 Task: Plan a wellness retreat in Sedona, Arizona, focusing on outdoor yoga experiences. Research Airbnb properties with serene natural settings.
Action: Mouse moved to (541, 76)
Screenshot: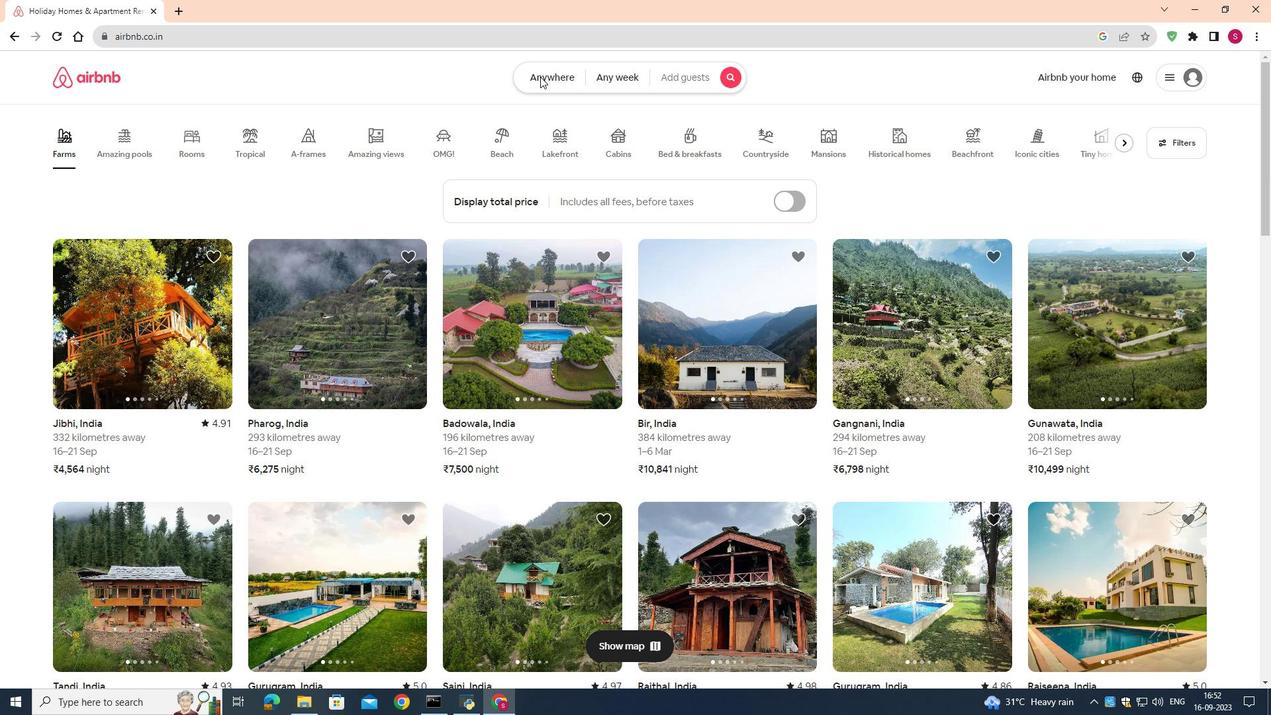 
Action: Mouse pressed left at (541, 76)
Screenshot: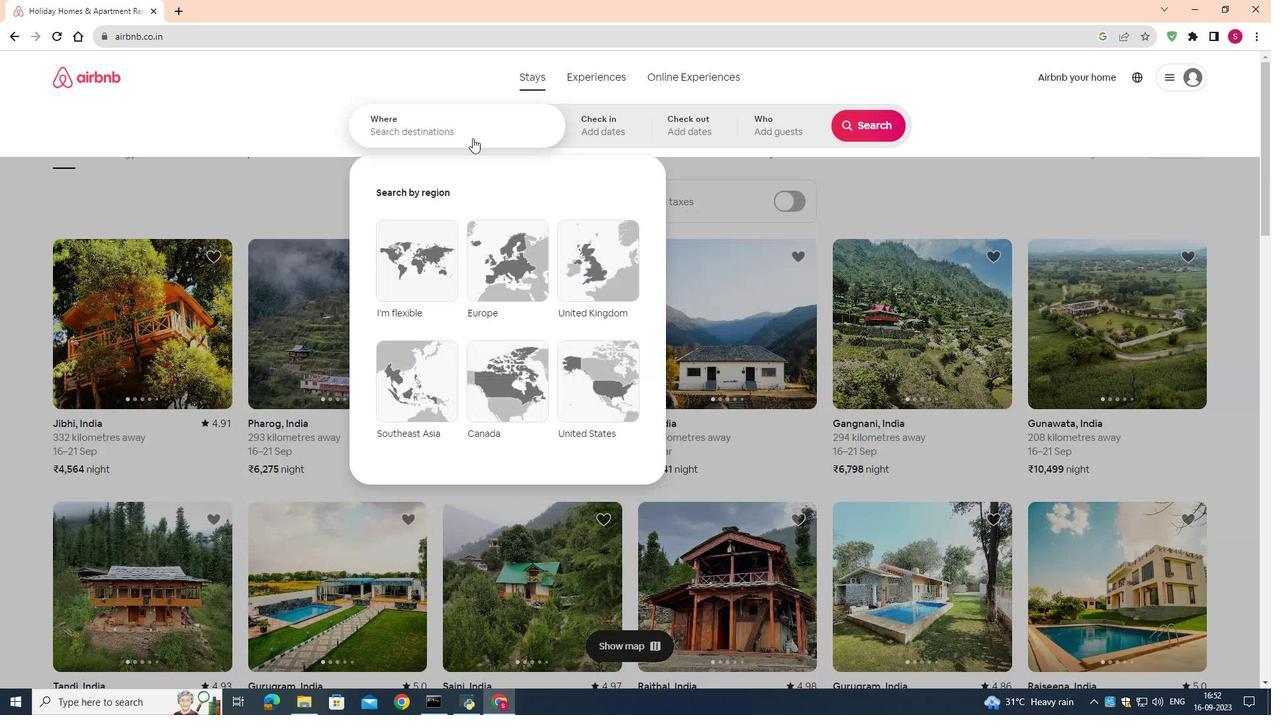 
Action: Mouse moved to (456, 135)
Screenshot: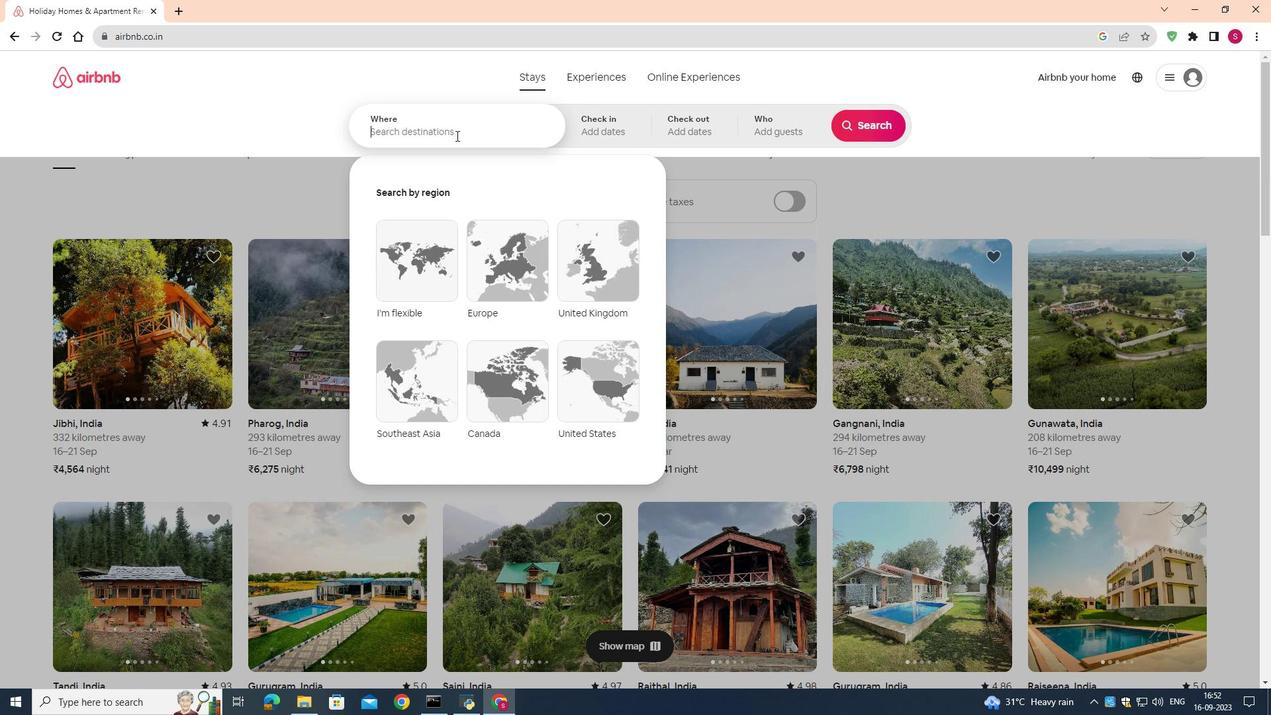 
Action: Mouse pressed left at (456, 135)
Screenshot: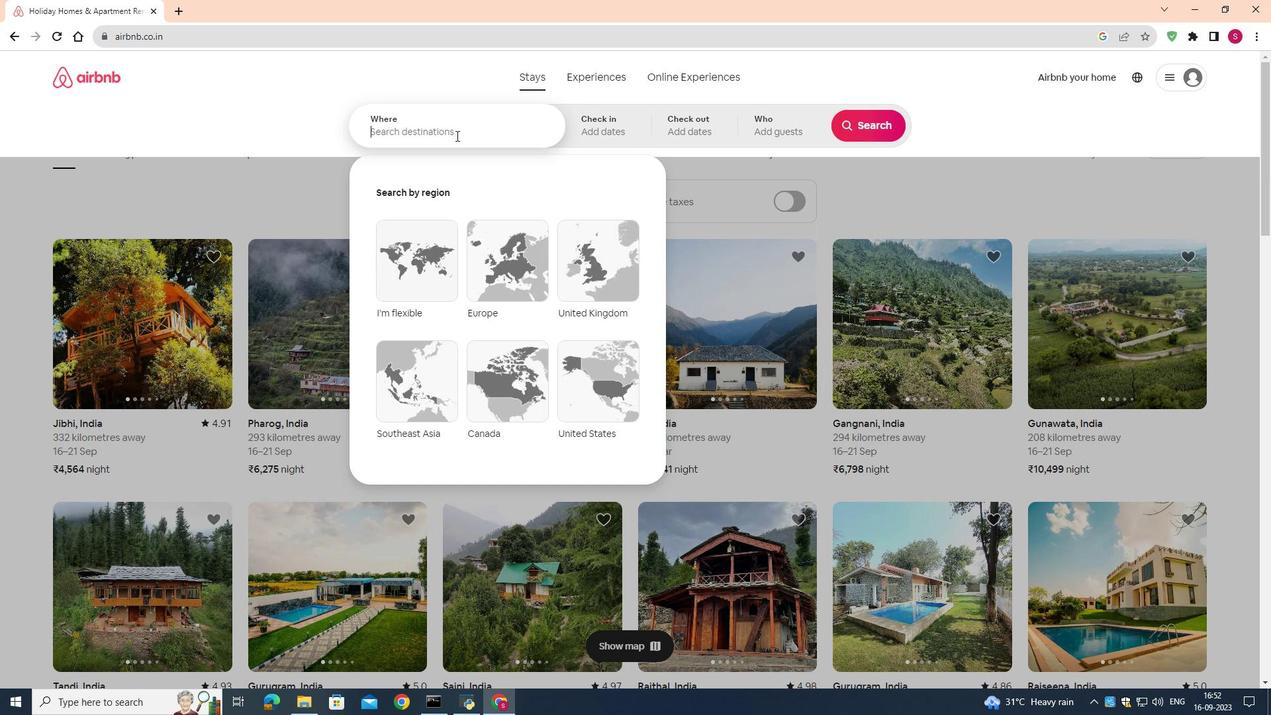 
Action: Key pressed sedona,<Key.space><Key.caps_lock>ARIZ<Key.down><Key.enter>
Screenshot: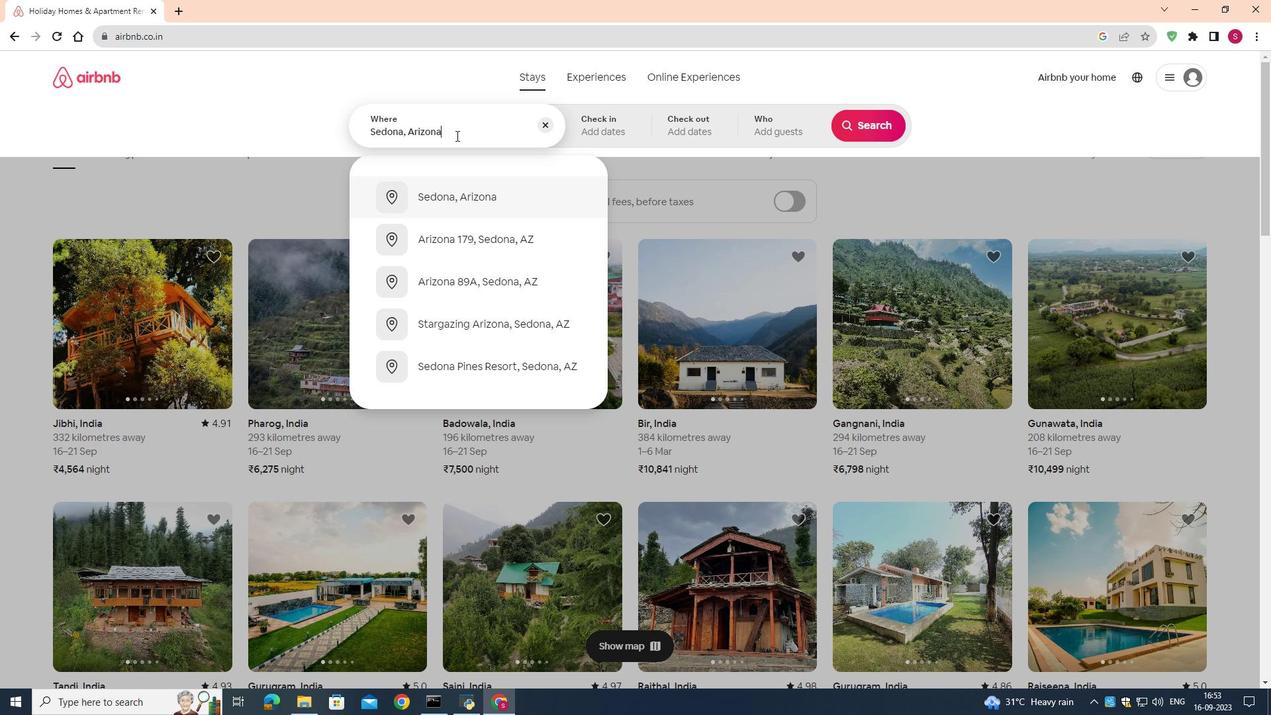 
Action: Mouse moved to (868, 122)
Screenshot: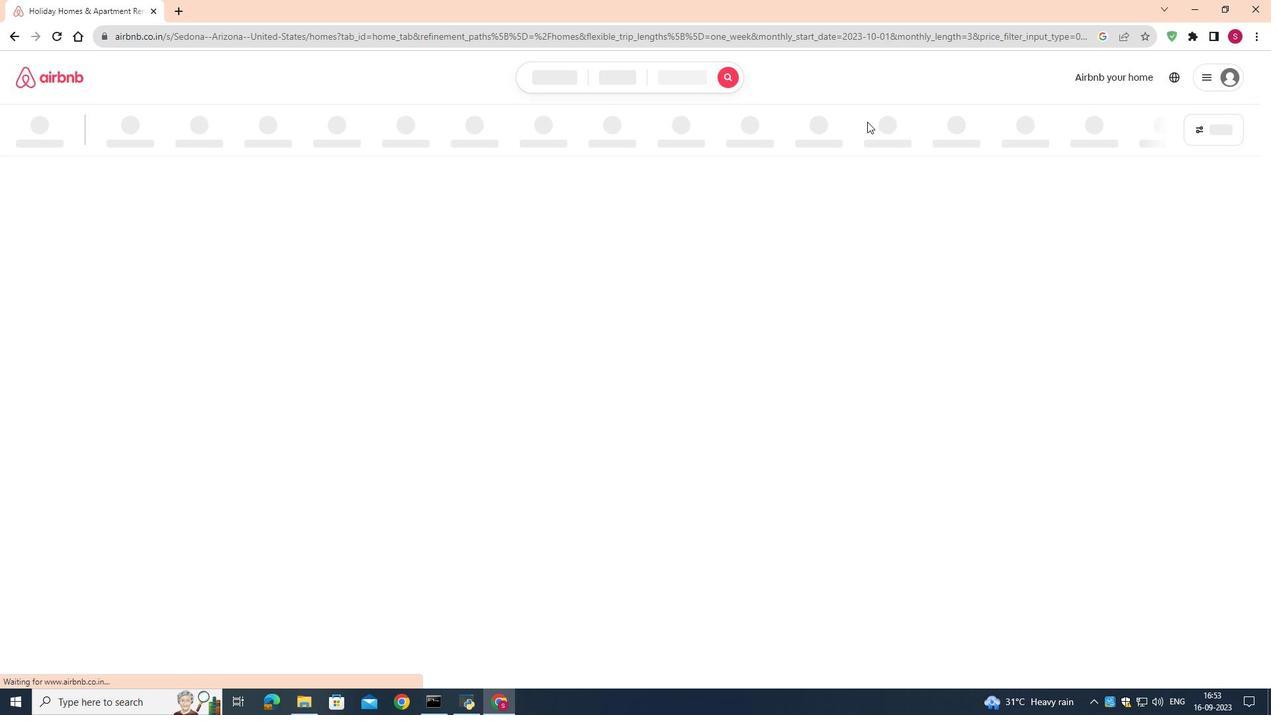 
Action: Mouse pressed left at (868, 122)
Screenshot: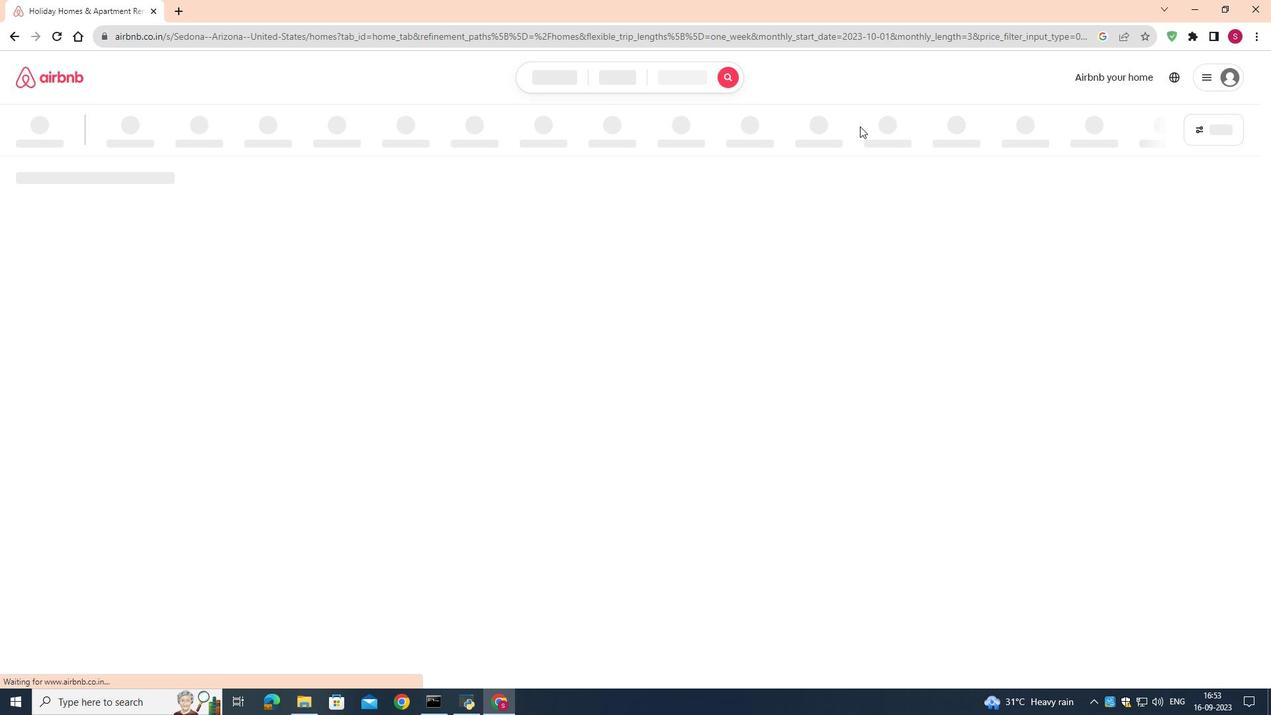 
Action: Mouse moved to (537, 294)
Screenshot: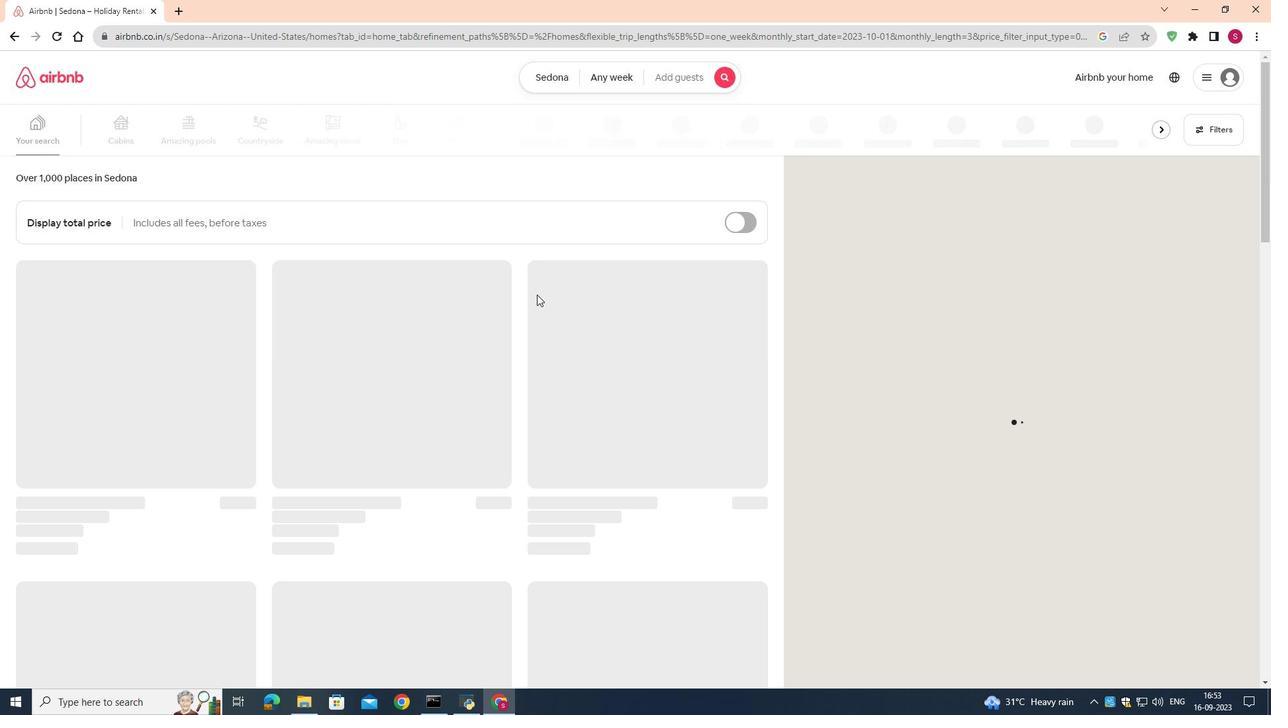 
Action: Mouse scrolled (537, 294) with delta (0, 0)
Screenshot: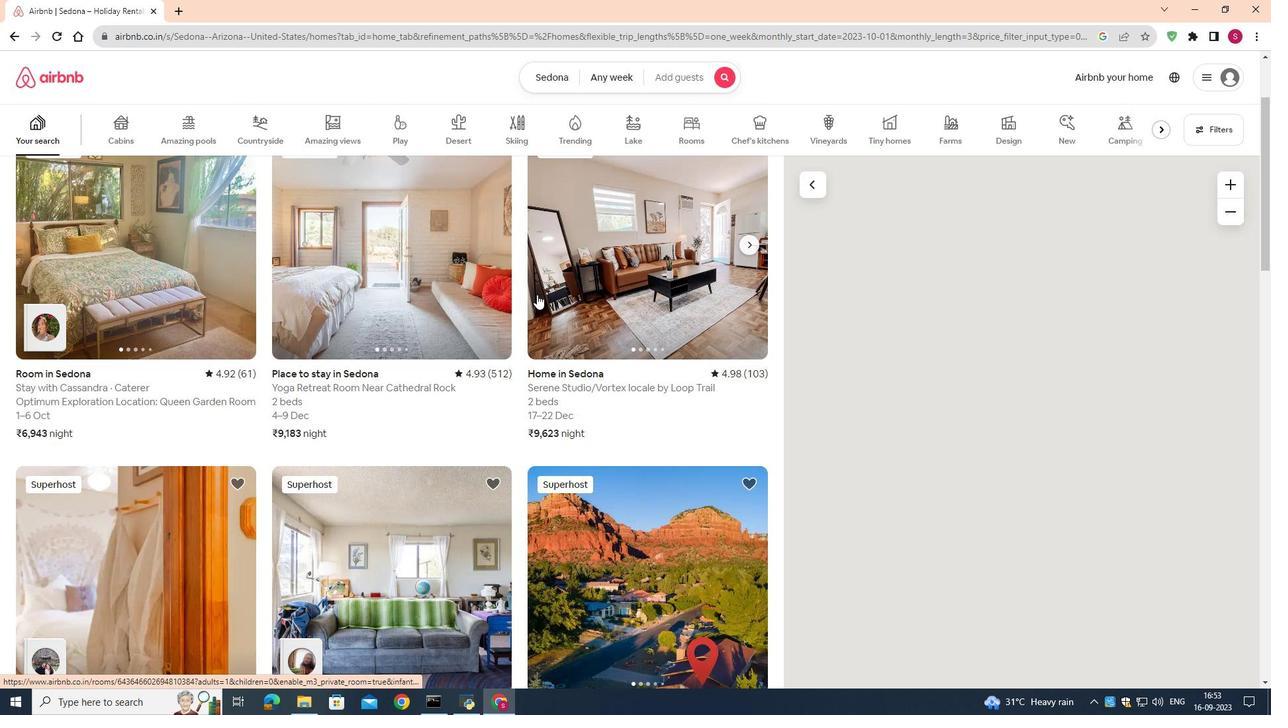
Action: Mouse scrolled (537, 294) with delta (0, 0)
Screenshot: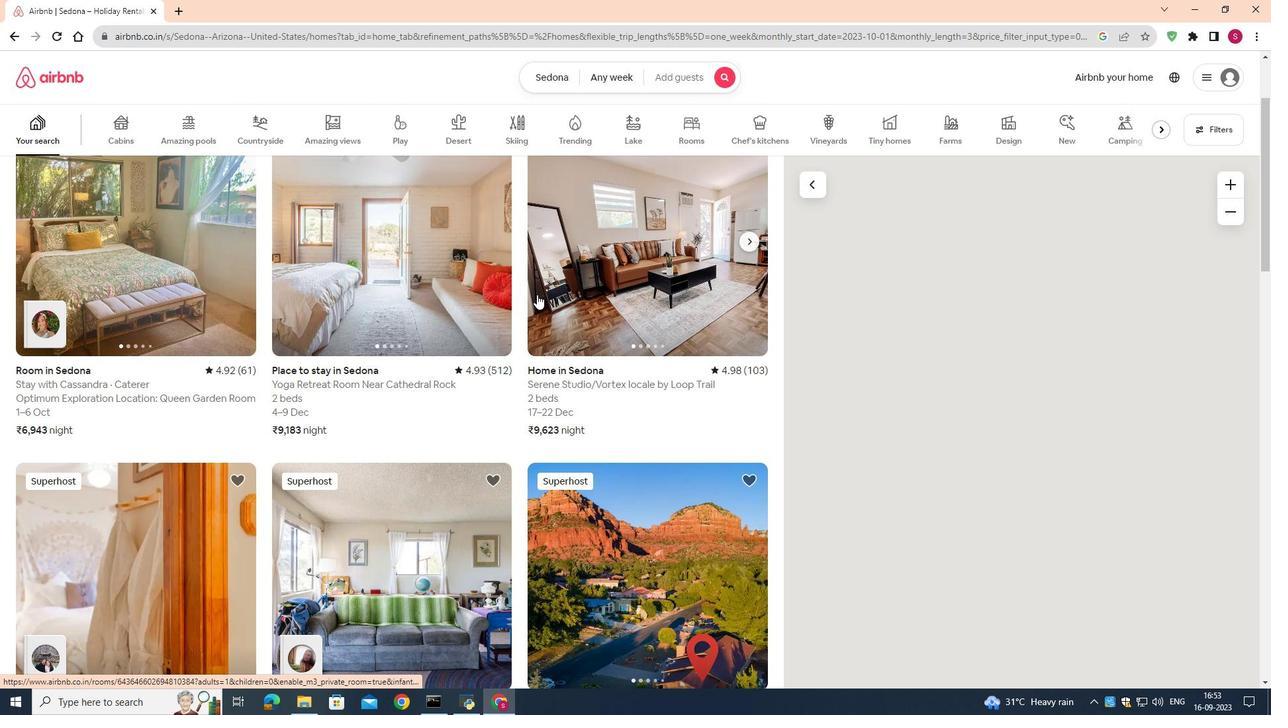 
Action: Mouse scrolled (537, 294) with delta (0, 0)
Screenshot: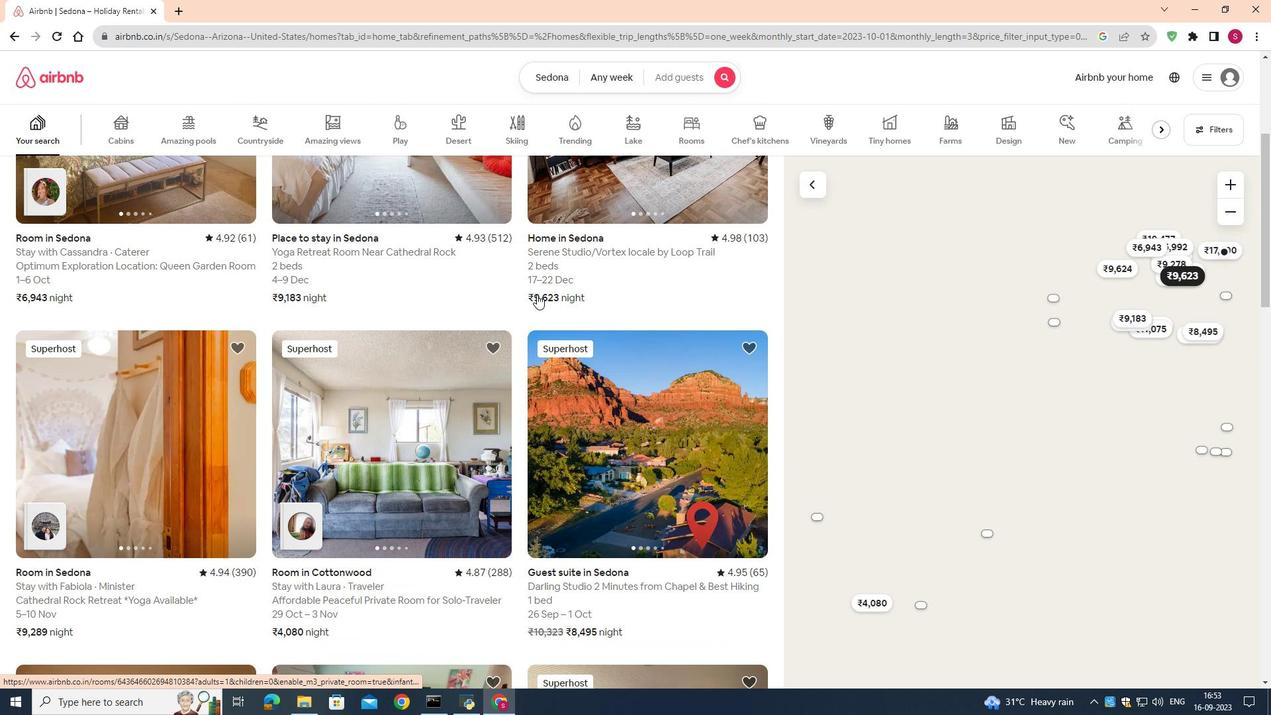 
Action: Mouse scrolled (537, 294) with delta (0, 0)
Screenshot: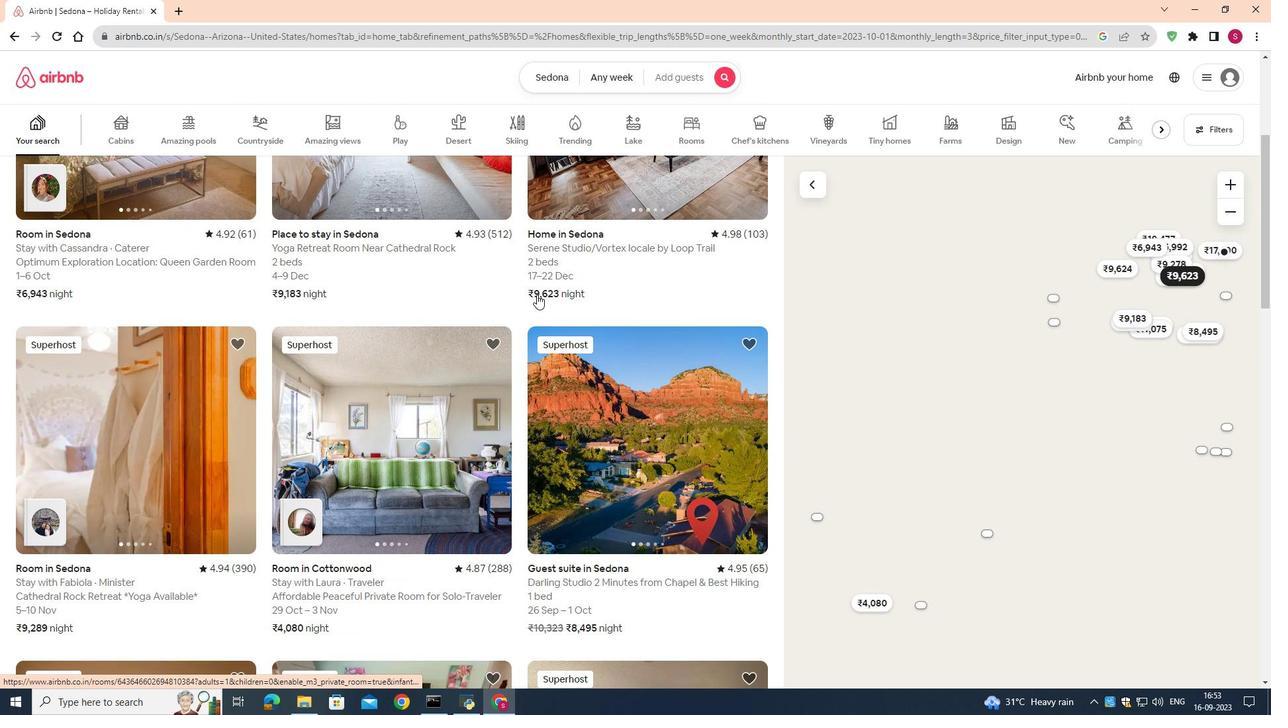 
Action: Mouse scrolled (537, 294) with delta (0, 0)
Screenshot: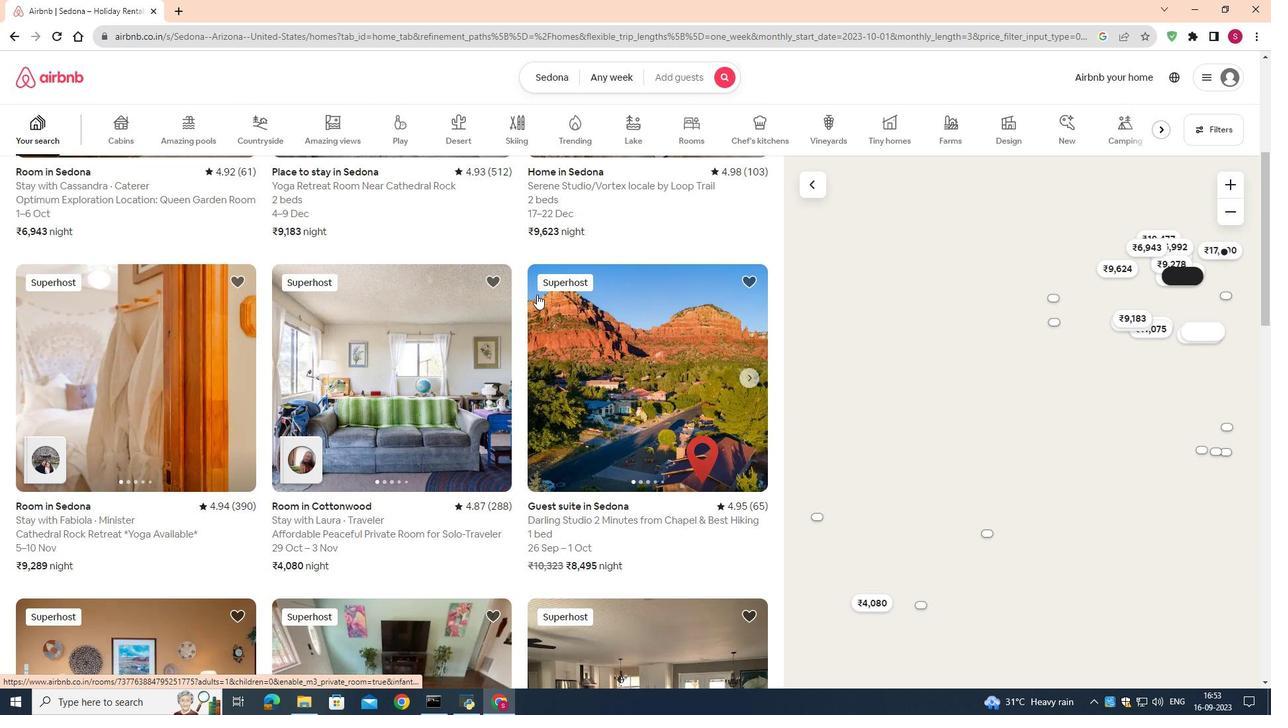 
Action: Mouse scrolled (537, 294) with delta (0, 0)
Screenshot: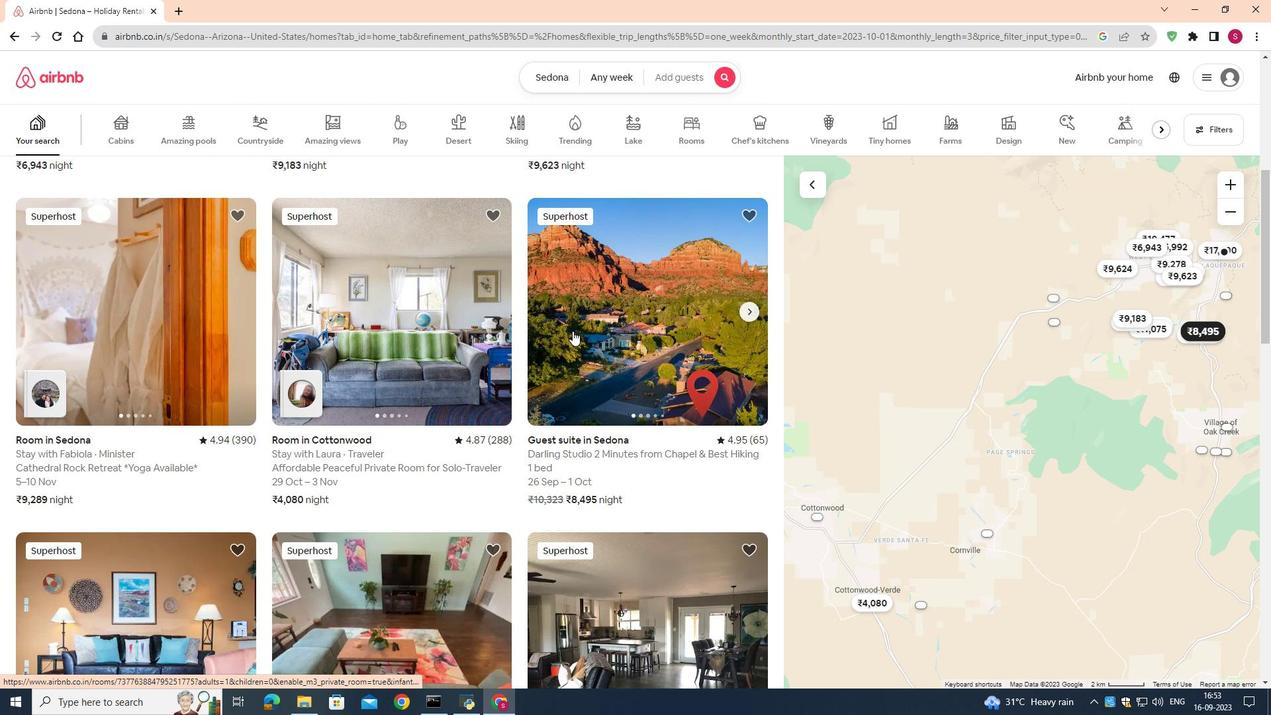 
Action: Mouse moved to (658, 337)
Screenshot: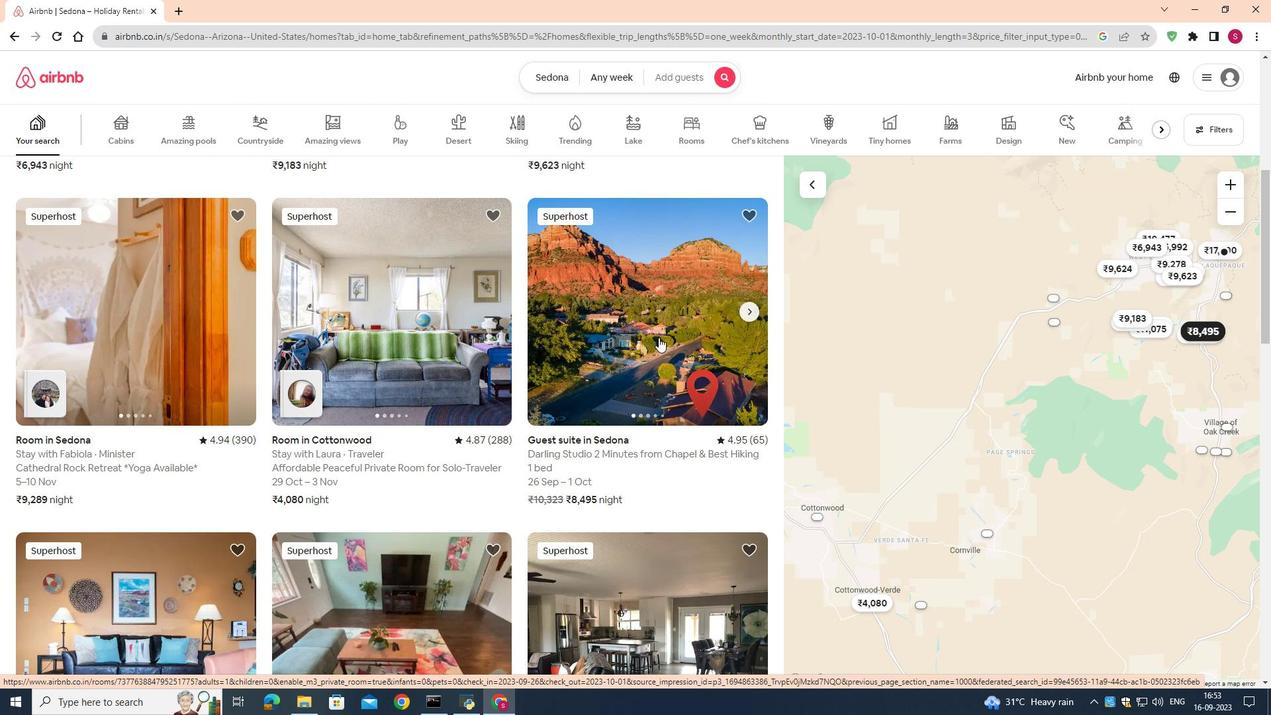 
Action: Mouse pressed left at (658, 337)
Screenshot: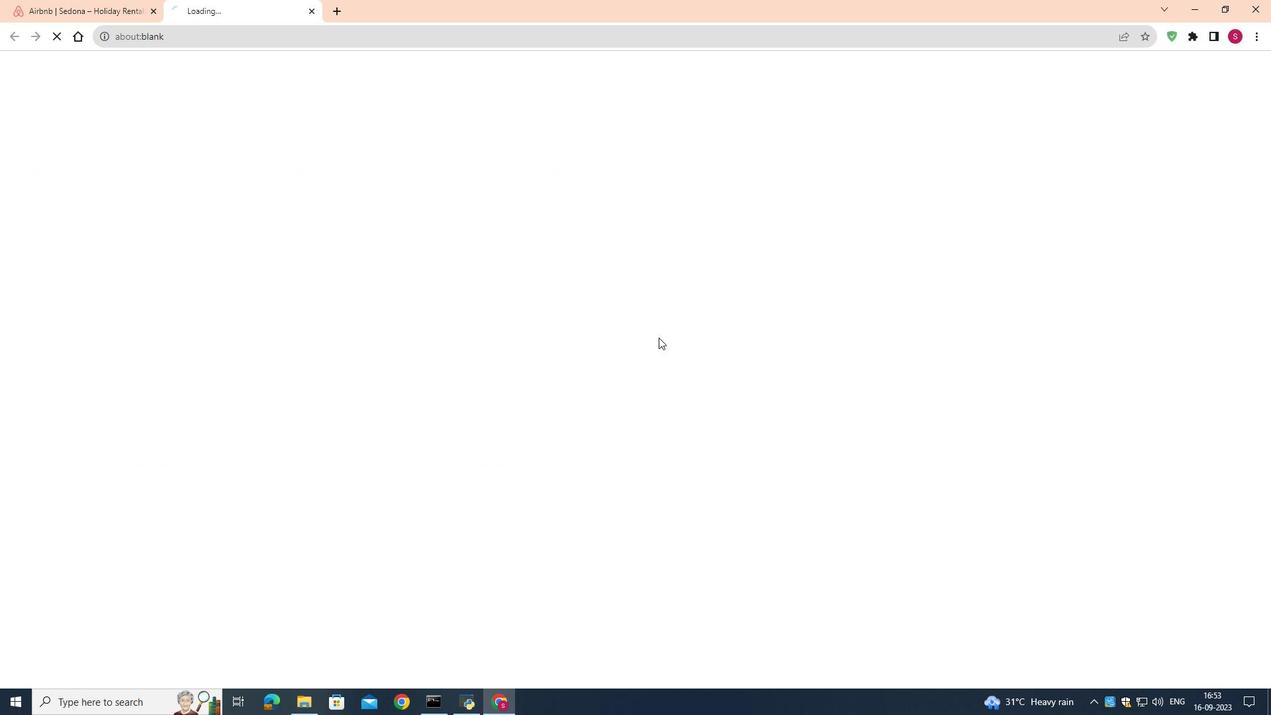 
Action: Mouse moved to (388, 142)
Screenshot: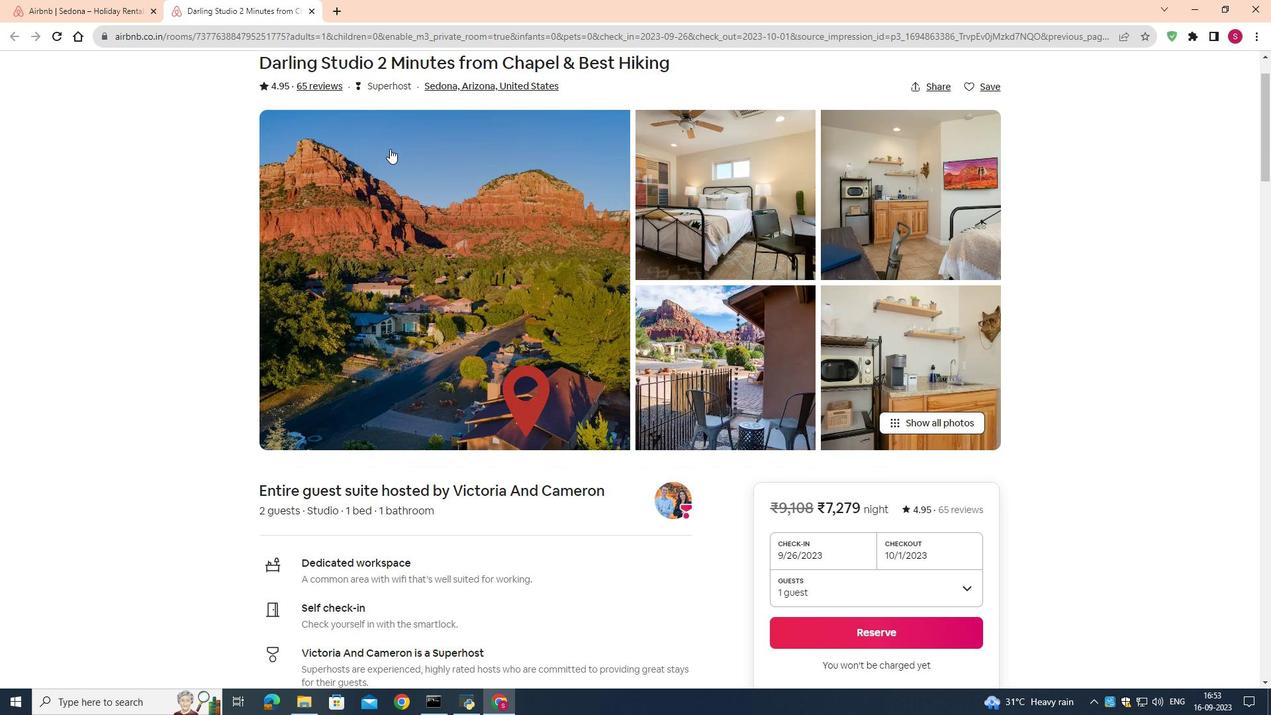 
Action: Mouse scrolled (388, 141) with delta (0, 0)
Screenshot: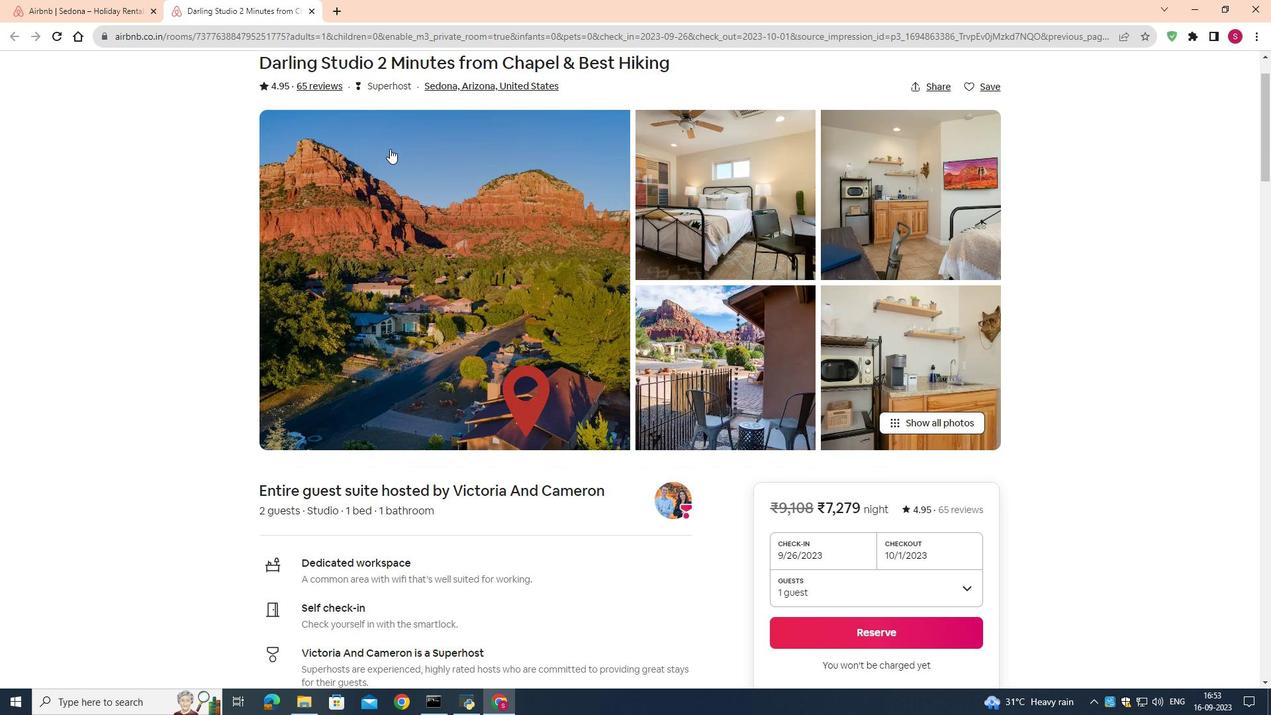 
Action: Mouse moved to (390, 148)
Screenshot: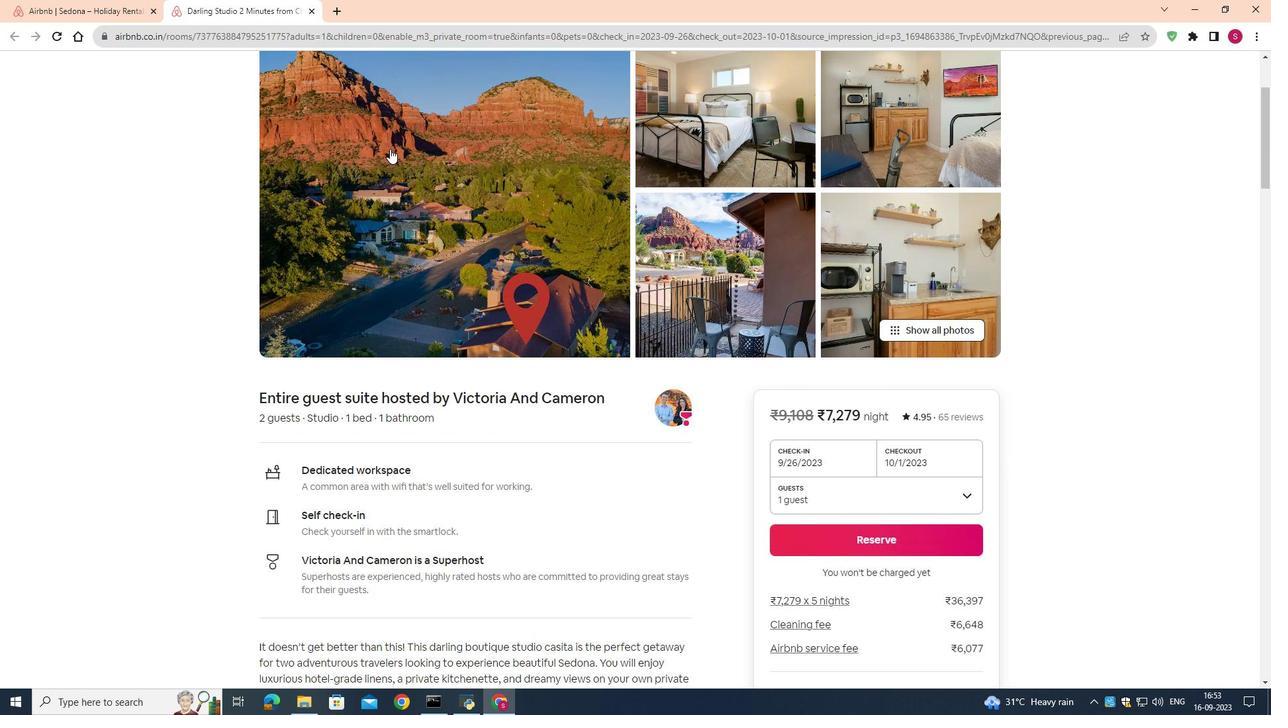 
Action: Mouse scrolled (390, 148) with delta (0, 0)
Screenshot: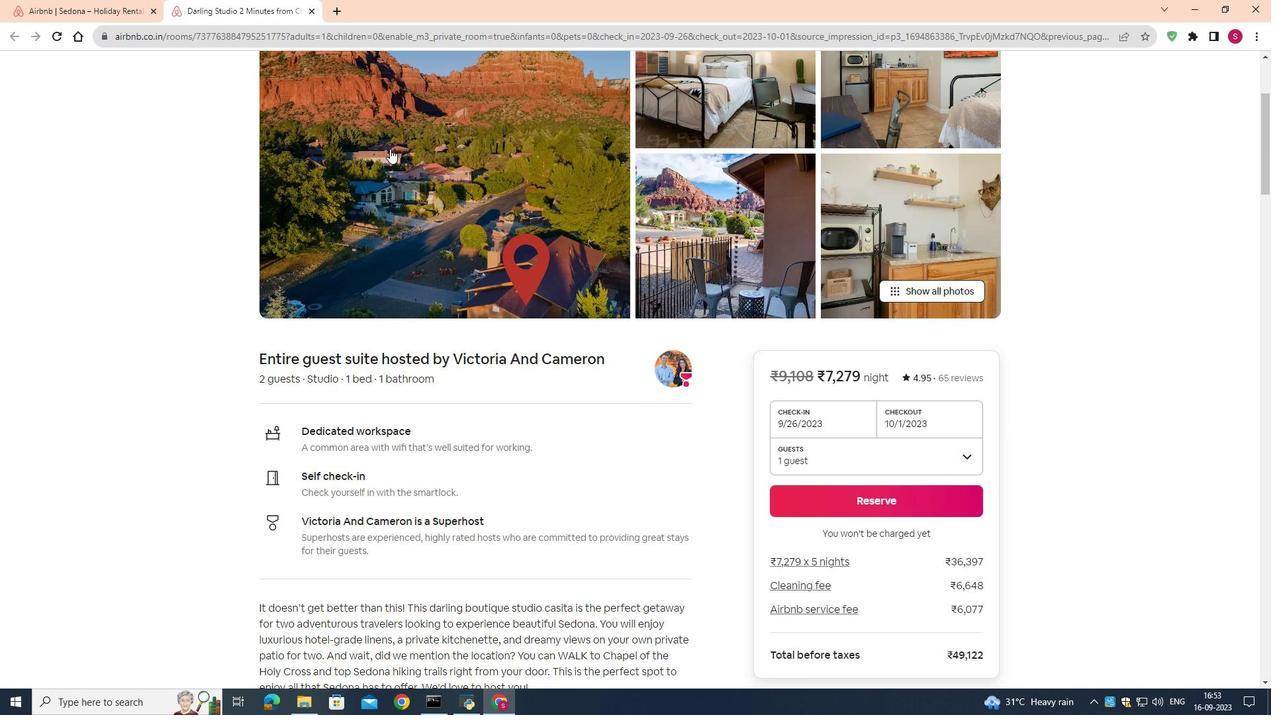 
Action: Mouse scrolled (390, 148) with delta (0, 0)
Screenshot: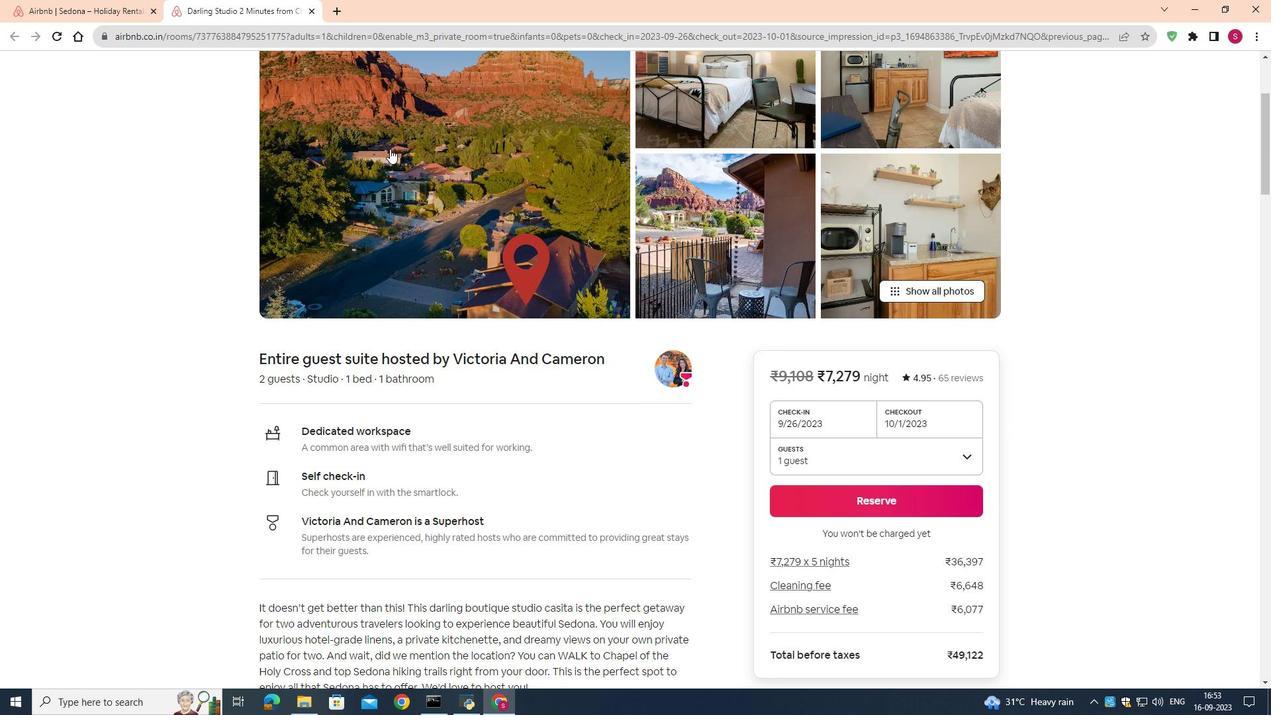 
Action: Mouse scrolled (390, 148) with delta (0, 0)
Screenshot: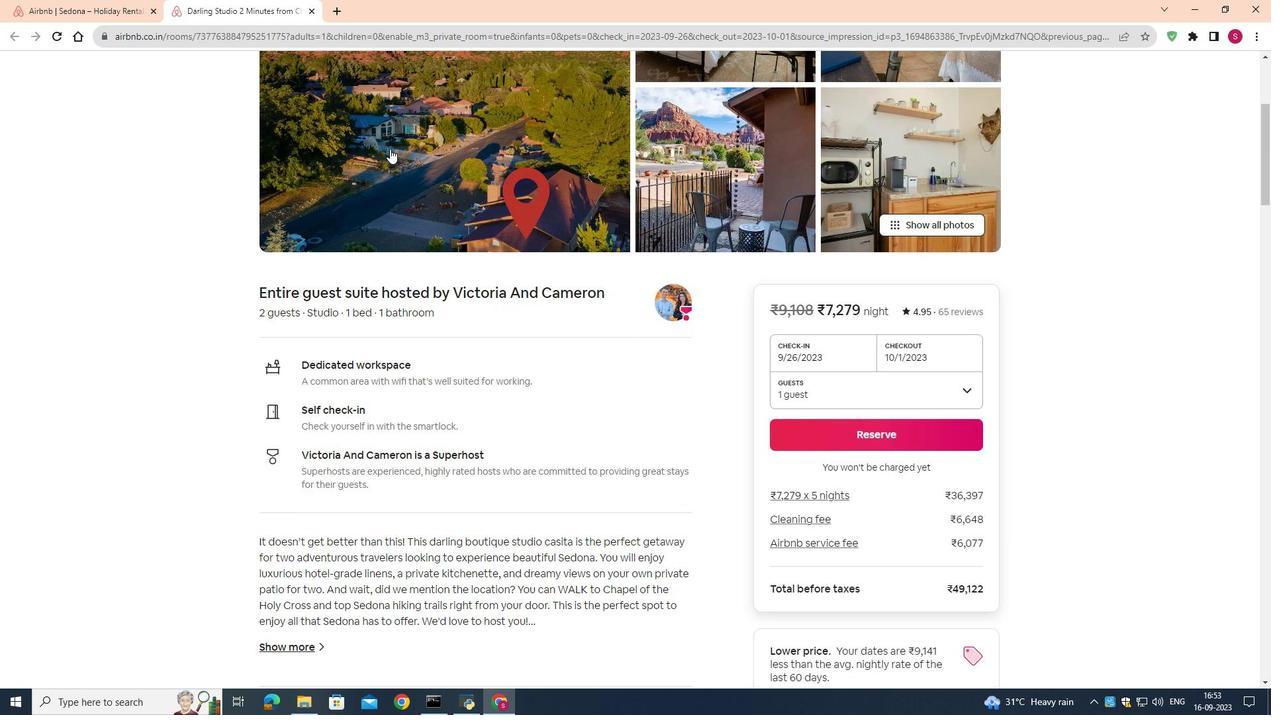 
Action: Mouse scrolled (390, 148) with delta (0, 0)
Screenshot: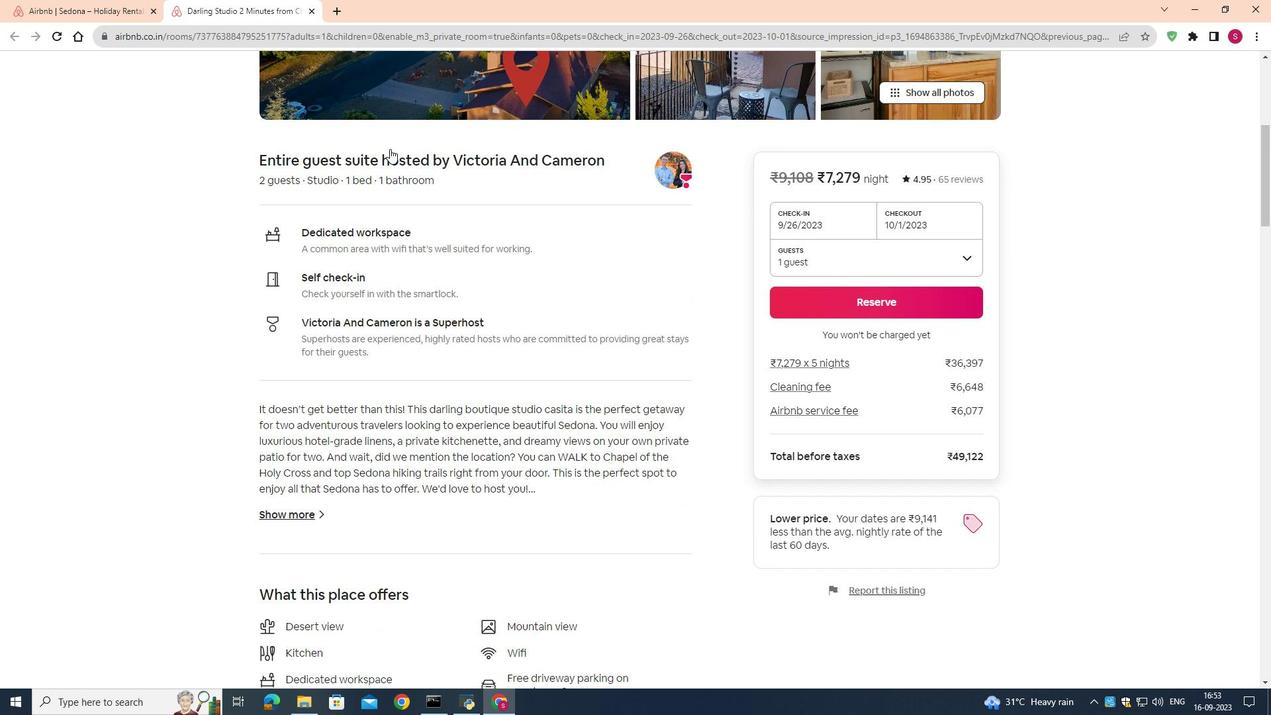 
Action: Mouse scrolled (390, 148) with delta (0, 0)
Screenshot: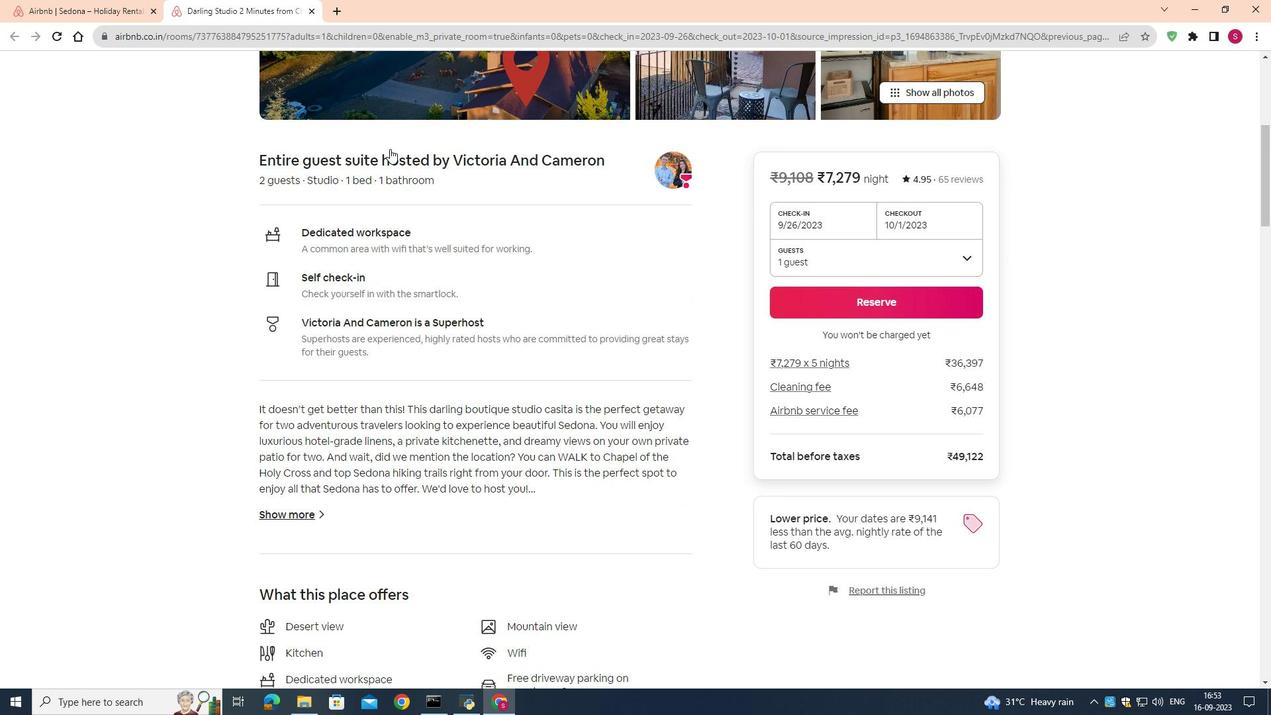 
Action: Mouse scrolled (390, 148) with delta (0, 0)
Screenshot: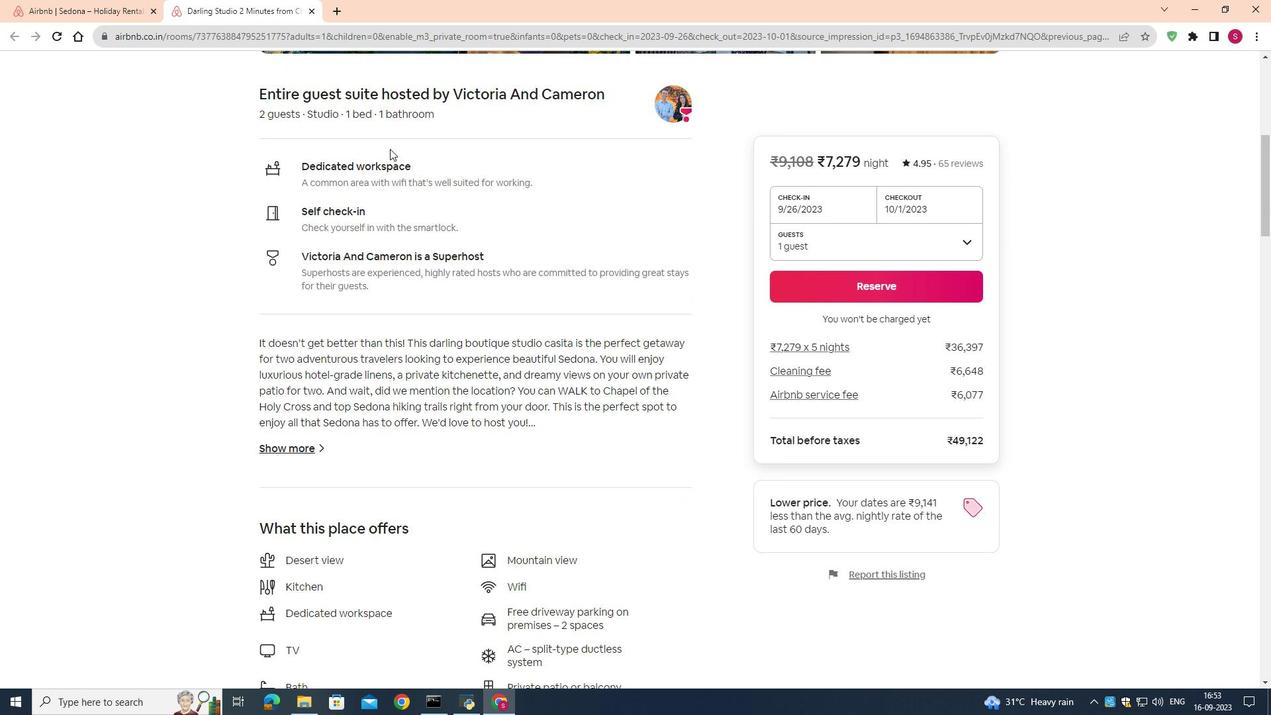 
Action: Mouse scrolled (390, 148) with delta (0, 0)
Screenshot: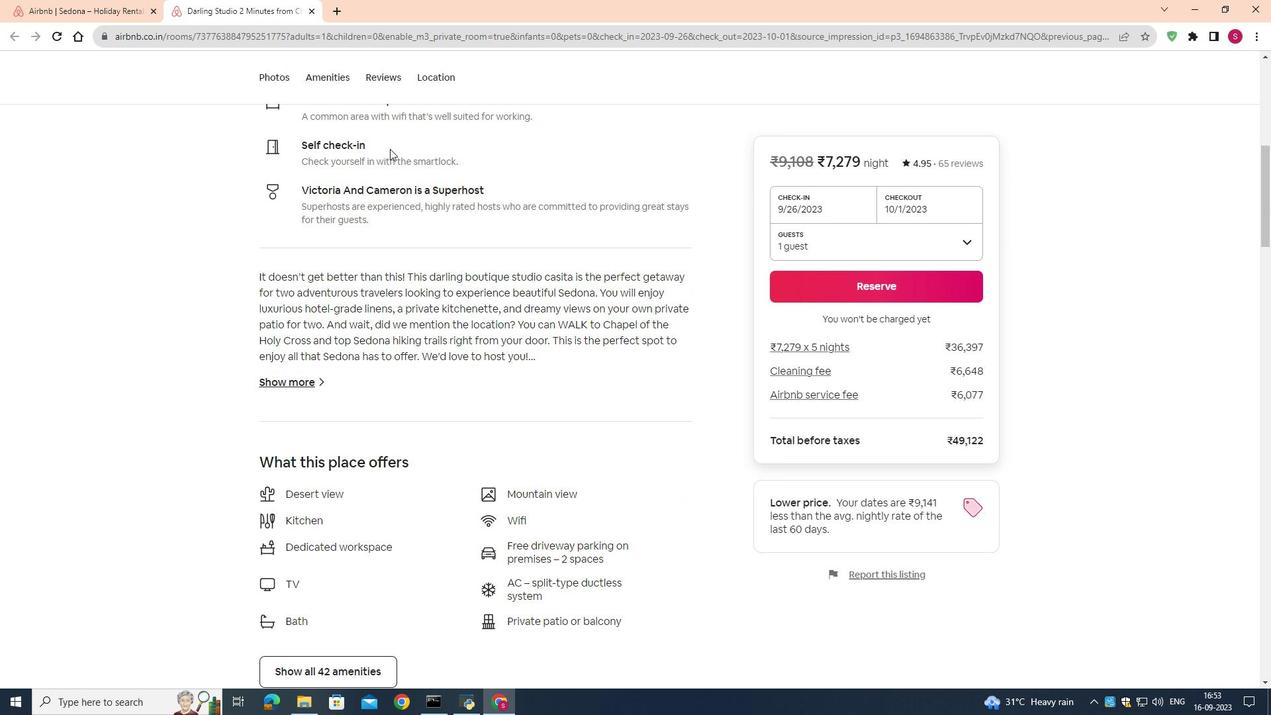 
Action: Mouse scrolled (390, 148) with delta (0, 0)
Screenshot: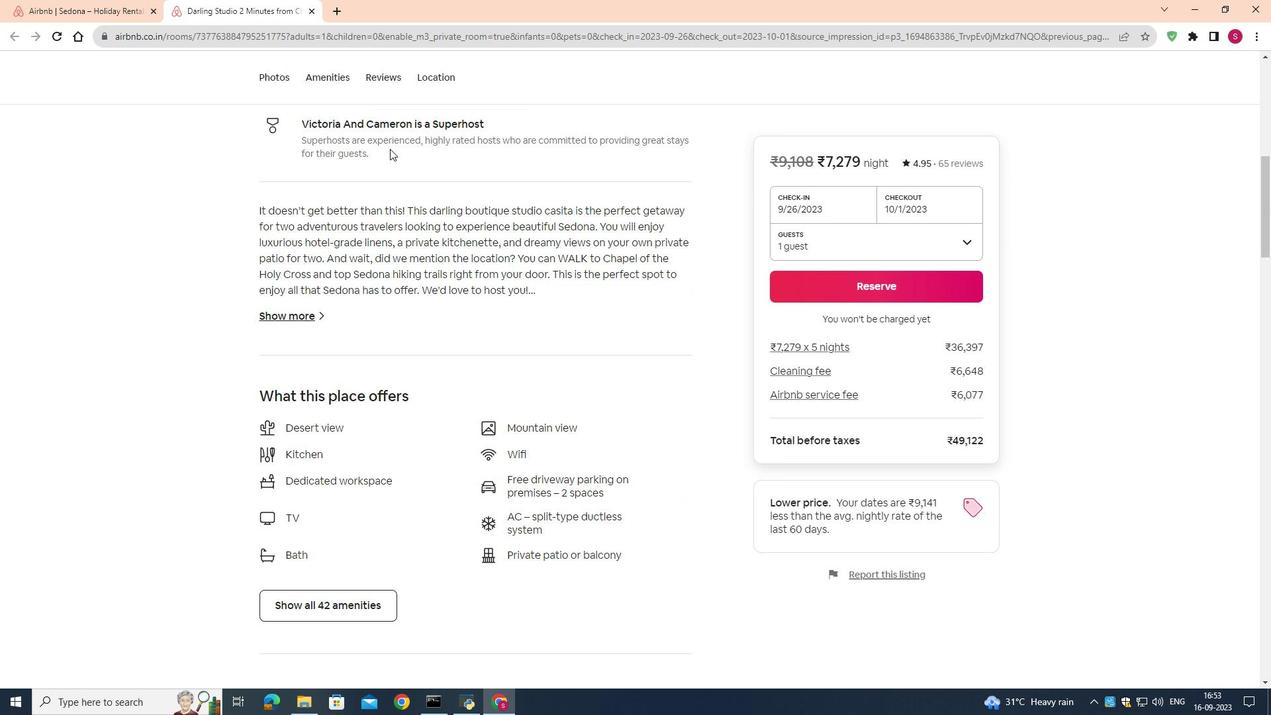 
Action: Mouse moved to (391, 160)
Screenshot: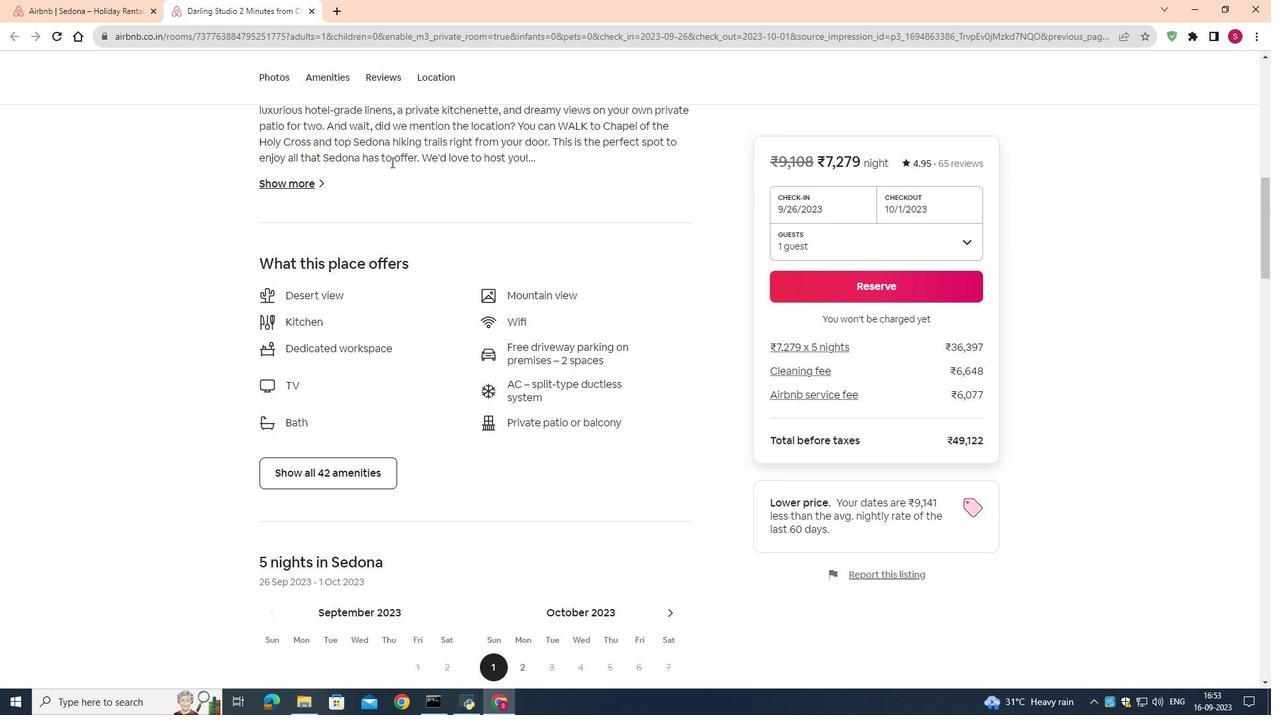 
Action: Mouse scrolled (391, 160) with delta (0, 0)
Screenshot: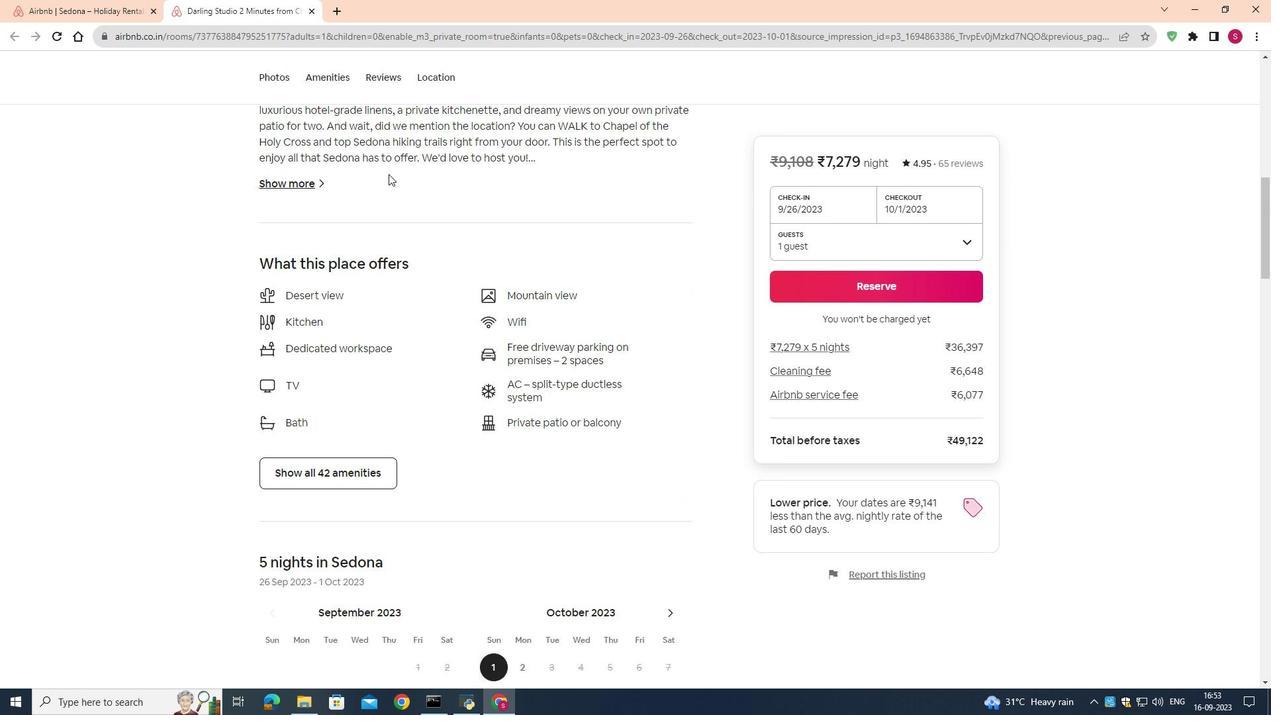 
Action: Mouse scrolled (391, 160) with delta (0, 0)
Screenshot: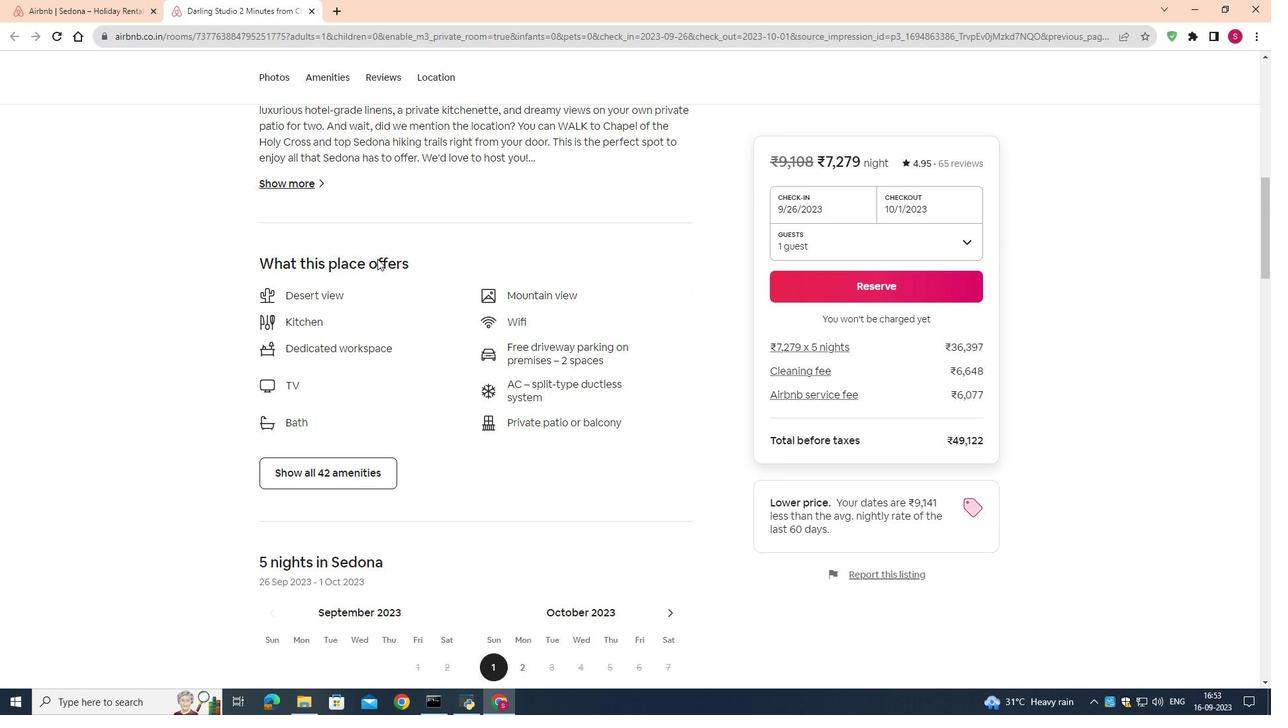 
Action: Mouse moved to (345, 470)
Screenshot: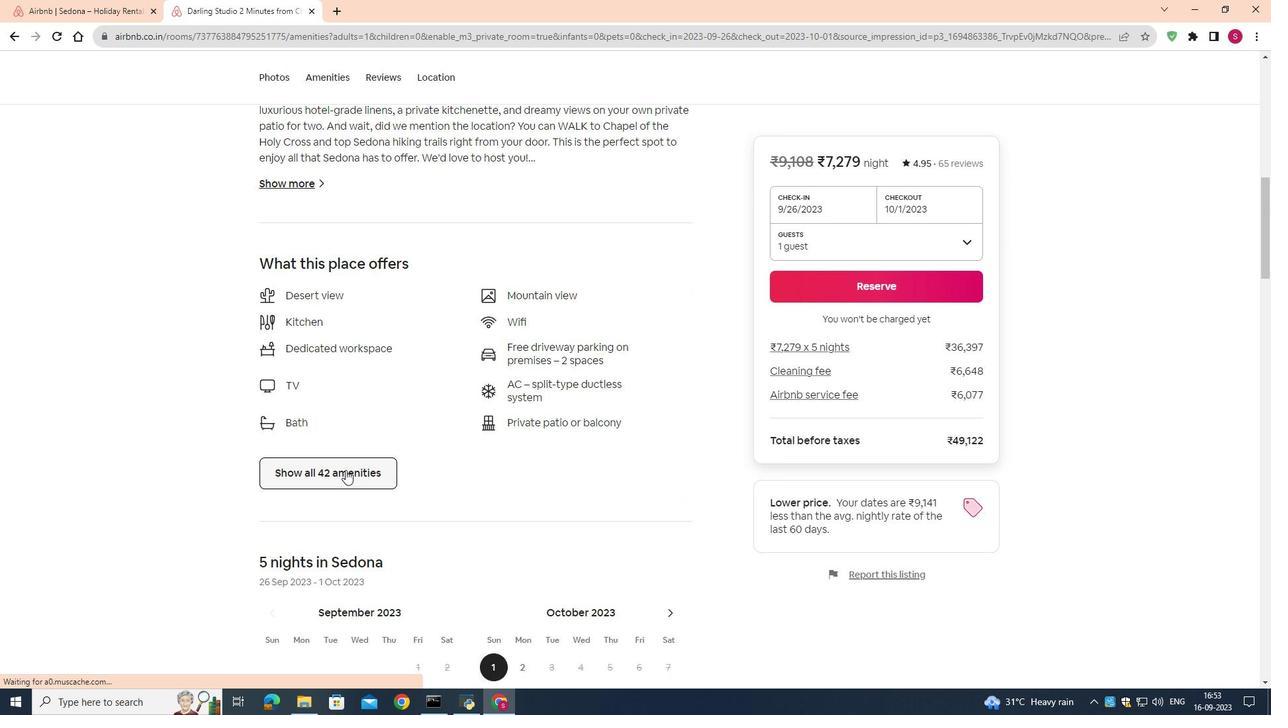 
Action: Mouse pressed left at (345, 470)
Screenshot: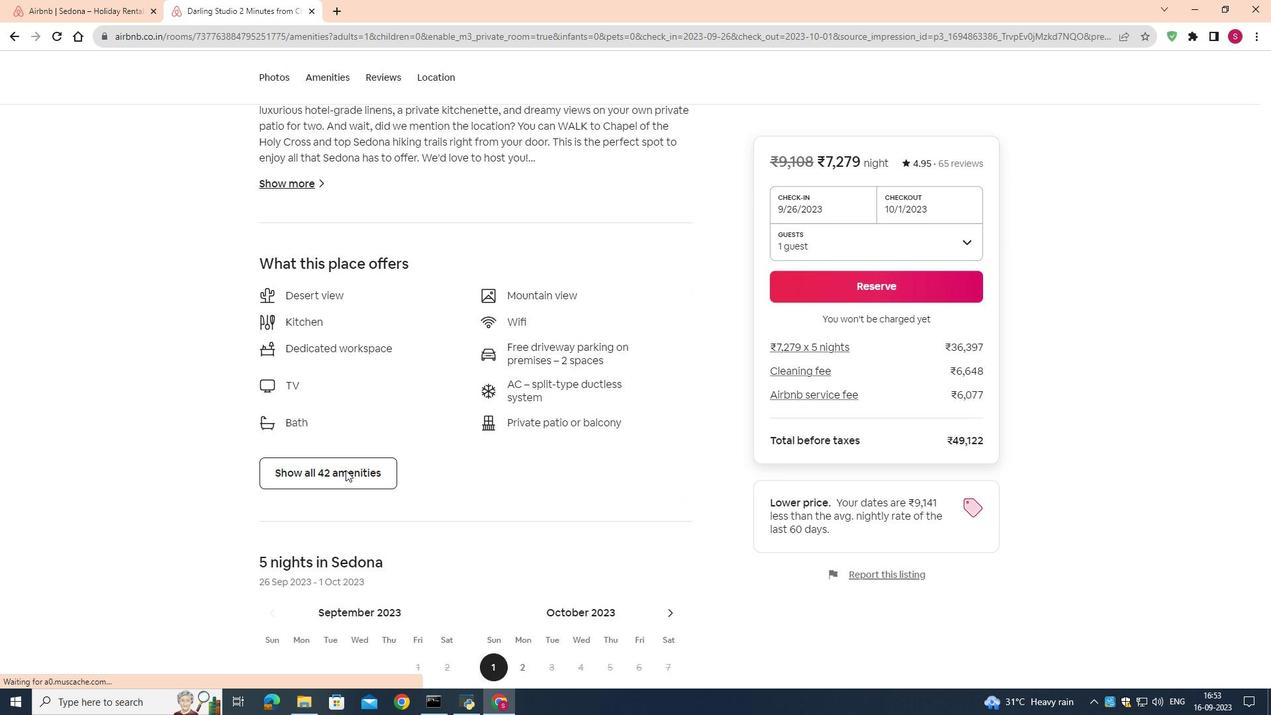 
Action: Mouse moved to (464, 308)
Screenshot: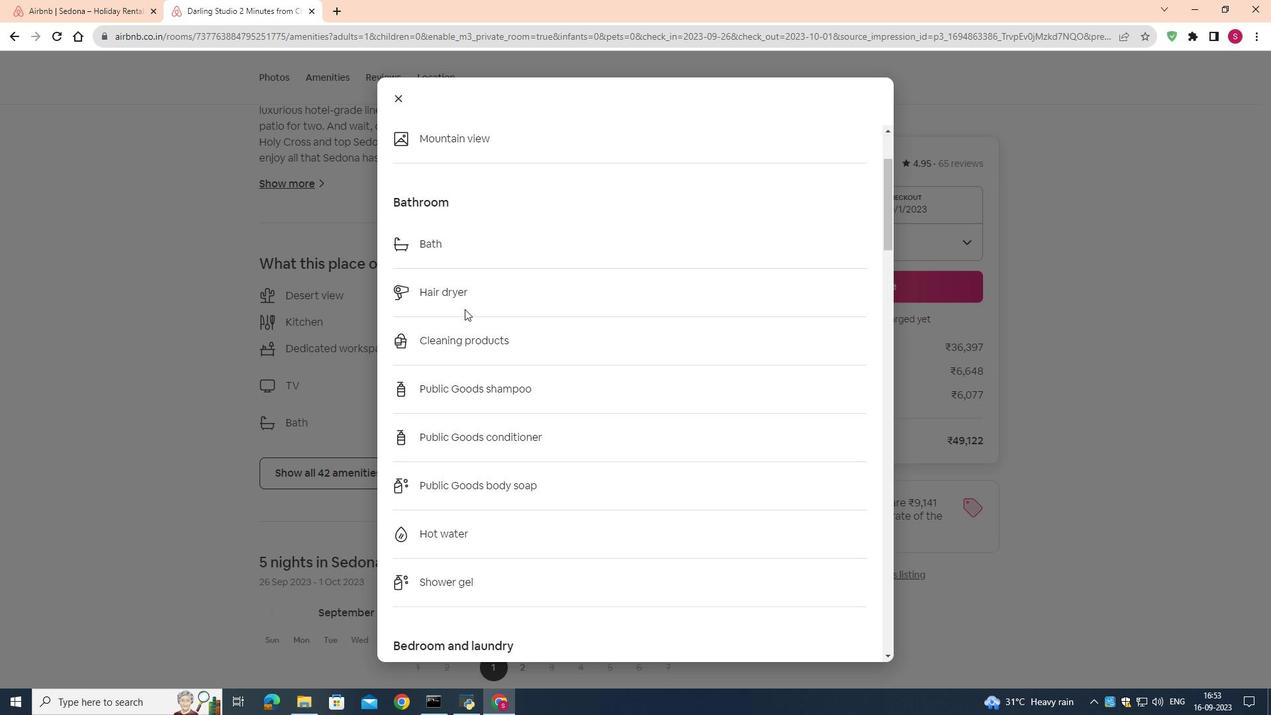 
Action: Mouse scrolled (464, 307) with delta (0, 0)
Screenshot: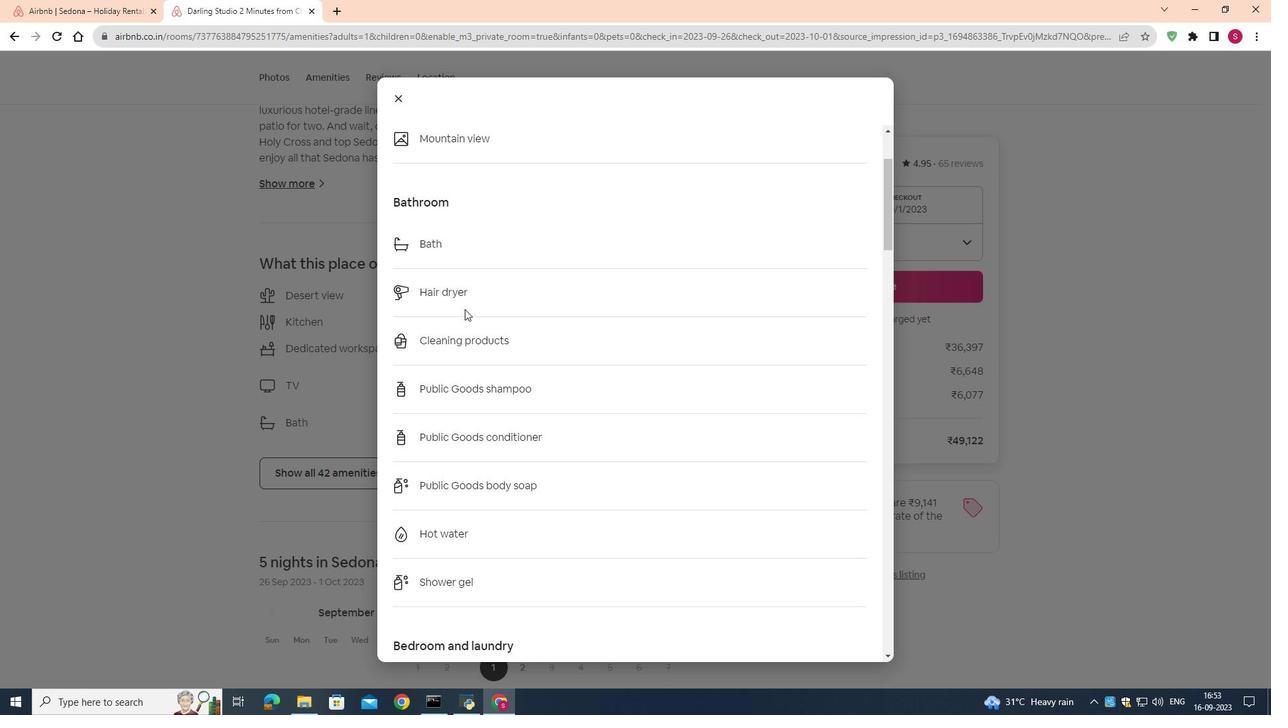 
Action: Mouse moved to (464, 309)
Screenshot: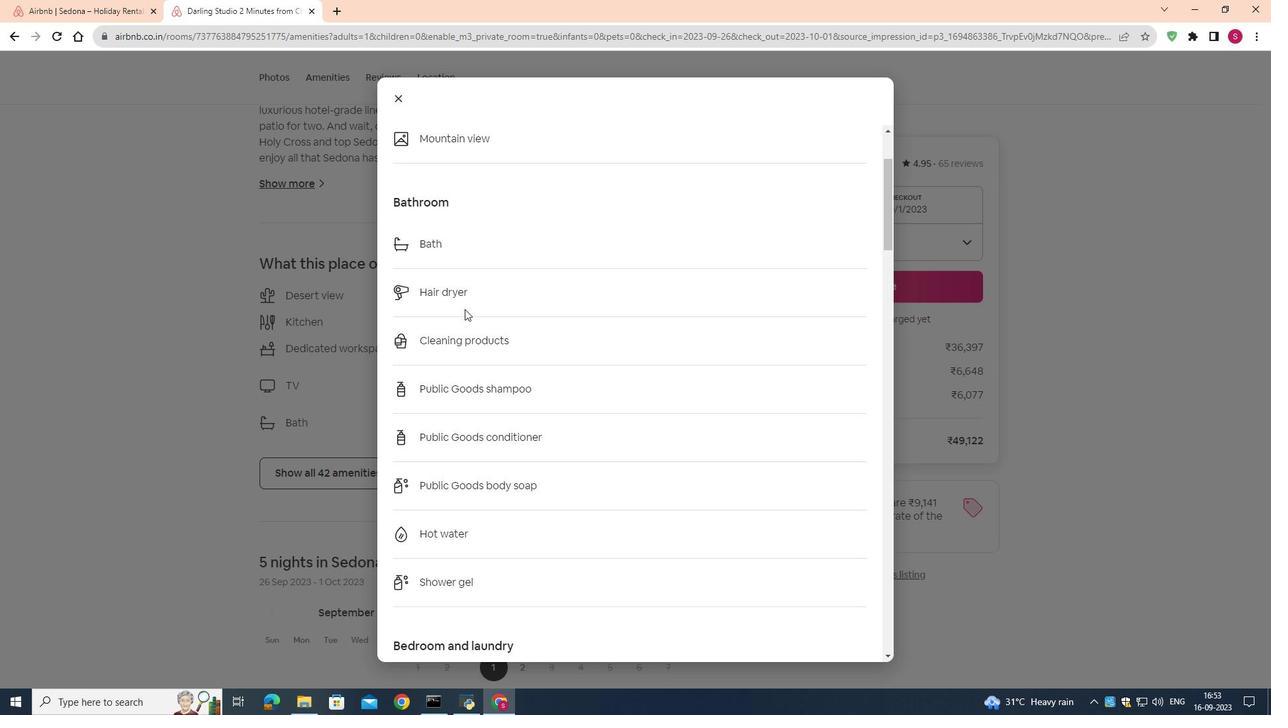 
Action: Mouse scrolled (464, 308) with delta (0, 0)
Screenshot: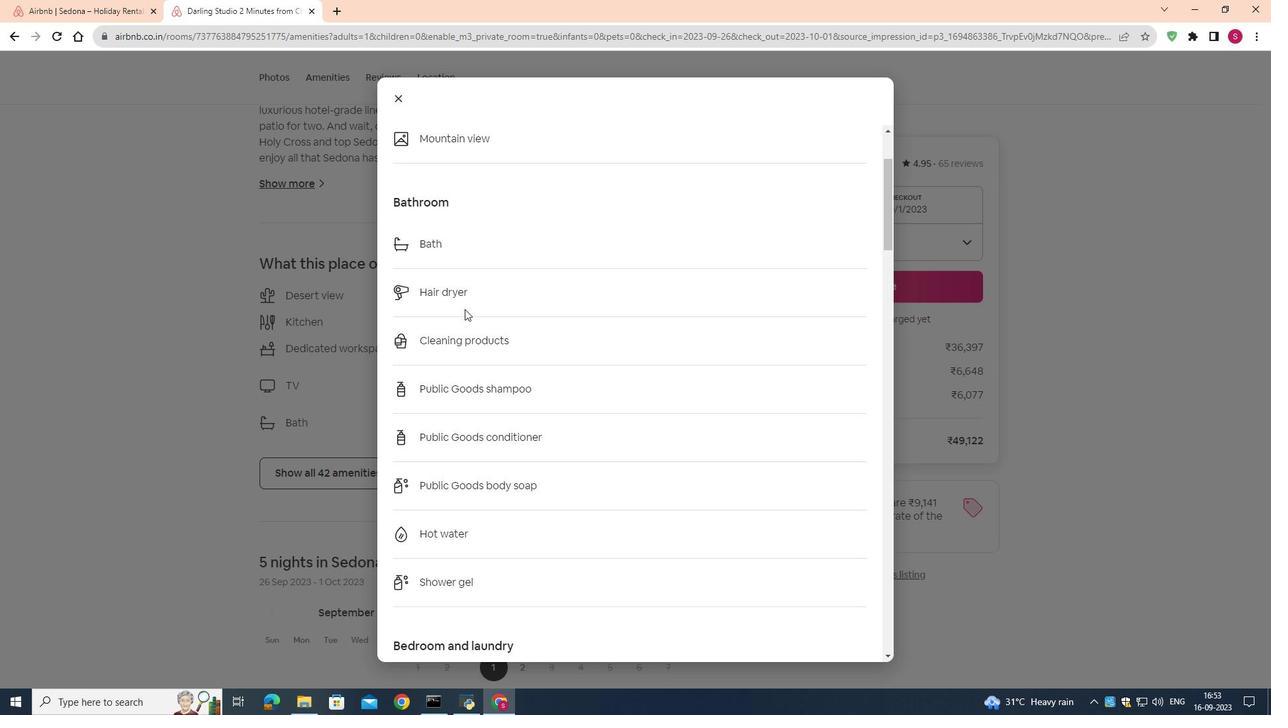 
Action: Mouse scrolled (464, 308) with delta (0, 0)
Screenshot: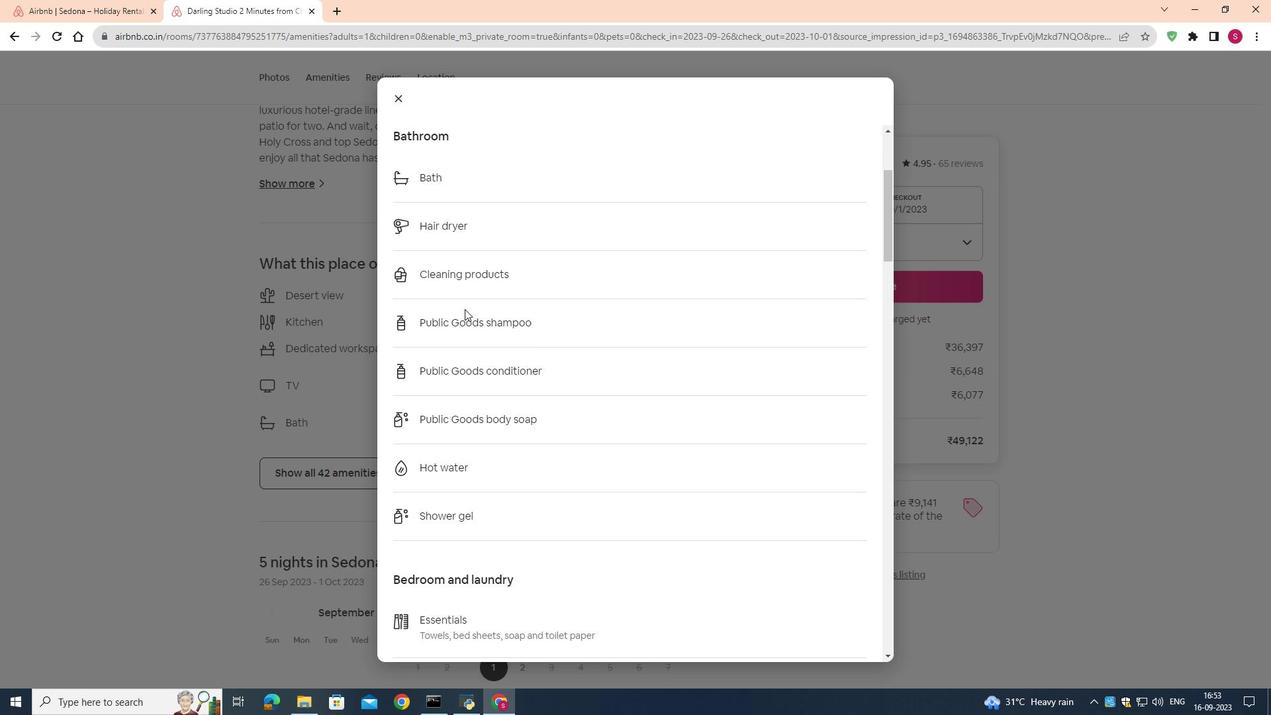 
Action: Mouse scrolled (464, 308) with delta (0, 0)
Screenshot: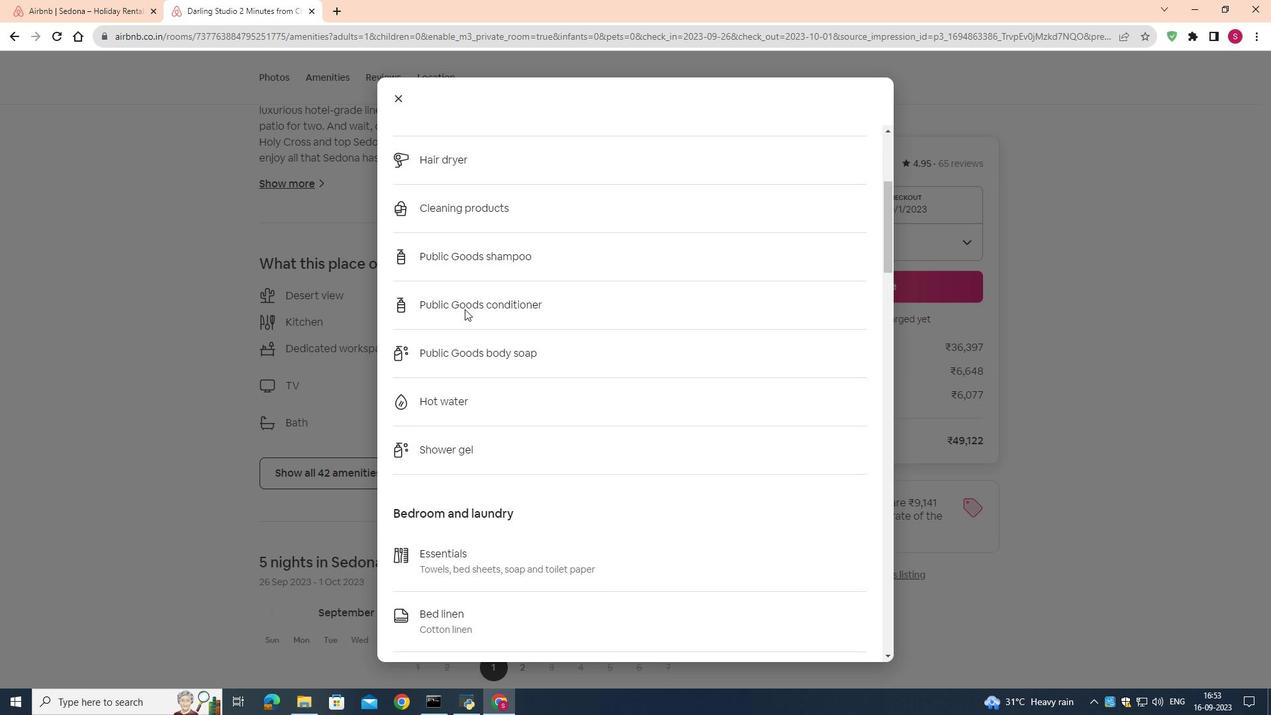 
Action: Mouse scrolled (464, 308) with delta (0, 0)
Screenshot: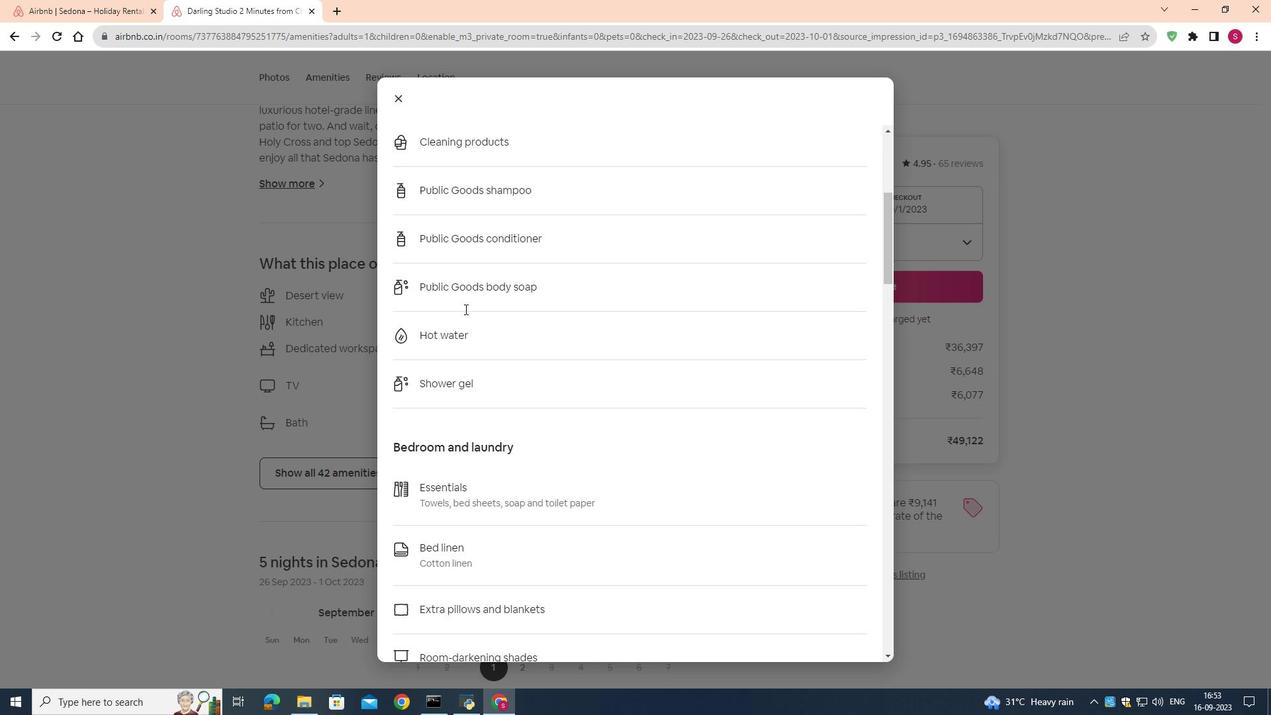 
Action: Mouse scrolled (464, 308) with delta (0, 0)
Screenshot: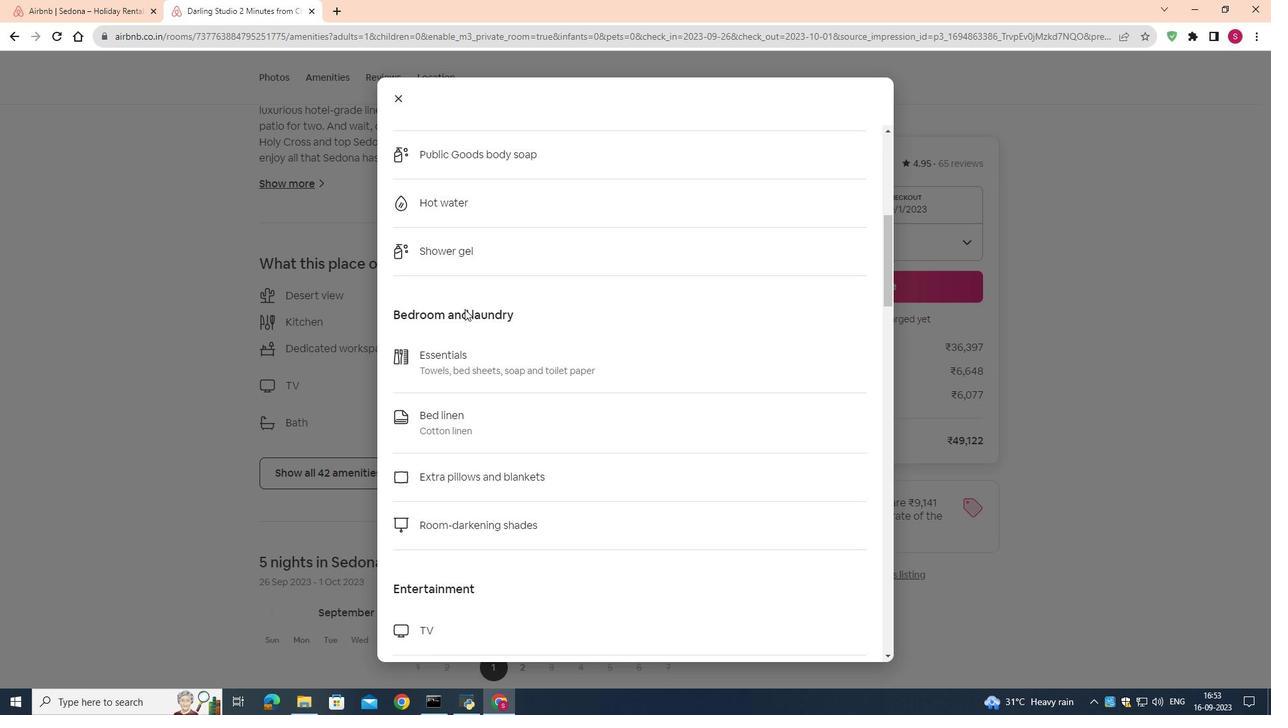 
Action: Mouse scrolled (464, 308) with delta (0, 0)
Screenshot: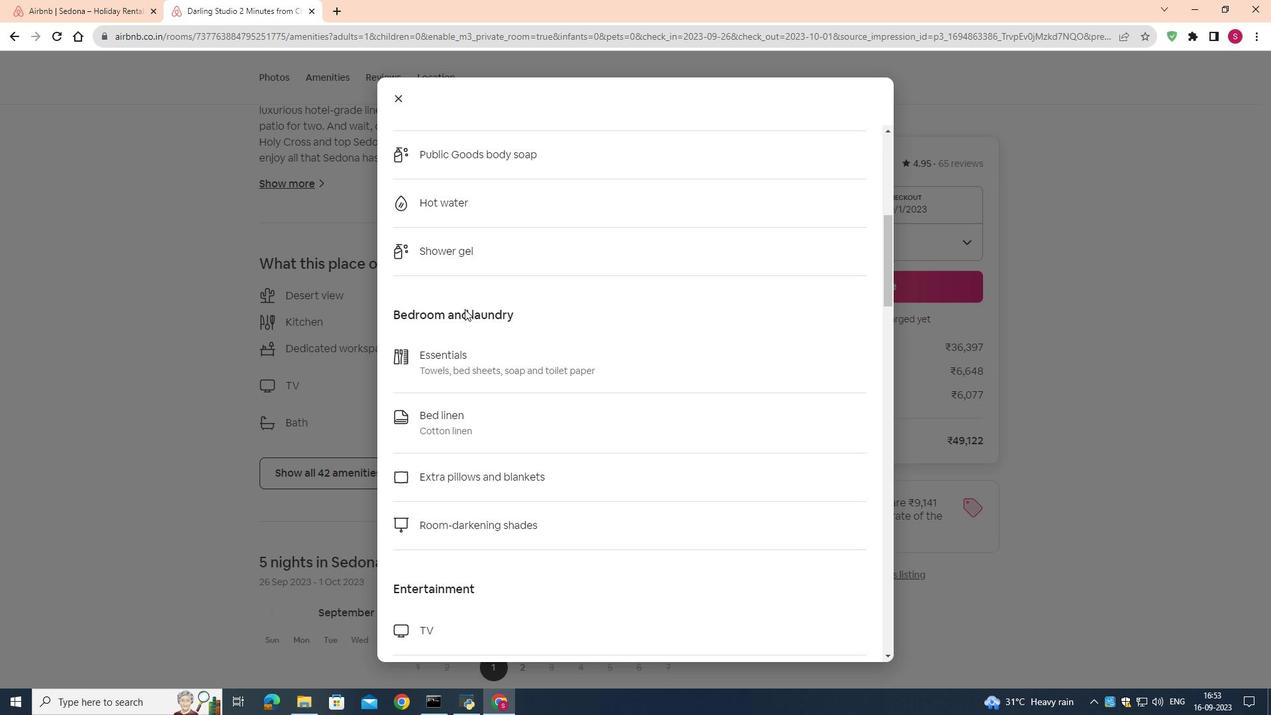 
Action: Mouse scrolled (464, 308) with delta (0, 0)
Screenshot: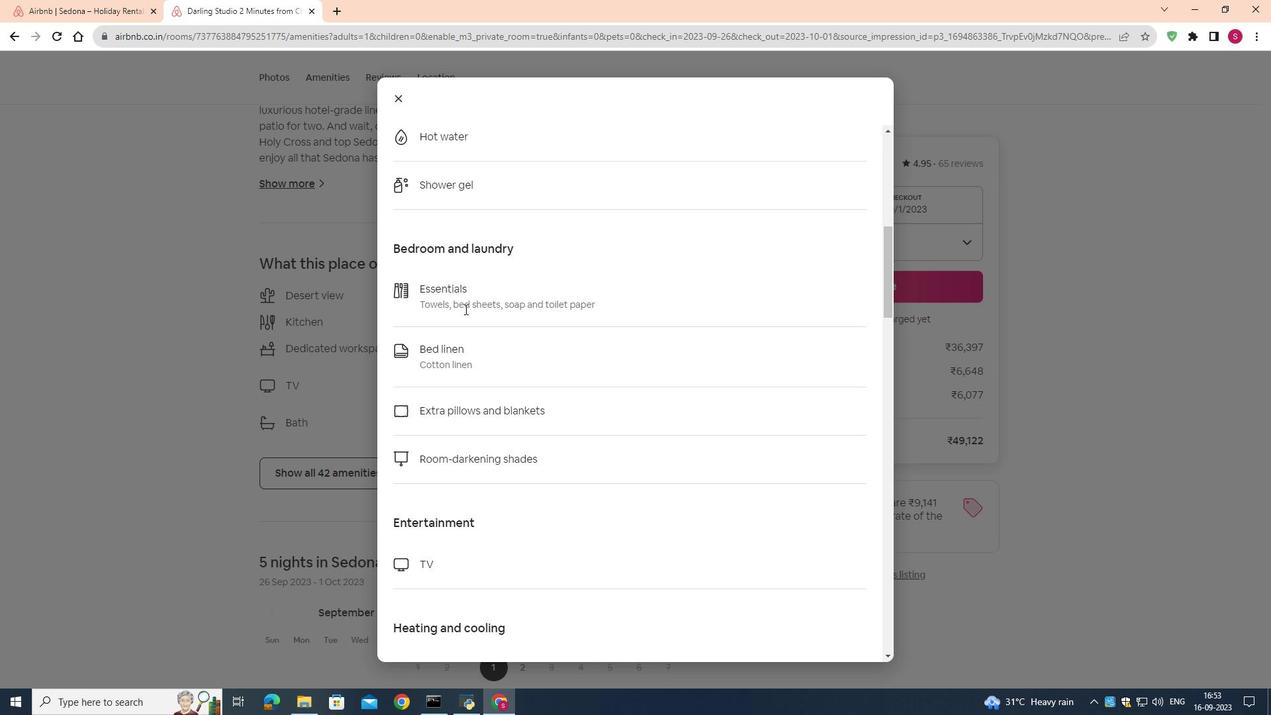 
Action: Mouse scrolled (464, 308) with delta (0, 0)
Screenshot: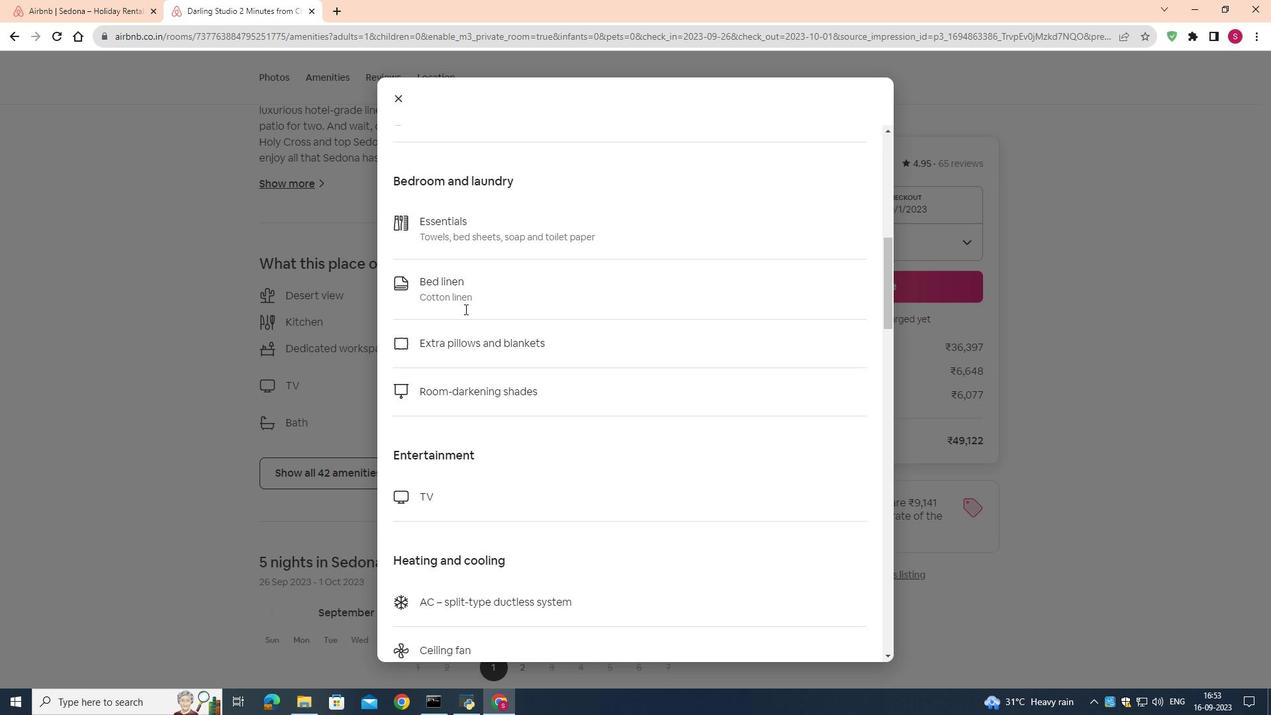 
Action: Mouse scrolled (464, 308) with delta (0, 0)
Screenshot: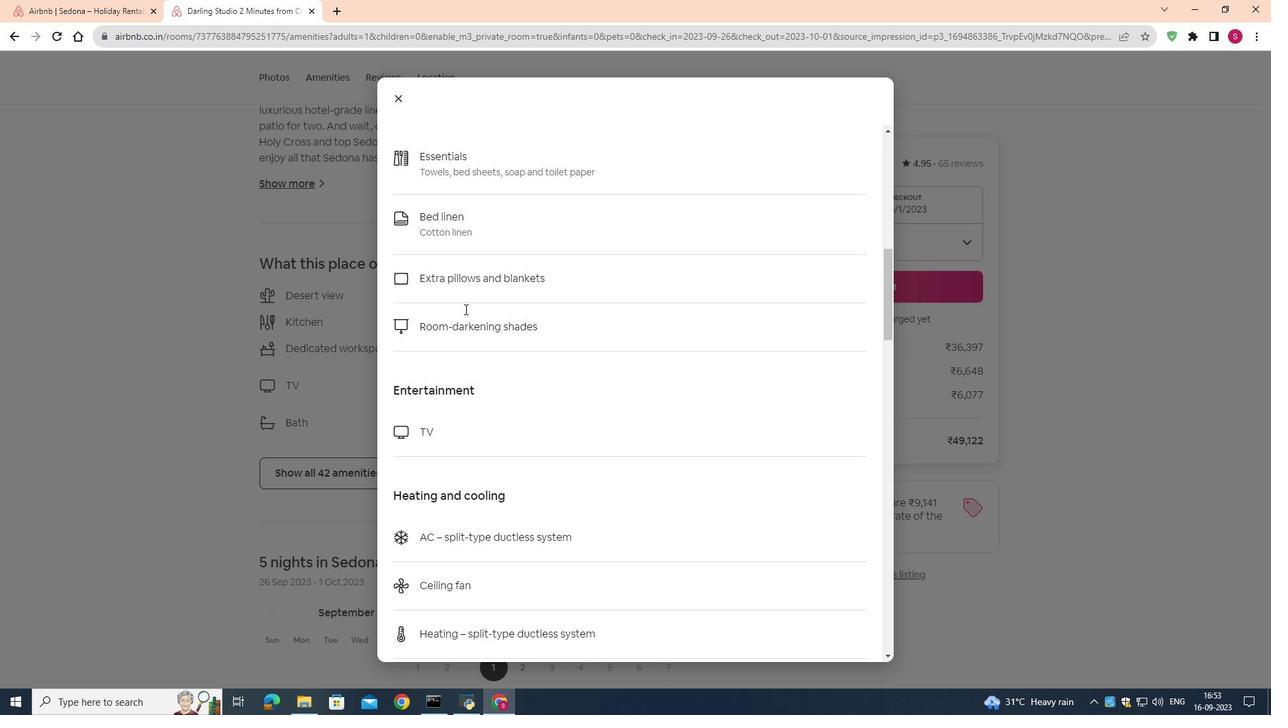 
Action: Mouse scrolled (464, 308) with delta (0, 0)
Screenshot: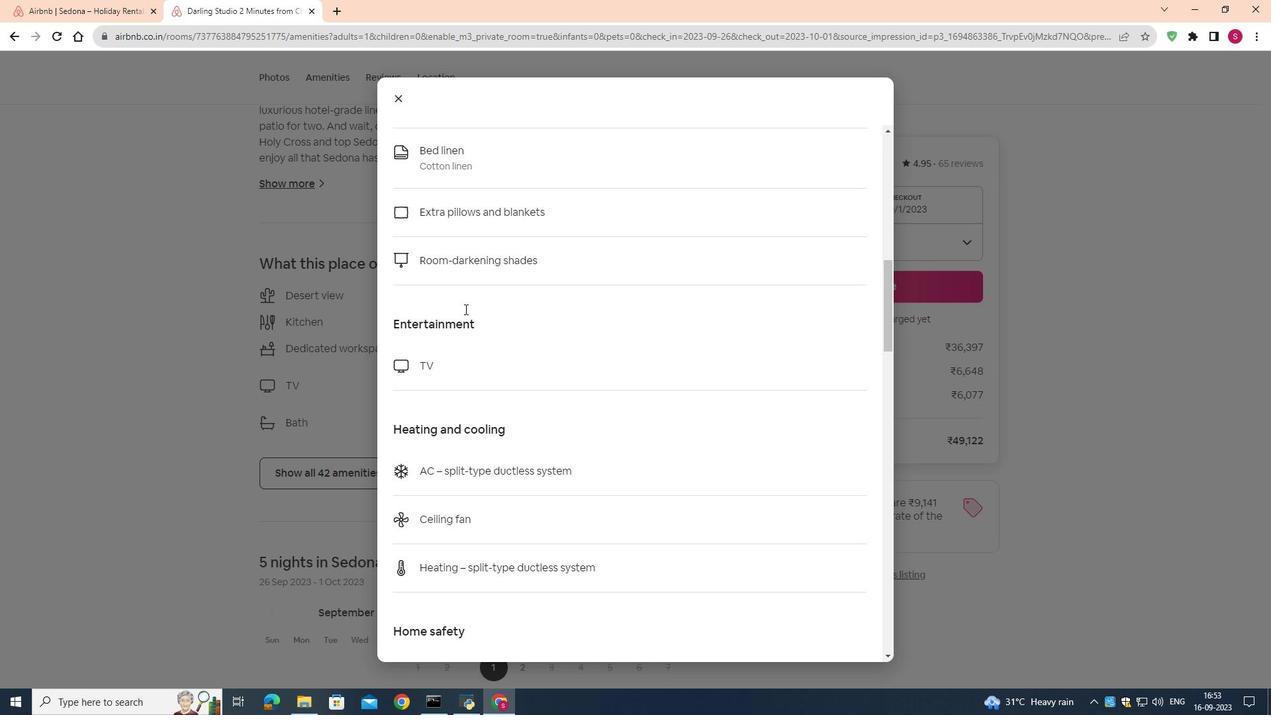 
Action: Mouse scrolled (464, 308) with delta (0, 0)
Screenshot: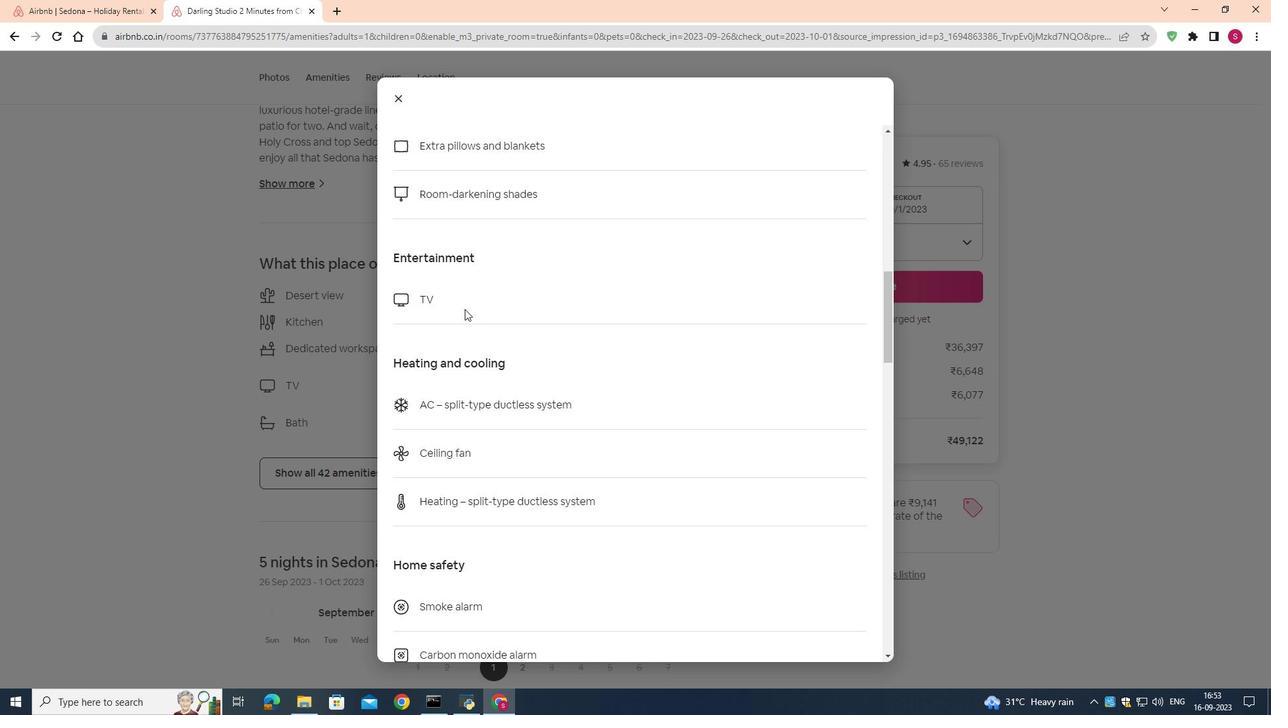 
Action: Mouse scrolled (464, 308) with delta (0, 0)
Screenshot: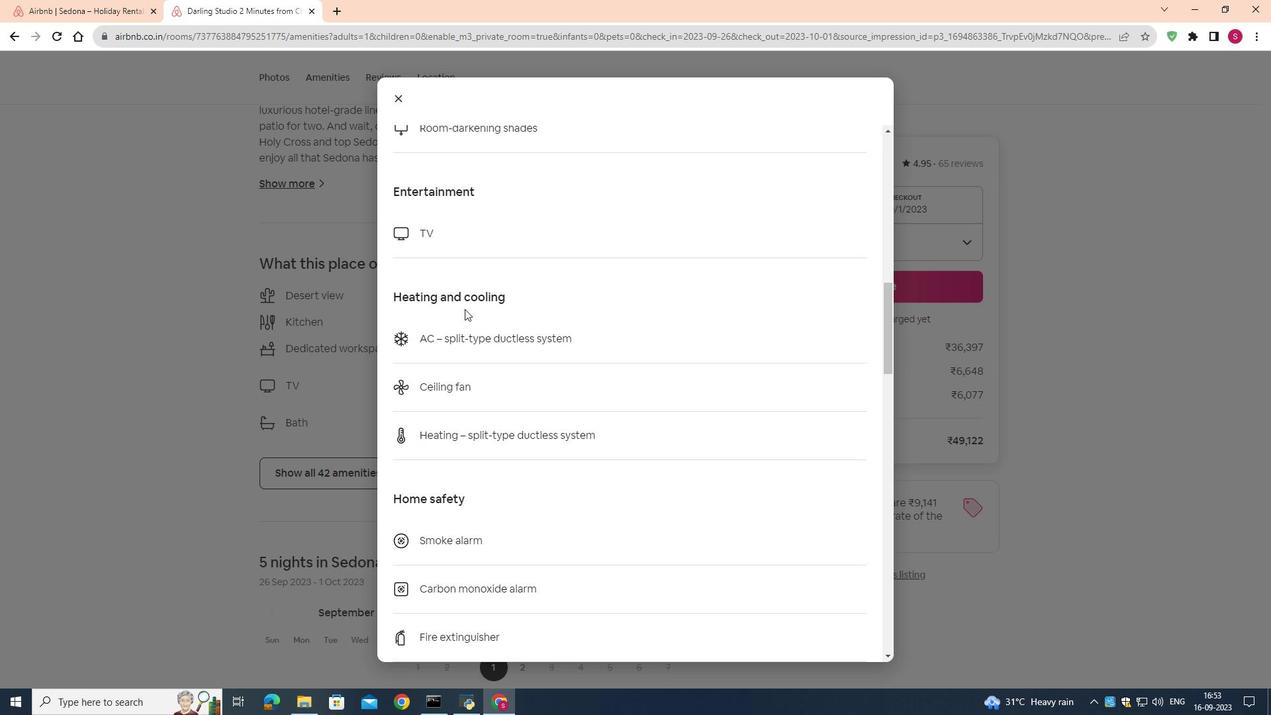 
Action: Mouse scrolled (464, 308) with delta (0, 0)
Screenshot: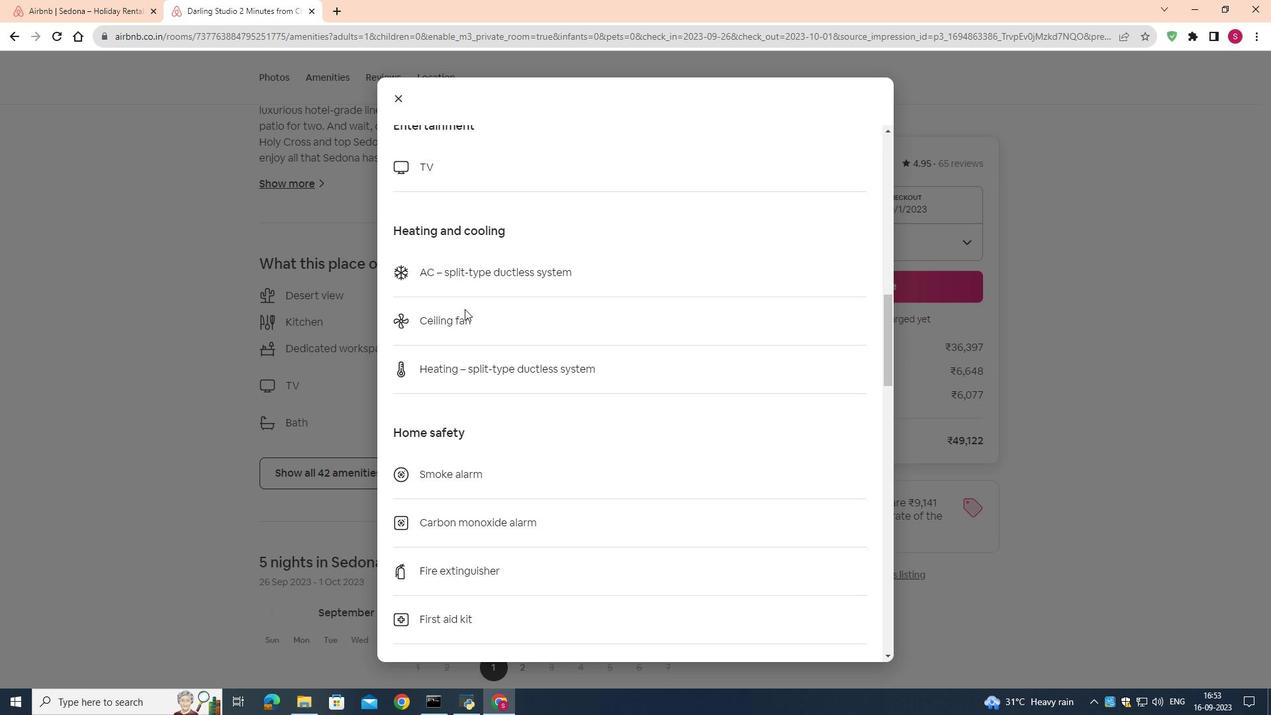 
Action: Mouse scrolled (464, 308) with delta (0, 0)
Screenshot: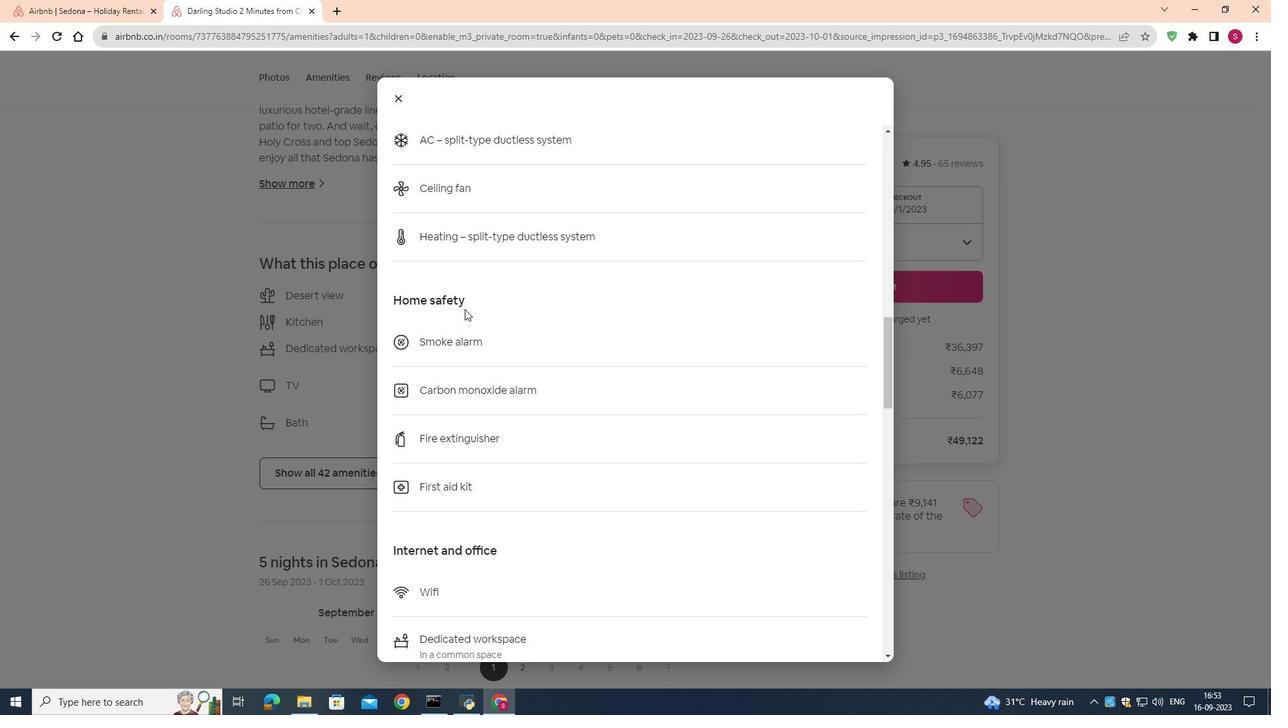 
Action: Mouse scrolled (464, 308) with delta (0, 0)
Screenshot: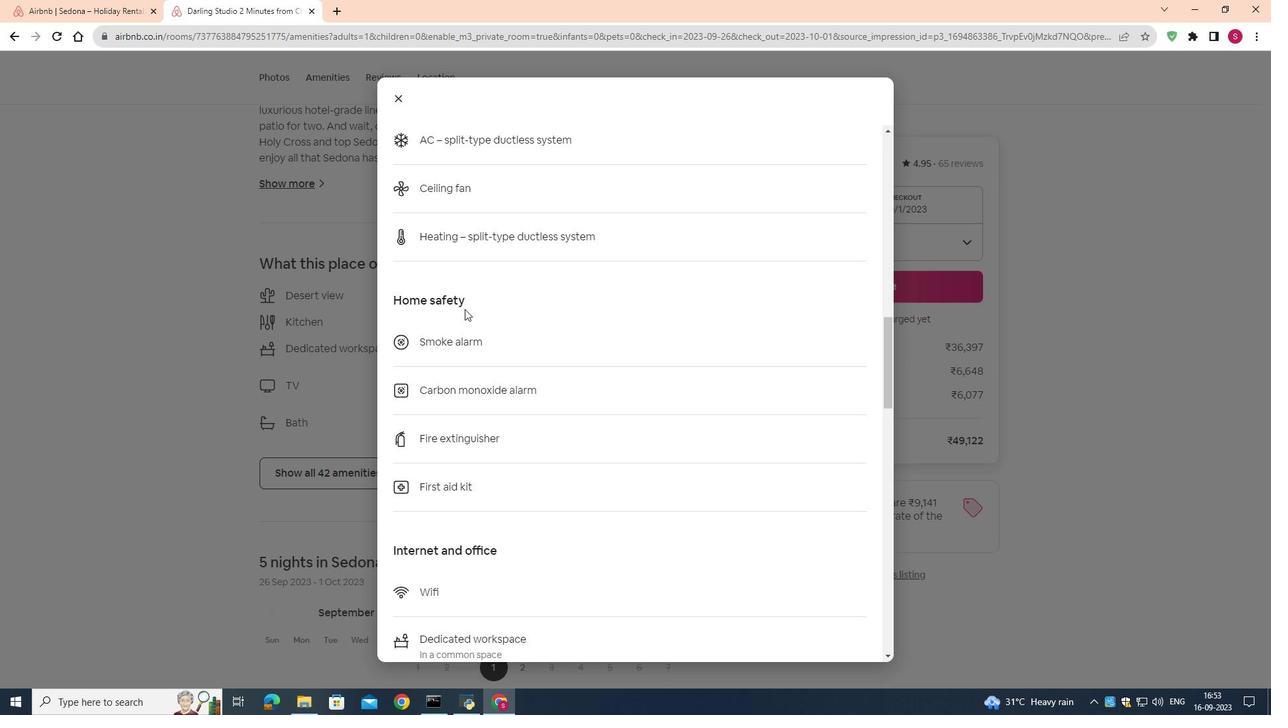 
Action: Mouse scrolled (464, 308) with delta (0, 0)
Screenshot: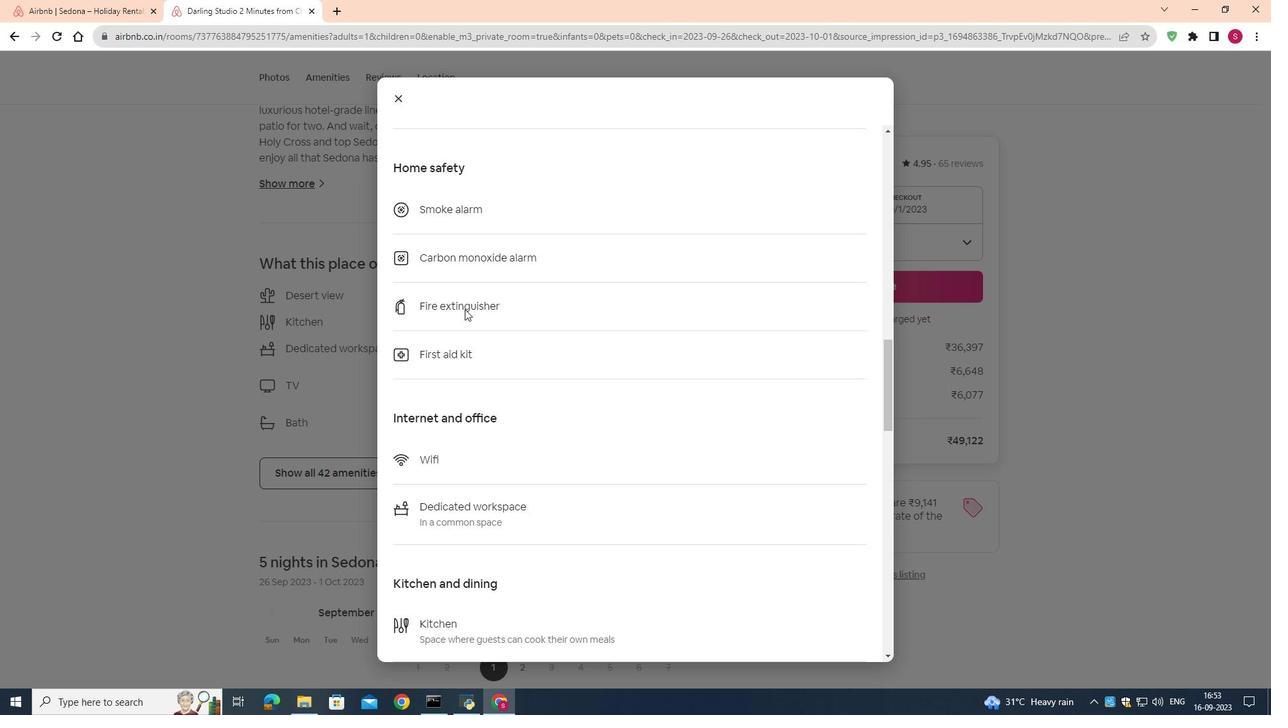 
Action: Mouse scrolled (464, 308) with delta (0, 0)
Screenshot: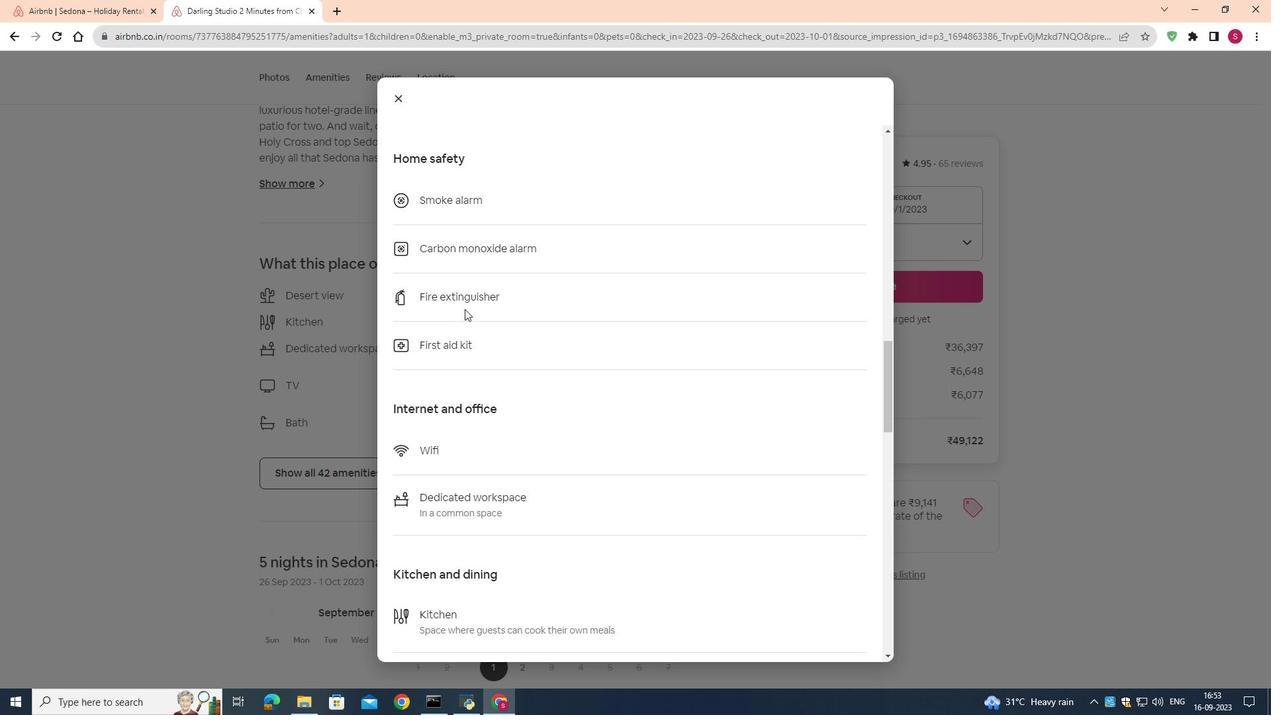 
Action: Mouse scrolled (464, 308) with delta (0, 0)
Screenshot: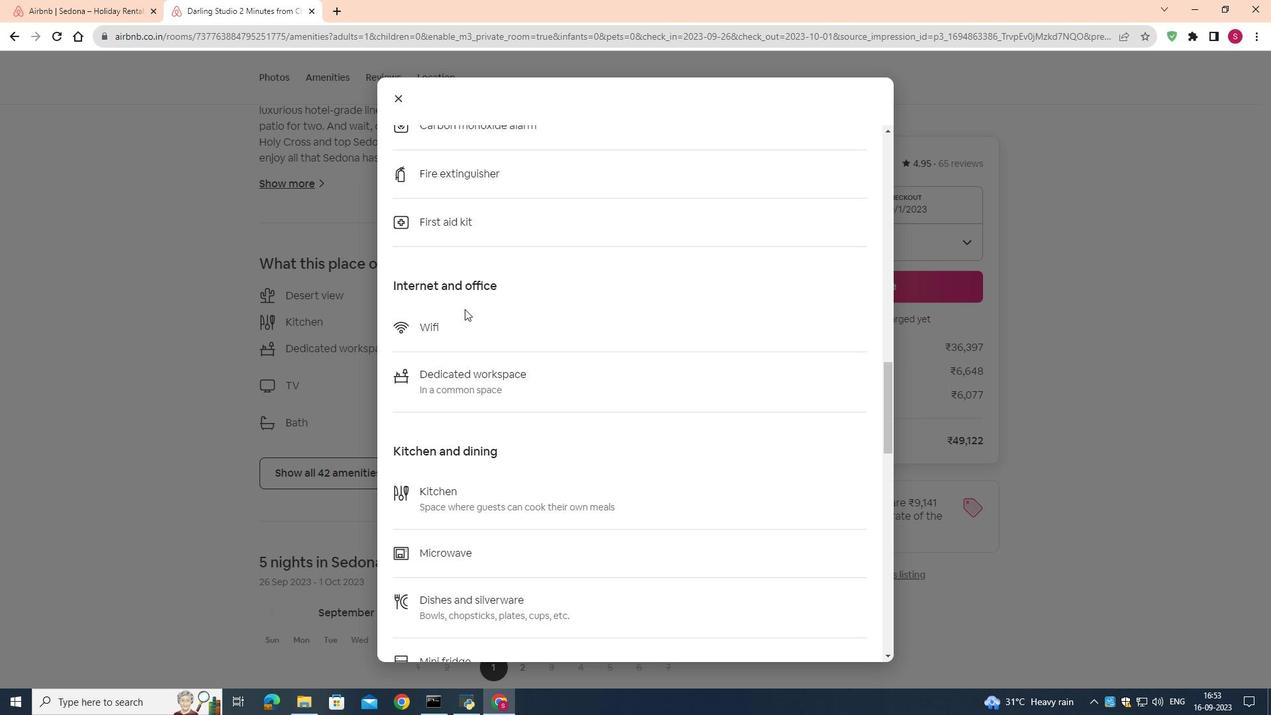 
Action: Mouse scrolled (464, 308) with delta (0, 0)
Screenshot: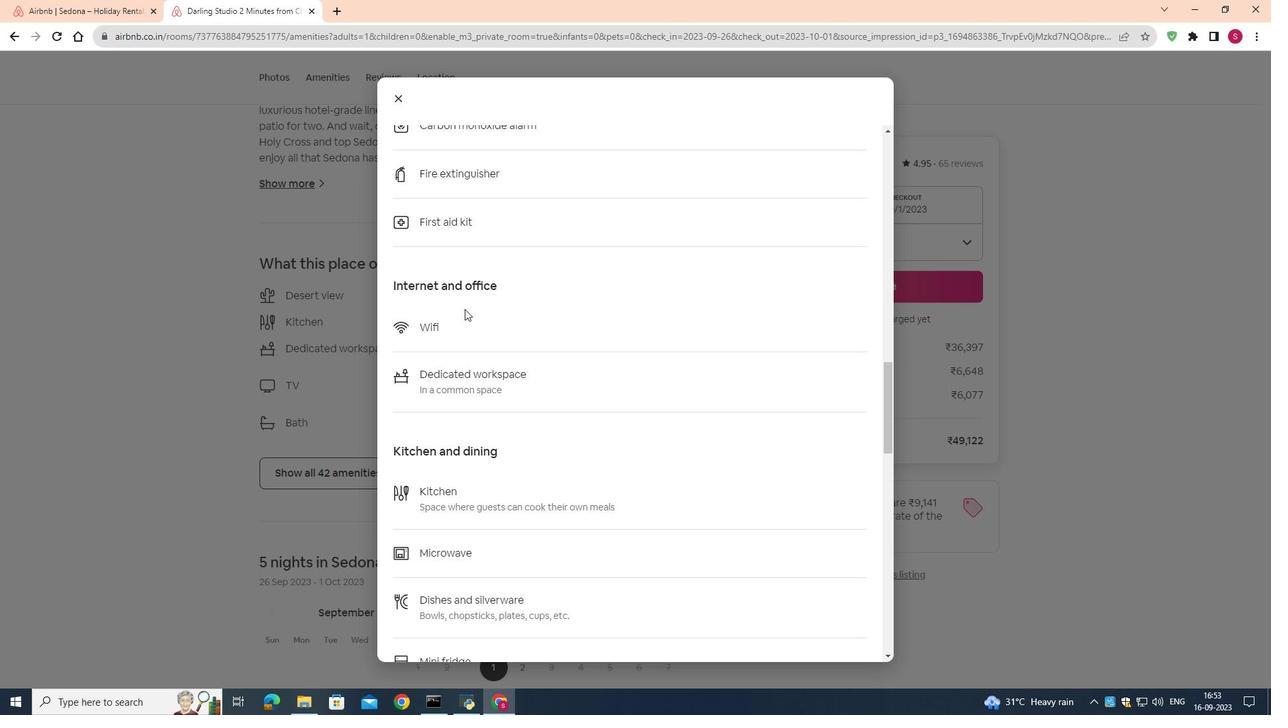 
Action: Mouse scrolled (464, 308) with delta (0, 0)
Screenshot: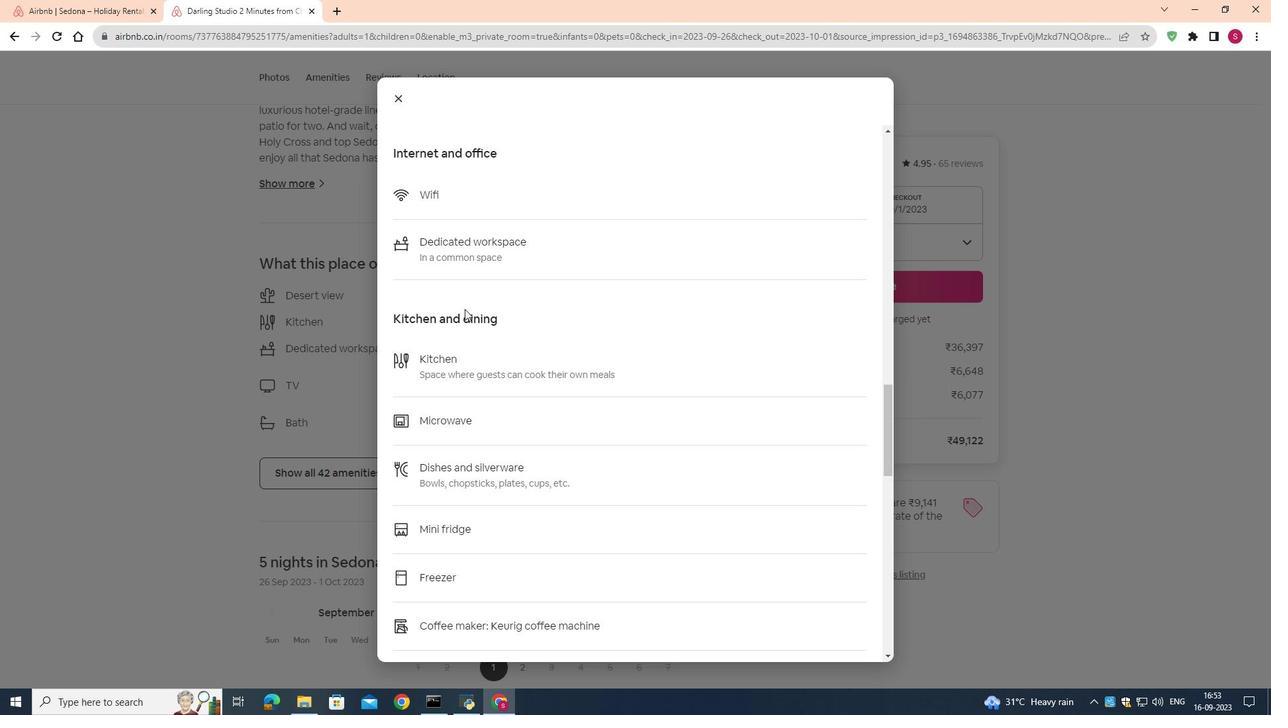 
Action: Mouse scrolled (464, 308) with delta (0, 0)
Screenshot: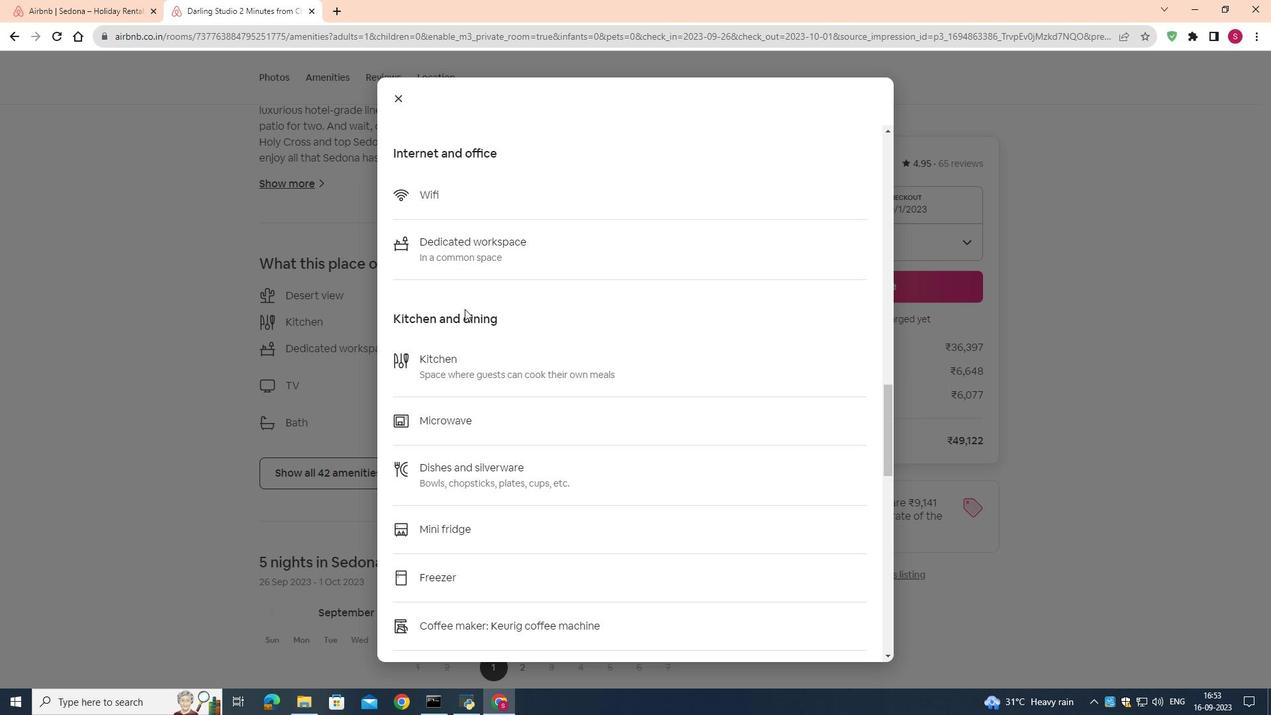 
Action: Mouse scrolled (464, 308) with delta (0, 0)
Screenshot: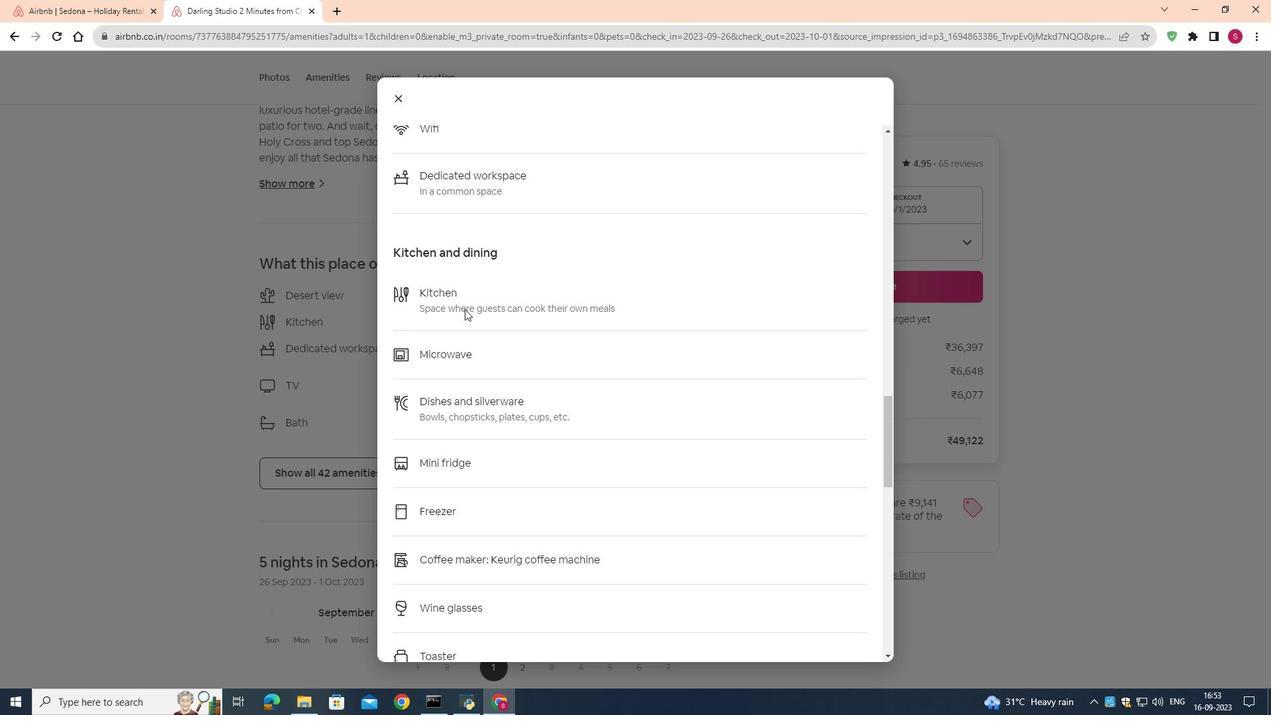 
Action: Mouse scrolled (464, 308) with delta (0, 0)
Screenshot: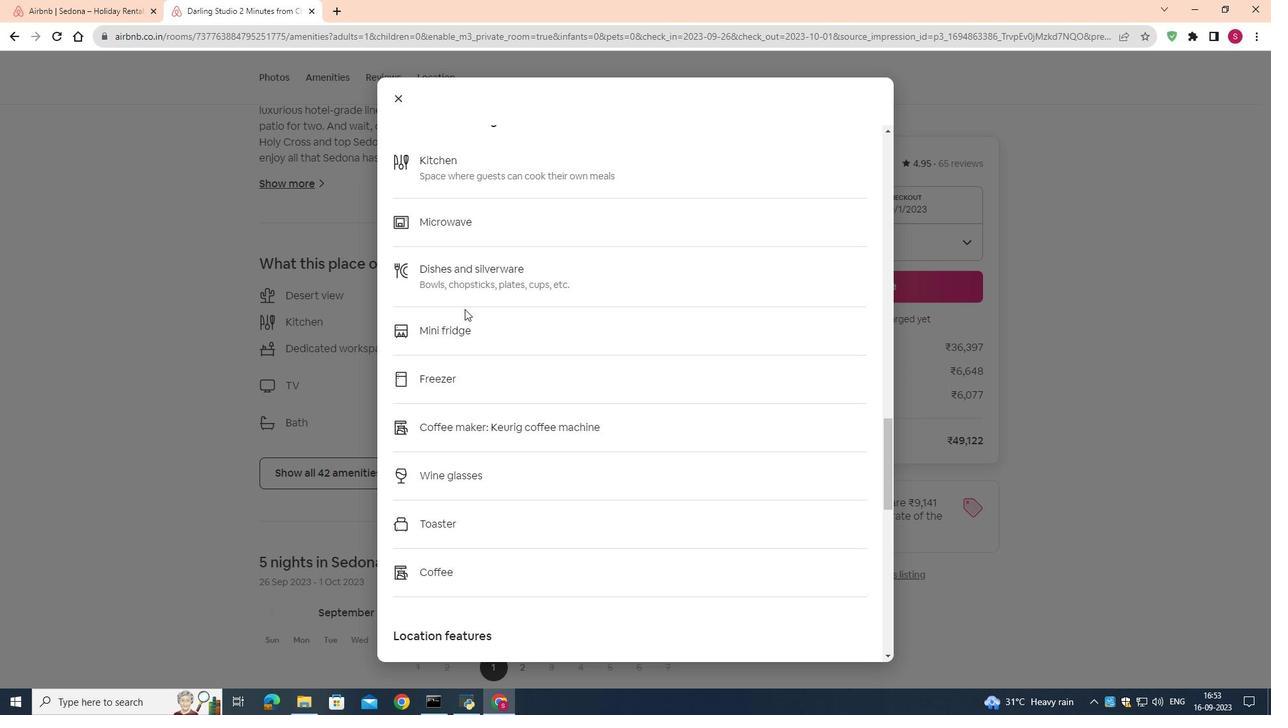 
Action: Mouse scrolled (464, 308) with delta (0, 0)
Screenshot: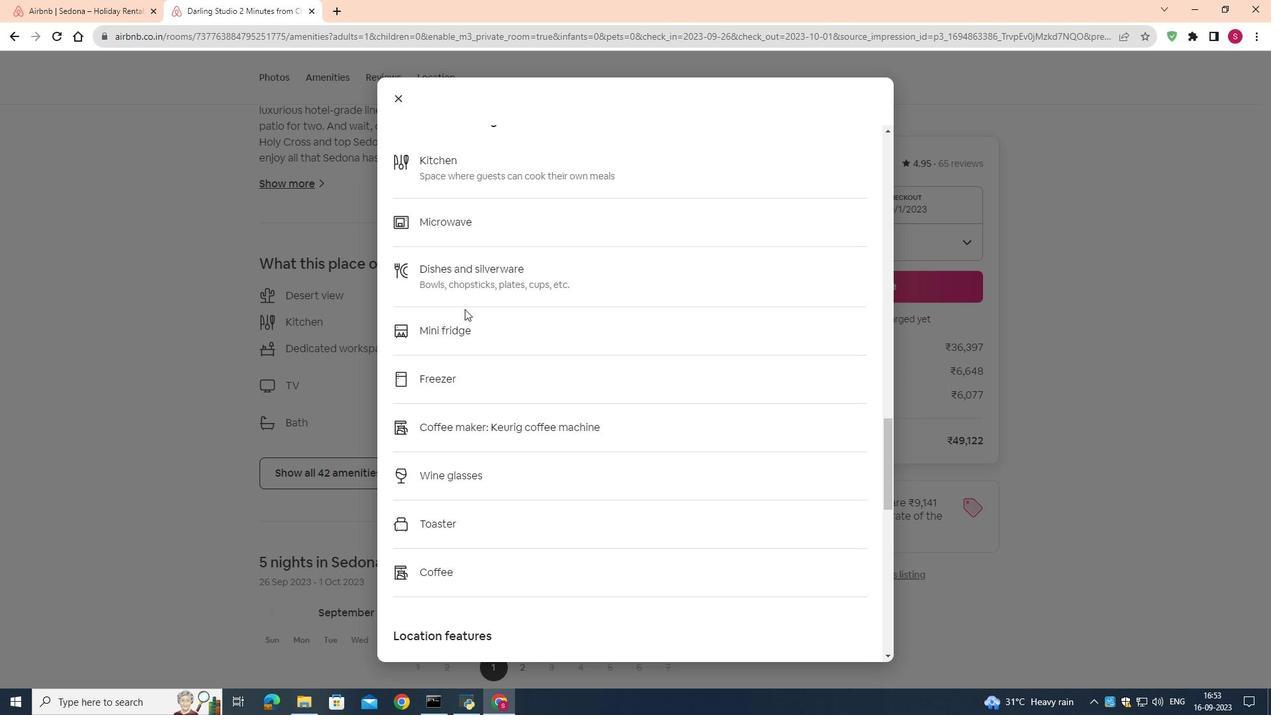 
Action: Mouse scrolled (464, 308) with delta (0, 0)
Screenshot: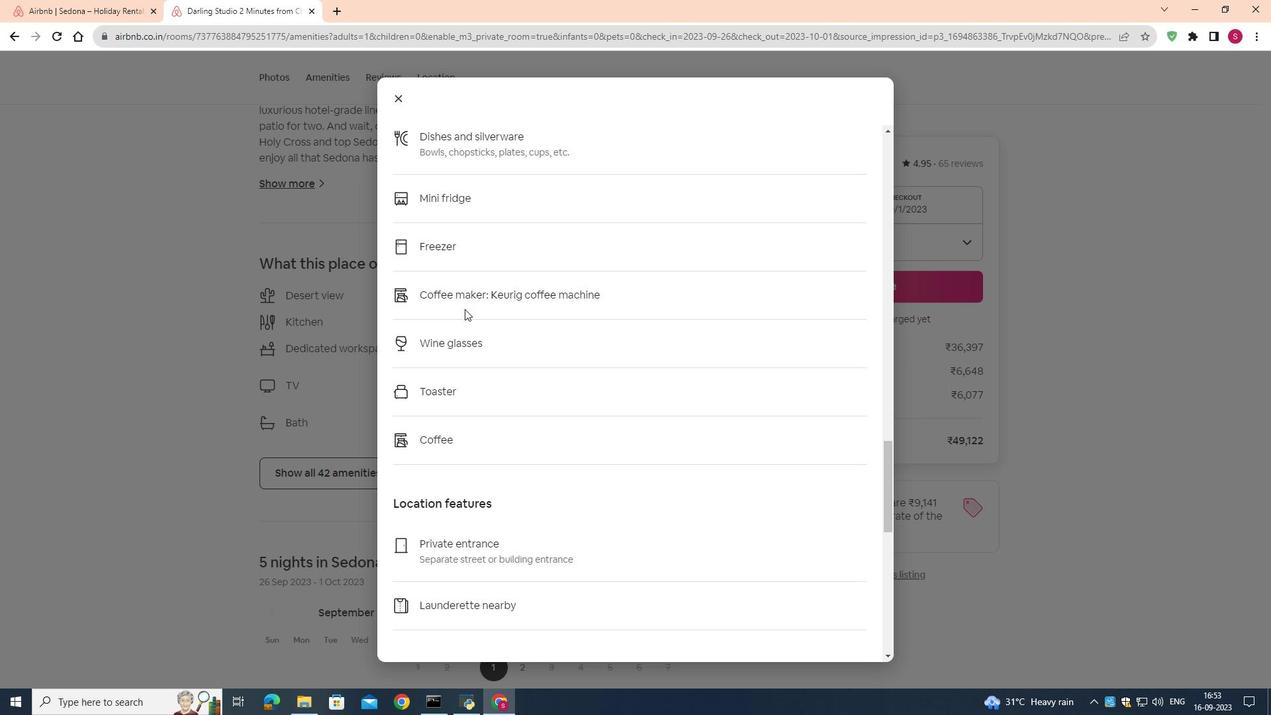 
Action: Mouse scrolled (464, 308) with delta (0, 0)
Screenshot: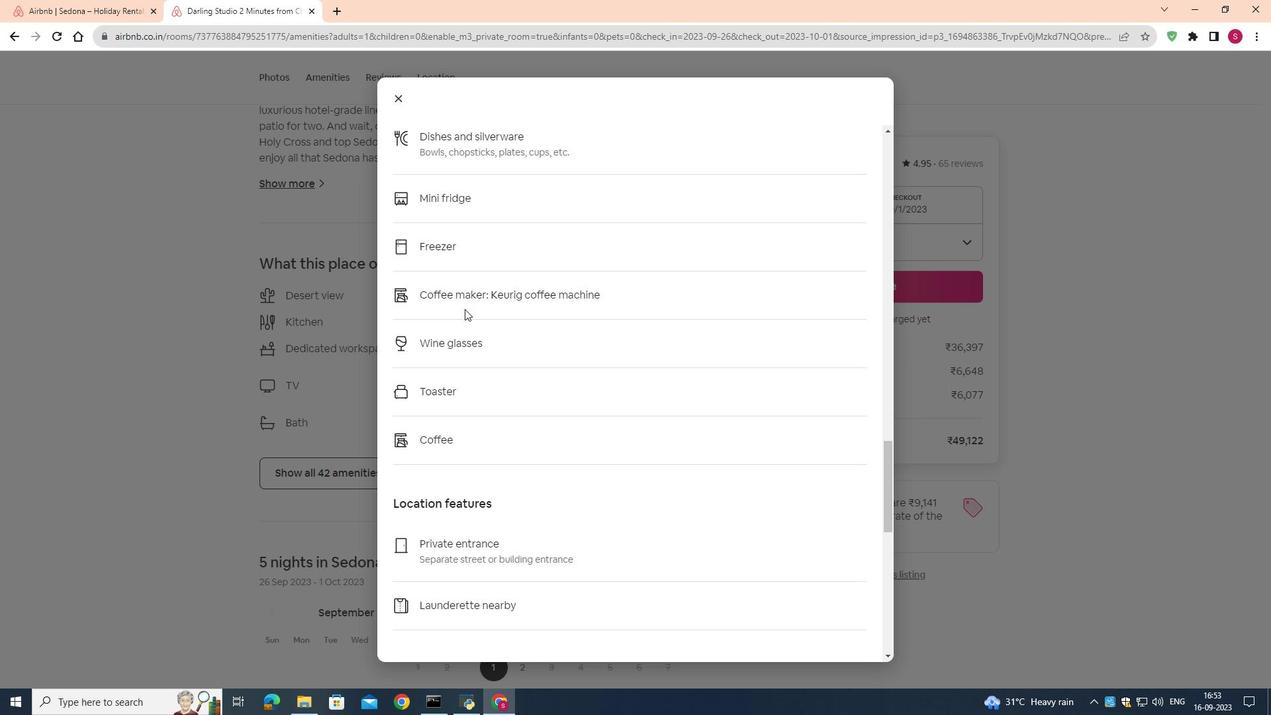 
Action: Mouse scrolled (464, 308) with delta (0, 0)
Screenshot: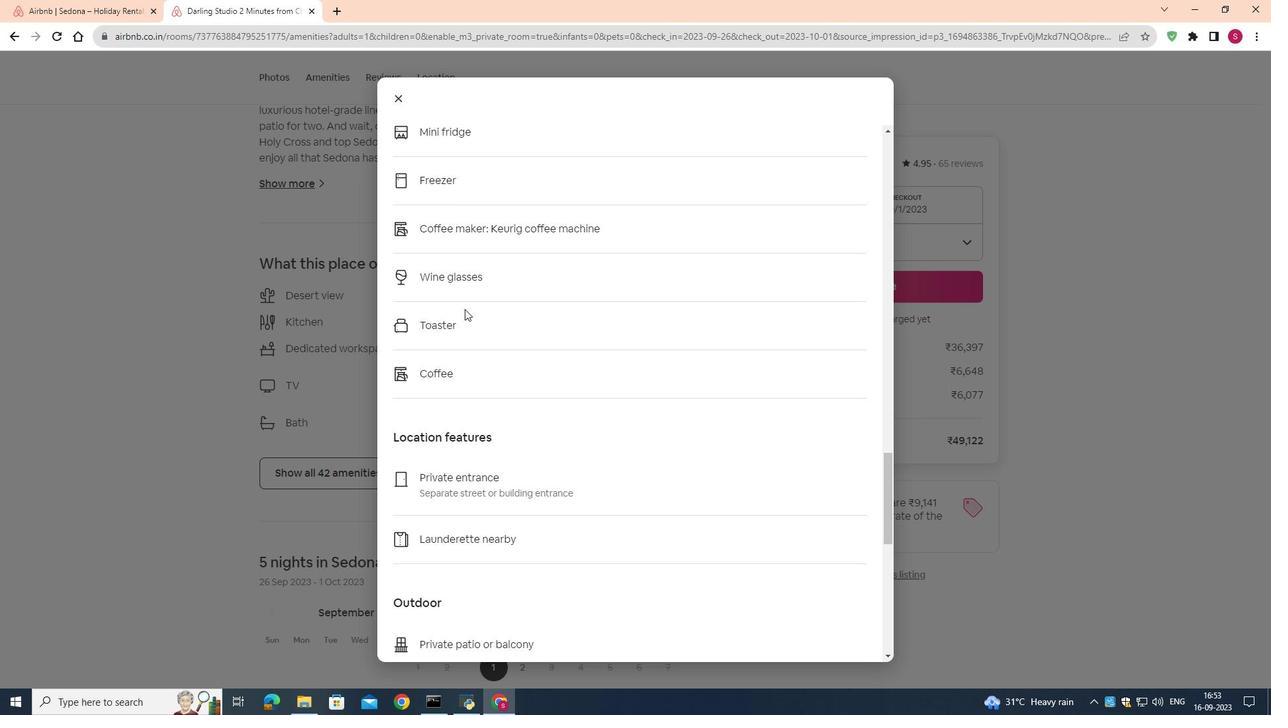
Action: Mouse scrolled (464, 308) with delta (0, 0)
Screenshot: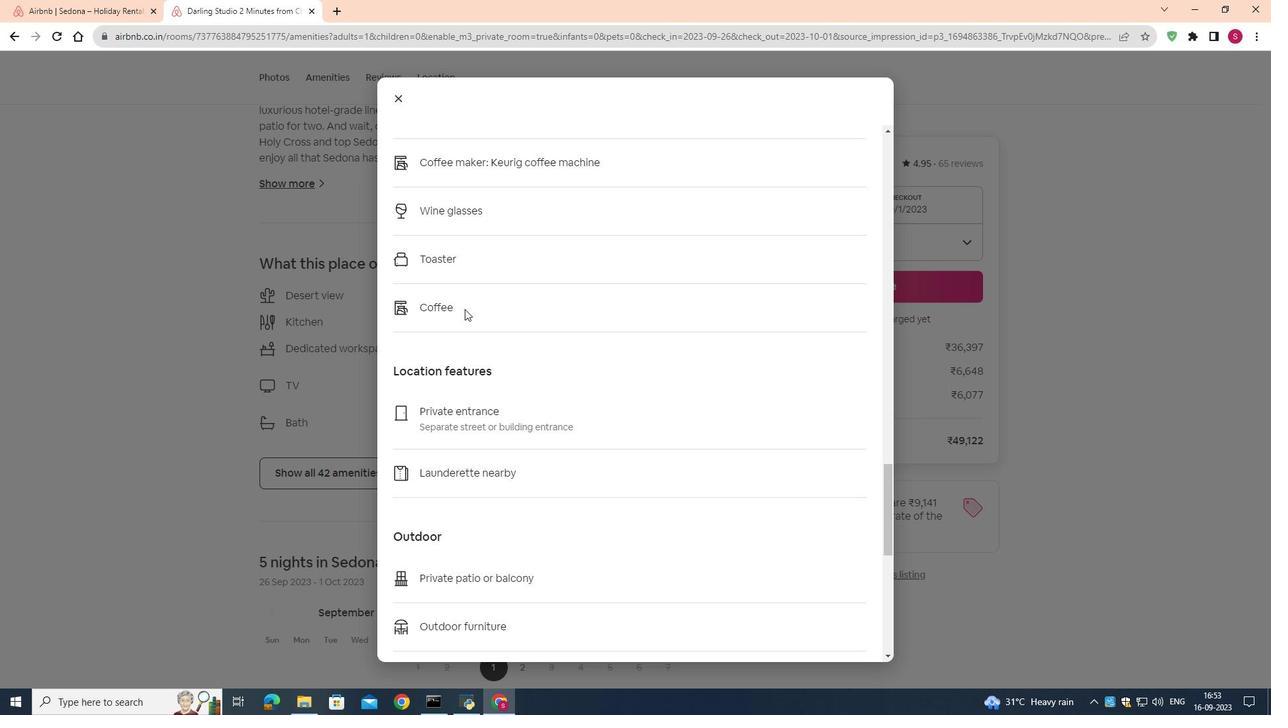 
Action: Mouse scrolled (464, 308) with delta (0, 0)
Screenshot: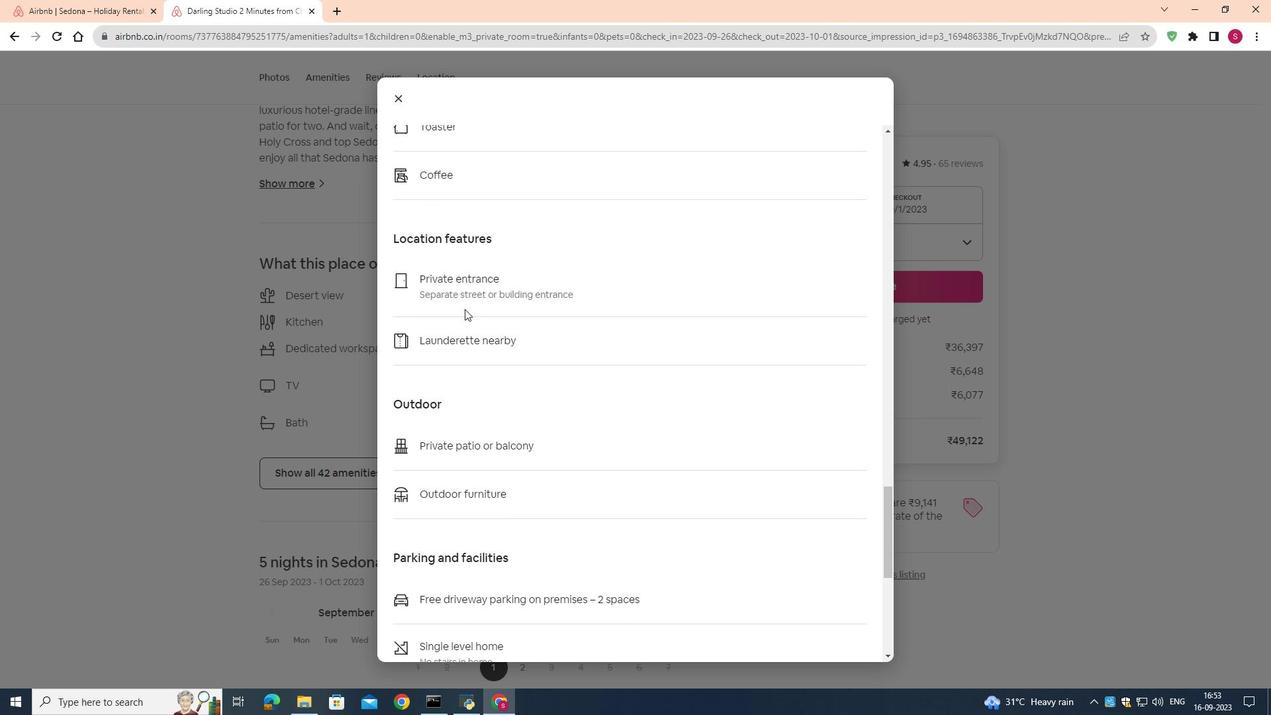 
Action: Mouse scrolled (464, 308) with delta (0, 0)
Screenshot: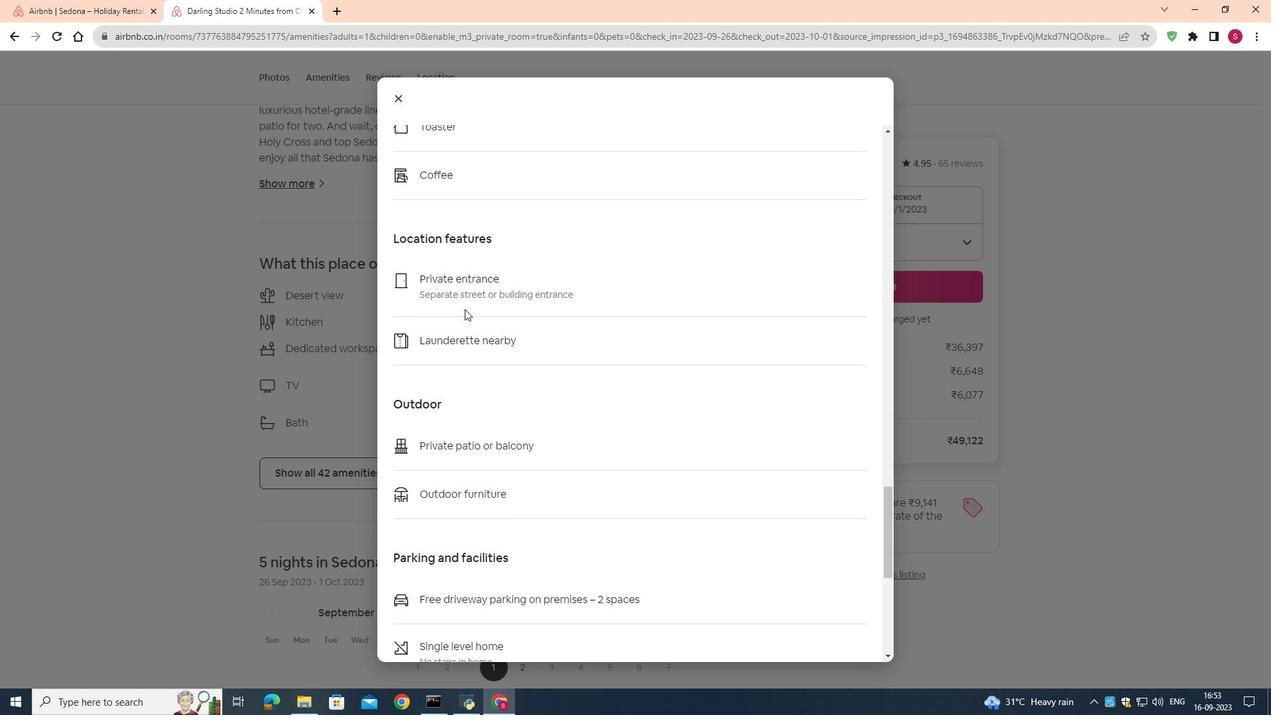 
Action: Mouse moved to (461, 489)
Screenshot: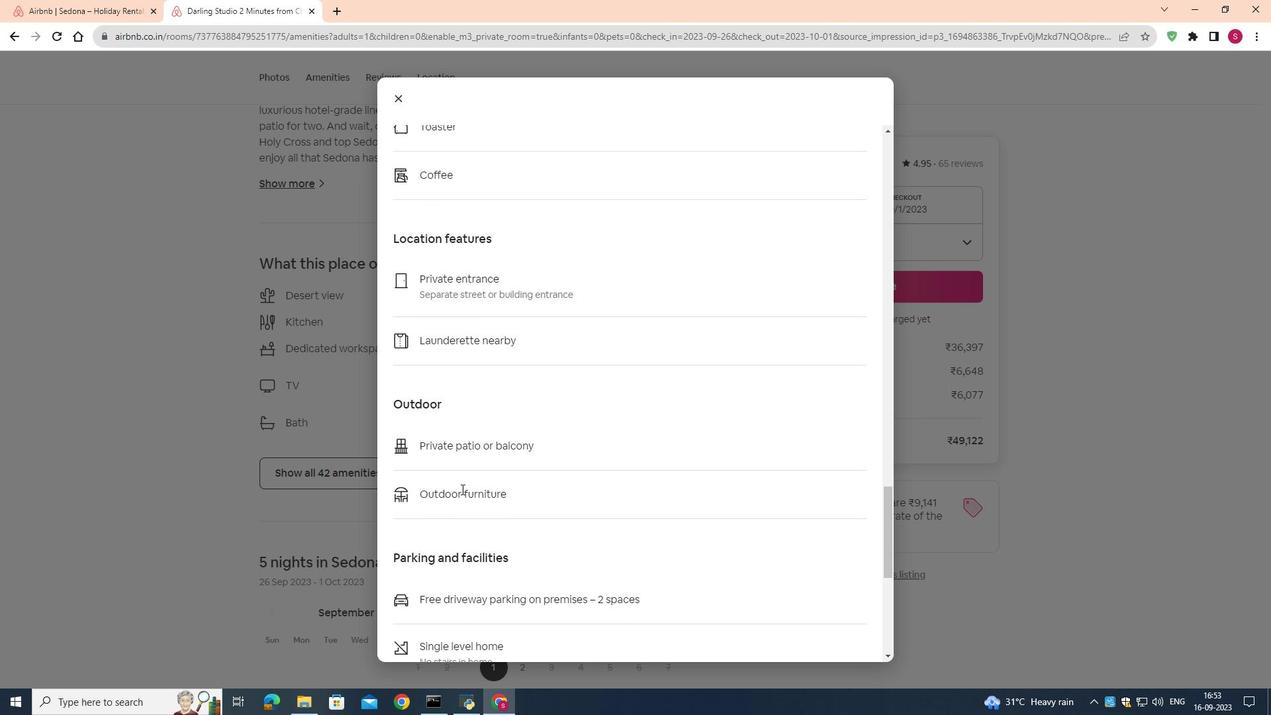 
Action: Mouse pressed left at (461, 489)
Screenshot: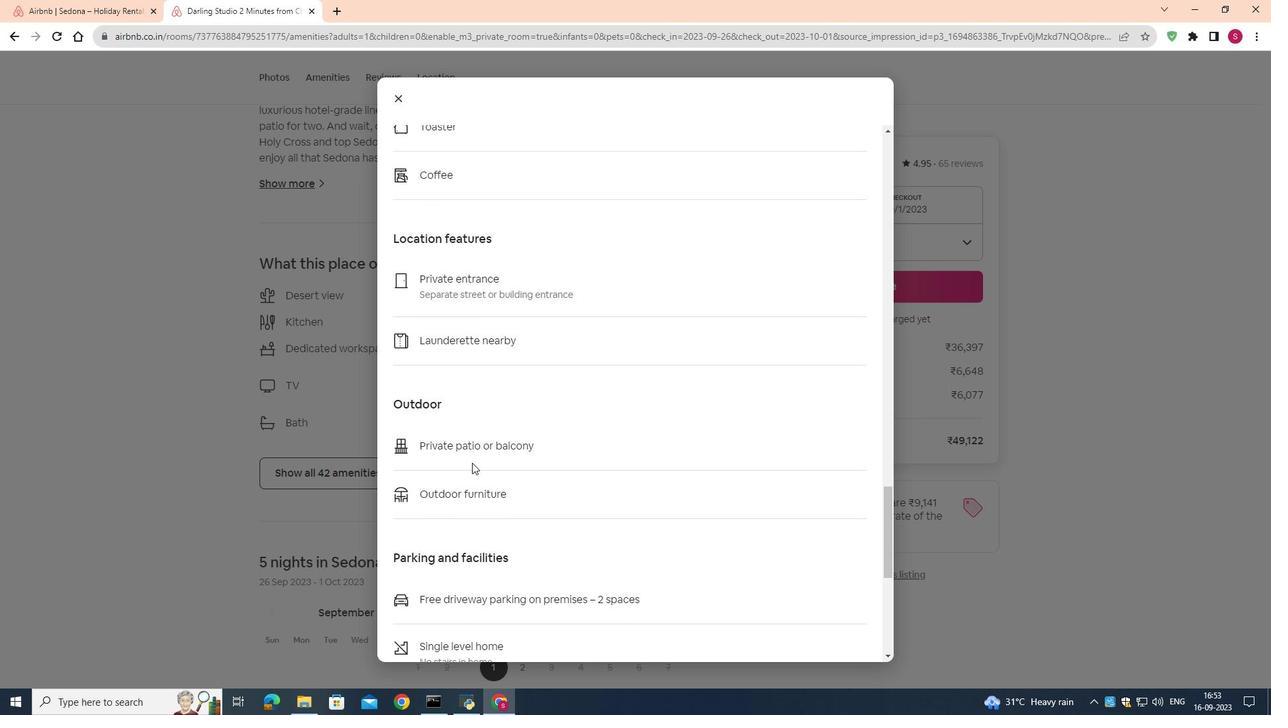 
Action: Mouse moved to (473, 461)
Screenshot: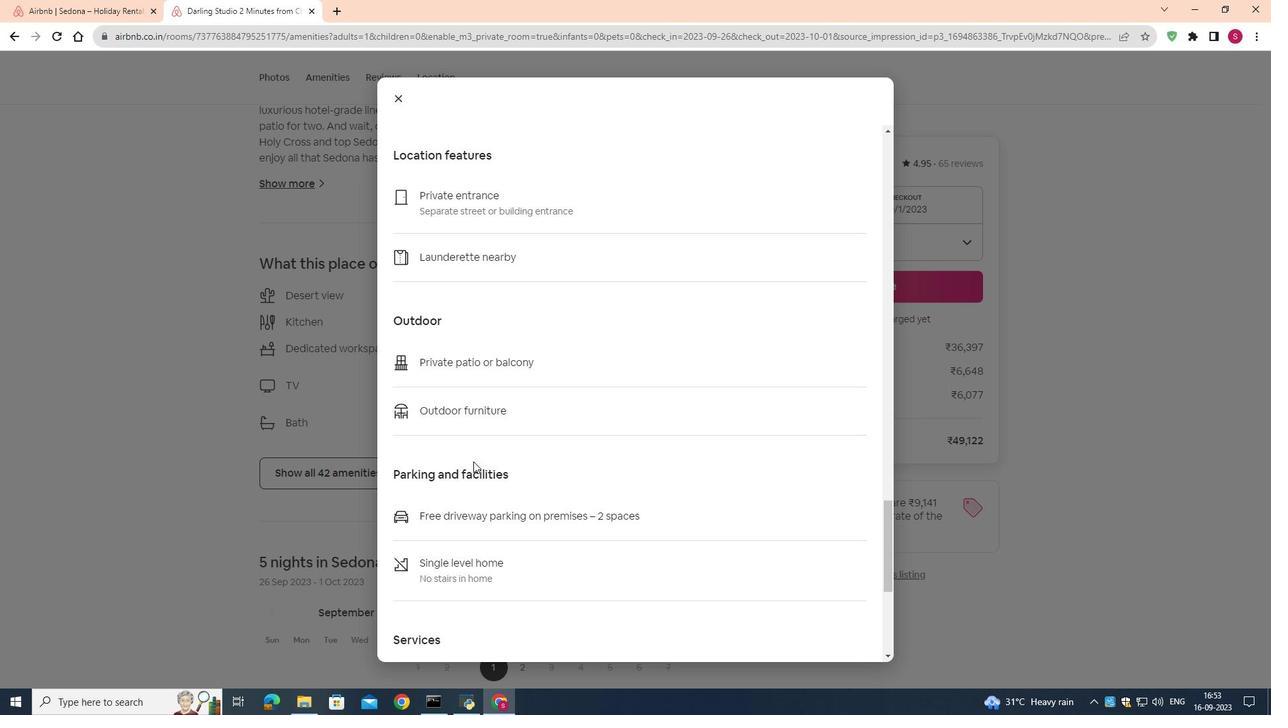 
Action: Mouse scrolled (473, 460) with delta (0, 0)
Screenshot: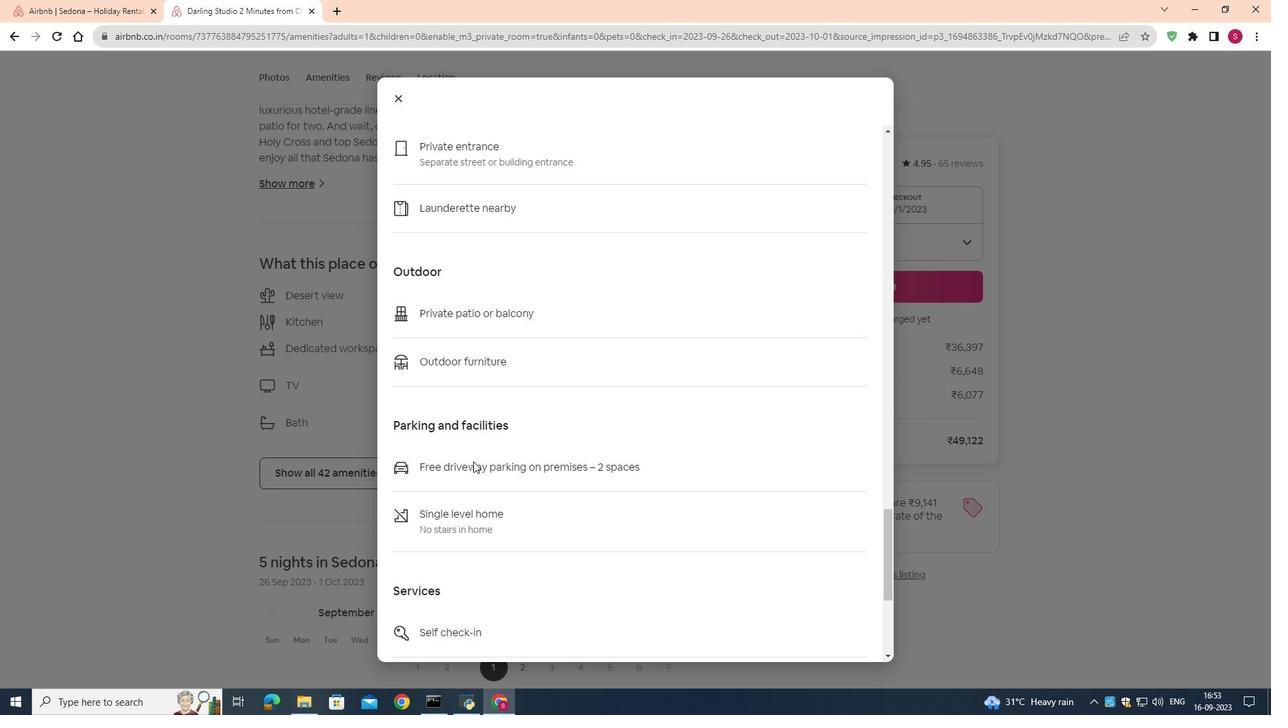 
Action: Mouse scrolled (473, 460) with delta (0, 0)
Screenshot: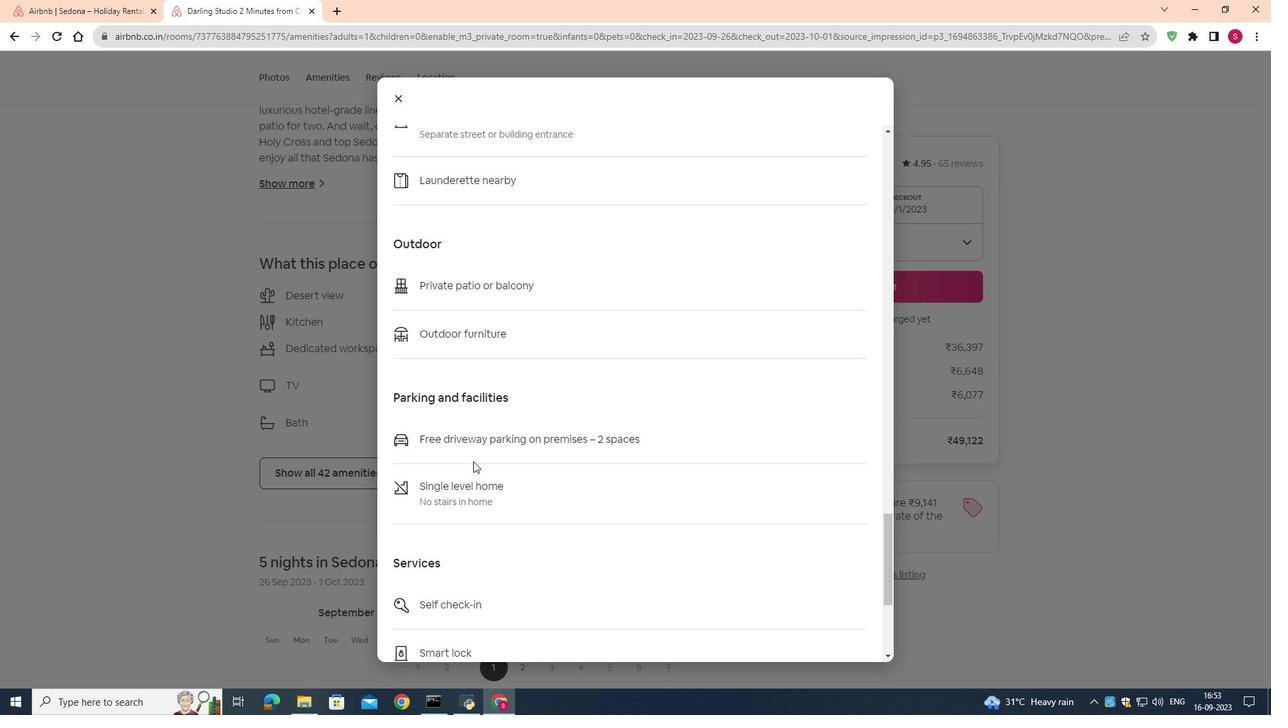 
Action: Mouse scrolled (473, 460) with delta (0, 0)
Screenshot: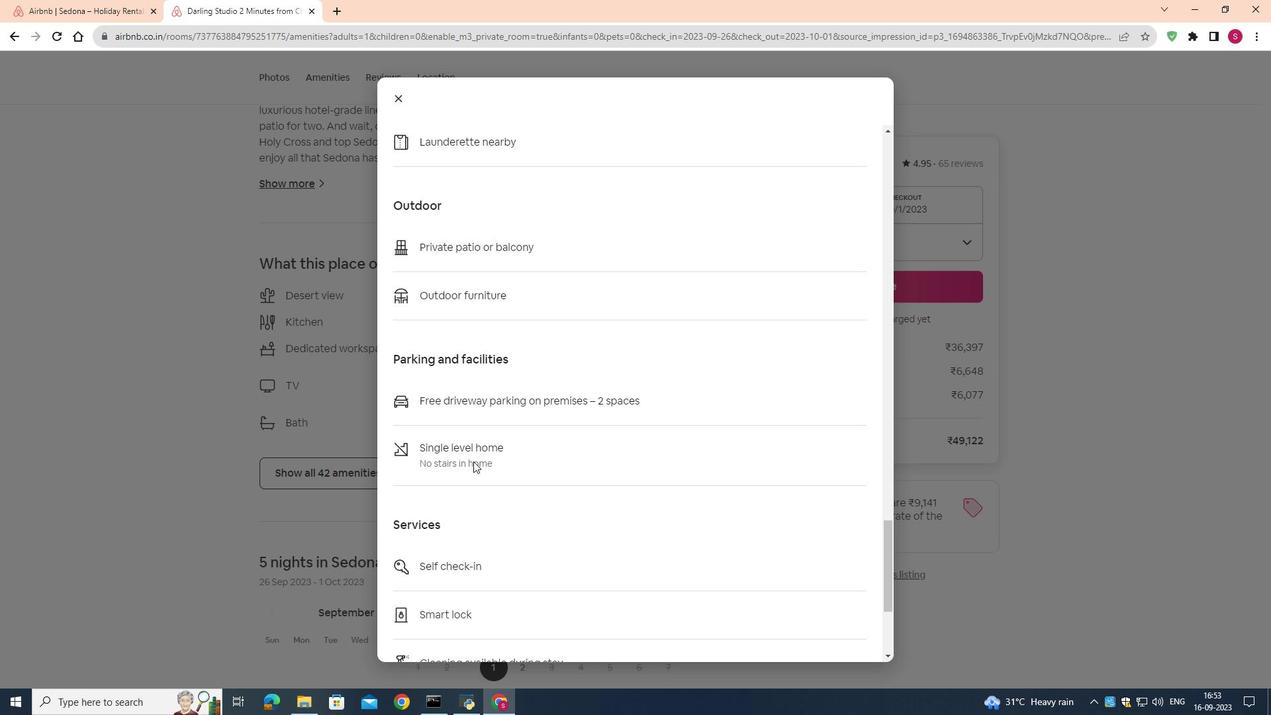 
Action: Mouse scrolled (473, 460) with delta (0, 0)
Screenshot: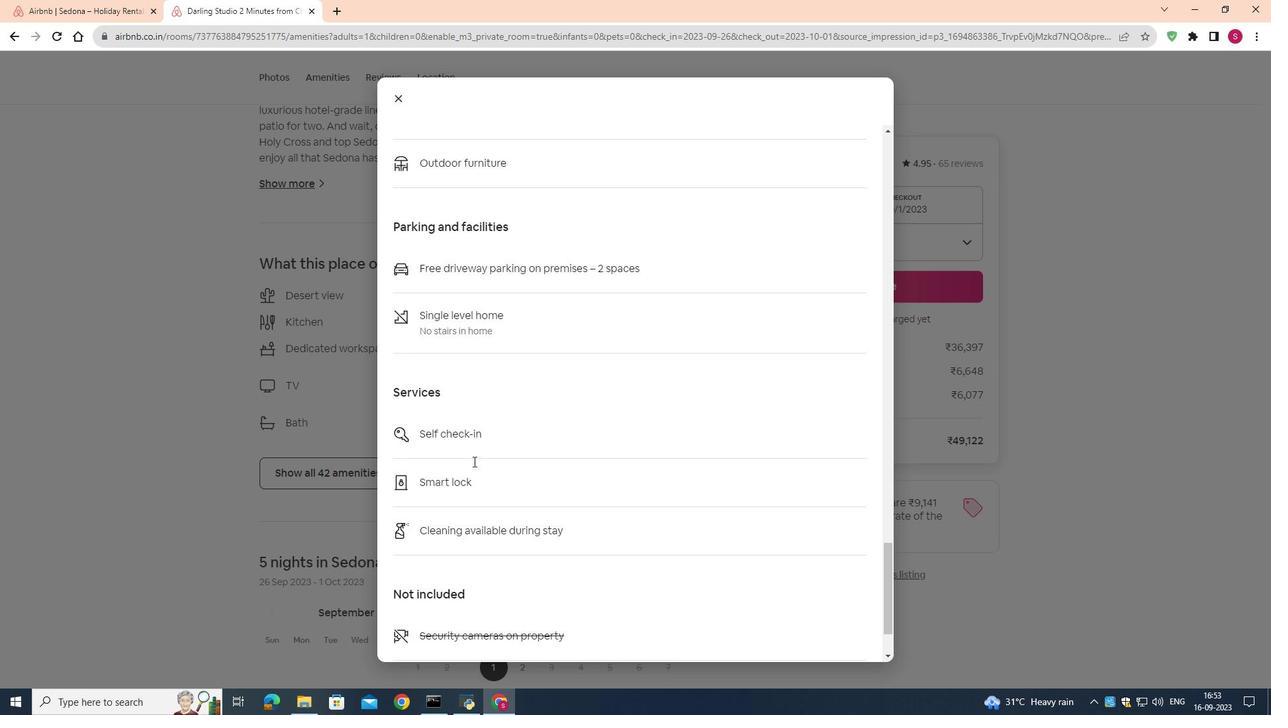 
Action: Mouse scrolled (473, 460) with delta (0, 0)
Screenshot: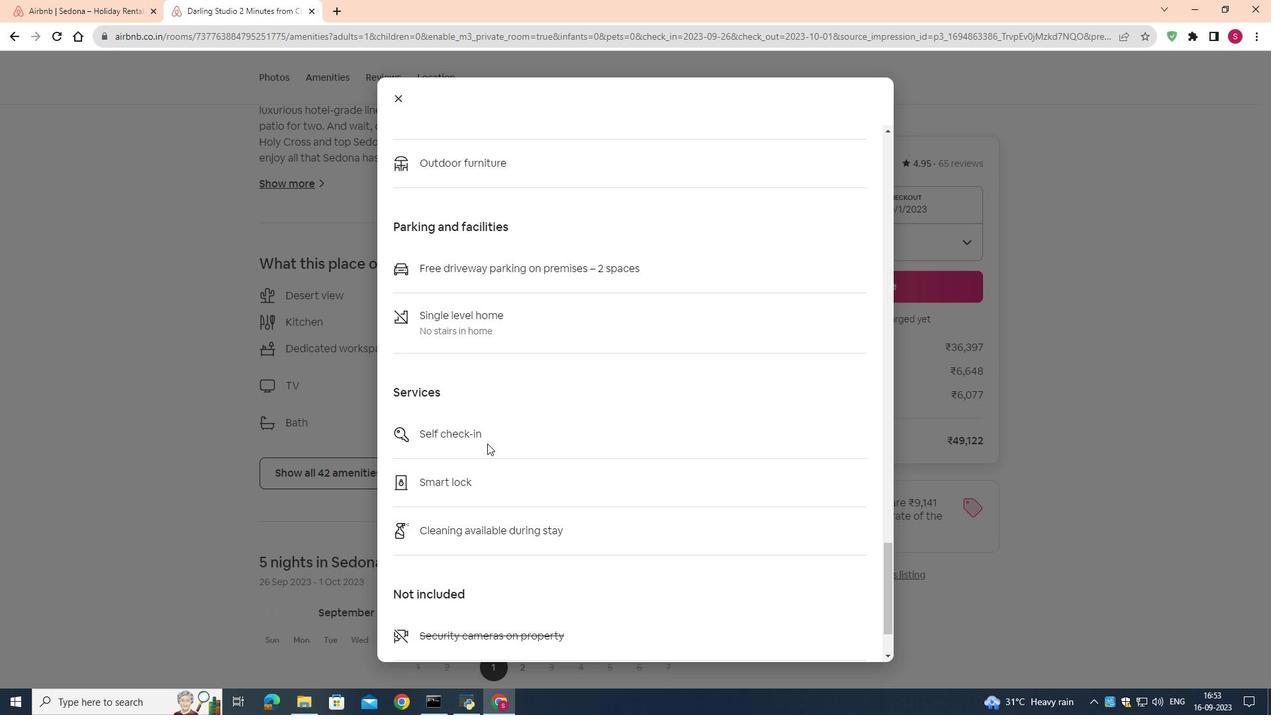 
Action: Mouse moved to (1027, 115)
Screenshot: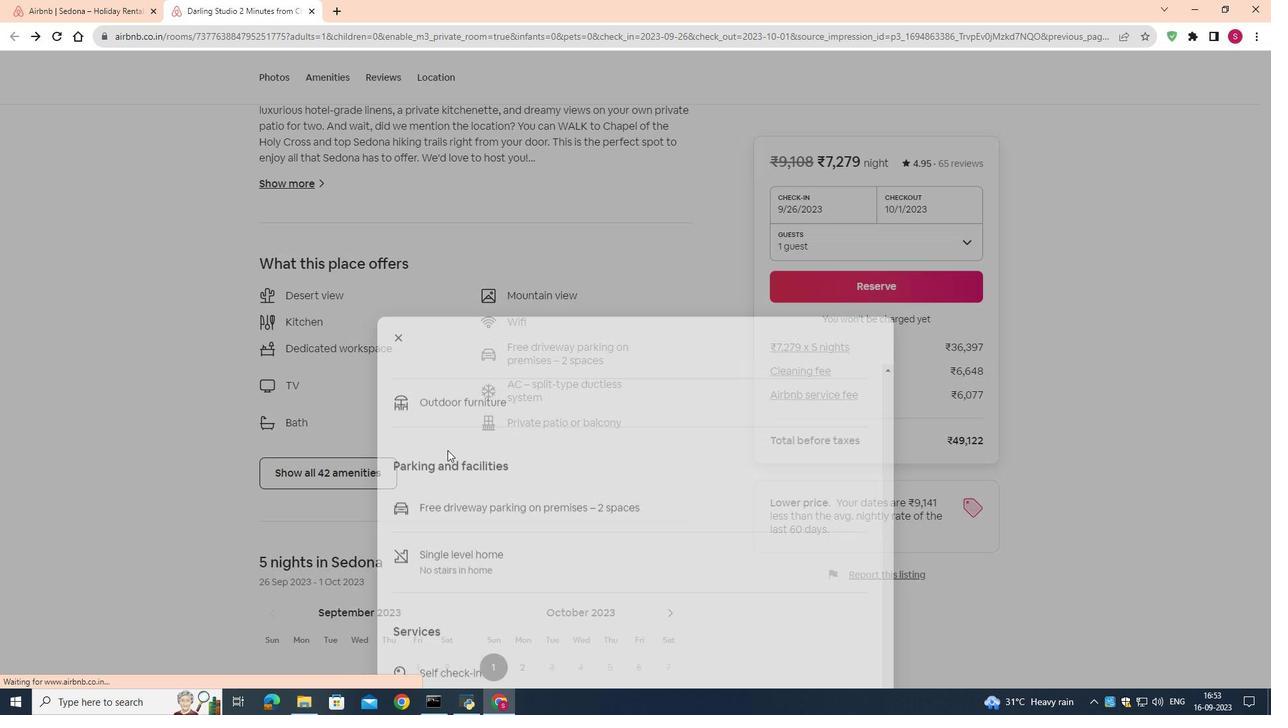 
Action: Mouse pressed left at (1027, 115)
Screenshot: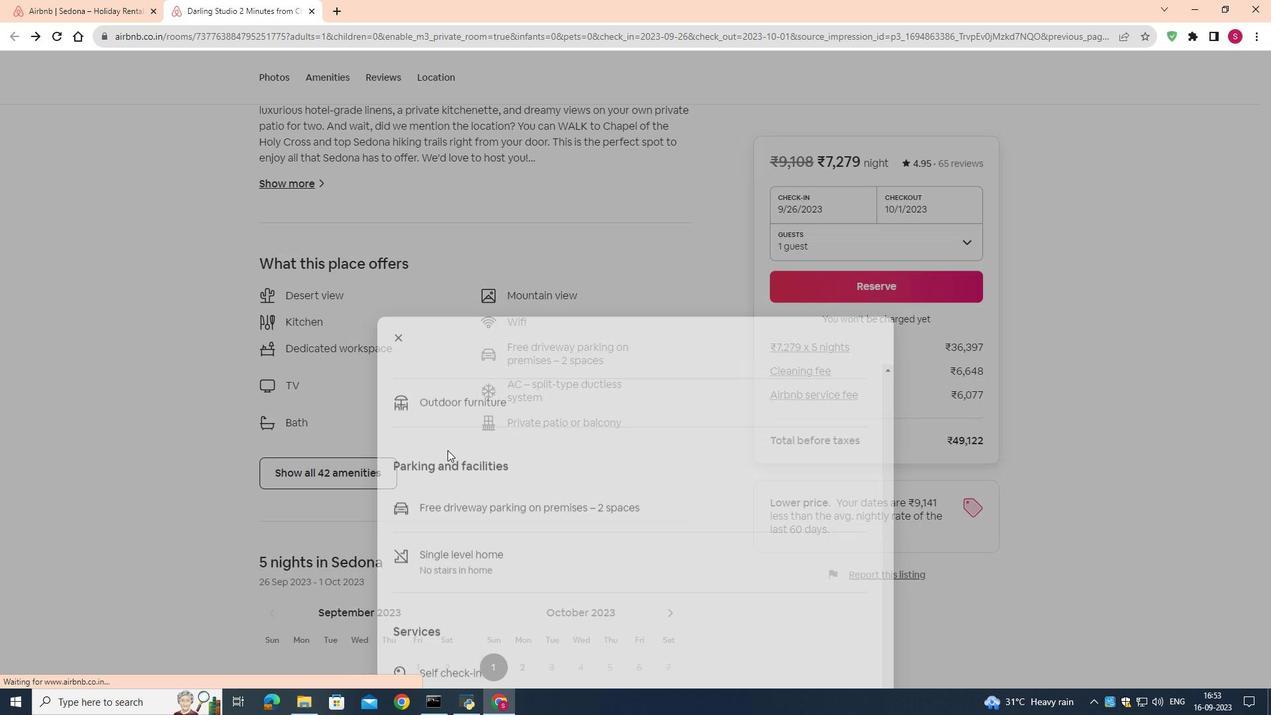 
Action: Mouse moved to (396, 479)
Screenshot: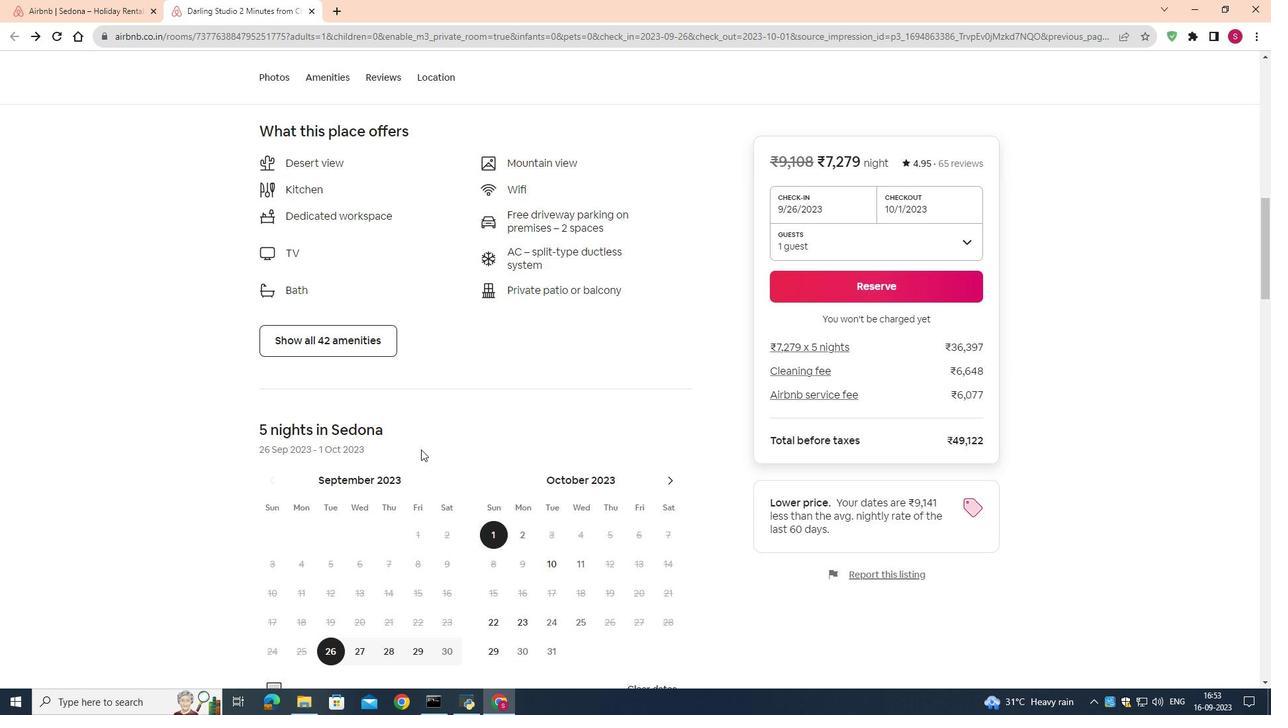 
Action: Mouse scrolled (396, 478) with delta (0, 0)
Screenshot: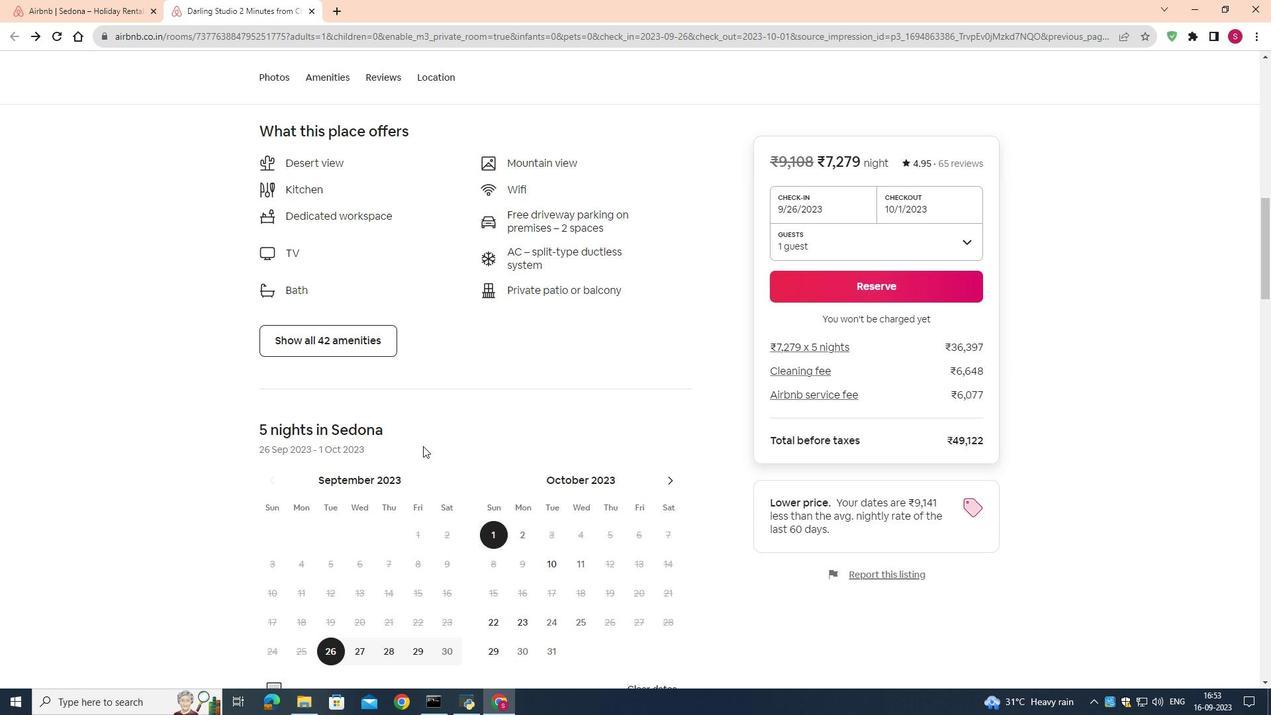 
Action: Mouse scrolled (396, 478) with delta (0, 0)
Screenshot: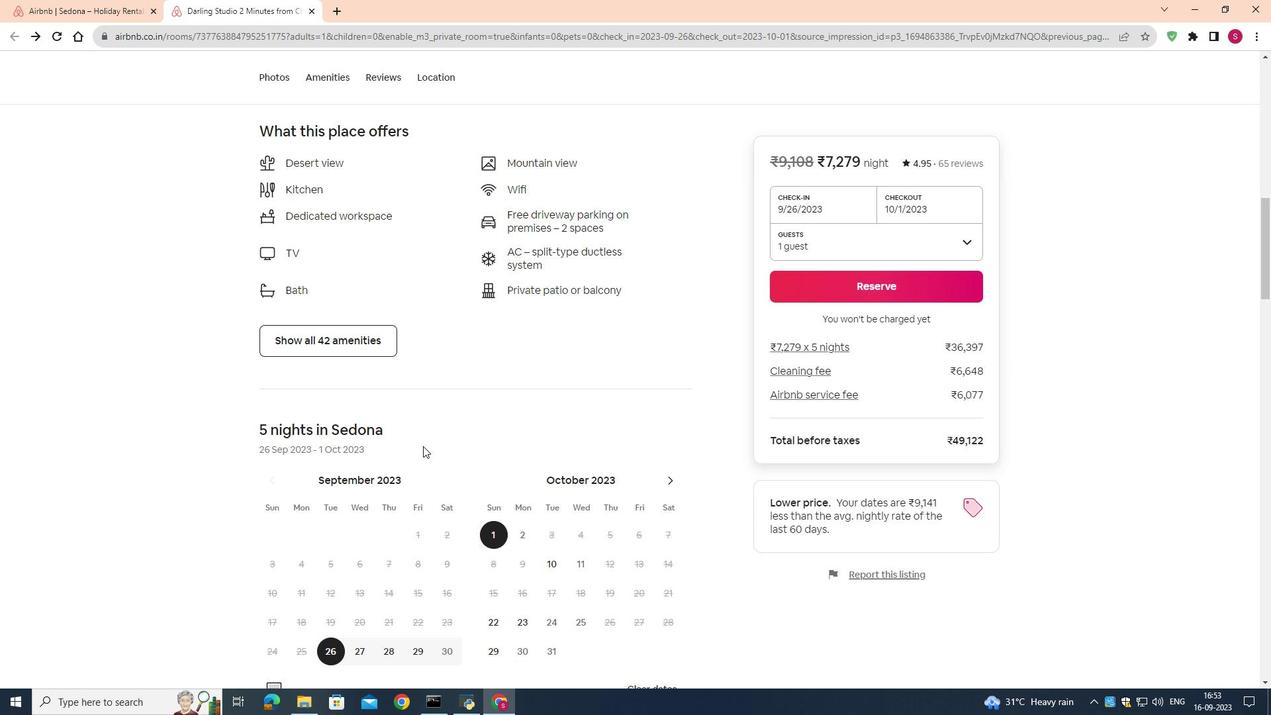 
Action: Mouse moved to (423, 446)
Screenshot: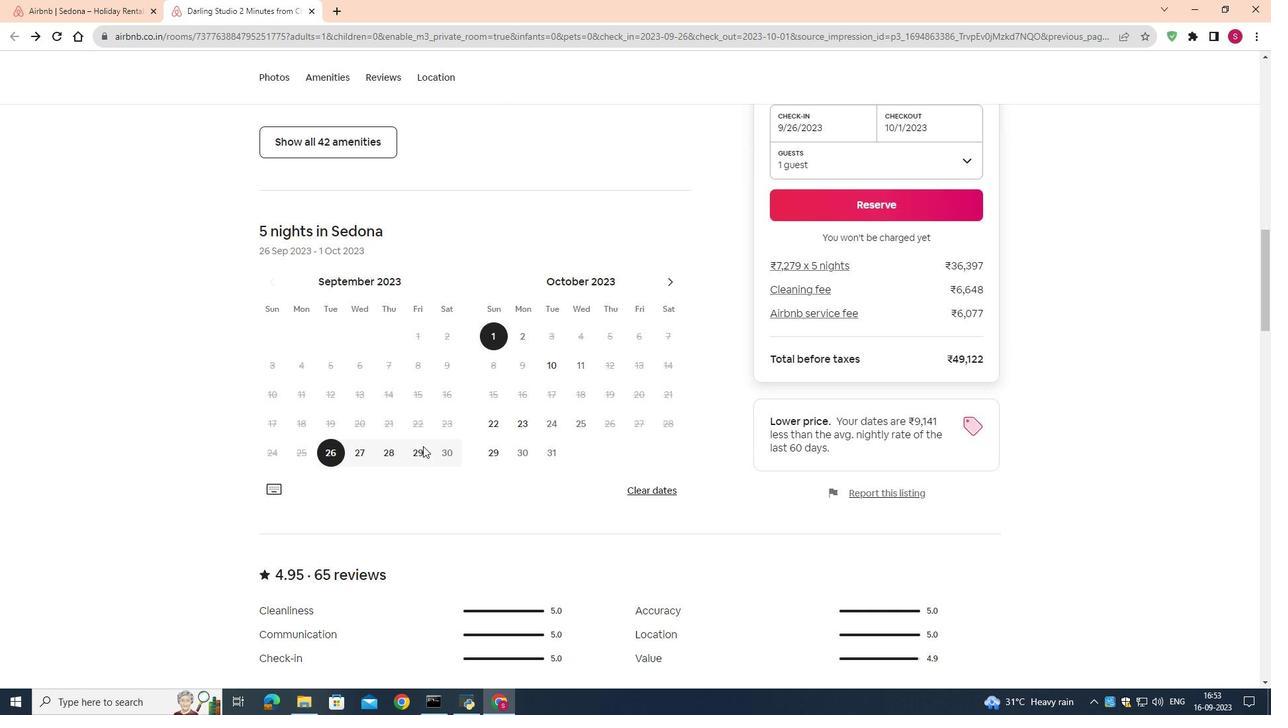 
Action: Mouse scrolled (423, 445) with delta (0, 0)
Screenshot: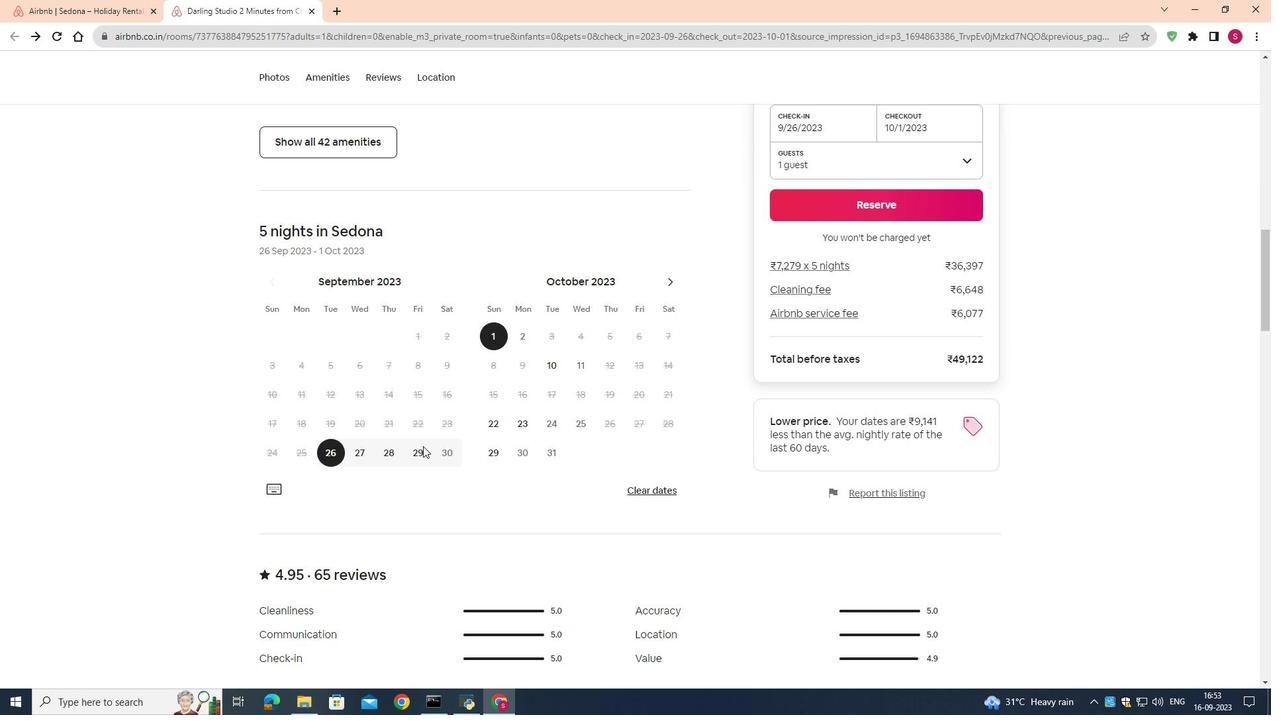 
Action: Mouse scrolled (423, 445) with delta (0, 0)
Screenshot: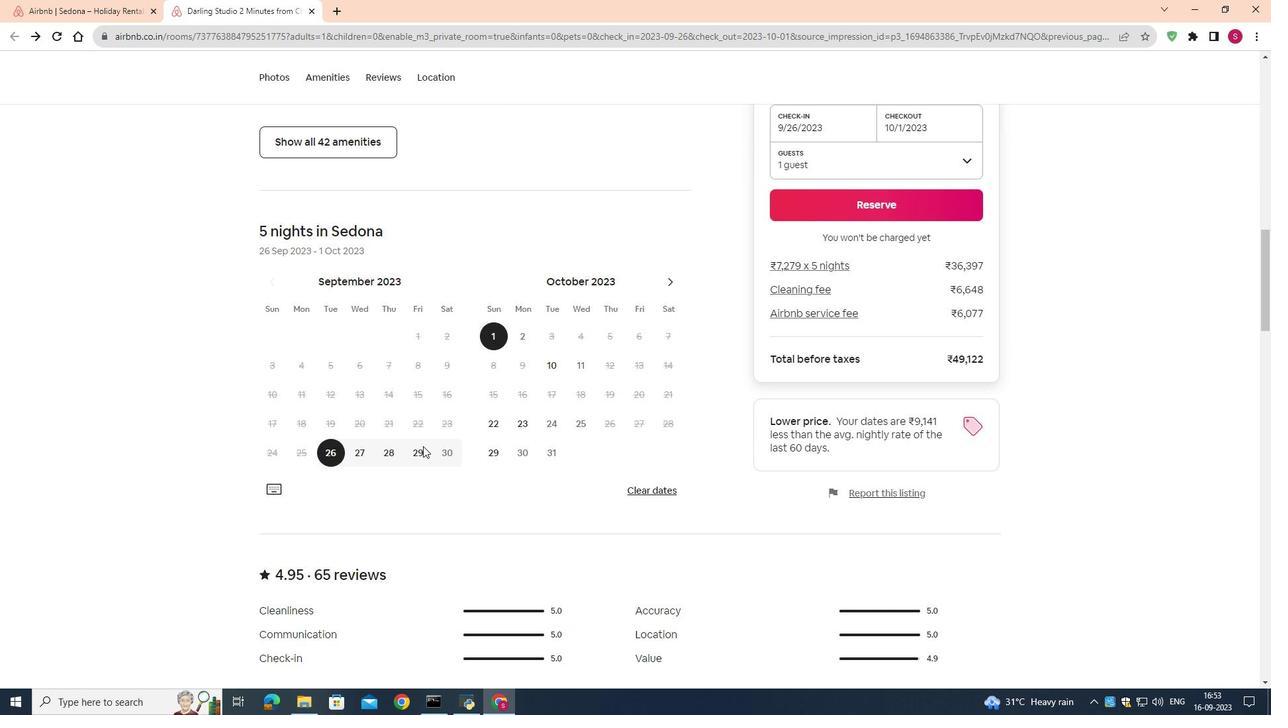 
Action: Mouse scrolled (423, 445) with delta (0, 0)
Screenshot: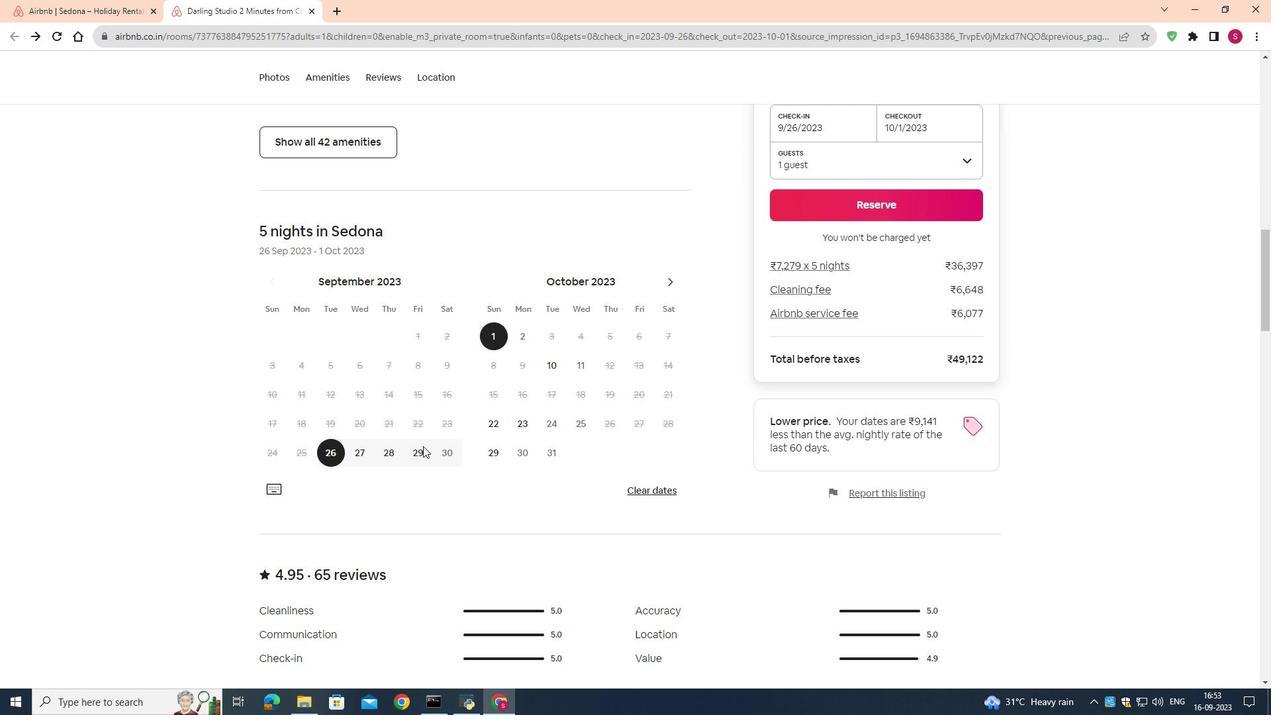 
Action: Mouse scrolled (423, 445) with delta (0, 0)
Screenshot: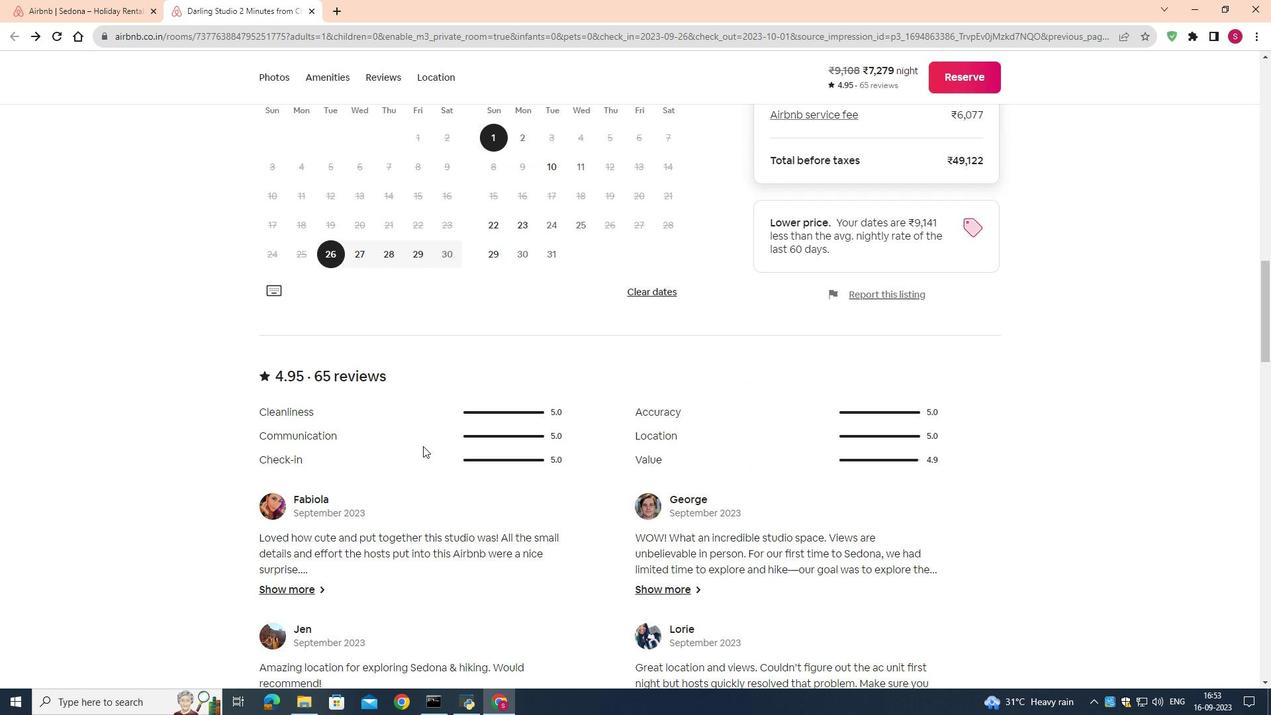 
Action: Mouse scrolled (423, 445) with delta (0, 0)
Screenshot: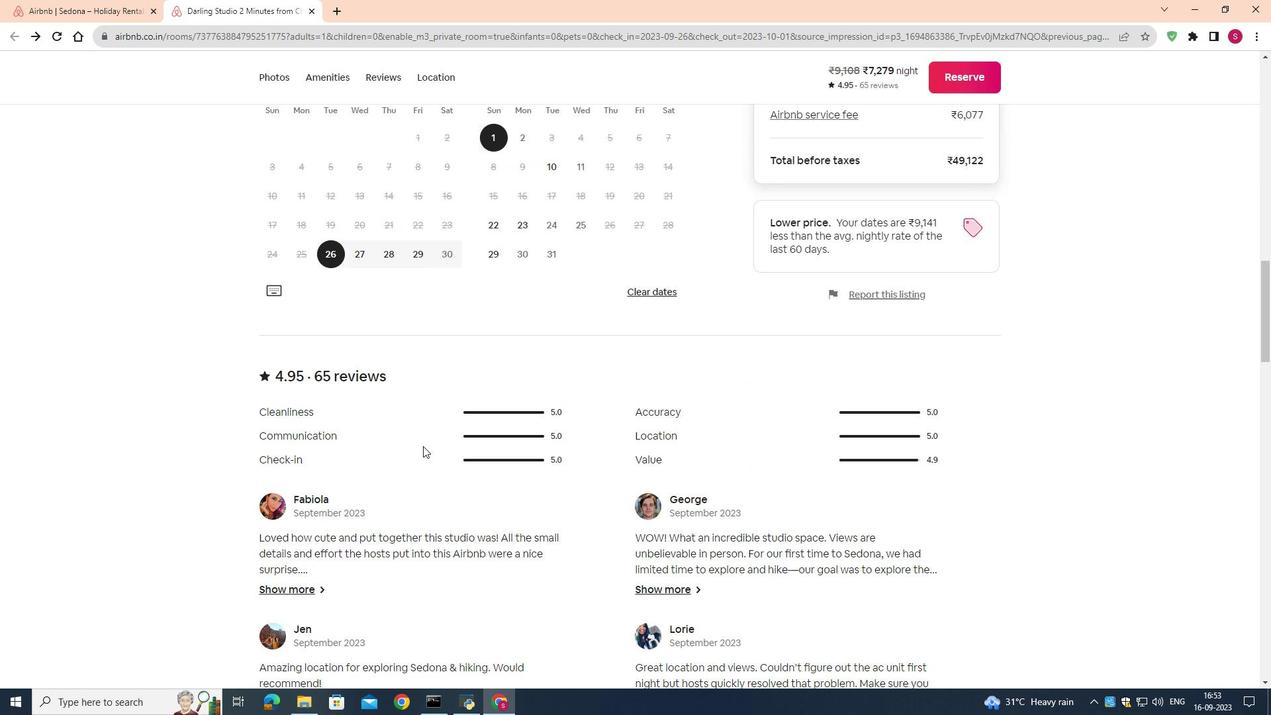 
Action: Mouse scrolled (423, 445) with delta (0, 0)
Screenshot: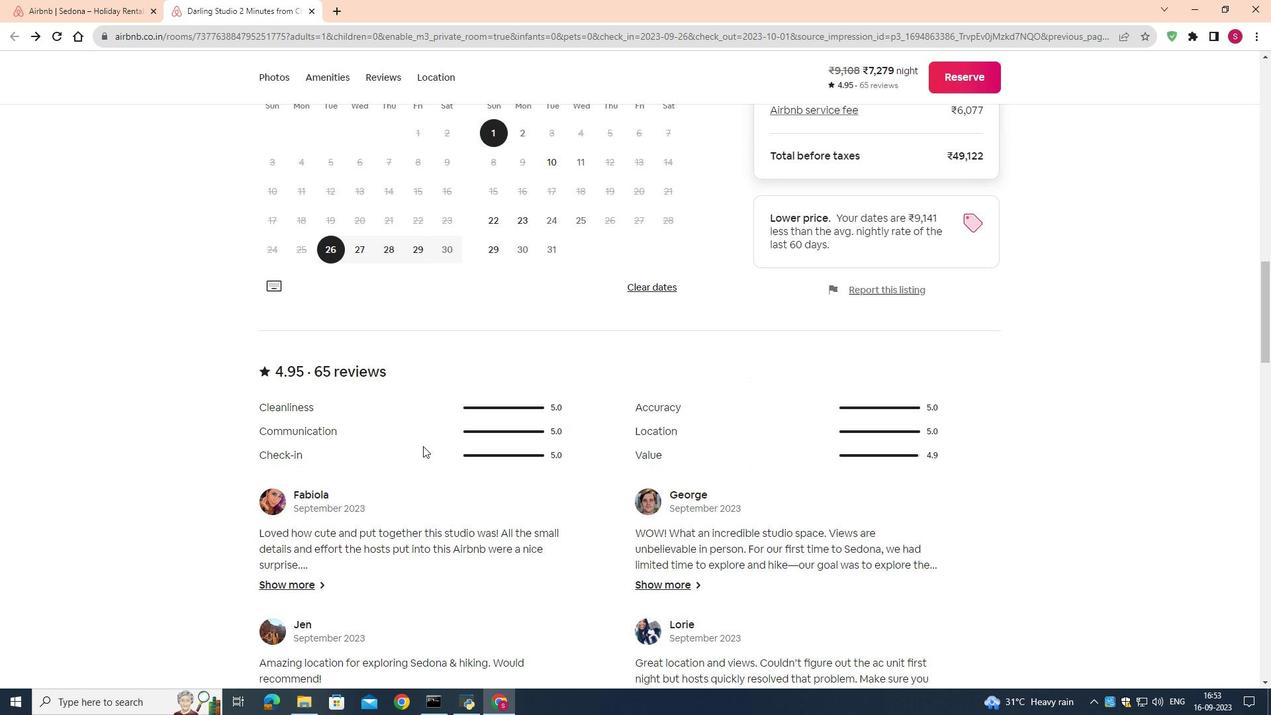 
Action: Mouse scrolled (423, 445) with delta (0, 0)
Screenshot: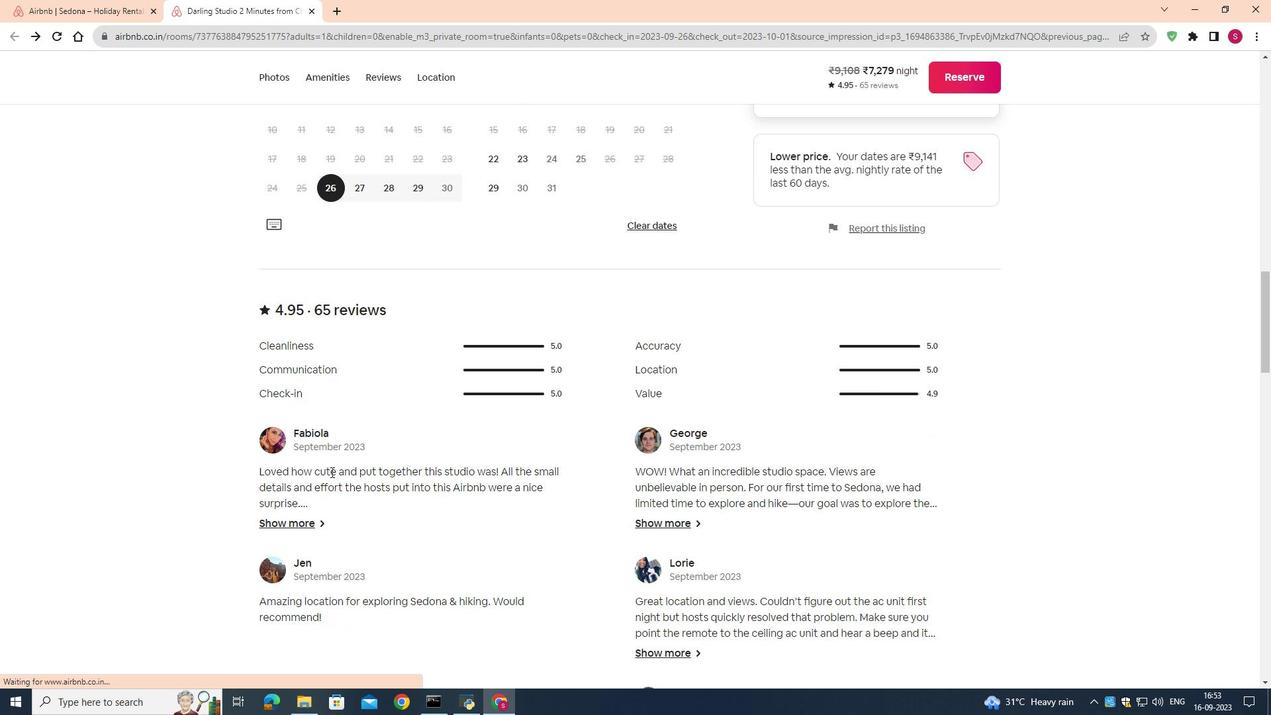 
Action: Mouse moved to (424, 472)
Screenshot: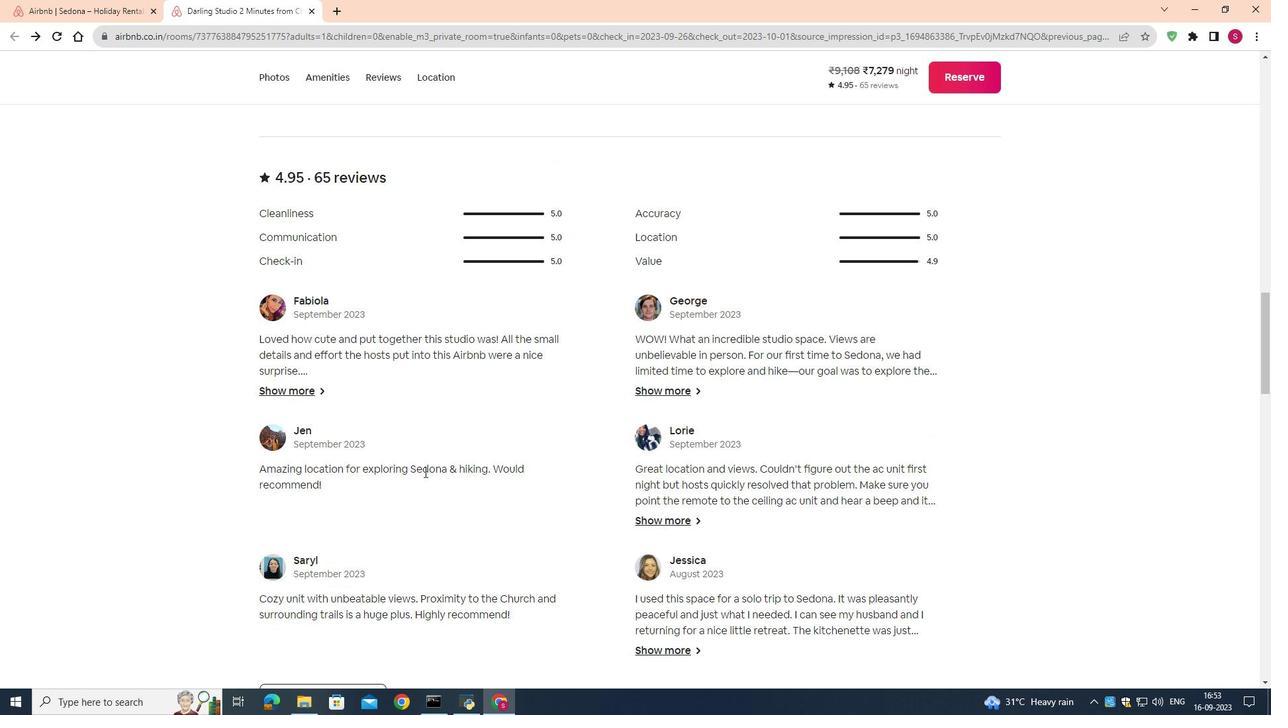 
Action: Mouse scrolled (424, 471) with delta (0, 0)
Screenshot: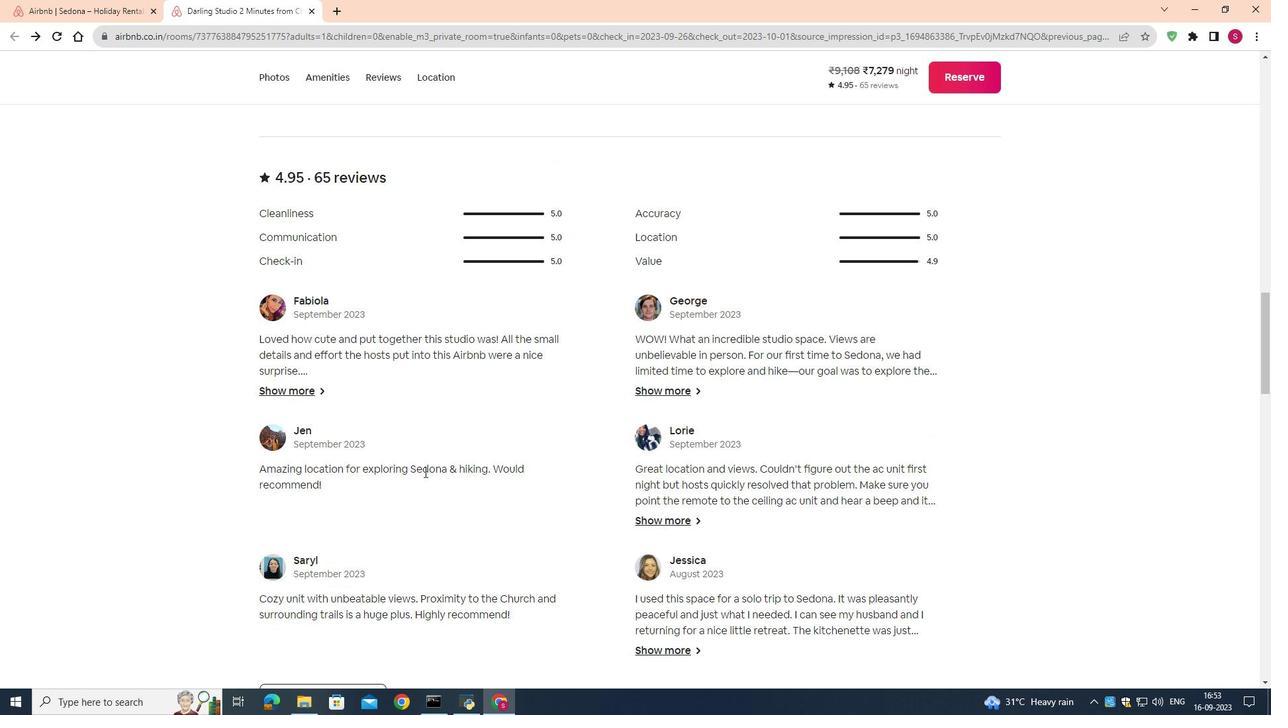 
Action: Mouse scrolled (424, 471) with delta (0, 0)
Screenshot: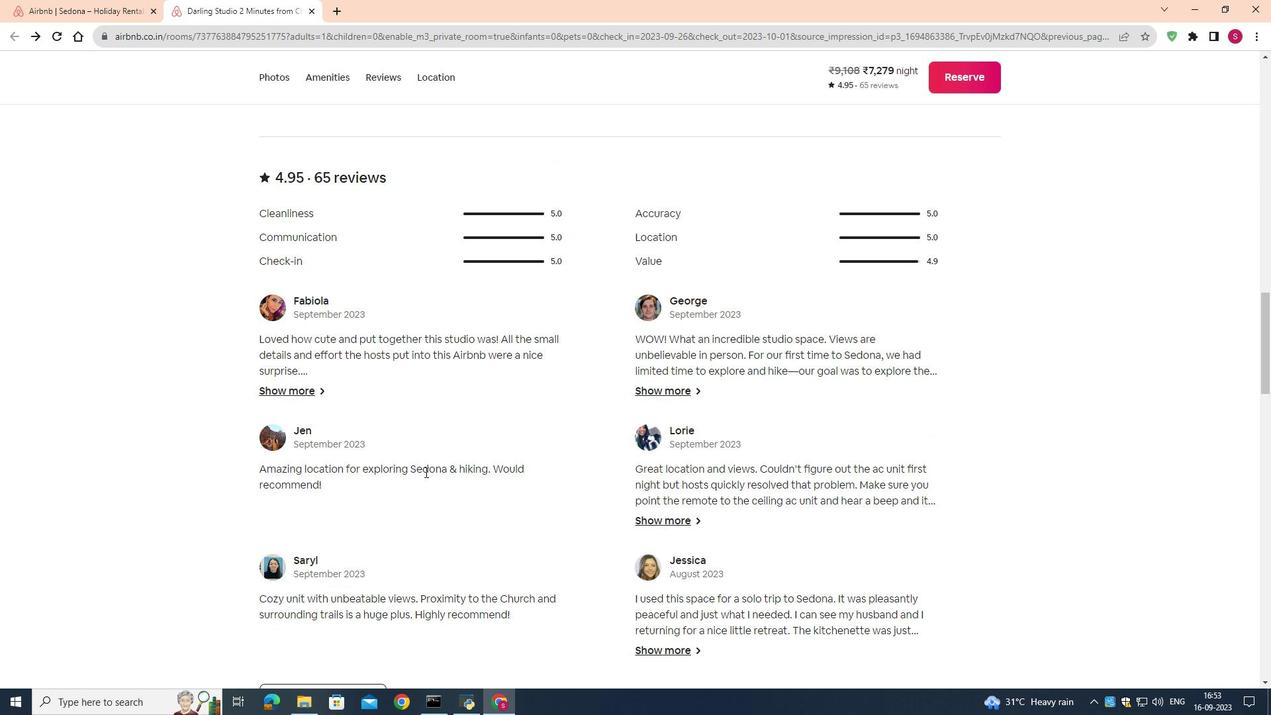 
Action: Mouse moved to (425, 472)
Screenshot: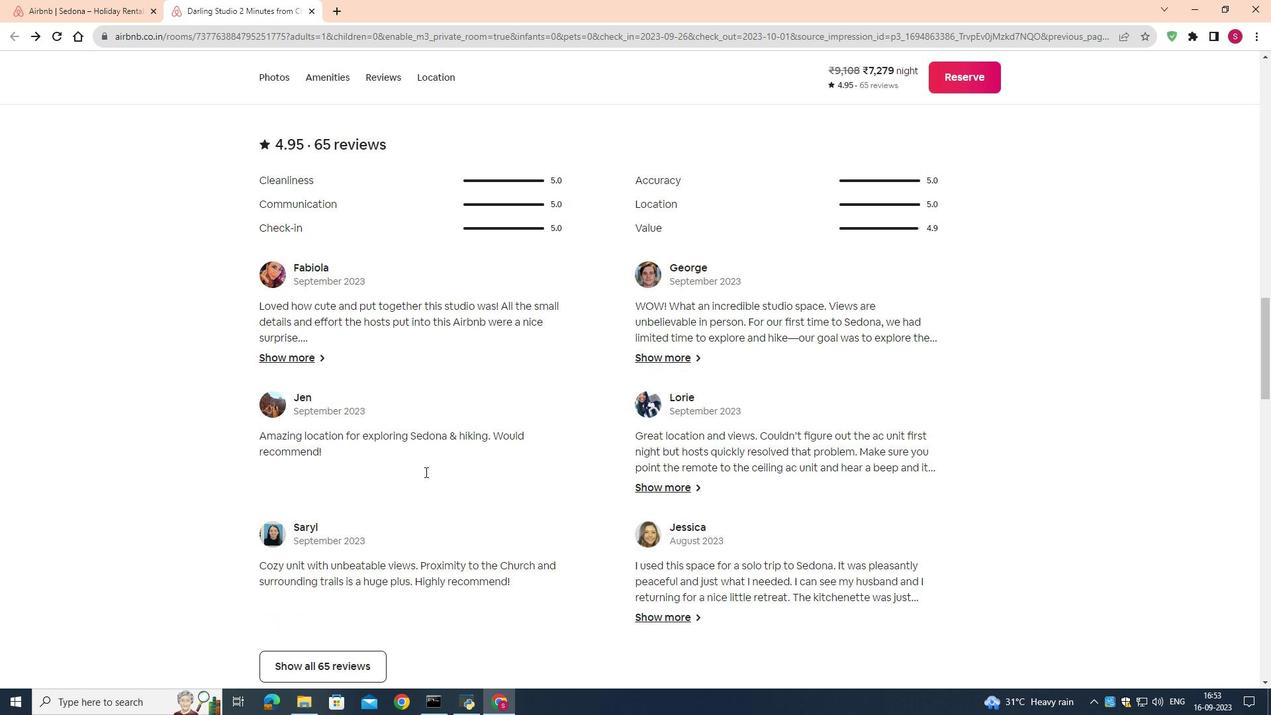 
Action: Mouse scrolled (425, 471) with delta (0, 0)
Screenshot: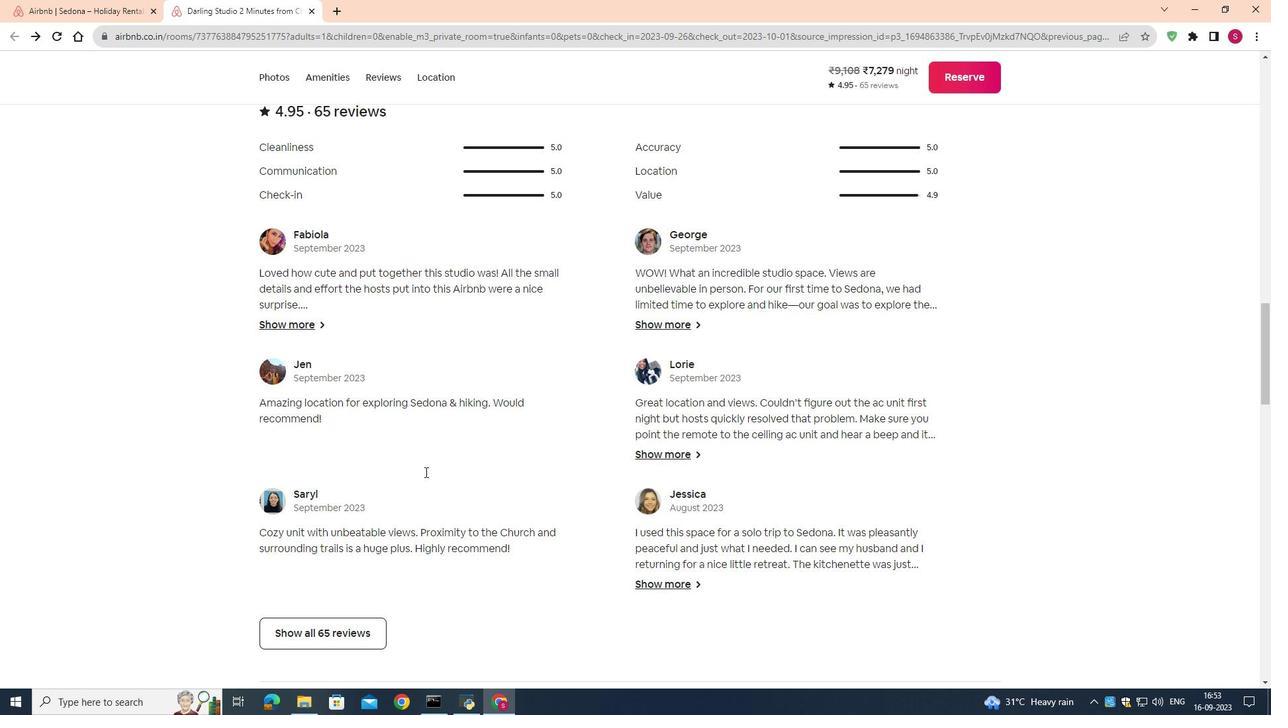 
Action: Mouse scrolled (425, 471) with delta (0, 0)
Screenshot: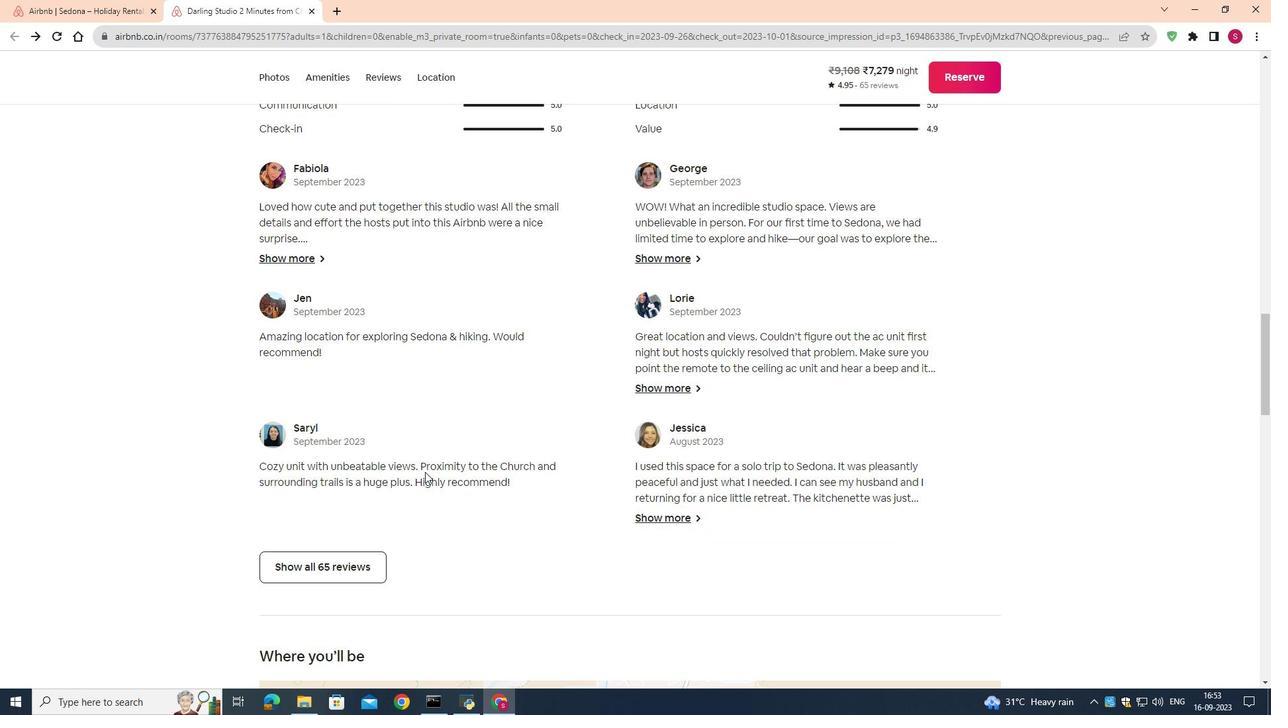 
Action: Mouse moved to (100, 7)
Screenshot: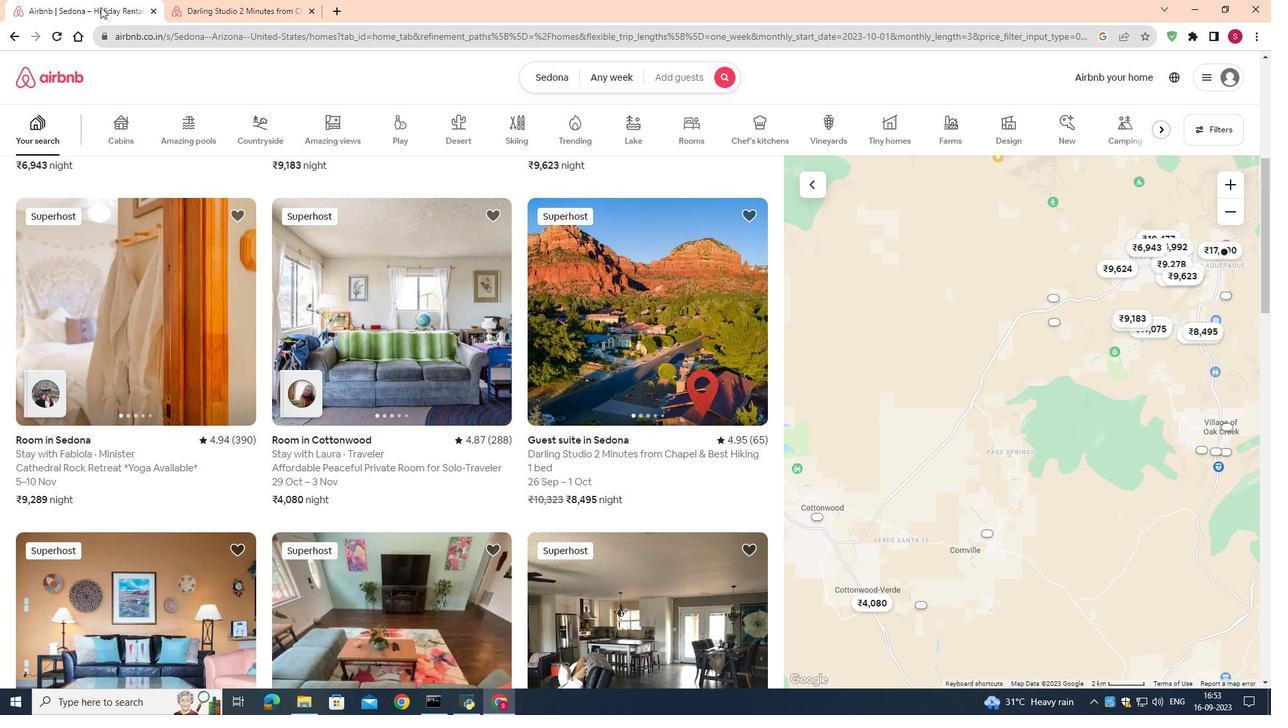 
Action: Mouse pressed left at (100, 7)
Screenshot: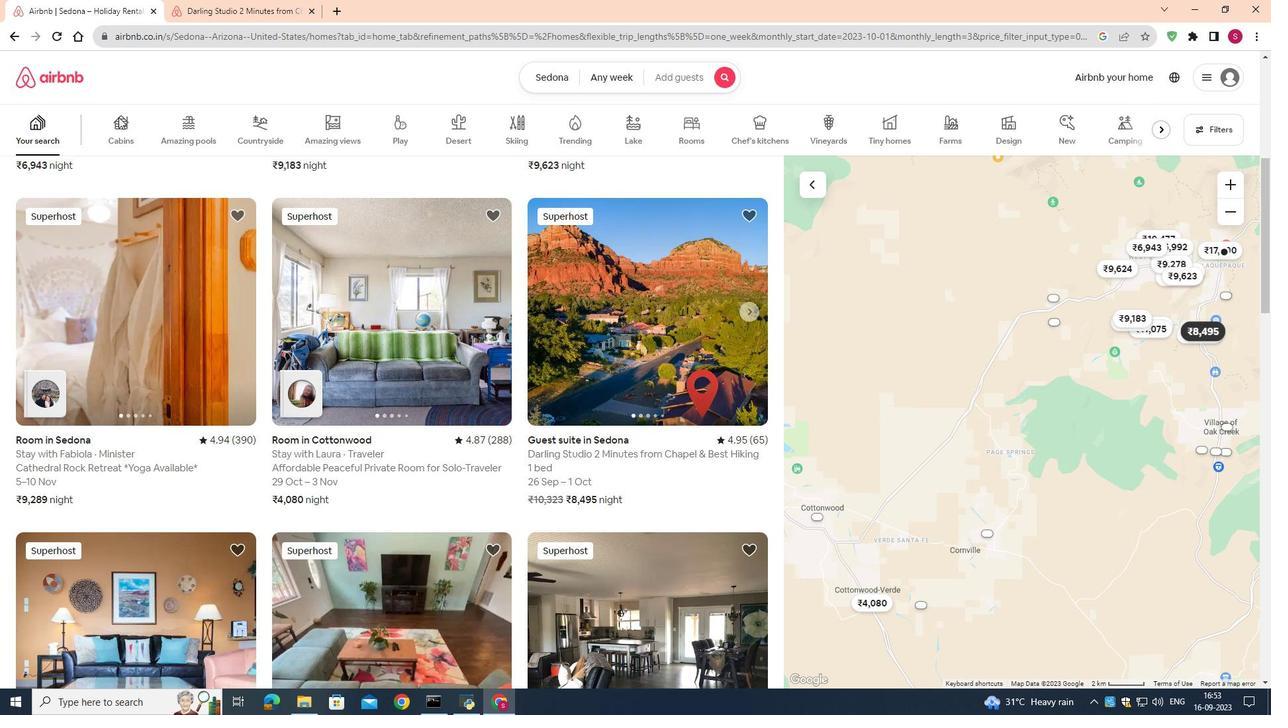 
Action: Mouse moved to (376, 305)
Screenshot: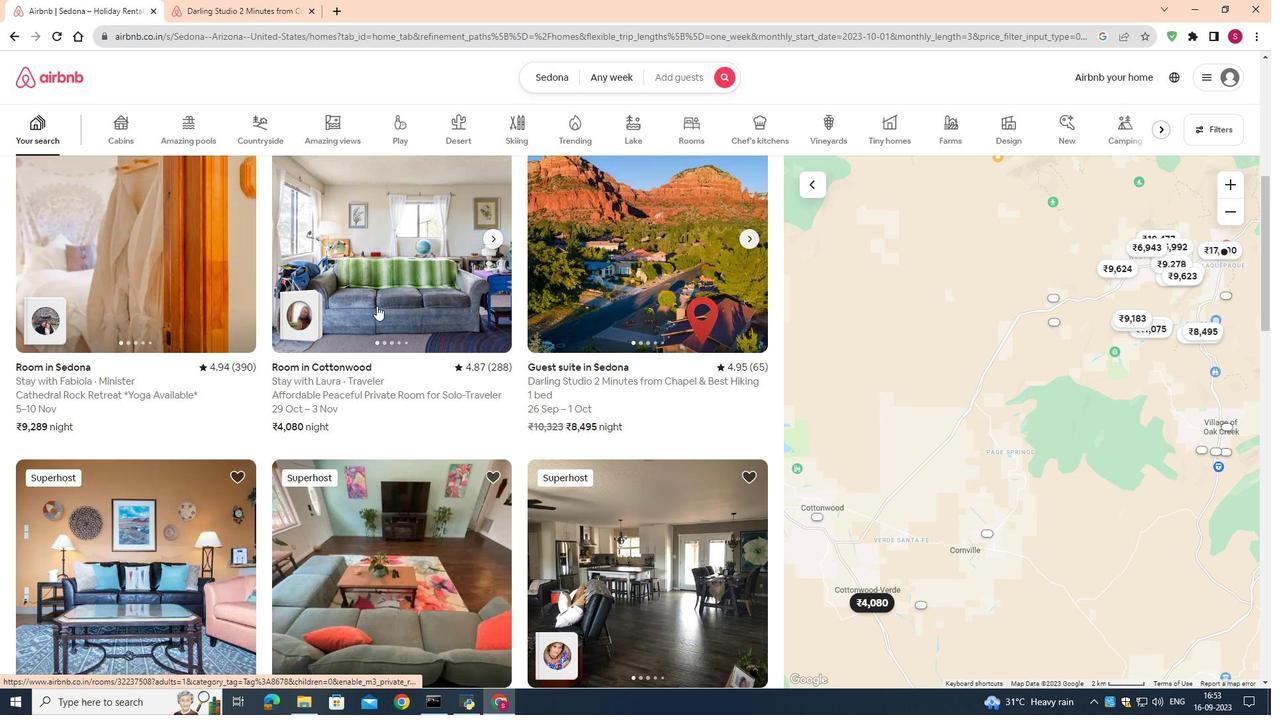 
Action: Mouse scrolled (376, 305) with delta (0, 0)
Screenshot: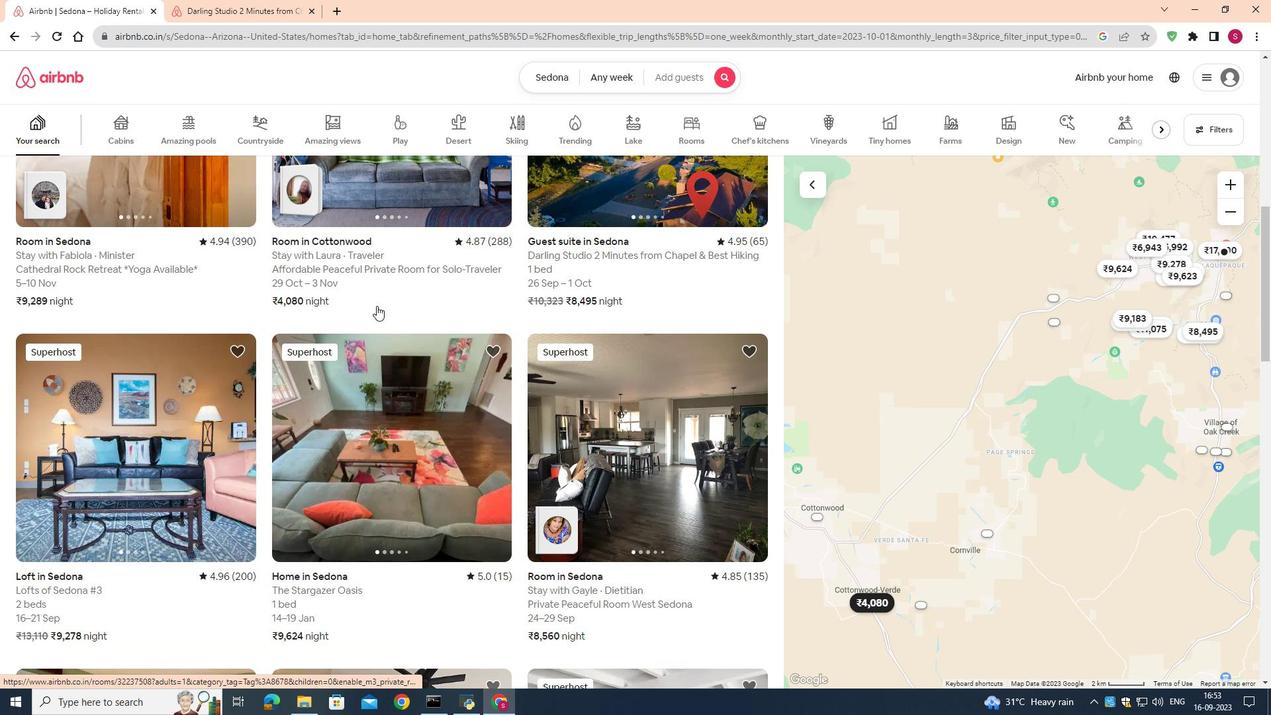 
Action: Mouse scrolled (376, 305) with delta (0, 0)
Screenshot: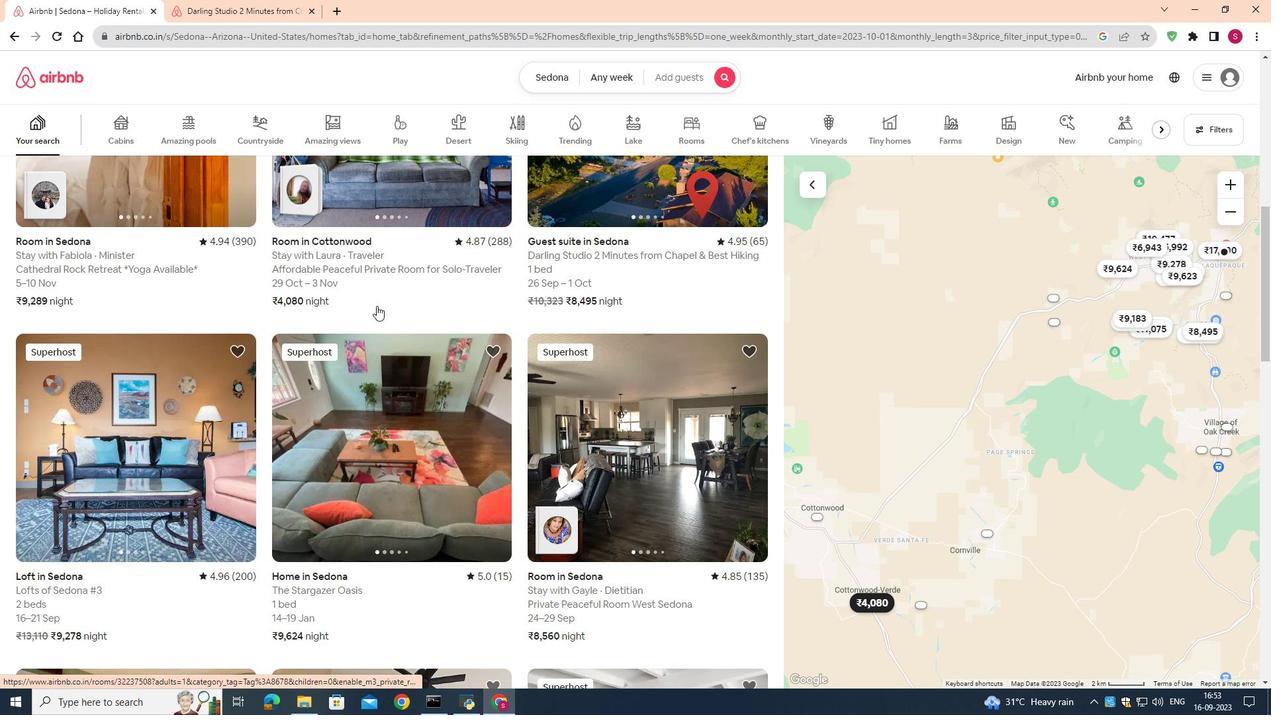 
Action: Mouse scrolled (376, 305) with delta (0, 0)
Screenshot: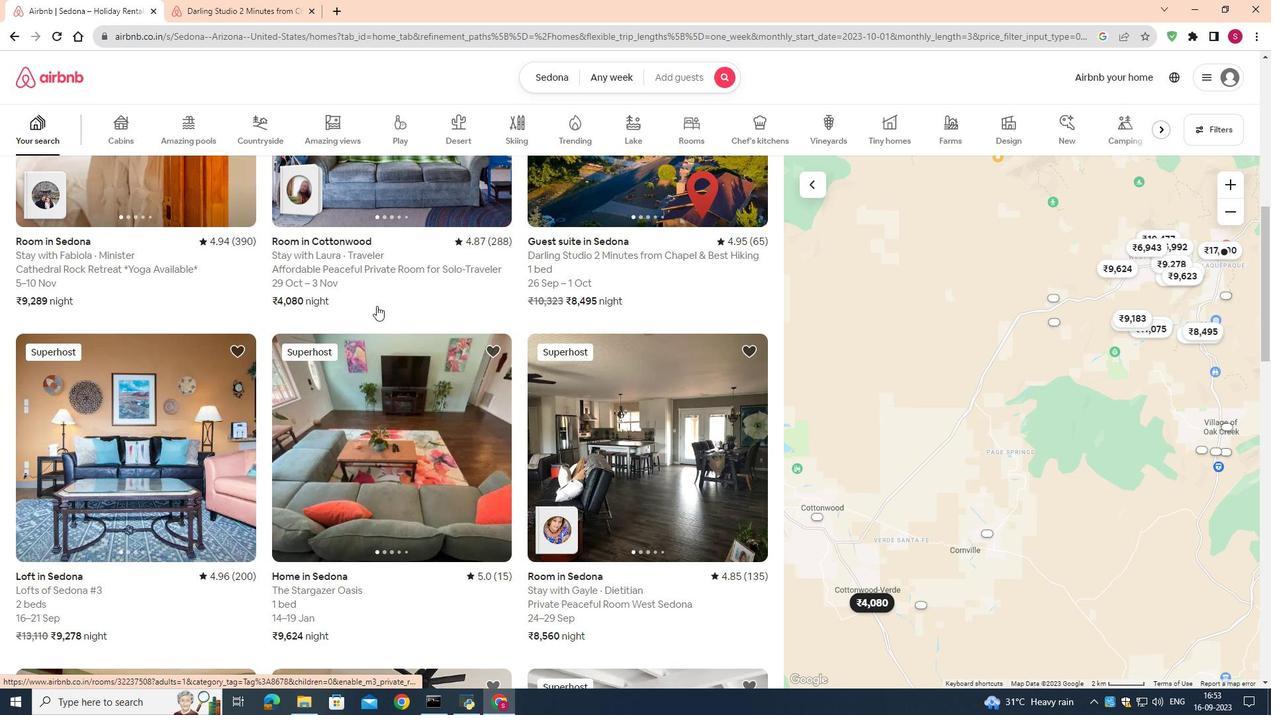 
Action: Mouse scrolled (376, 305) with delta (0, 0)
Screenshot: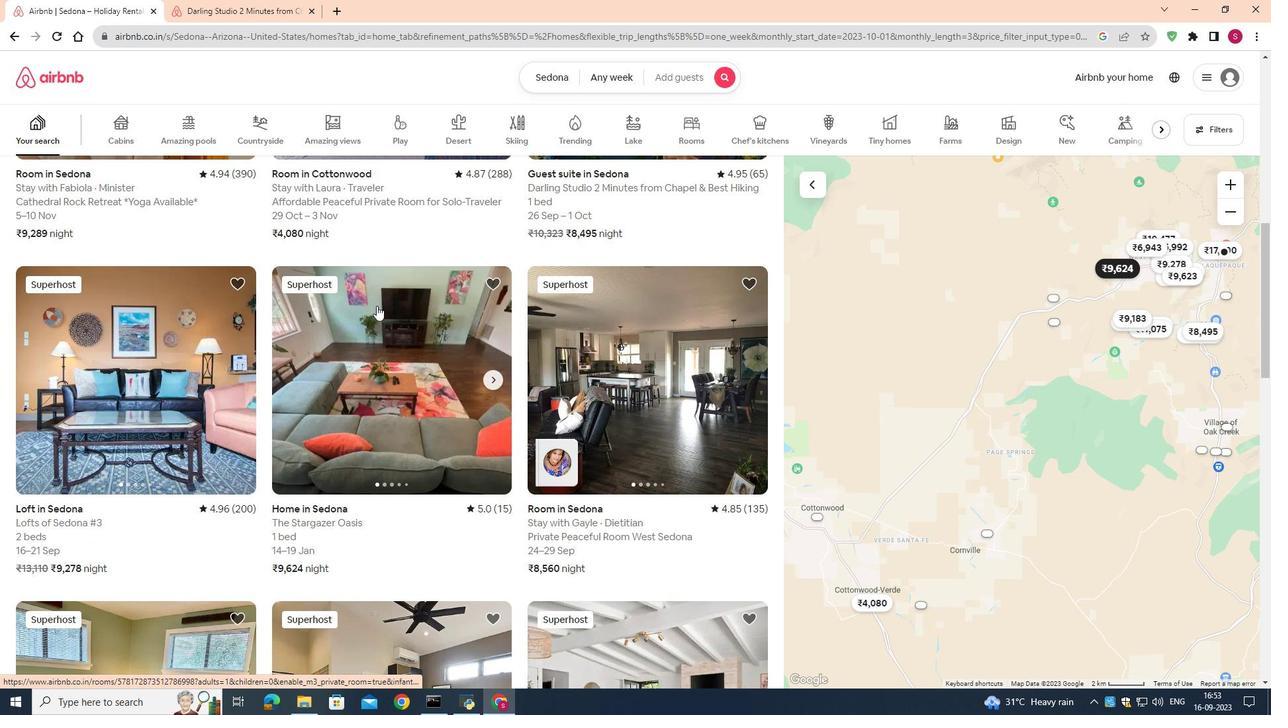 
Action: Mouse scrolled (376, 305) with delta (0, 0)
Screenshot: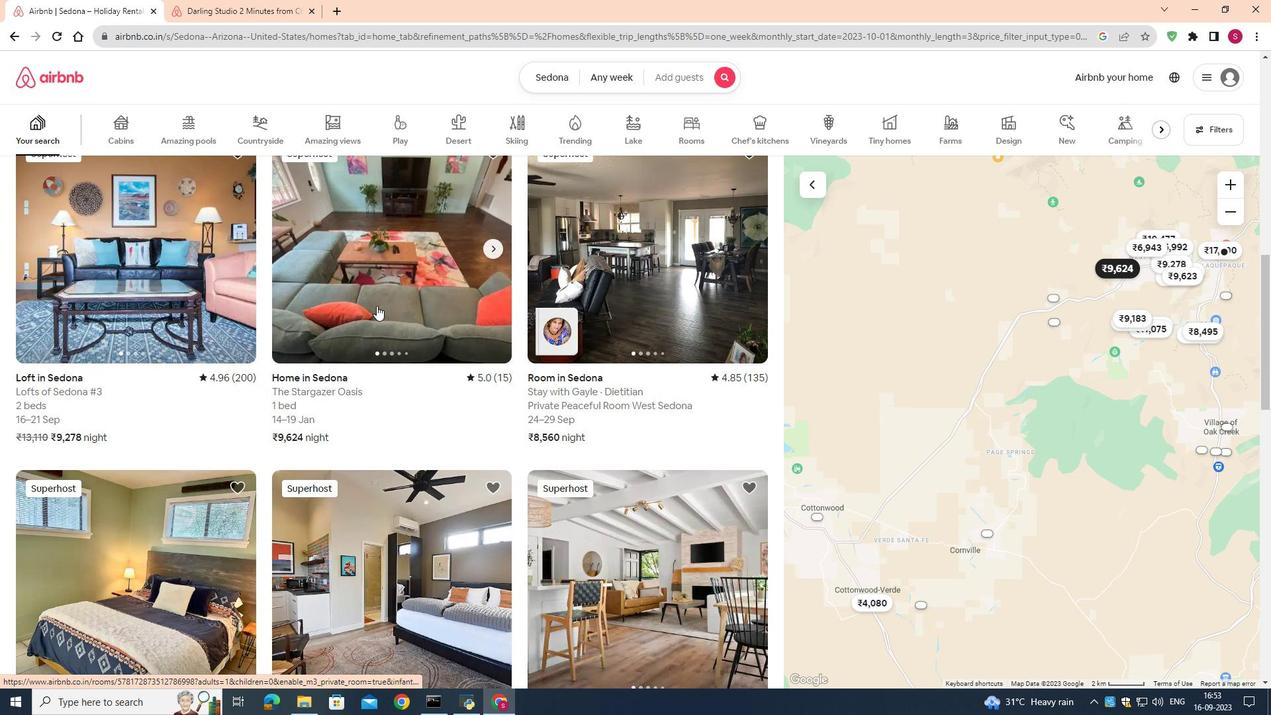 
Action: Mouse scrolled (376, 305) with delta (0, 0)
Screenshot: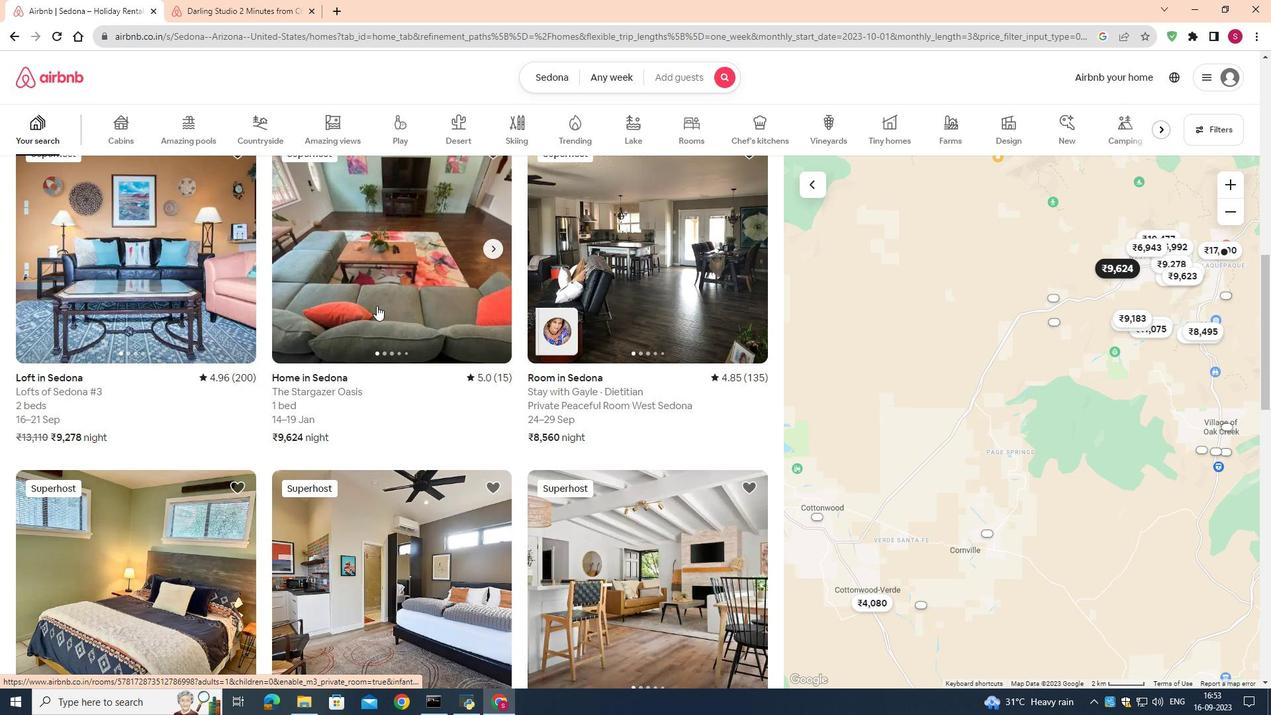 
Action: Mouse moved to (369, 320)
Screenshot: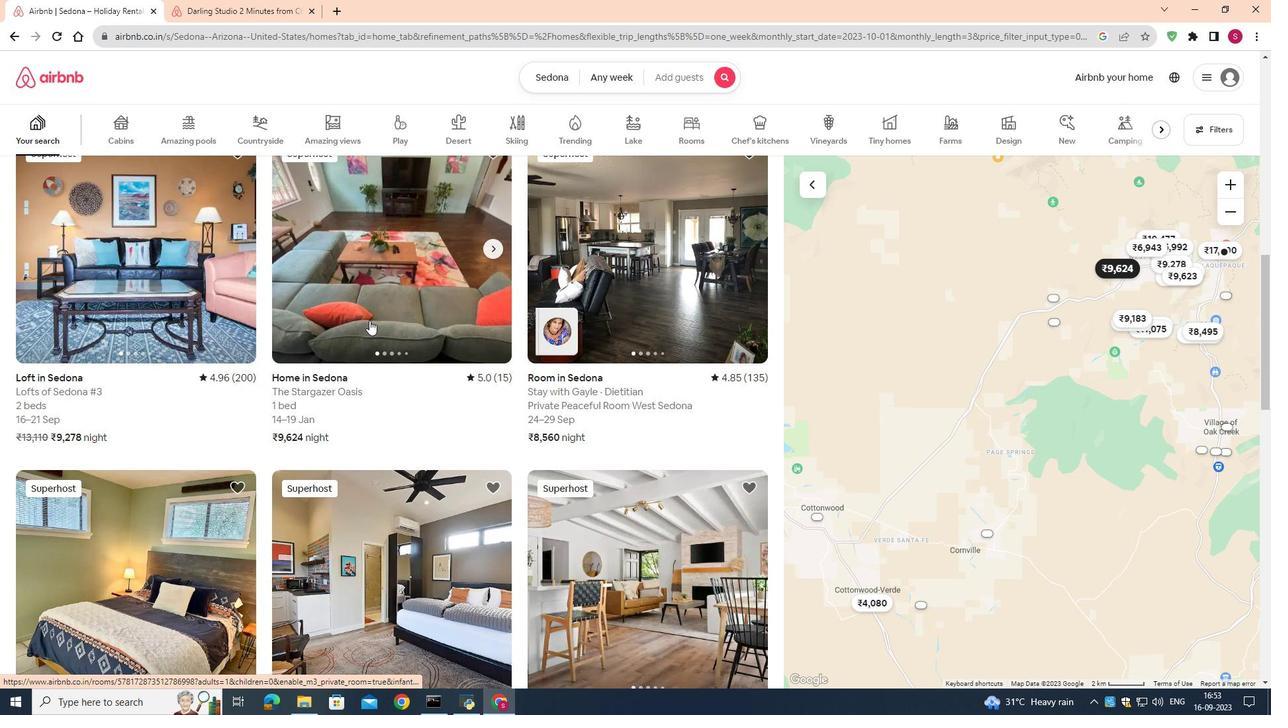
Action: Mouse scrolled (369, 319) with delta (0, 0)
Screenshot: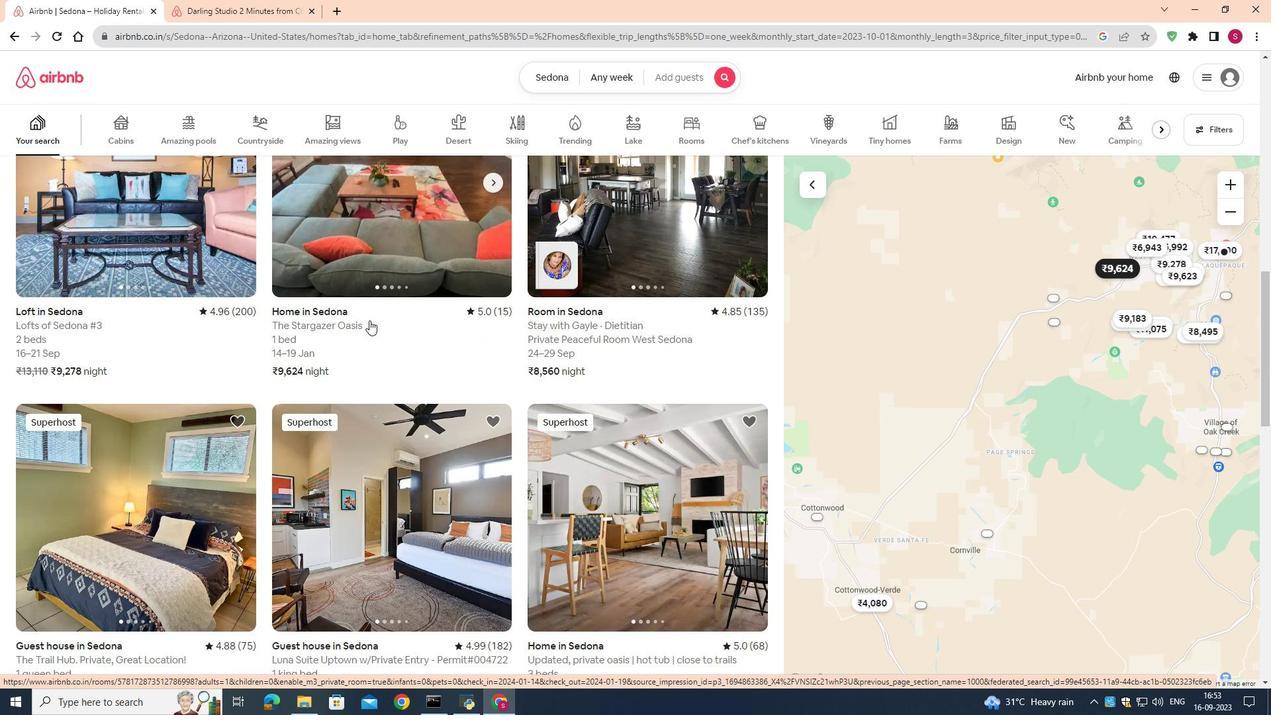 
Action: Mouse scrolled (369, 319) with delta (0, 0)
Screenshot: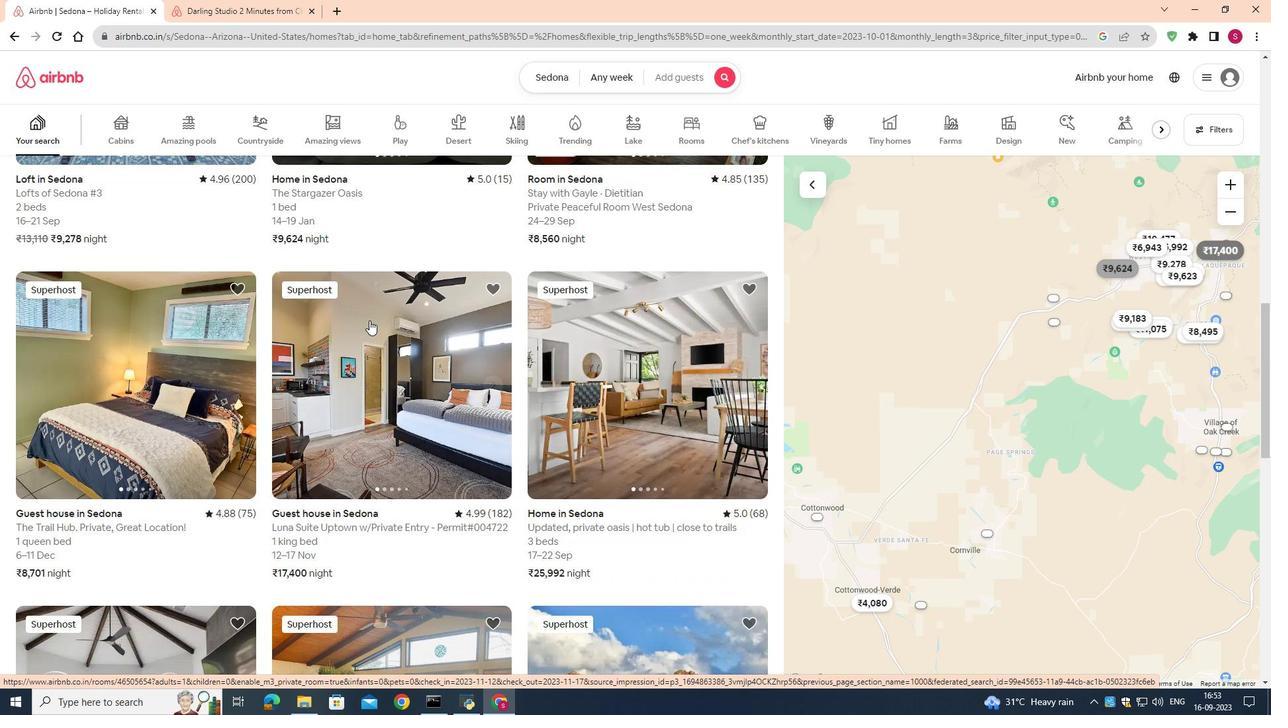 
Action: Mouse scrolled (369, 319) with delta (0, 0)
Screenshot: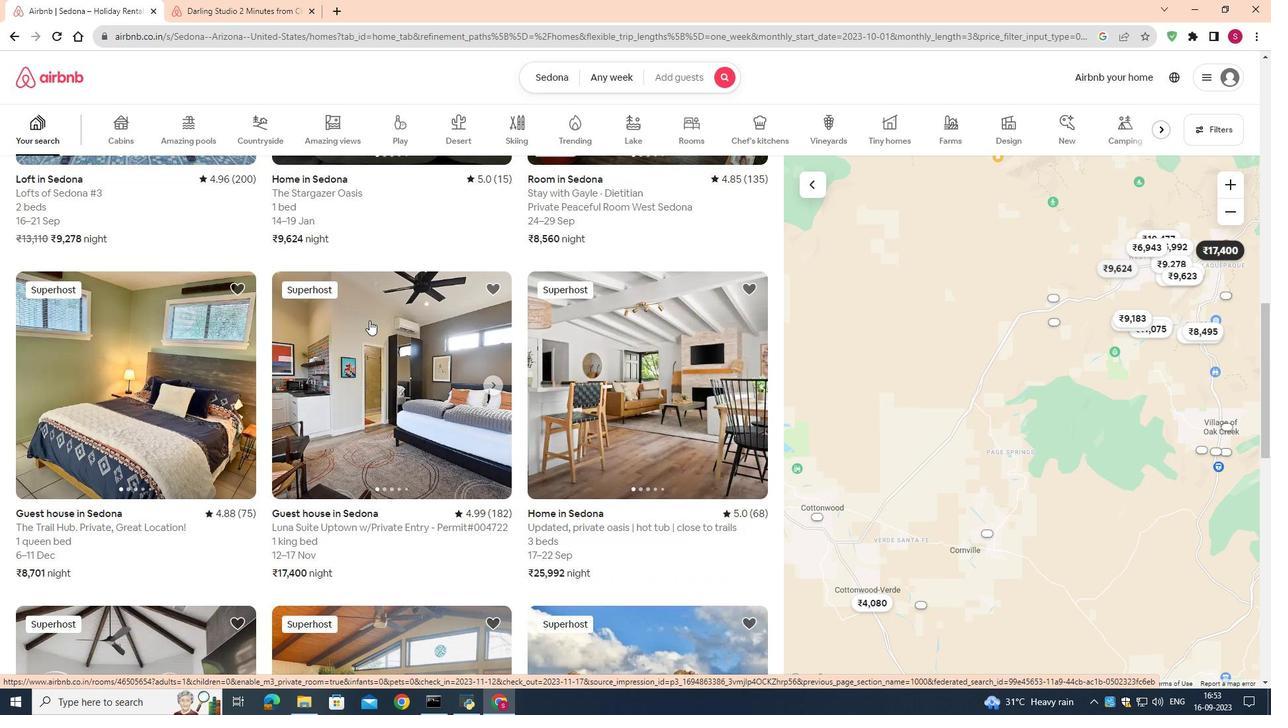 
Action: Mouse scrolled (369, 319) with delta (0, 0)
Screenshot: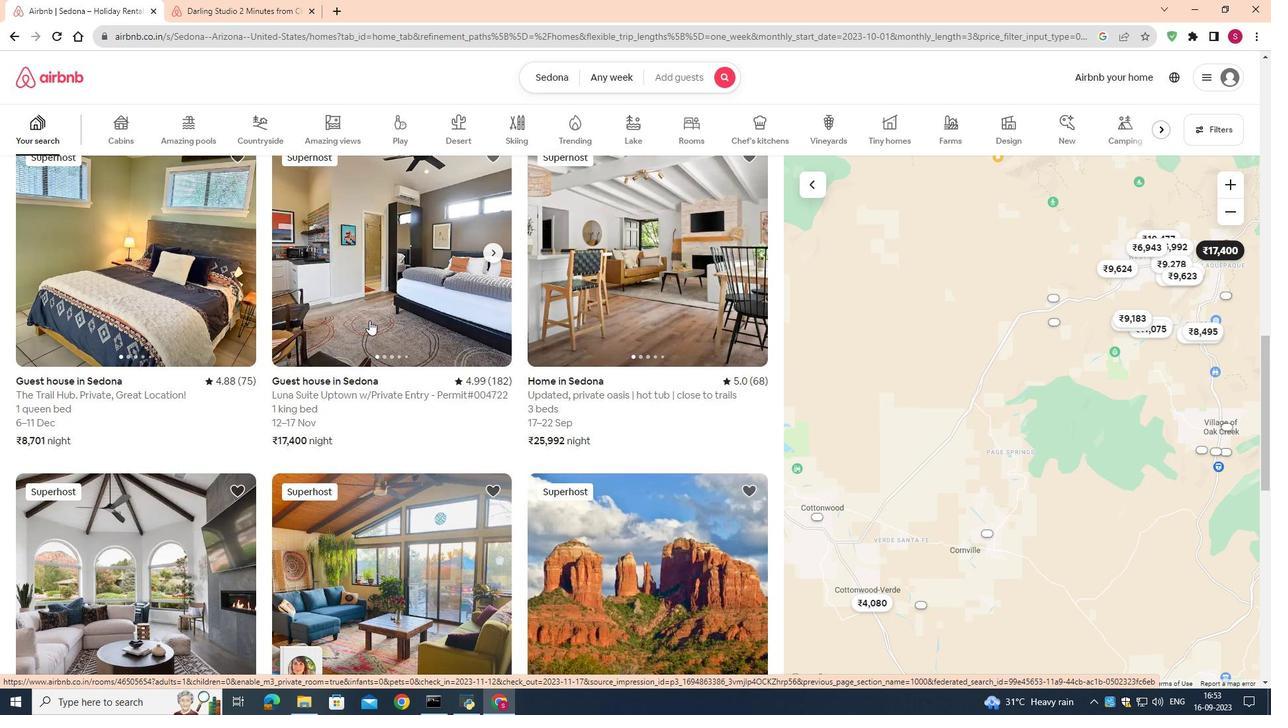 
Action: Mouse scrolled (369, 319) with delta (0, 0)
Screenshot: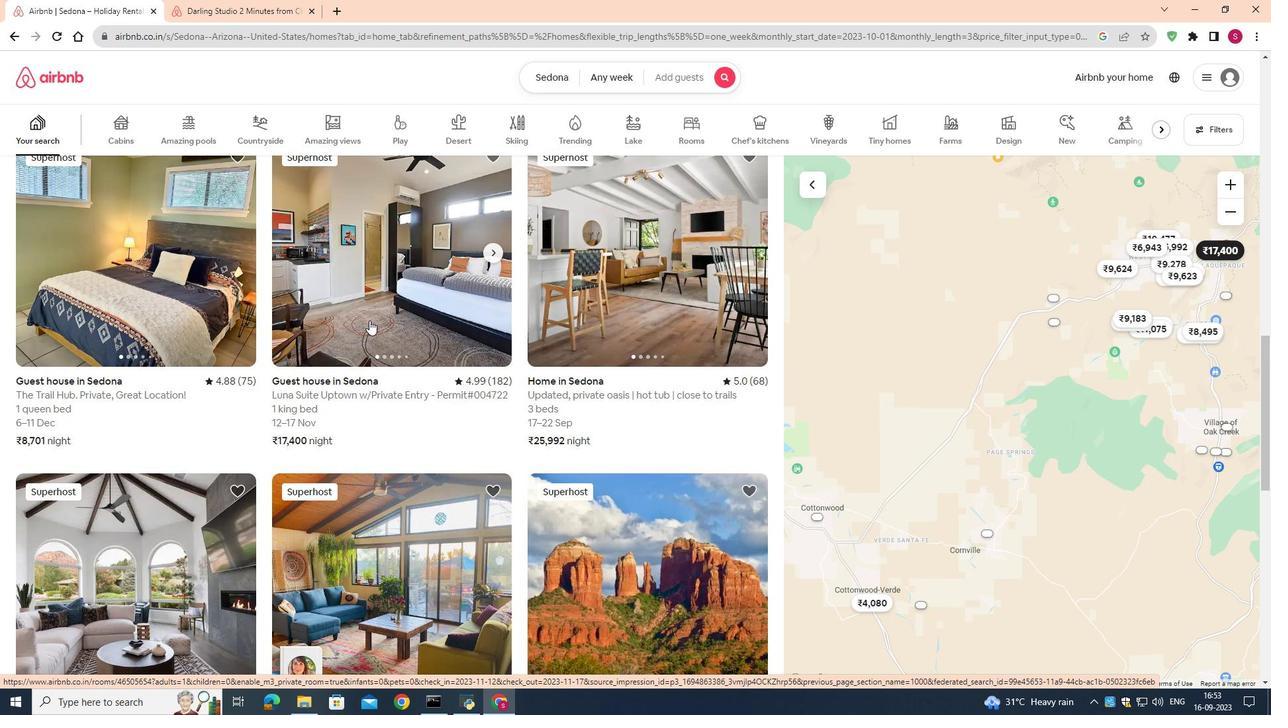 
Action: Mouse scrolled (369, 319) with delta (0, 0)
Screenshot: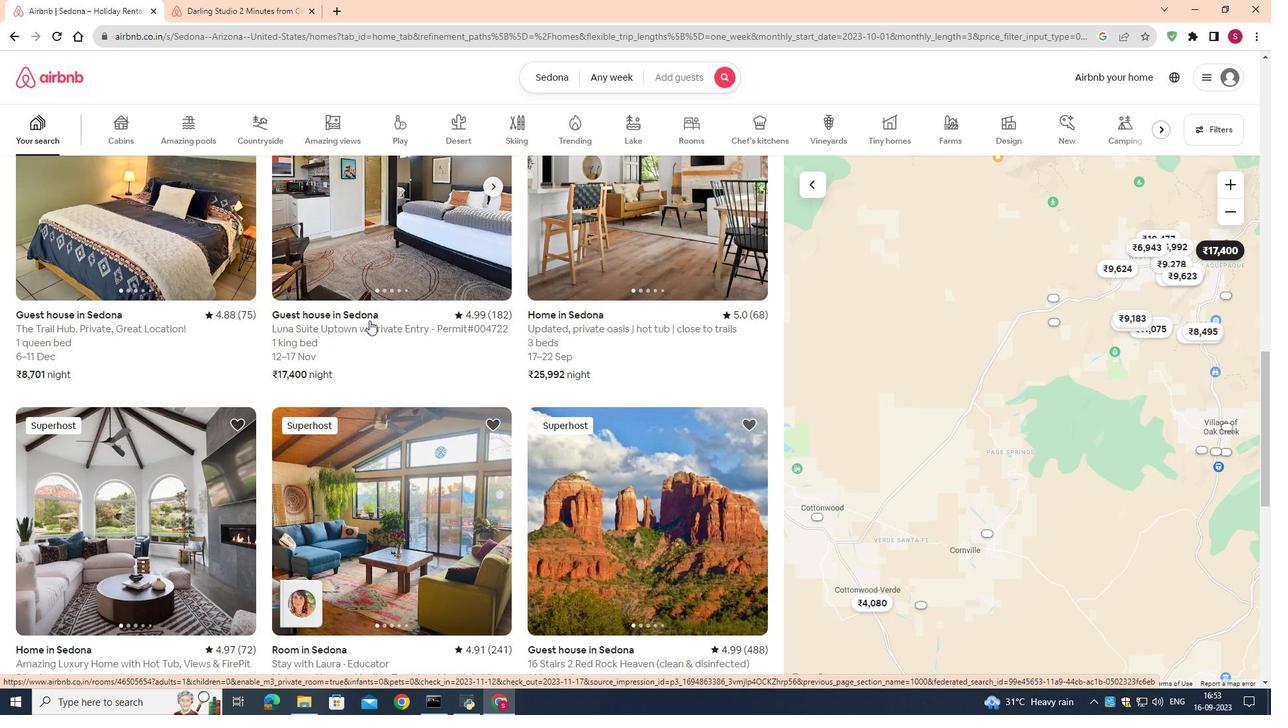 
Action: Mouse scrolled (369, 319) with delta (0, 0)
Screenshot: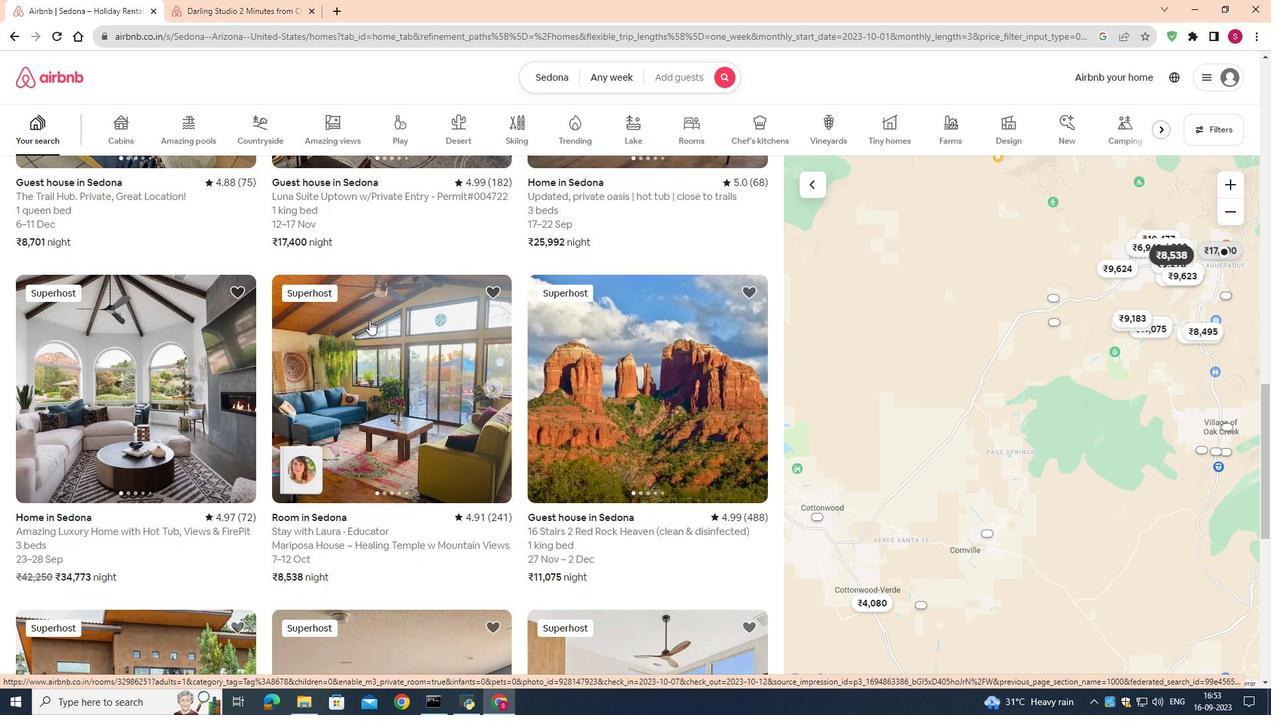 
Action: Mouse scrolled (369, 319) with delta (0, 0)
Screenshot: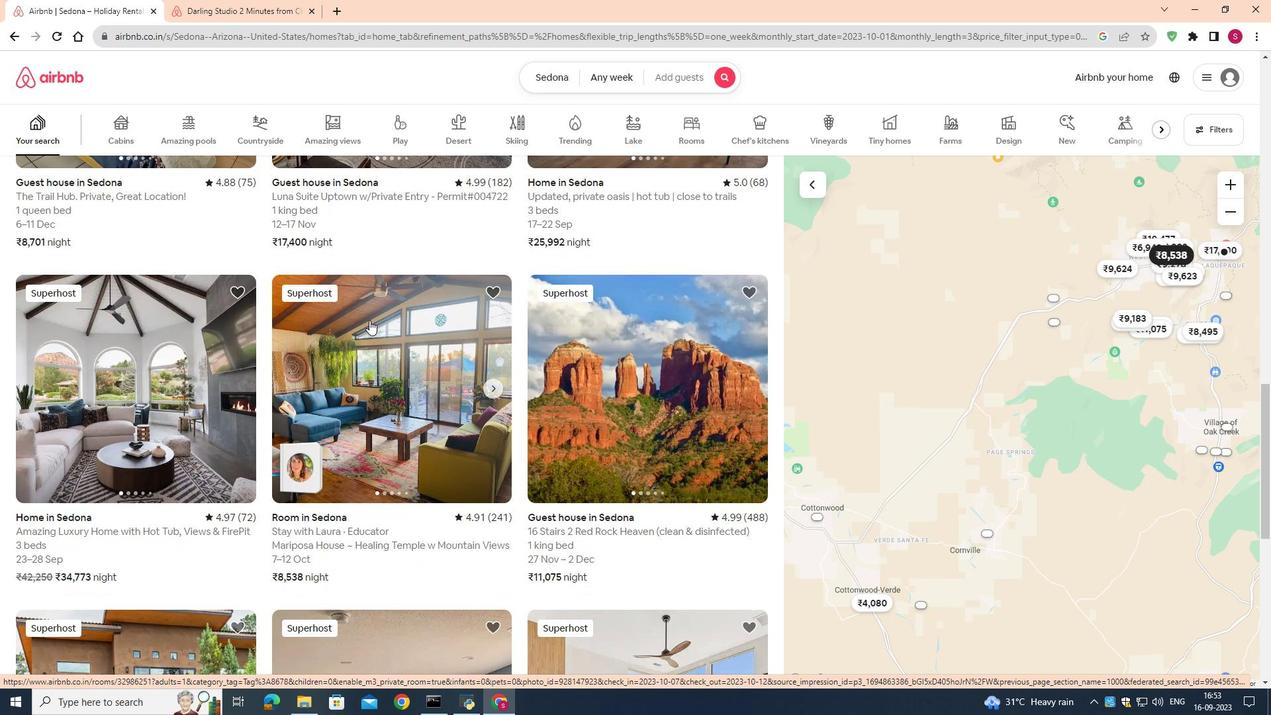 
Action: Mouse scrolled (369, 319) with delta (0, 0)
Screenshot: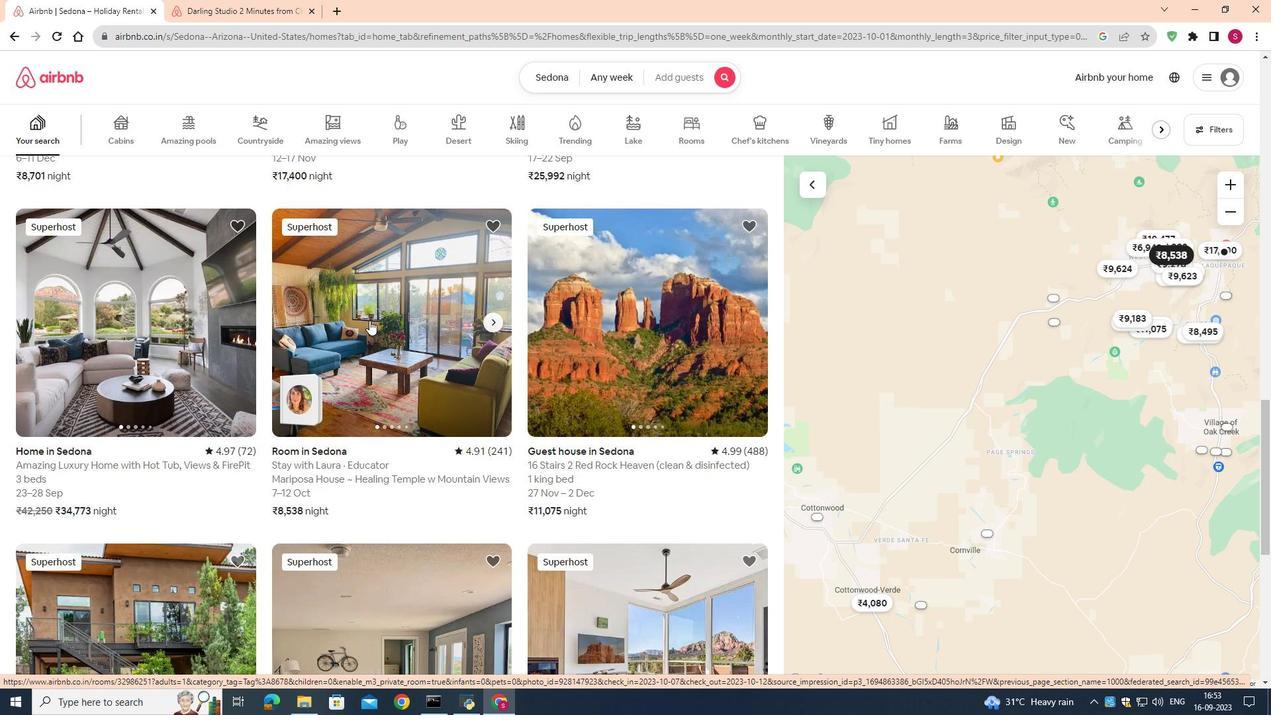 
Action: Mouse scrolled (369, 319) with delta (0, 0)
Screenshot: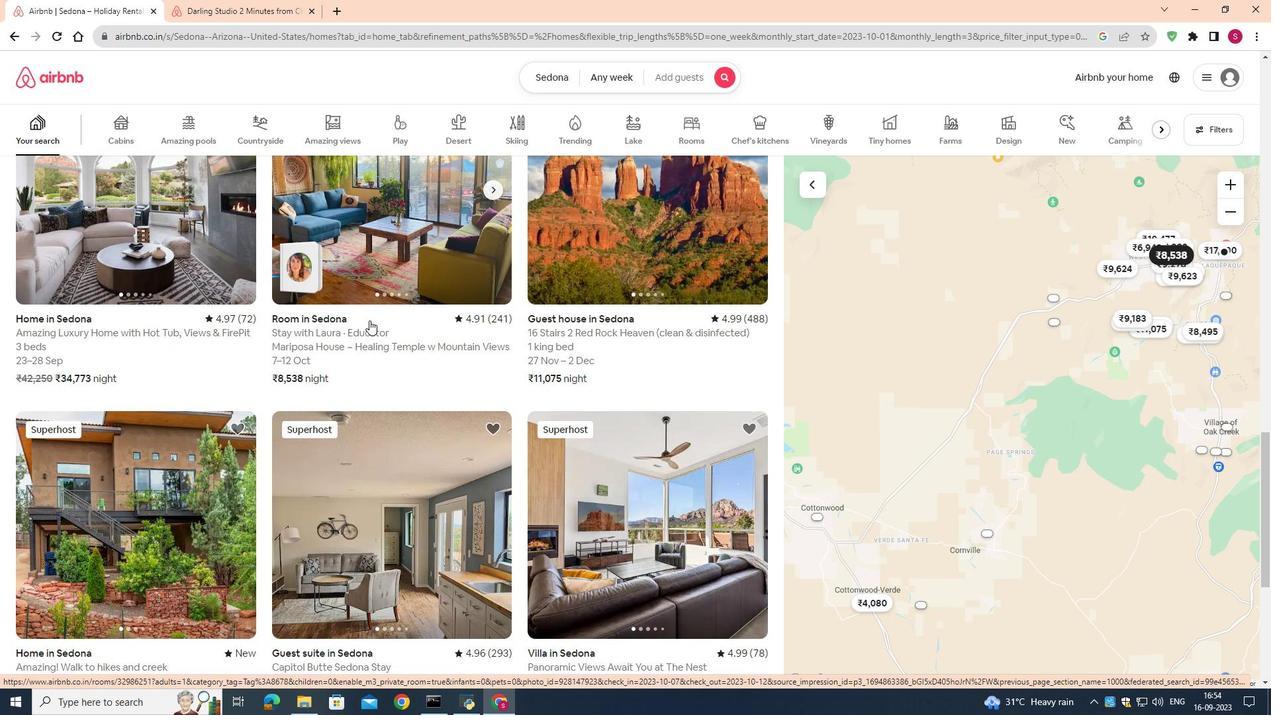 
Action: Mouse scrolled (369, 319) with delta (0, 0)
Screenshot: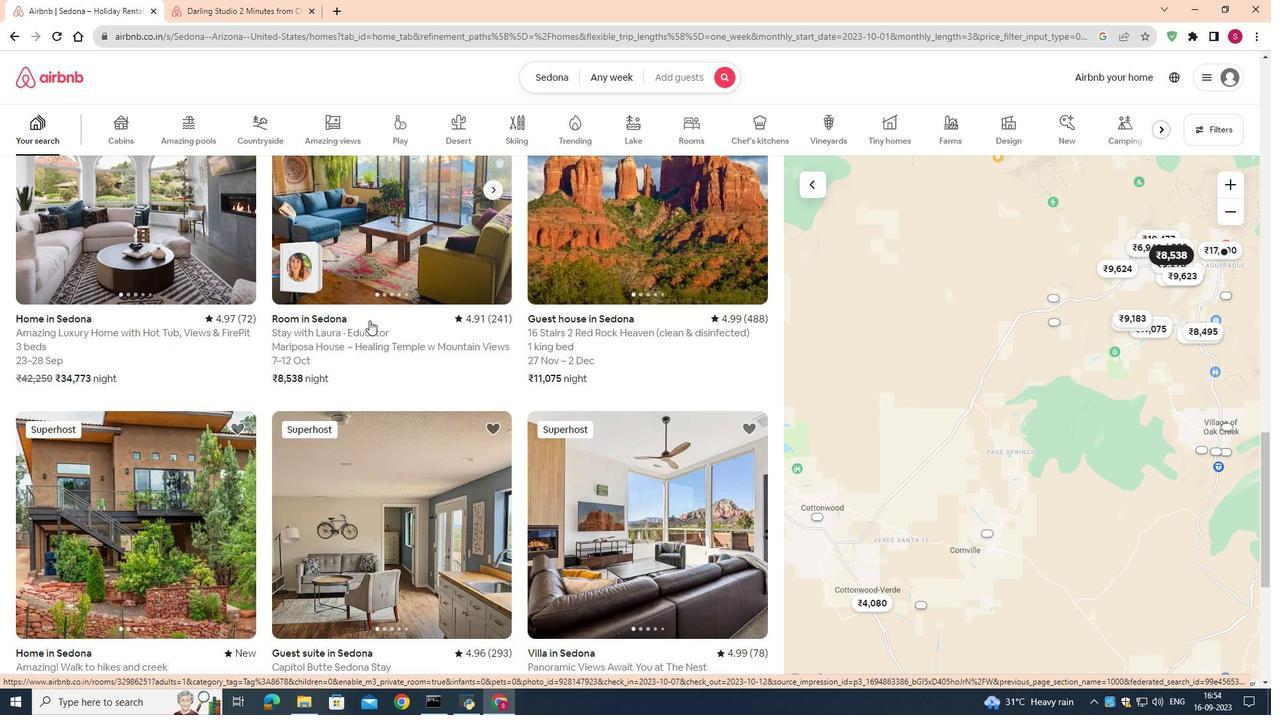 
Action: Mouse scrolled (369, 319) with delta (0, 0)
Screenshot: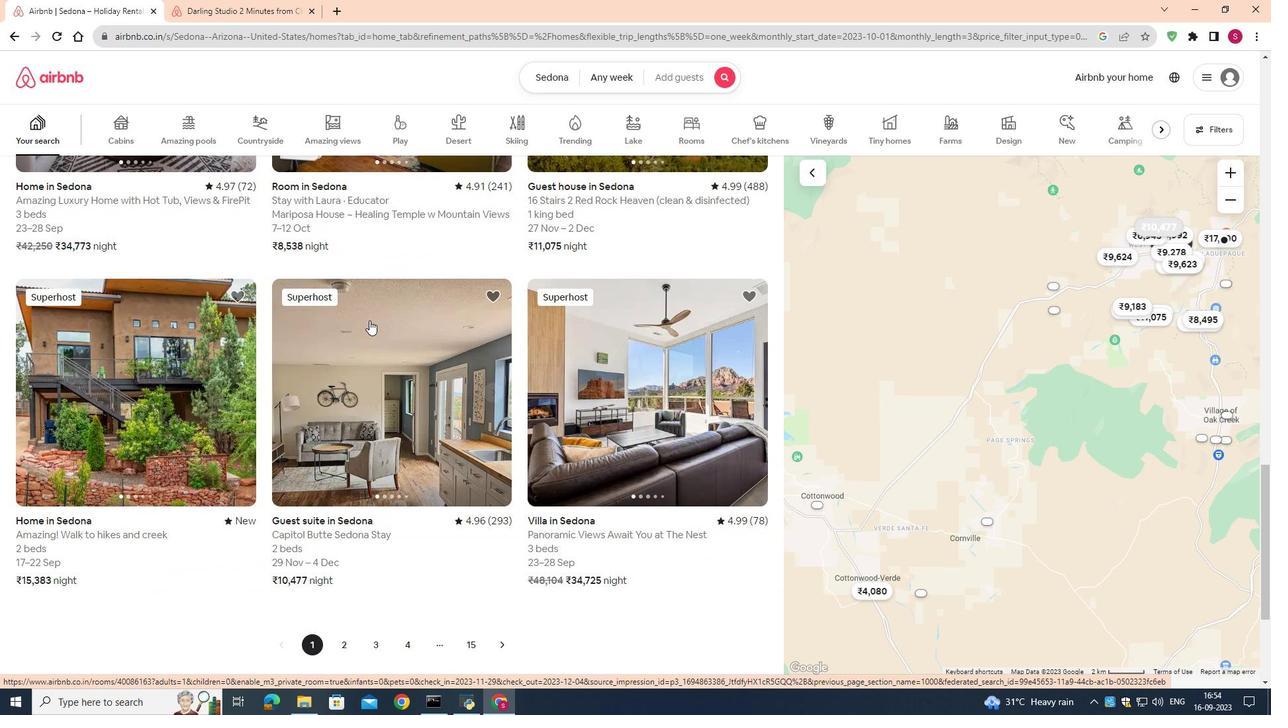 
Action: Mouse scrolled (369, 319) with delta (0, 0)
Screenshot: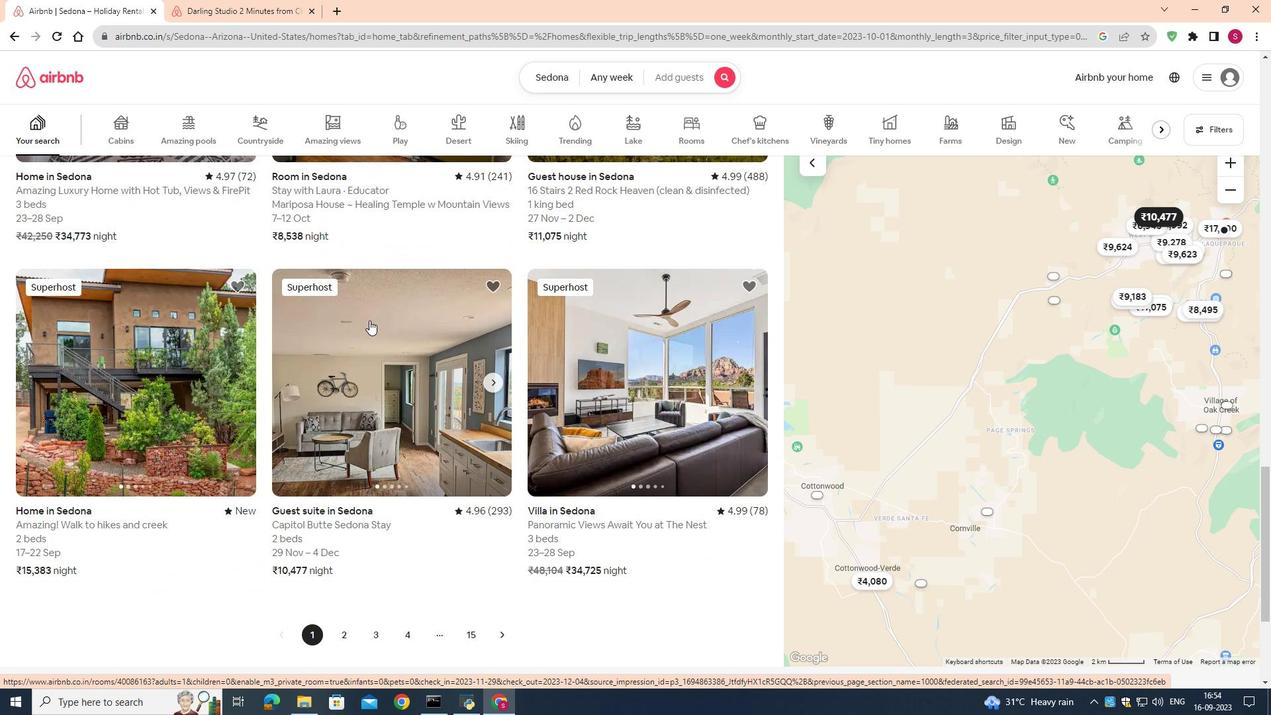 
Action: Mouse scrolled (369, 319) with delta (0, 0)
Screenshot: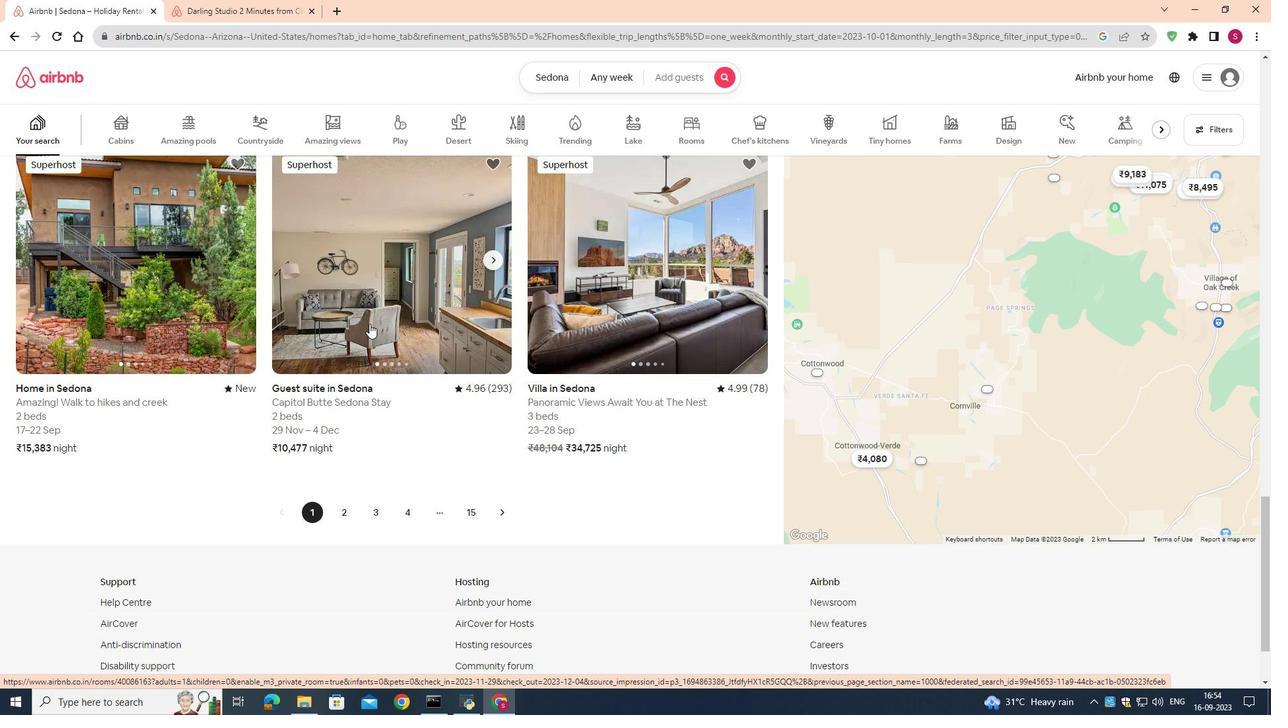 
Action: Mouse scrolled (369, 319) with delta (0, 0)
Screenshot: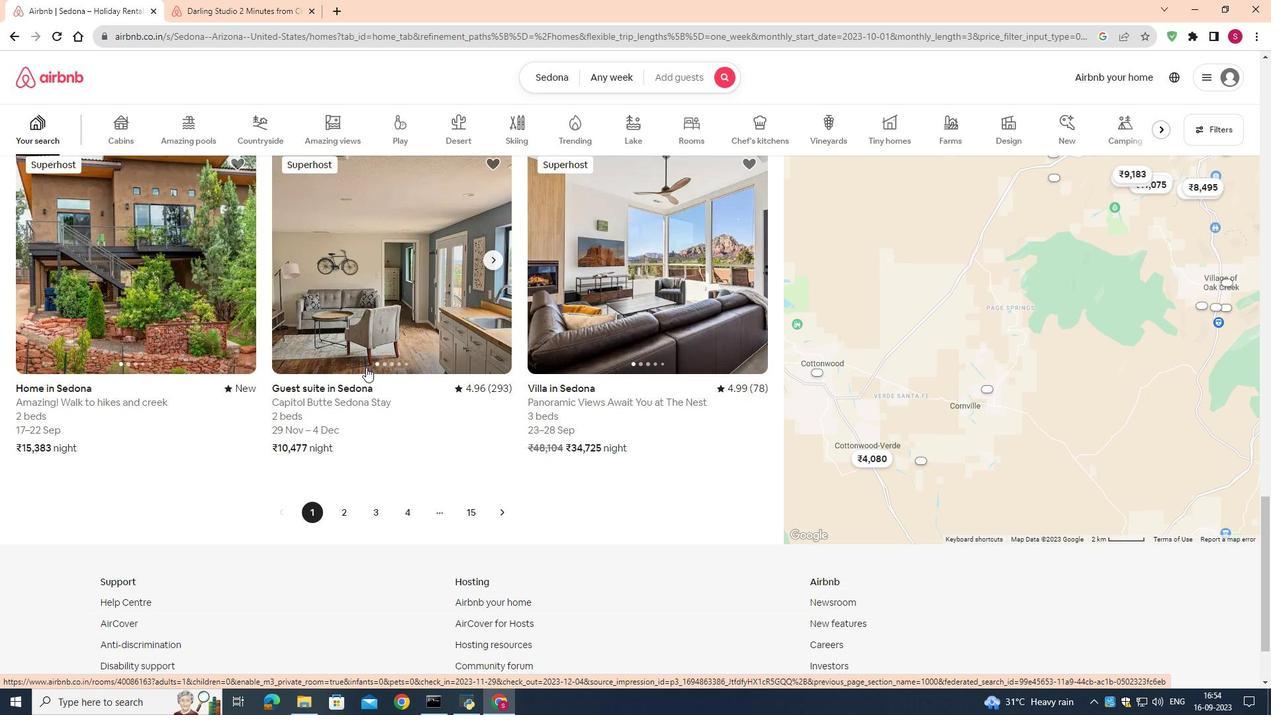 
Action: Mouse moved to (1162, 128)
Screenshot: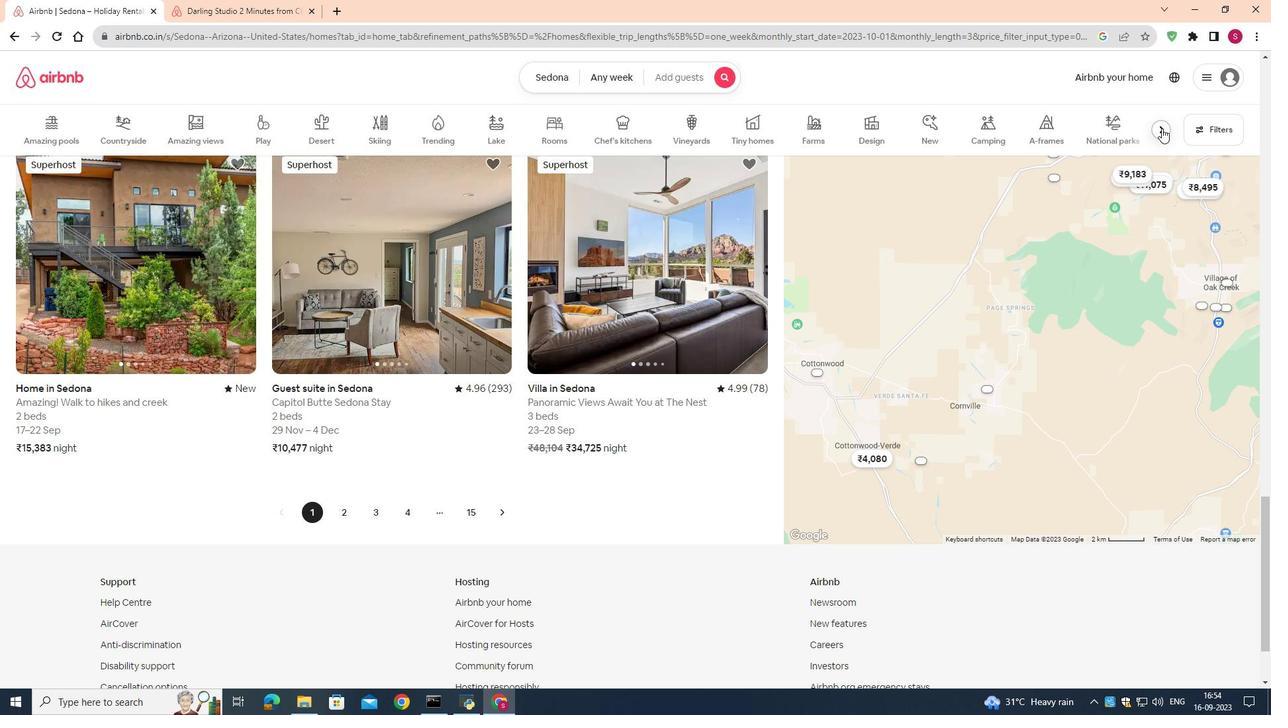 
Action: Mouse pressed left at (1162, 128)
Screenshot: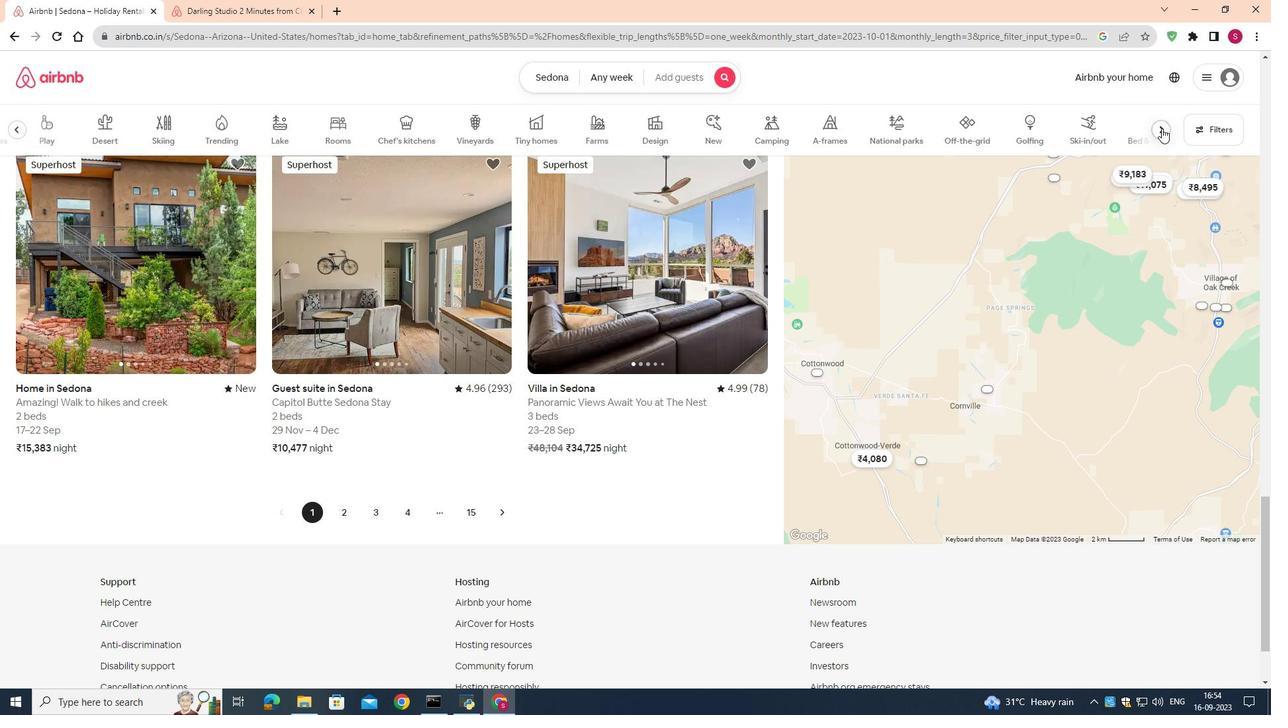 
Action: Mouse moved to (460, 224)
Screenshot: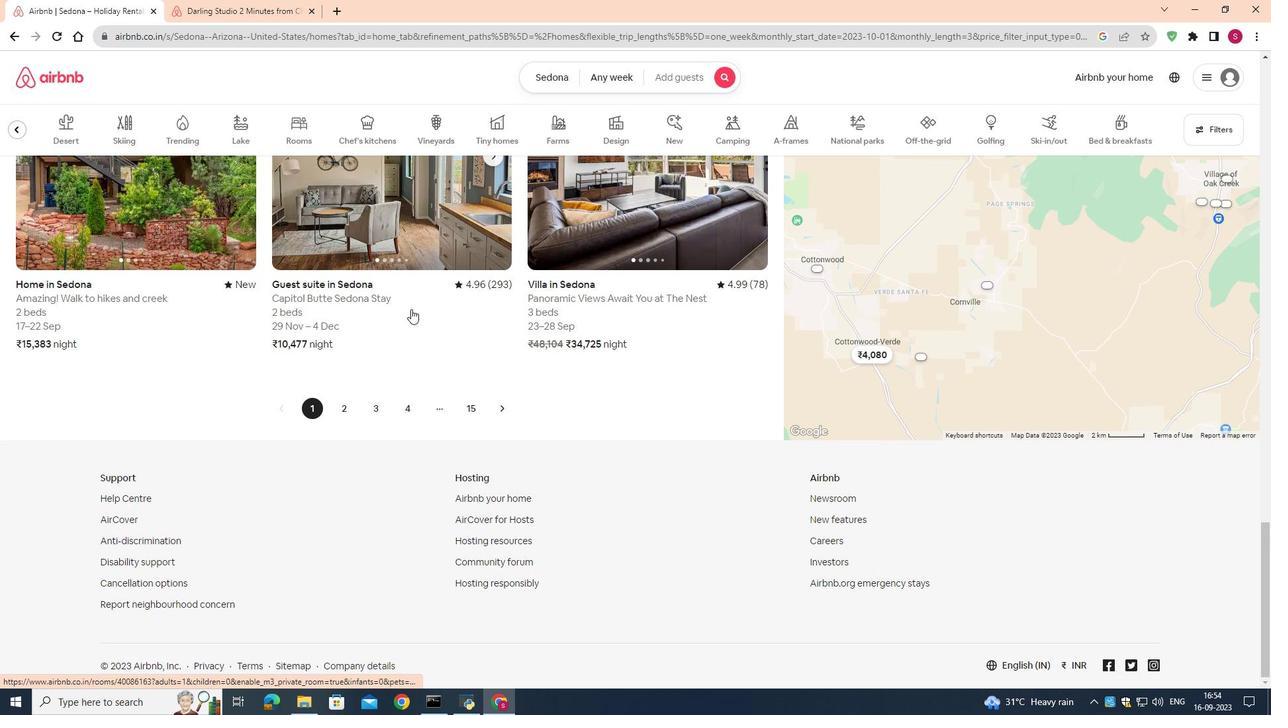 
Action: Mouse scrolled (460, 223) with delta (0, 0)
Screenshot: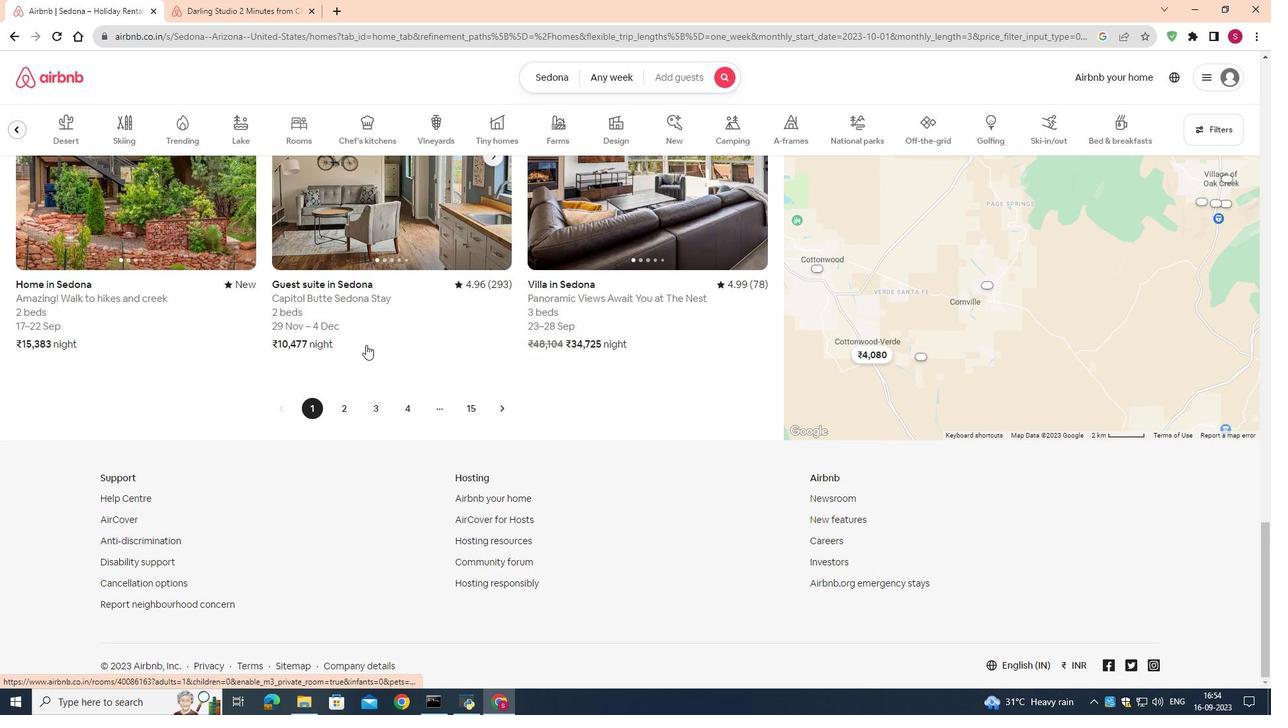 
Action: Mouse scrolled (460, 223) with delta (0, 0)
Screenshot: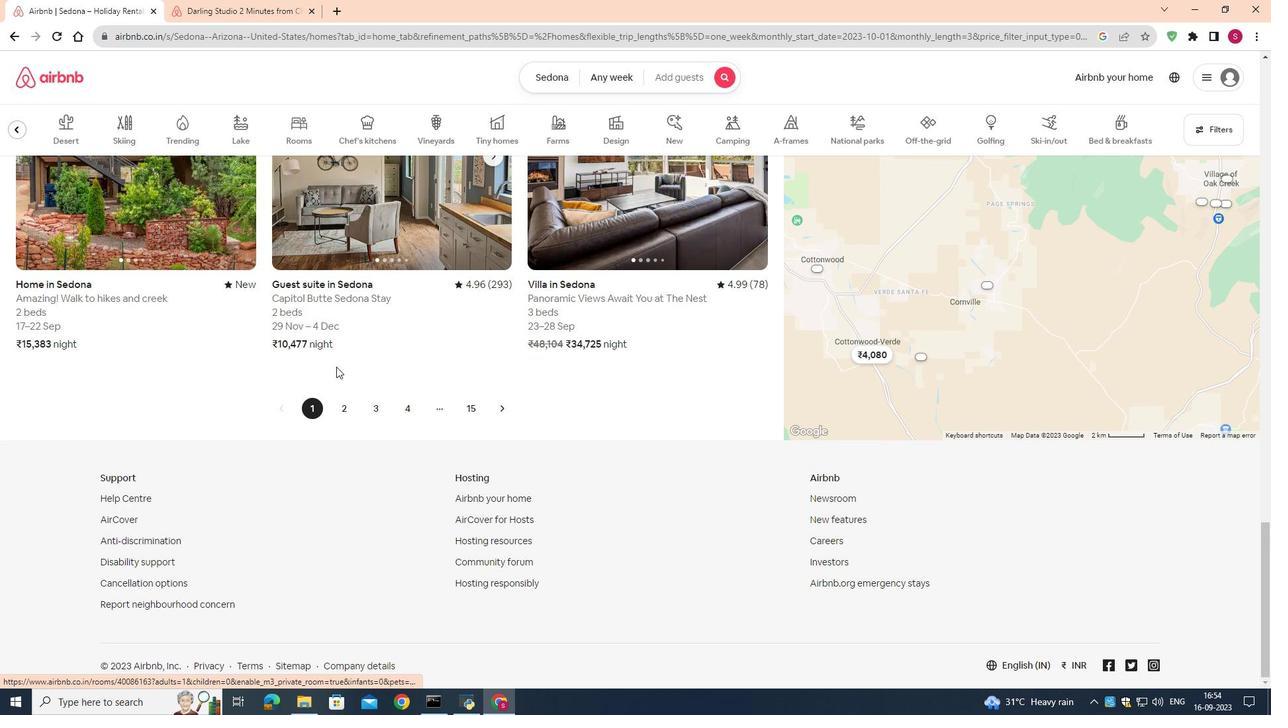 
Action: Mouse scrolled (460, 223) with delta (0, 0)
Screenshot: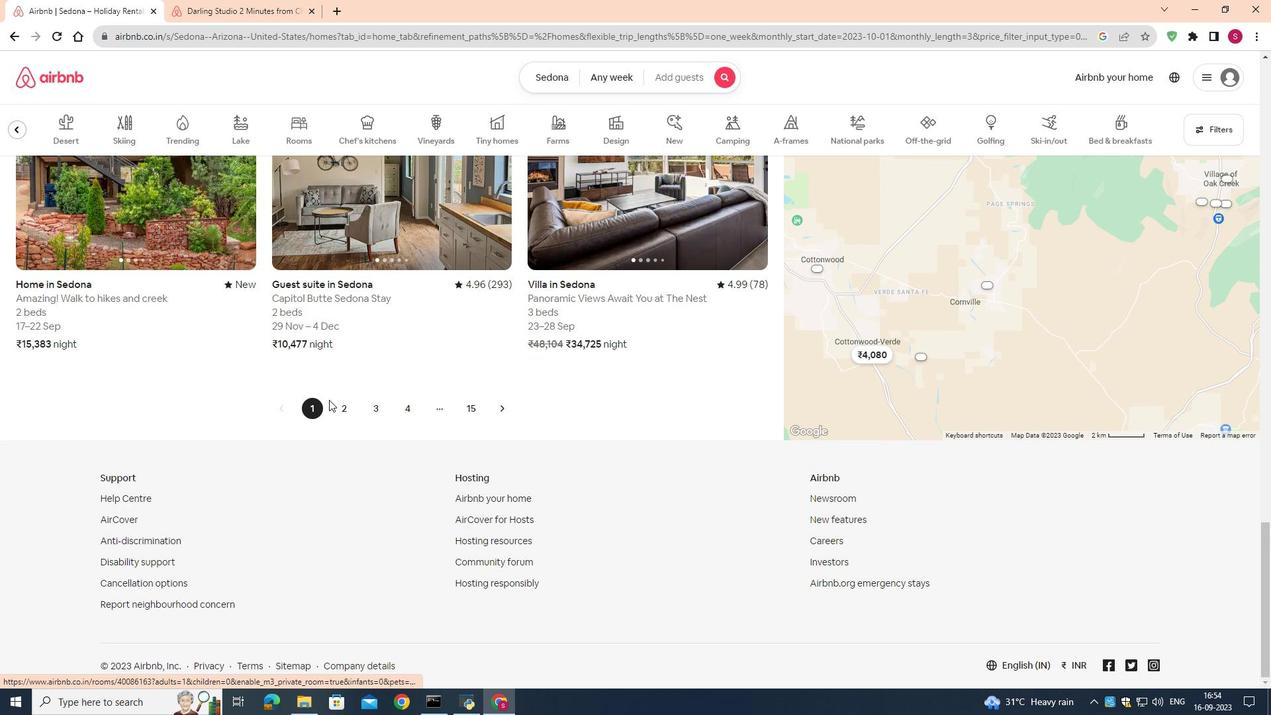 
Action: Mouse moved to (352, 408)
Screenshot: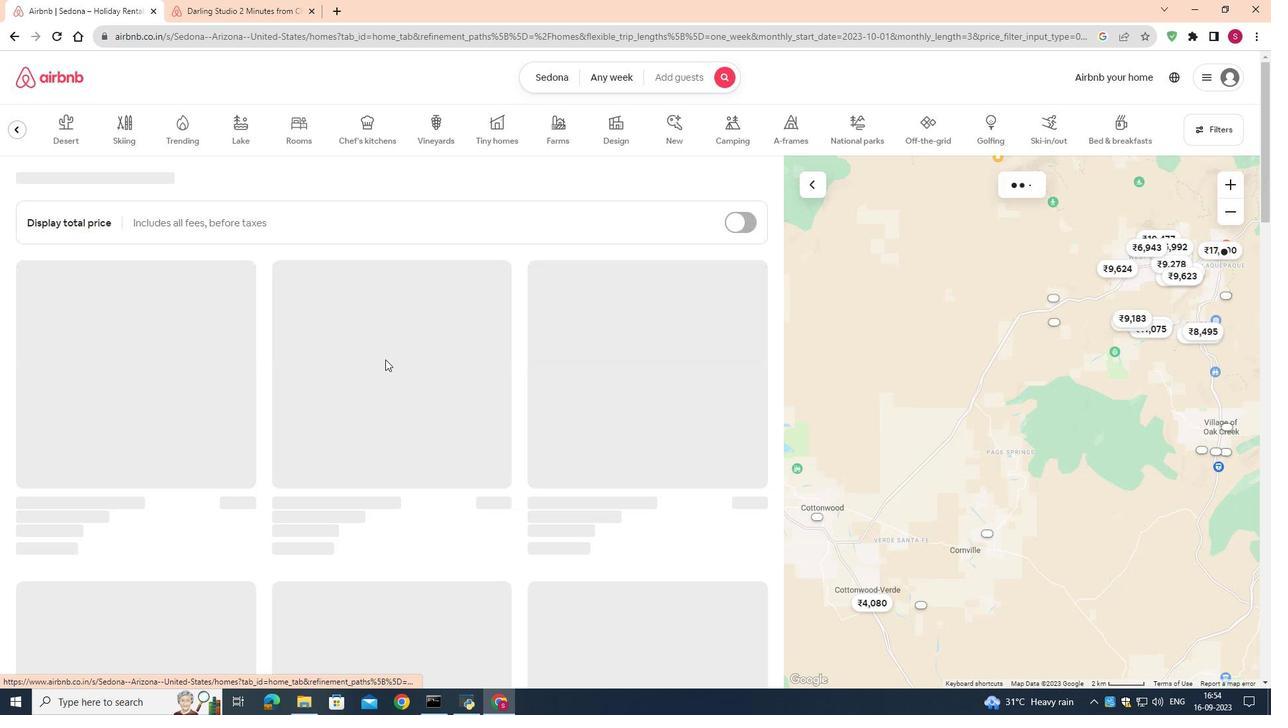 
Action: Mouse pressed left at (352, 408)
Screenshot: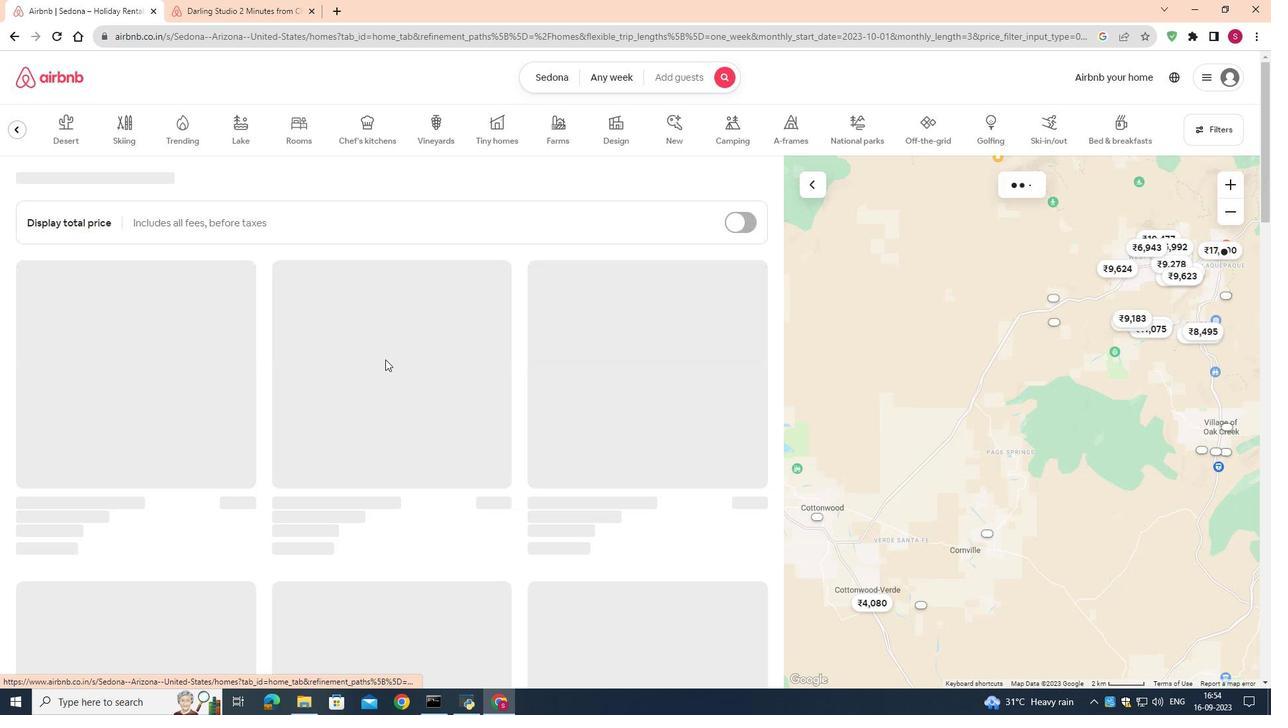 
Action: Mouse moved to (426, 284)
Screenshot: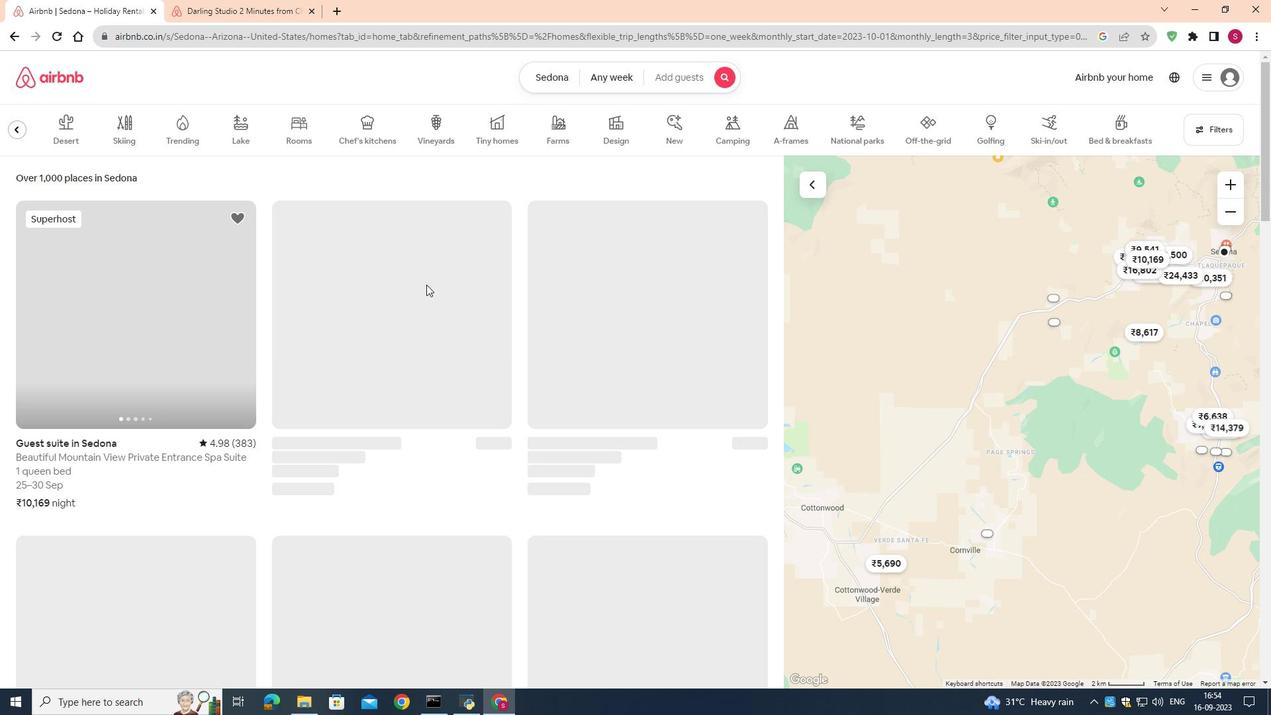 
Action: Mouse scrolled (426, 284) with delta (0, 0)
Screenshot: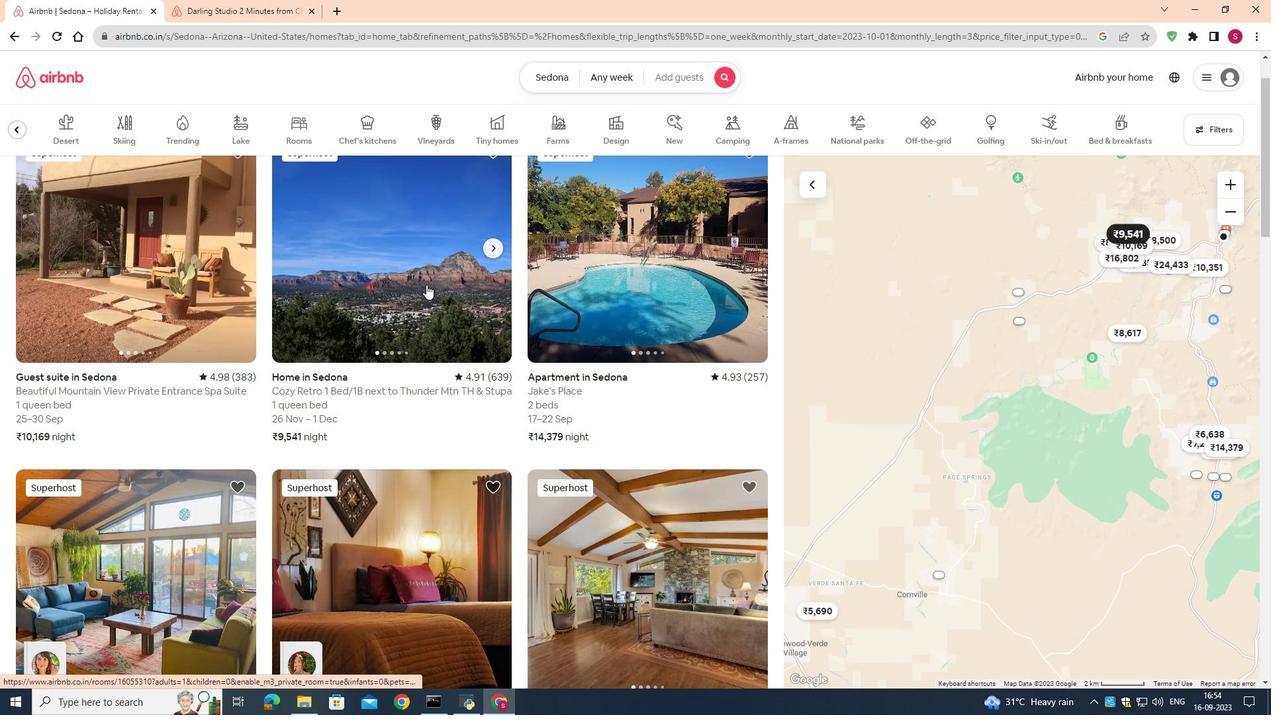 
Action: Mouse scrolled (426, 284) with delta (0, 0)
Screenshot: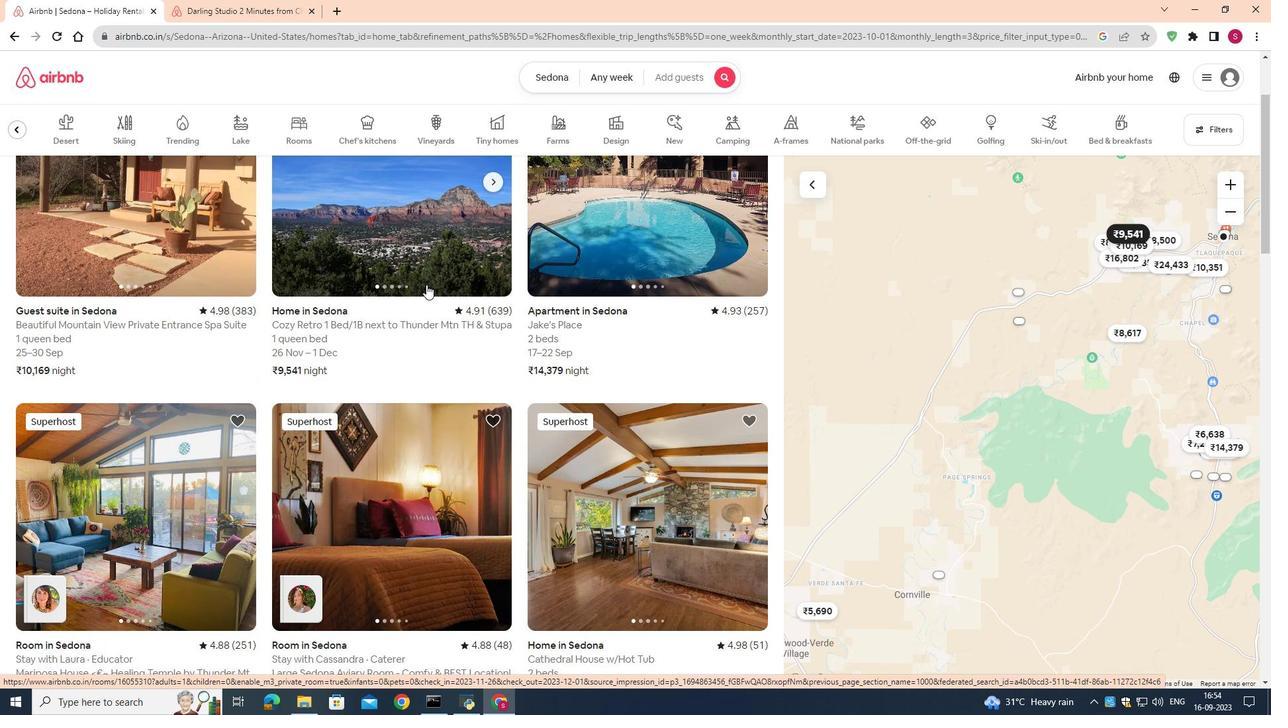 
Action: Mouse moved to (650, 232)
Screenshot: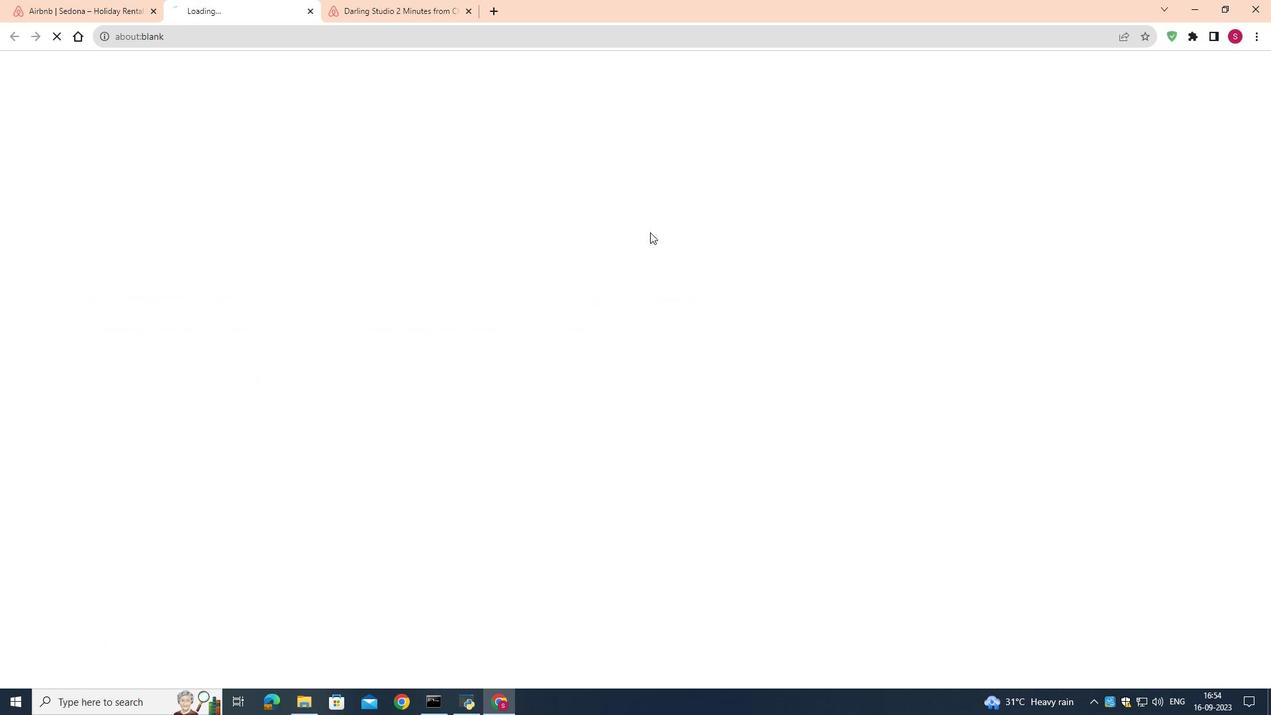 
Action: Mouse pressed left at (650, 232)
Screenshot: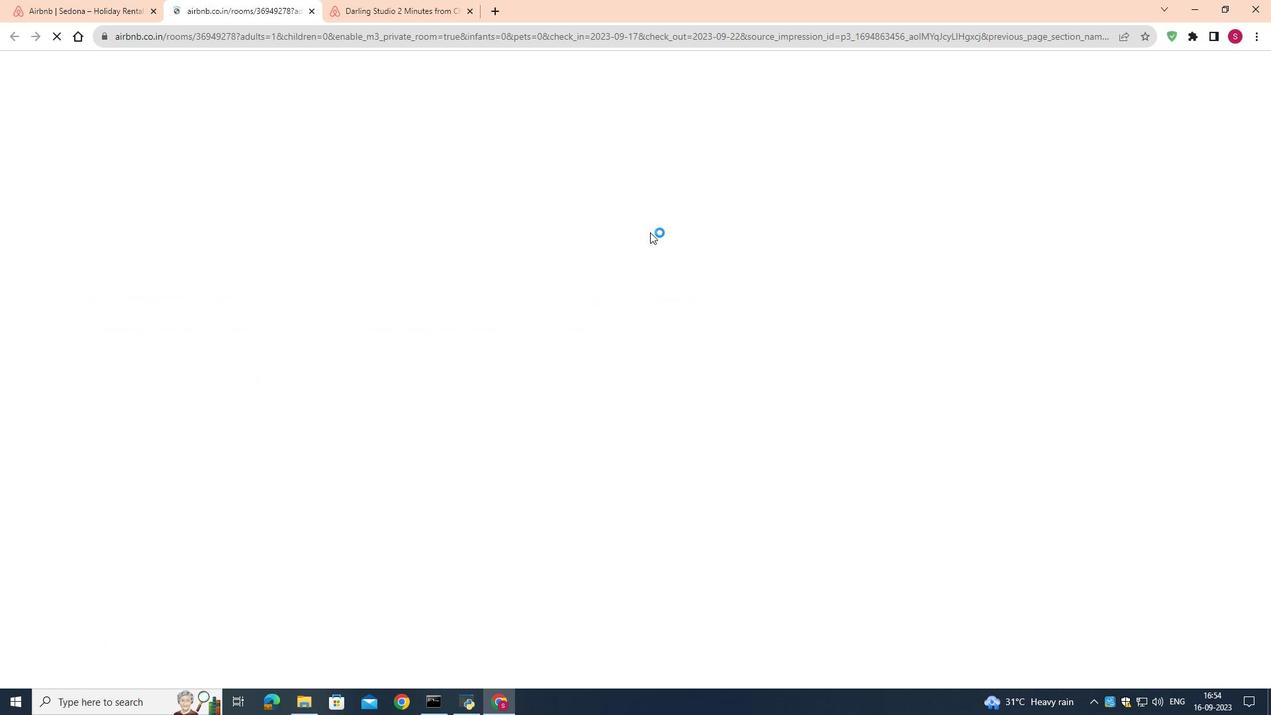 
Action: Mouse moved to (418, 348)
Screenshot: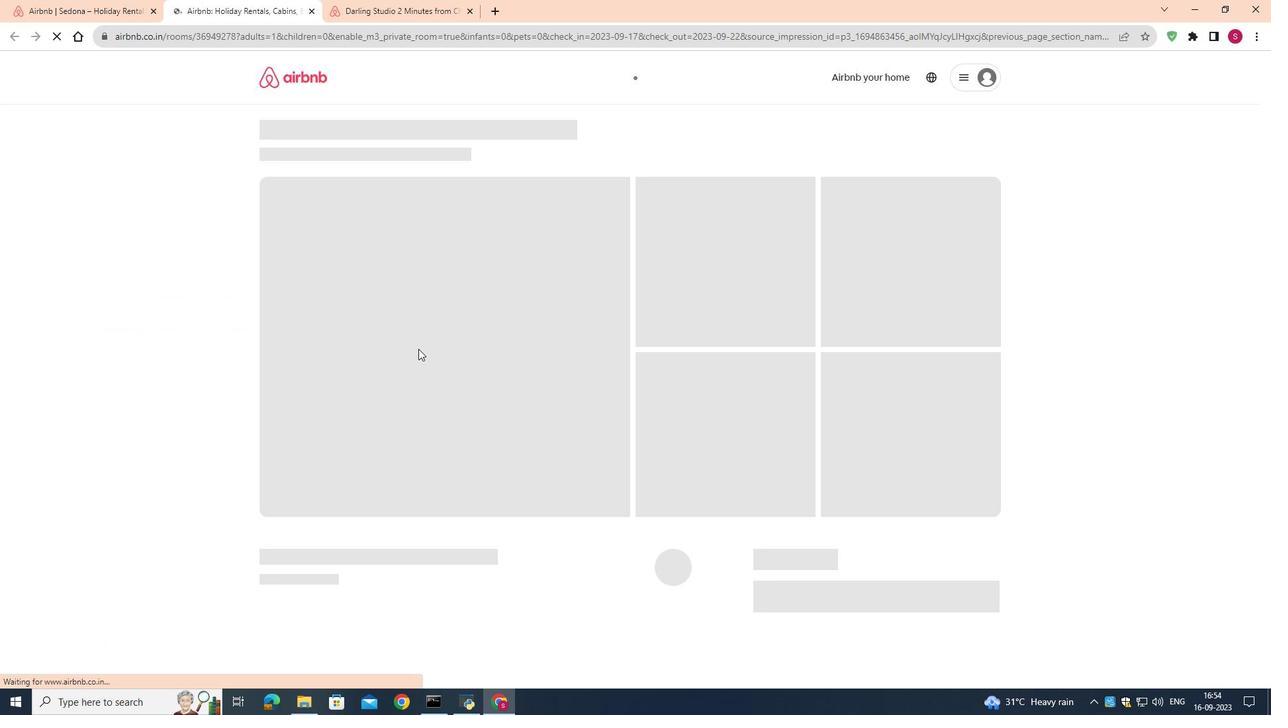 
Action: Mouse scrolled (418, 348) with delta (0, 0)
Screenshot: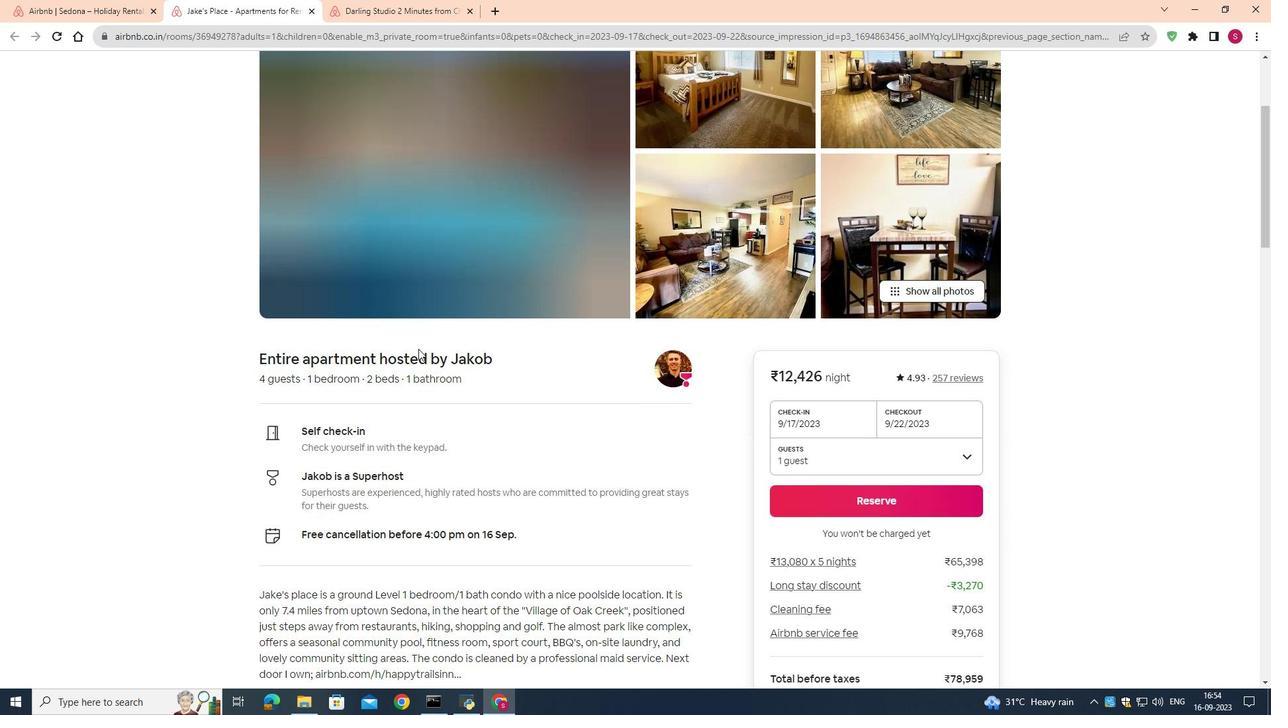 
Action: Mouse scrolled (418, 348) with delta (0, 0)
Screenshot: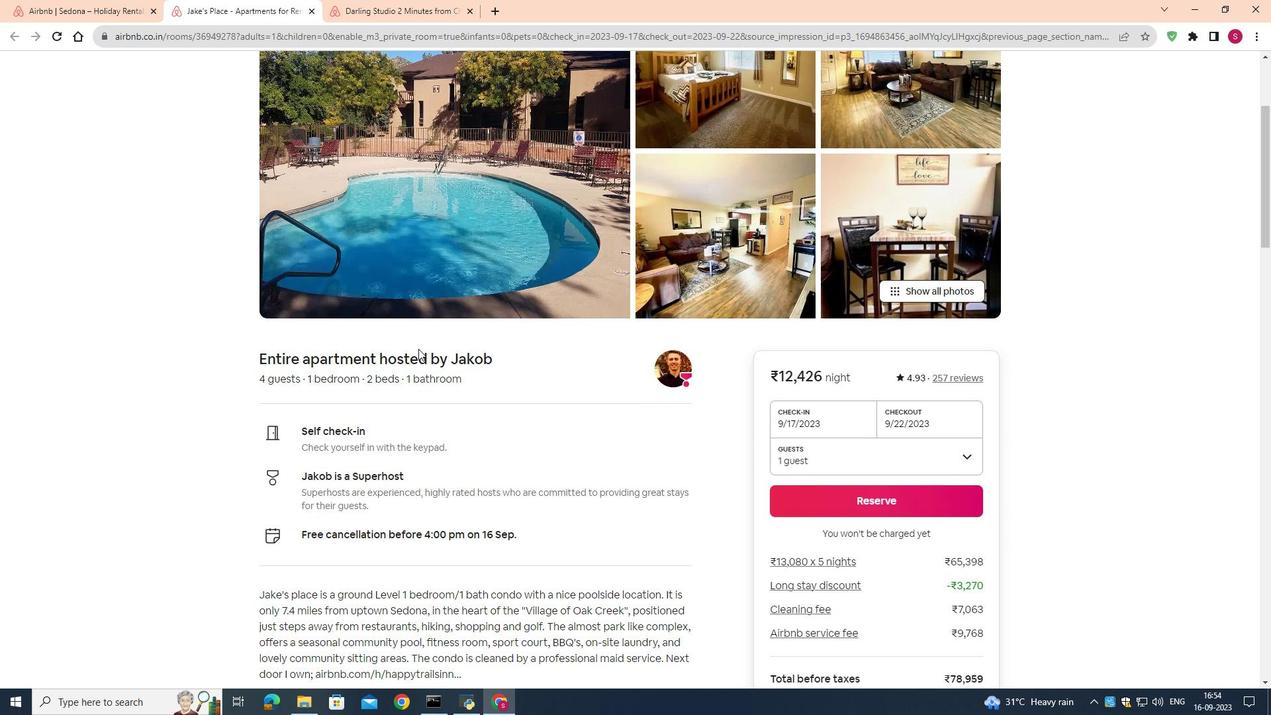 
Action: Mouse scrolled (418, 348) with delta (0, 0)
Screenshot: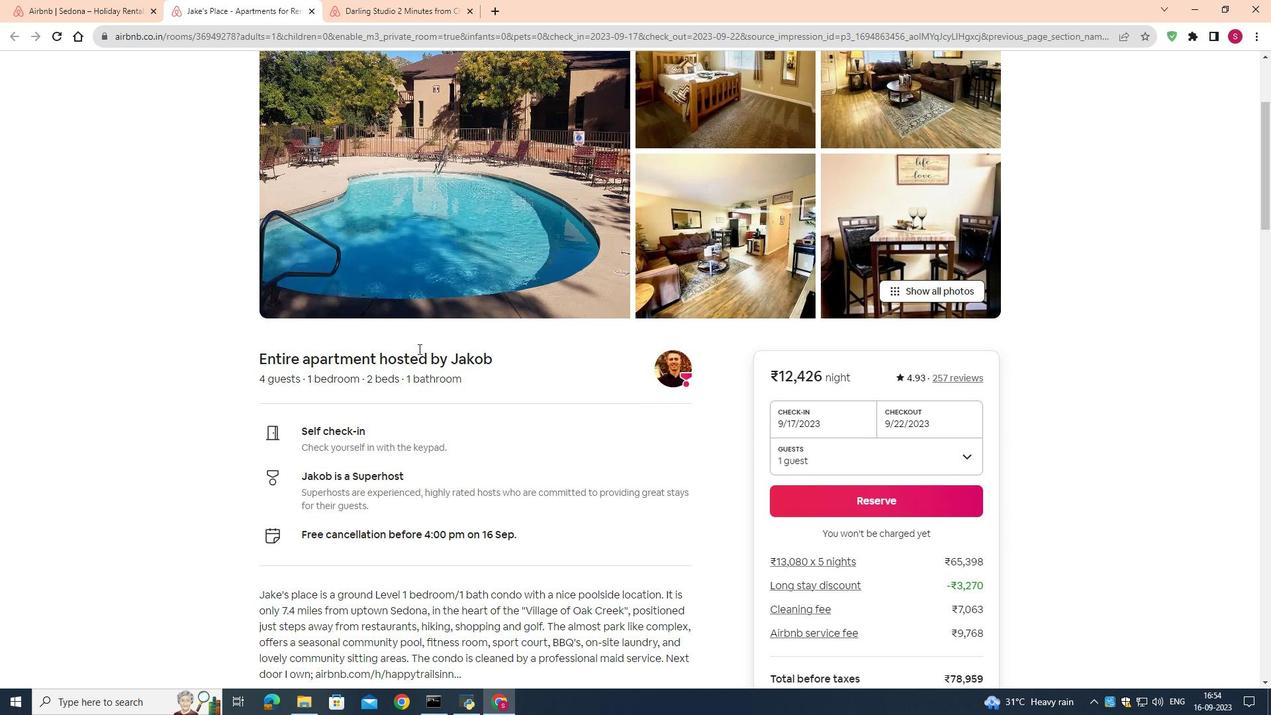 
Action: Mouse scrolled (418, 348) with delta (0, 0)
Screenshot: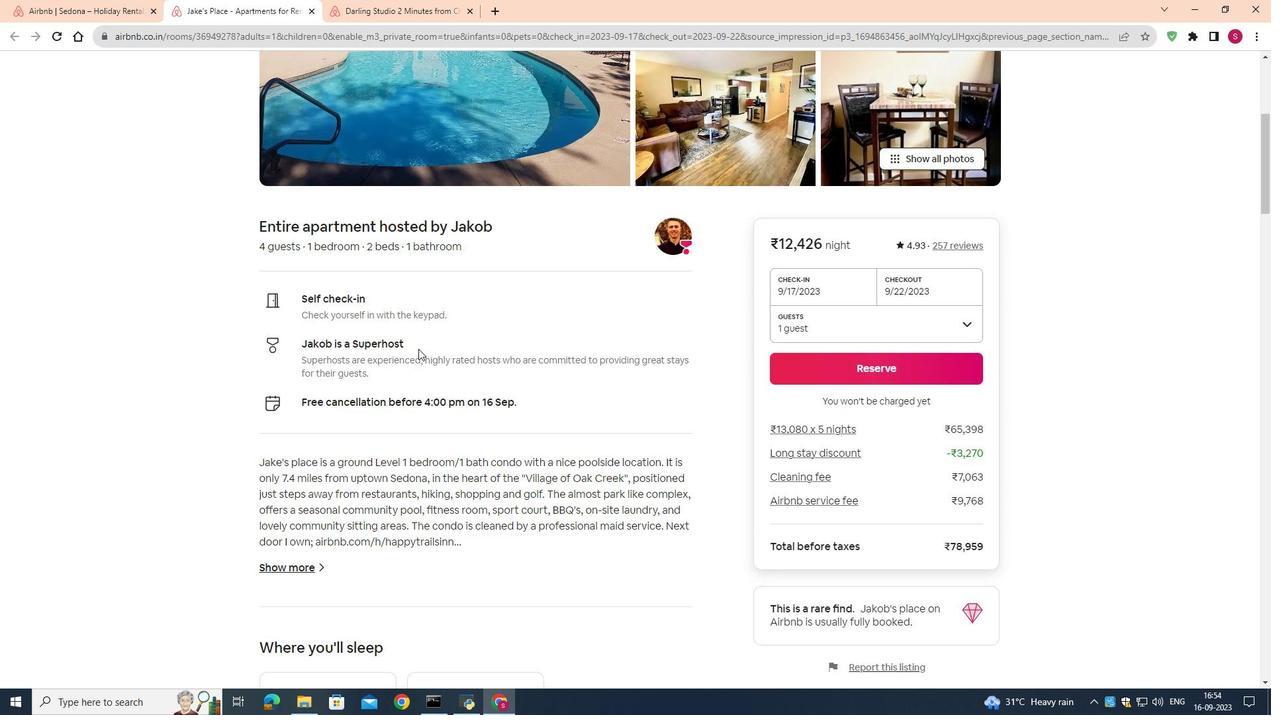 
Action: Mouse scrolled (418, 348) with delta (0, 0)
Screenshot: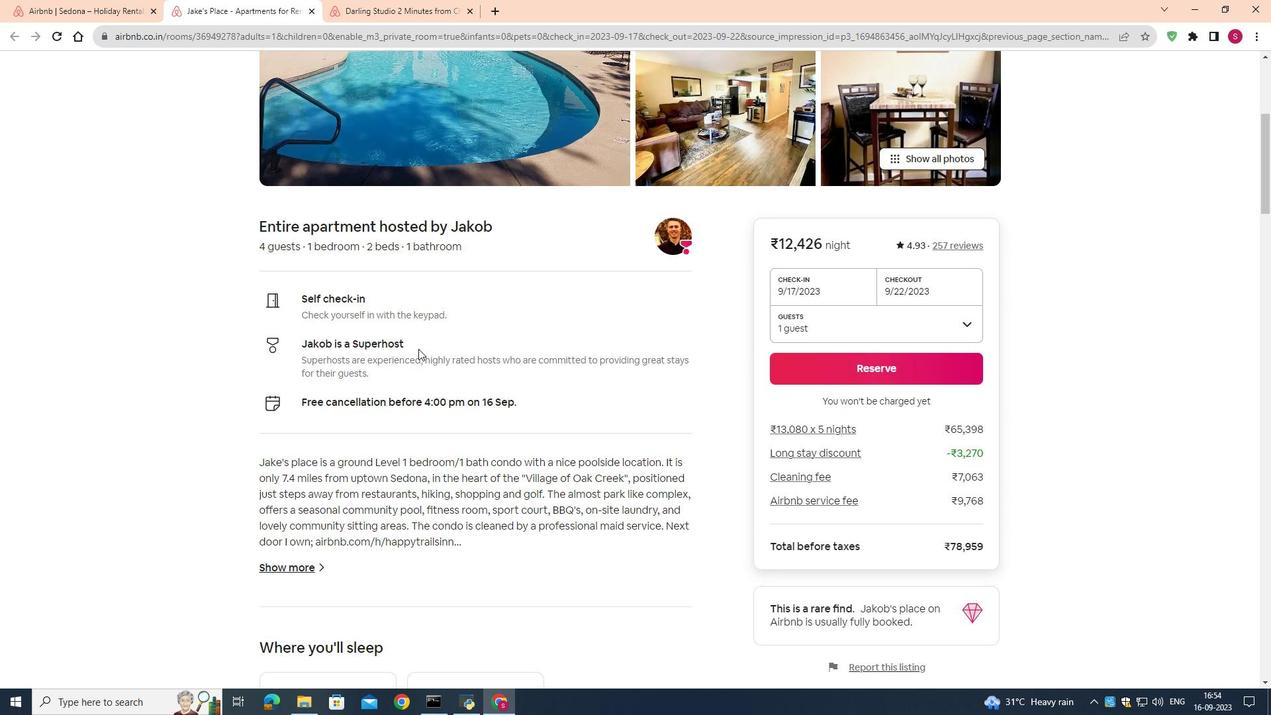 
Action: Mouse scrolled (418, 348) with delta (0, 0)
Screenshot: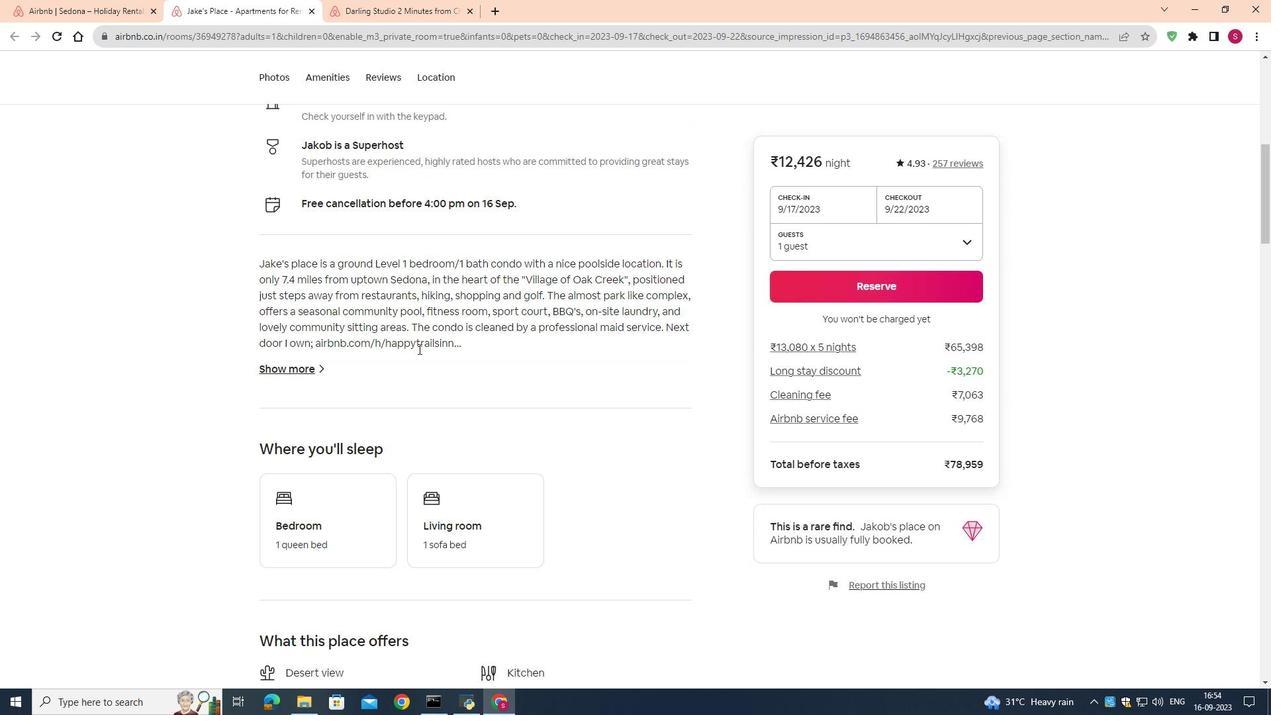 
Action: Mouse scrolled (418, 348) with delta (0, 0)
Screenshot: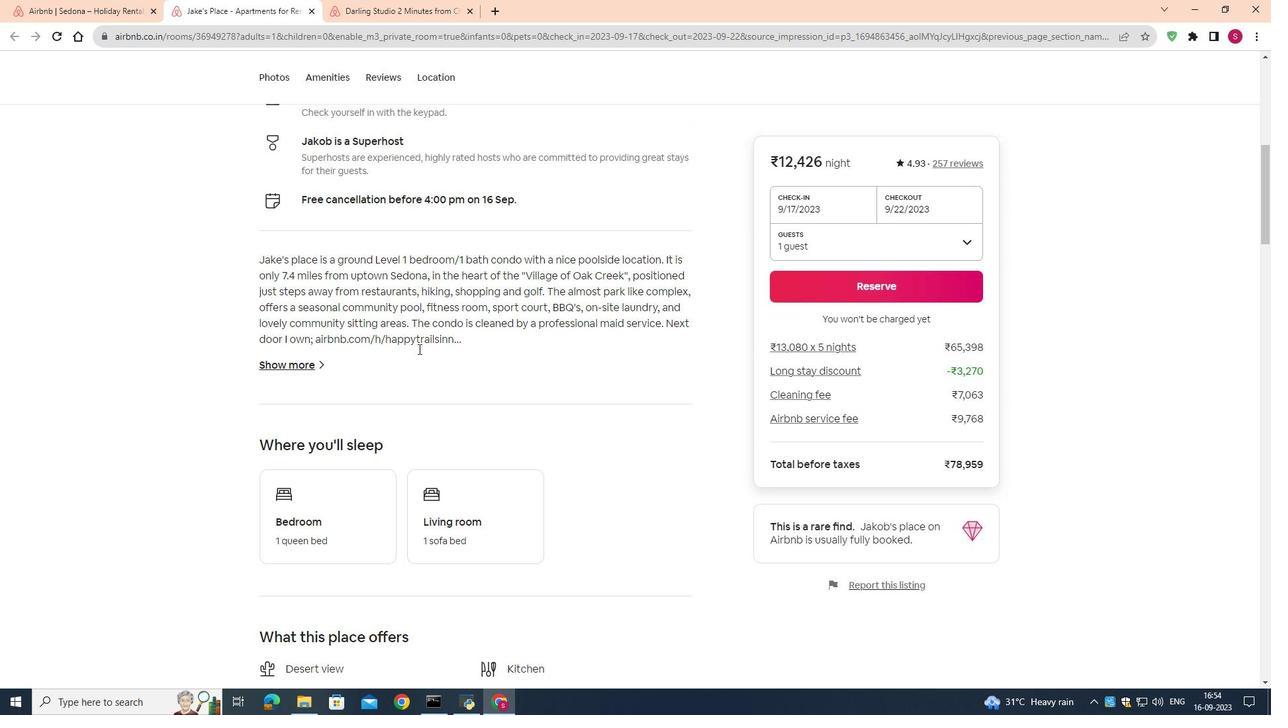 
Action: Mouse scrolled (418, 348) with delta (0, 0)
Screenshot: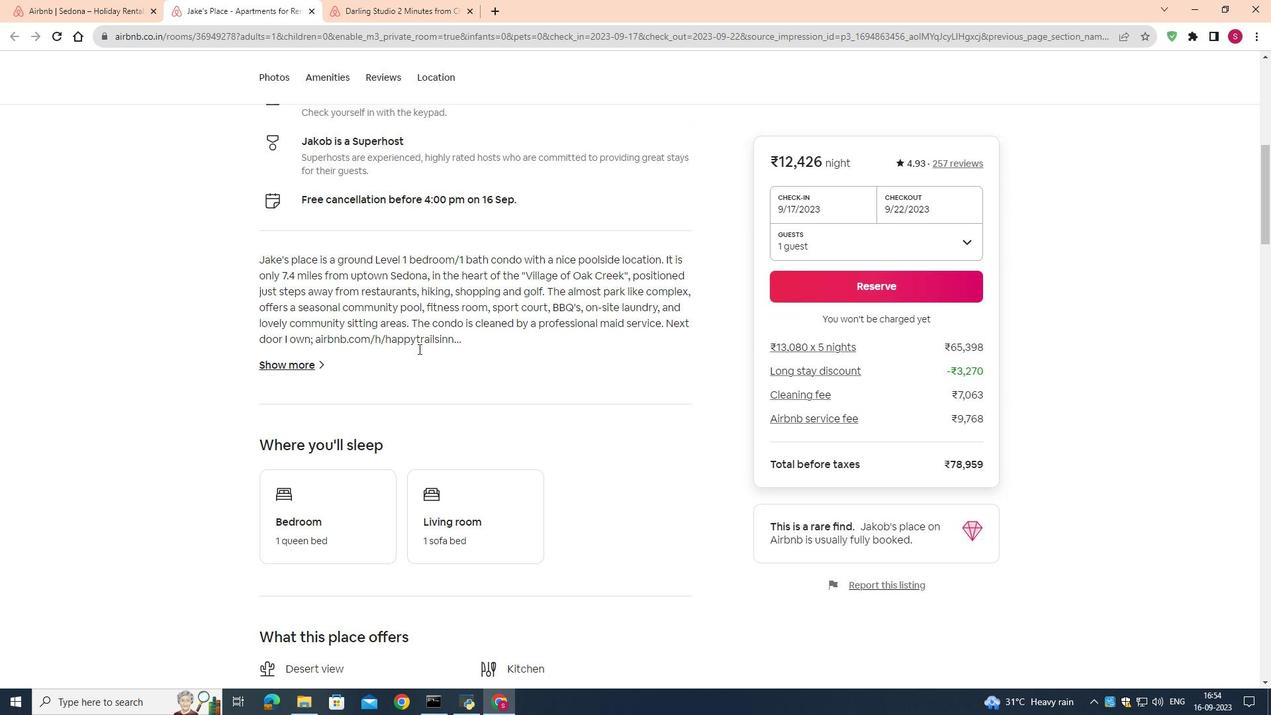 
Action: Mouse scrolled (418, 348) with delta (0, 0)
Screenshot: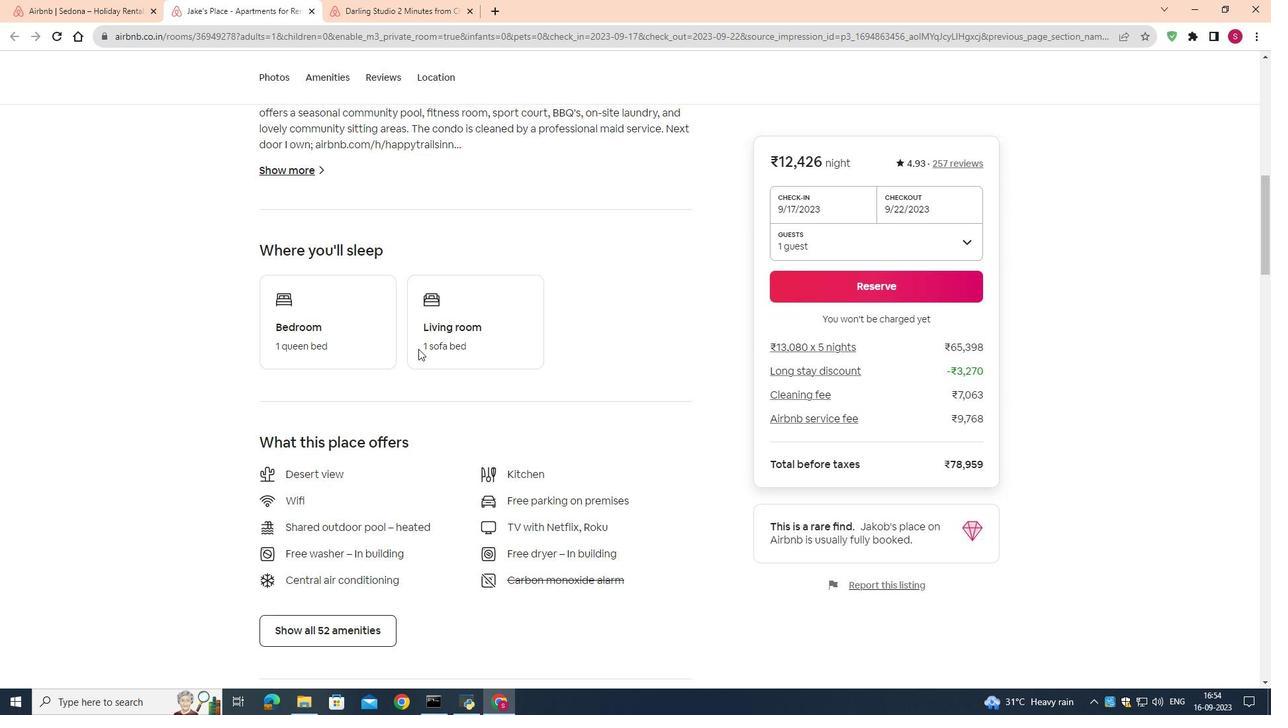 
Action: Mouse scrolled (418, 348) with delta (0, 0)
Screenshot: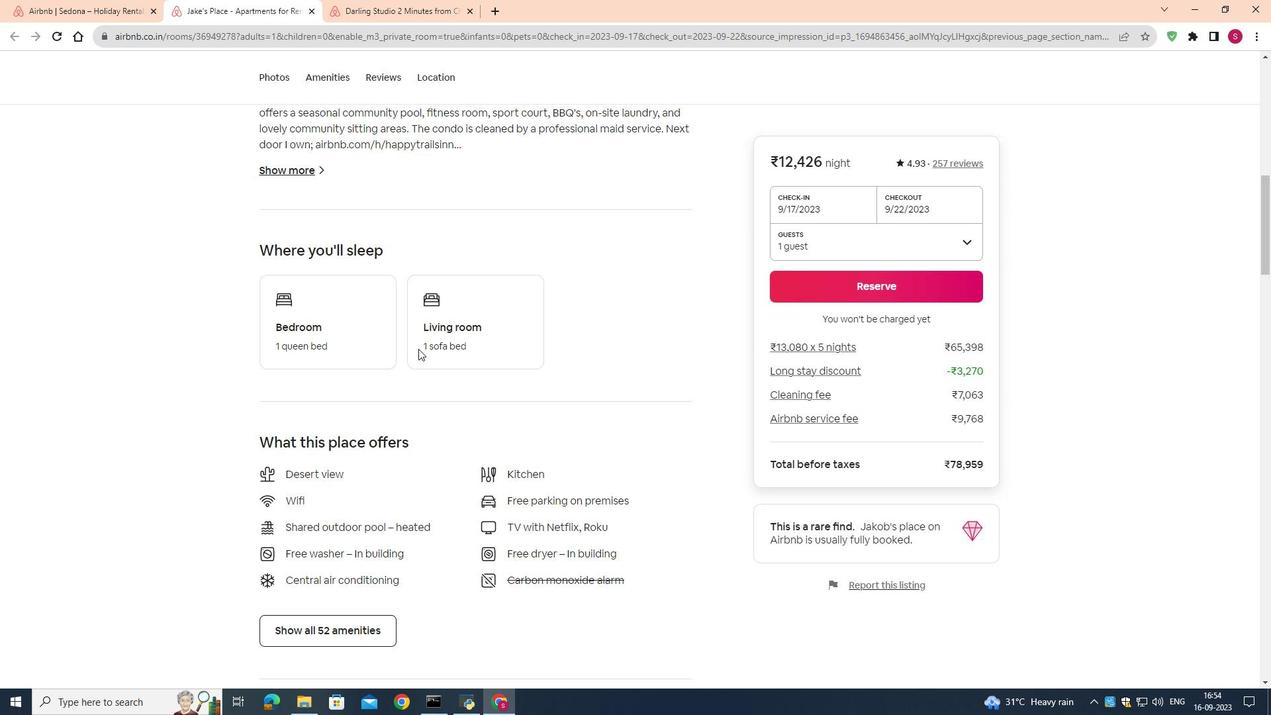 
Action: Mouse scrolled (418, 348) with delta (0, 0)
Screenshot: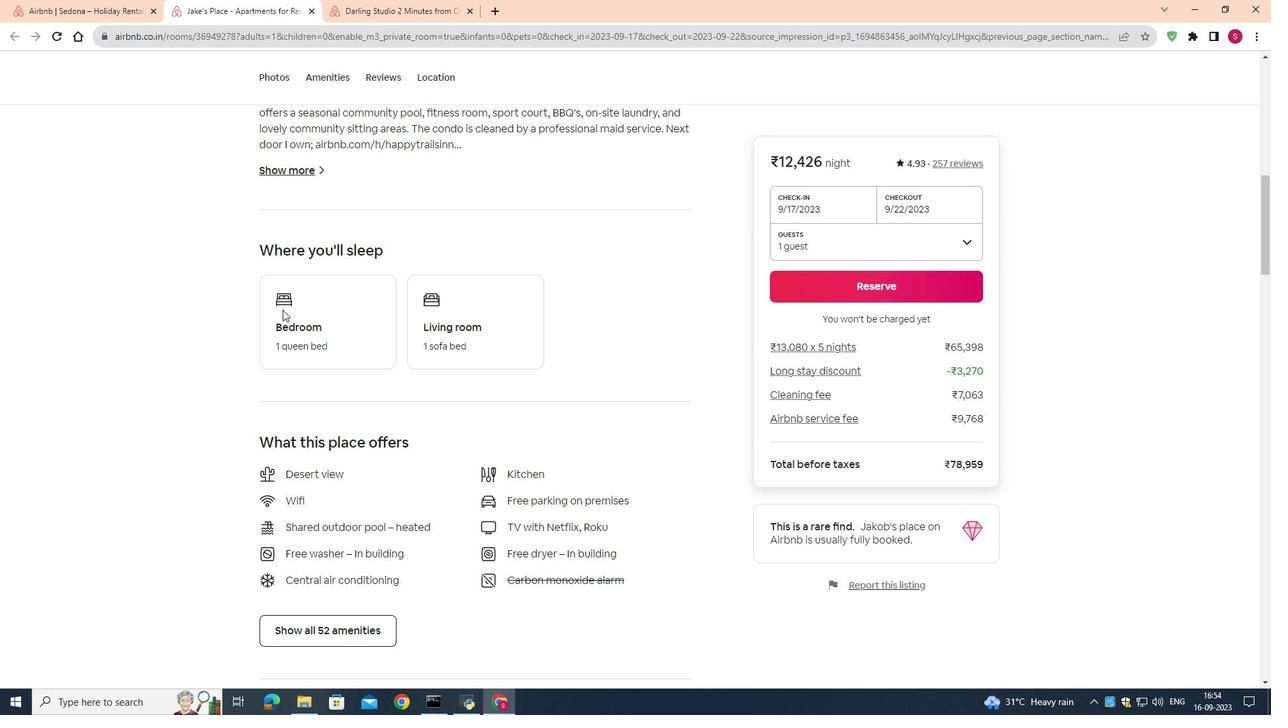 
Action: Mouse moved to (110, 2)
Screenshot: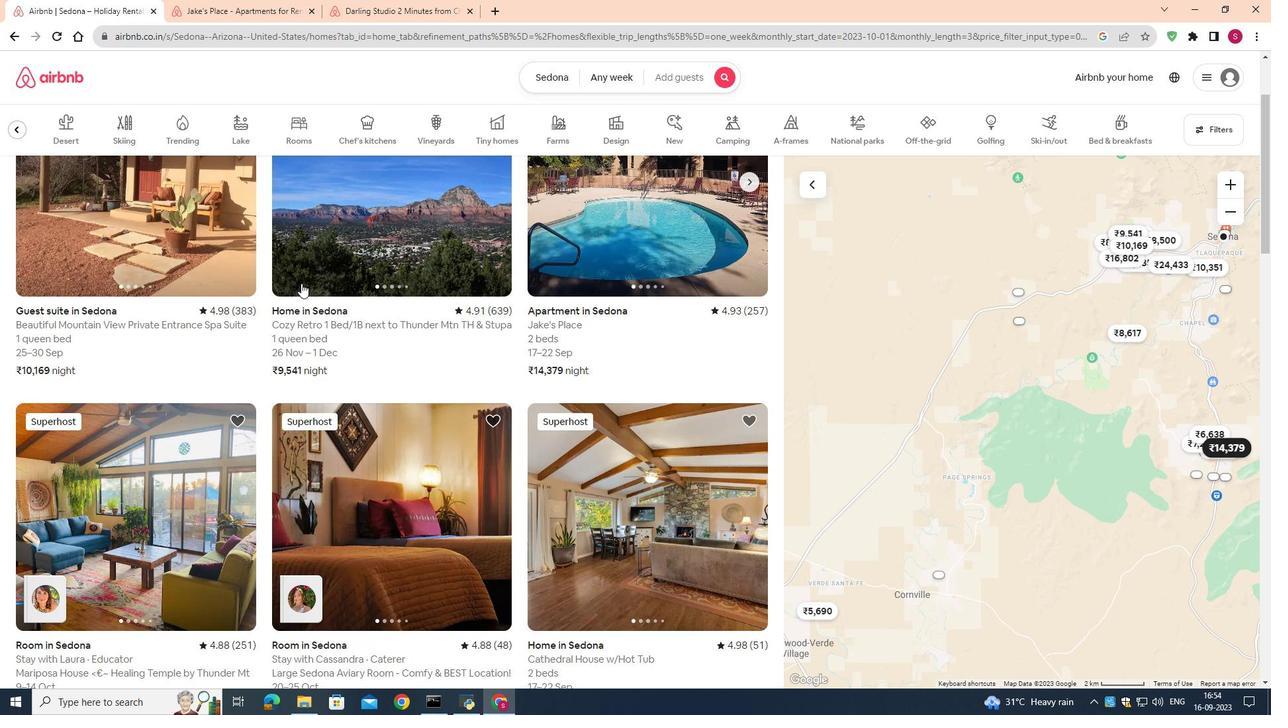 
Action: Mouse pressed left at (110, 2)
Screenshot: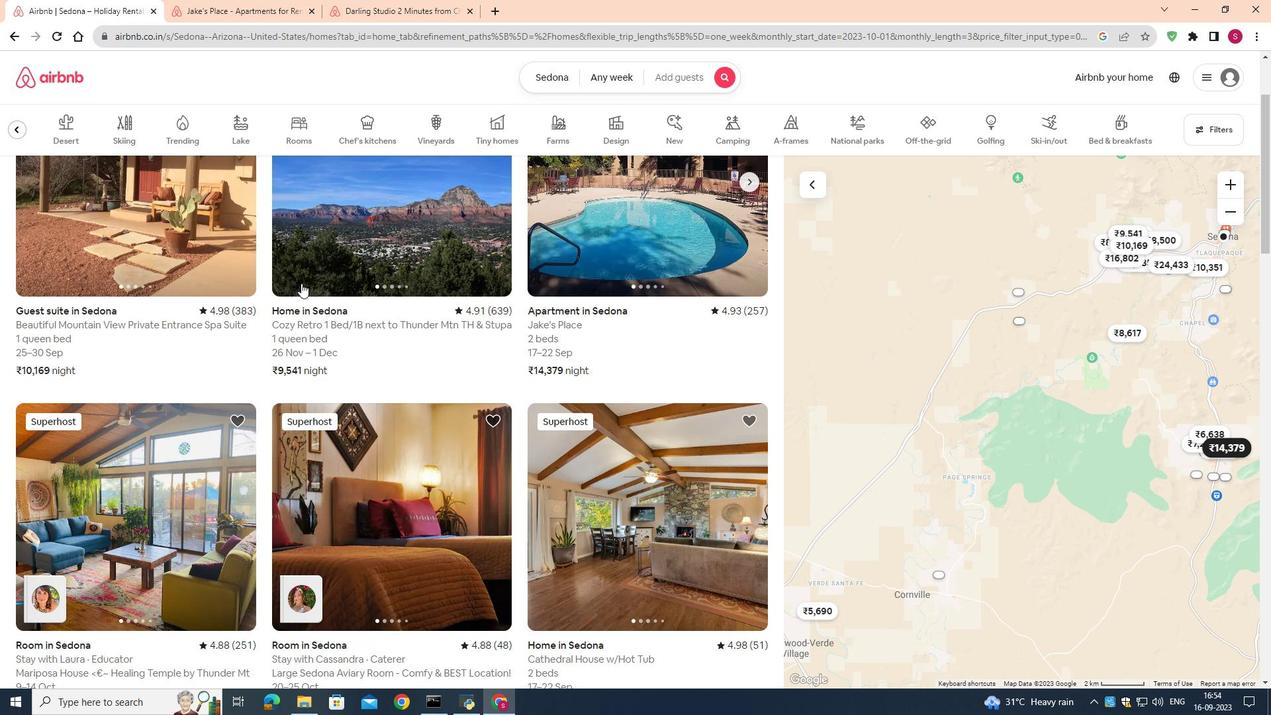 
Action: Mouse moved to (438, 376)
Screenshot: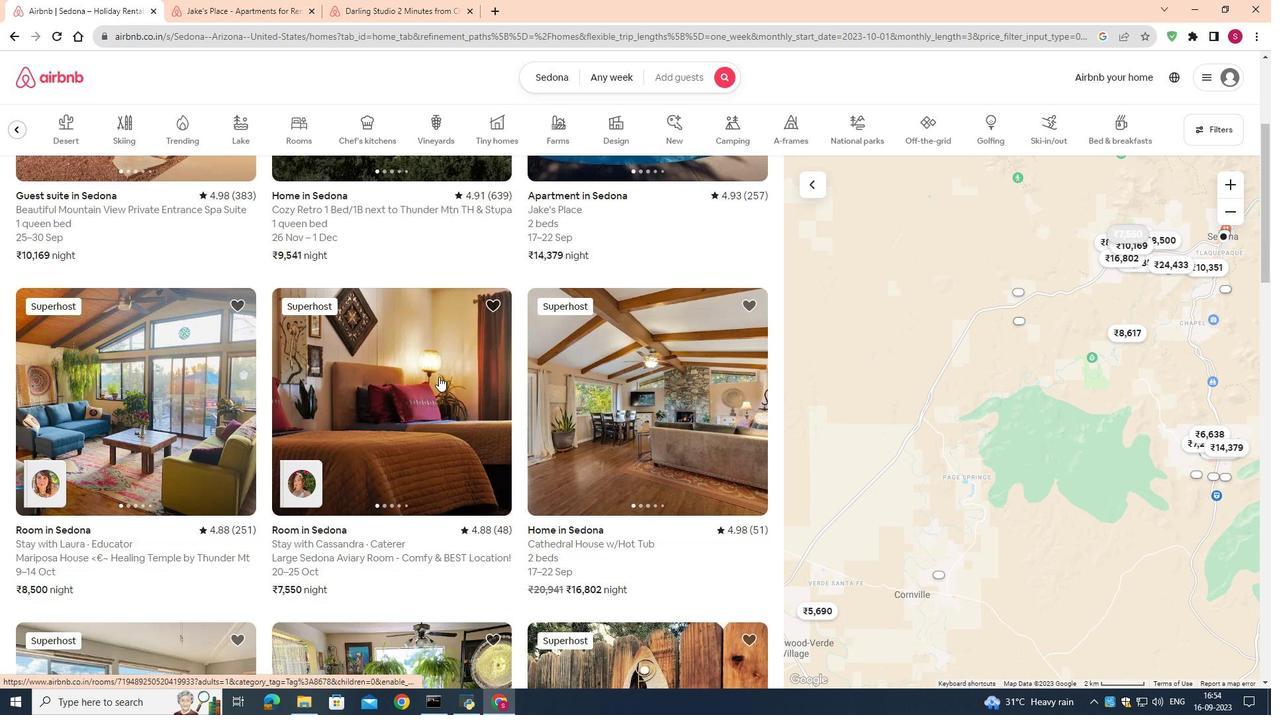 
Action: Mouse scrolled (438, 375) with delta (0, 0)
Screenshot: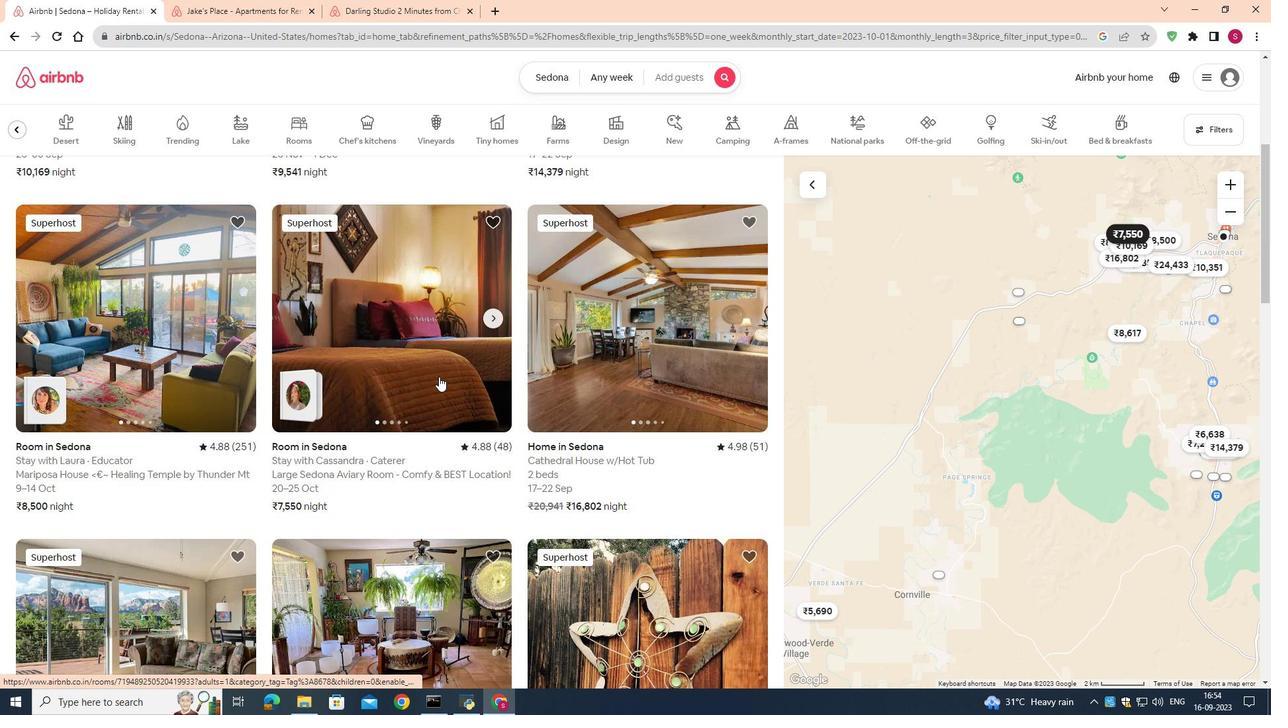 
Action: Mouse moved to (439, 376)
Screenshot: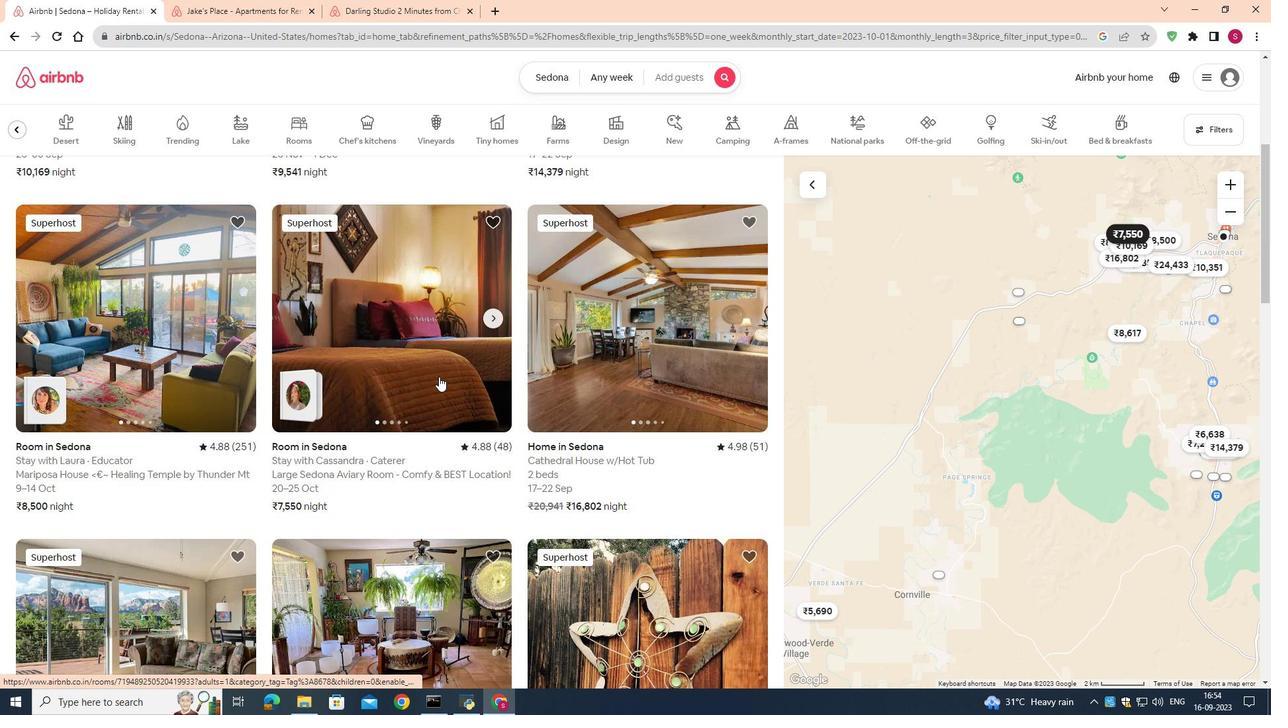 
Action: Mouse scrolled (439, 376) with delta (0, 0)
Screenshot: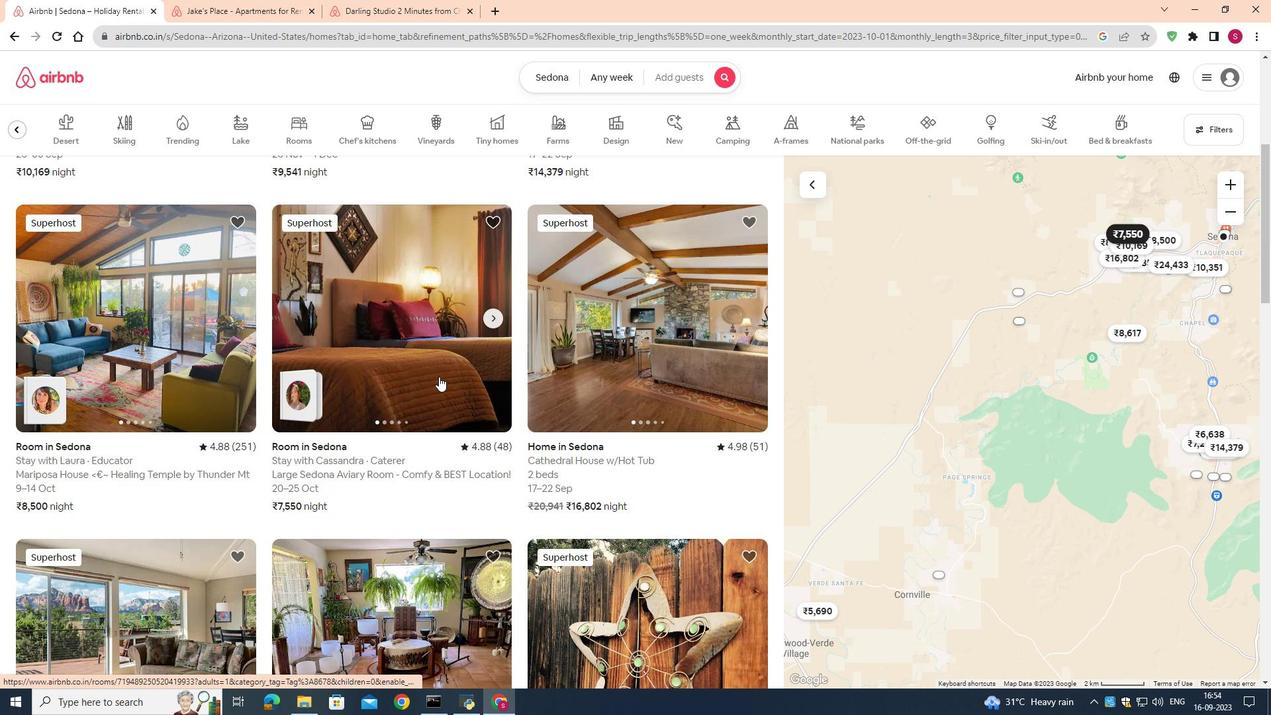 
Action: Mouse scrolled (439, 376) with delta (0, 0)
Screenshot: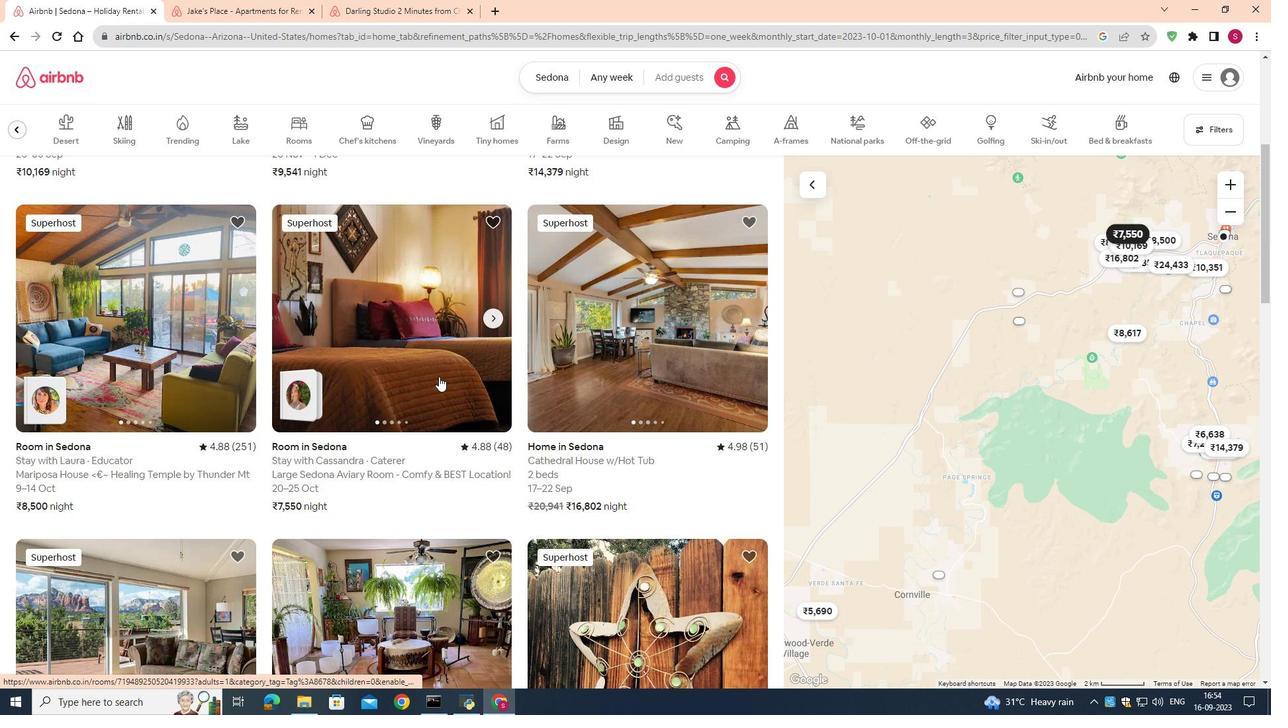 
Action: Mouse scrolled (439, 376) with delta (0, 0)
Screenshot: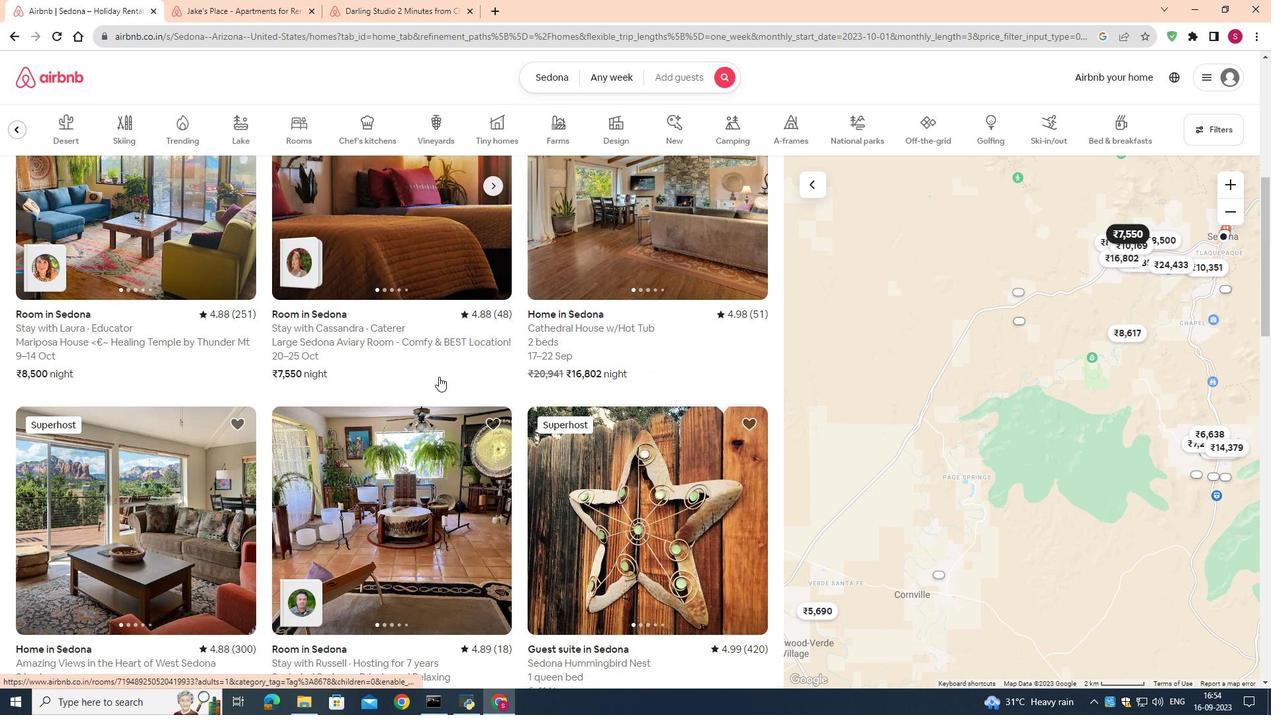
Action: Mouse scrolled (439, 376) with delta (0, 0)
Screenshot: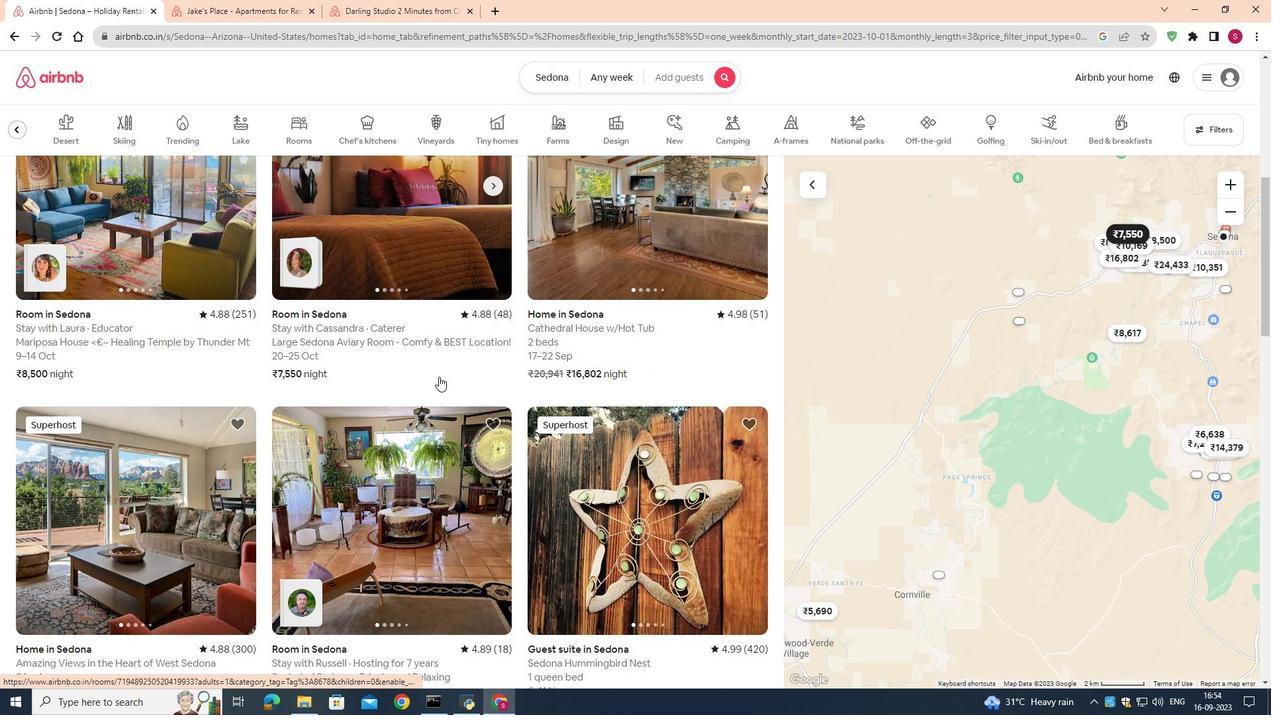 
Action: Mouse scrolled (439, 376) with delta (0, 0)
Screenshot: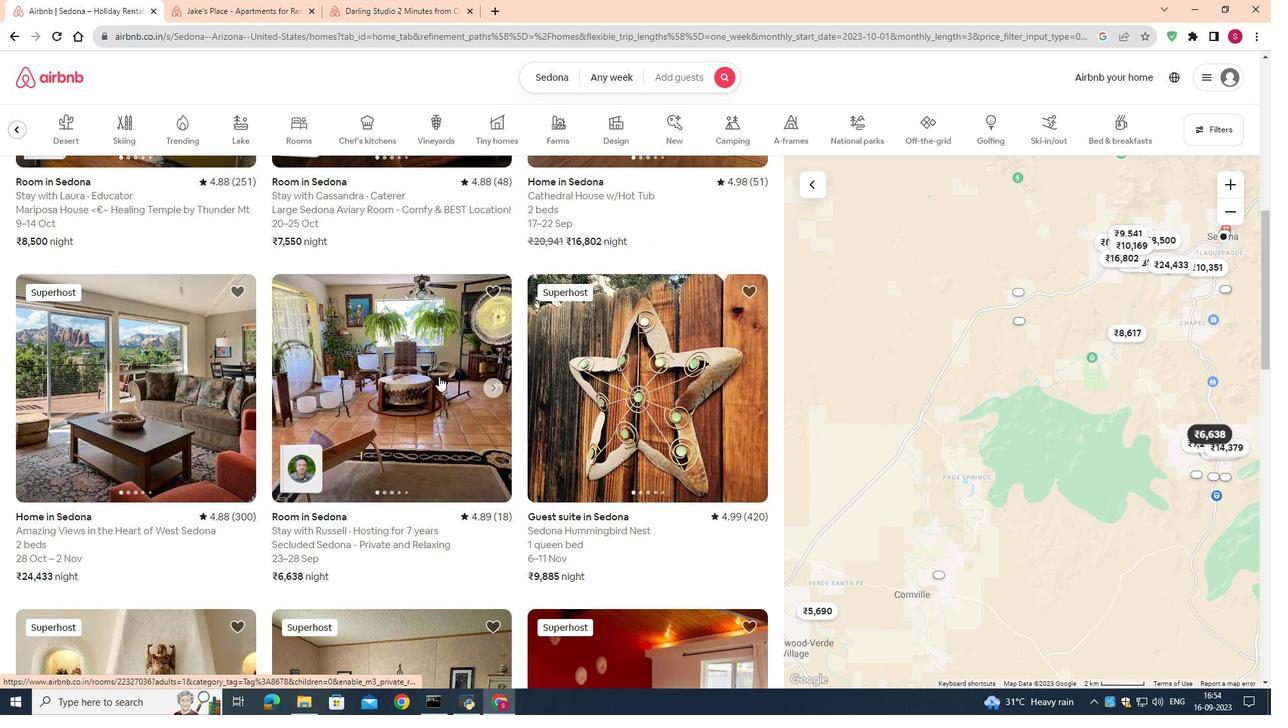 
Action: Mouse scrolled (439, 376) with delta (0, 0)
Screenshot: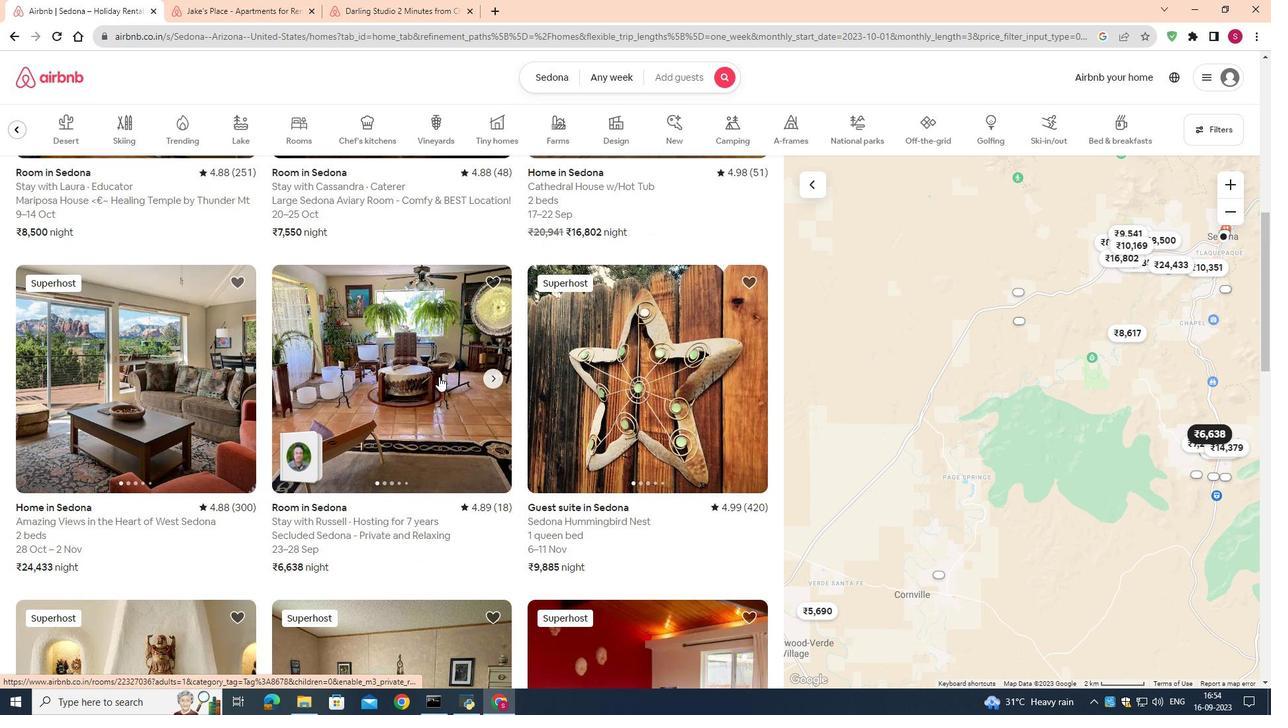 
Action: Mouse scrolled (439, 376) with delta (0, 0)
Screenshot: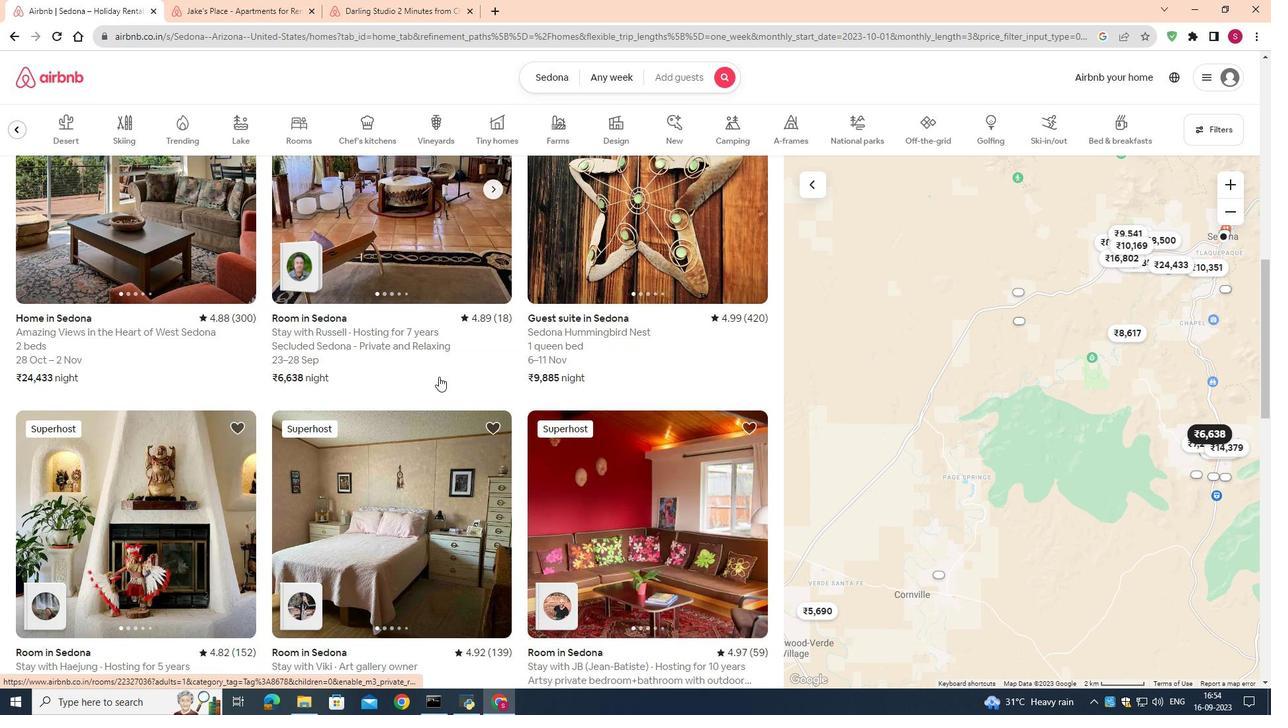 
Action: Mouse scrolled (439, 376) with delta (0, 0)
Screenshot: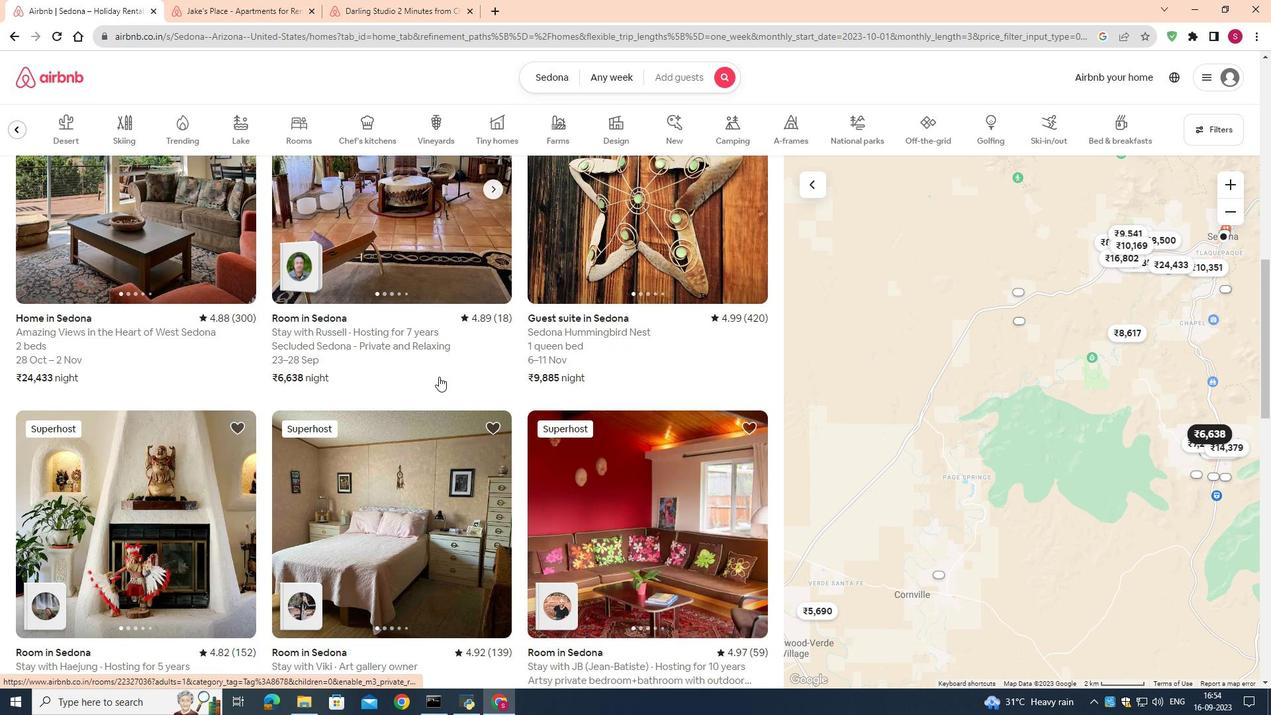 
Action: Mouse scrolled (439, 376) with delta (0, 0)
Screenshot: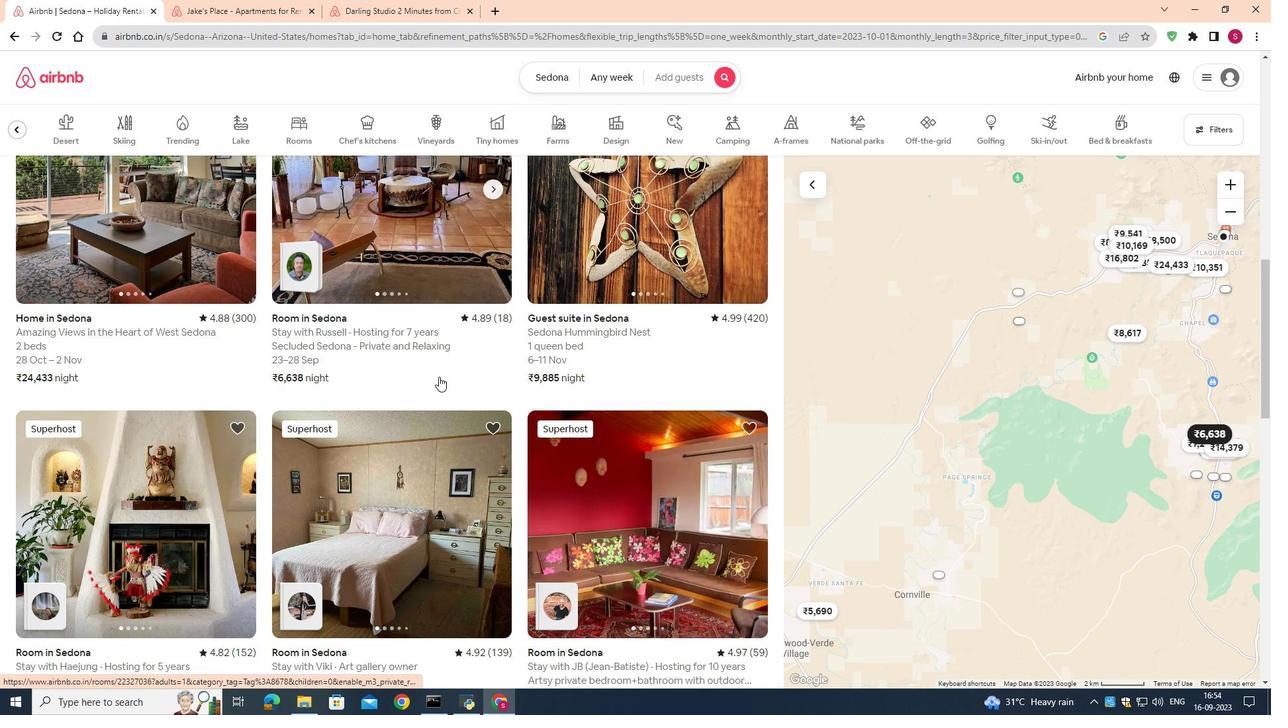 
Action: Mouse scrolled (439, 376) with delta (0, 0)
Screenshot: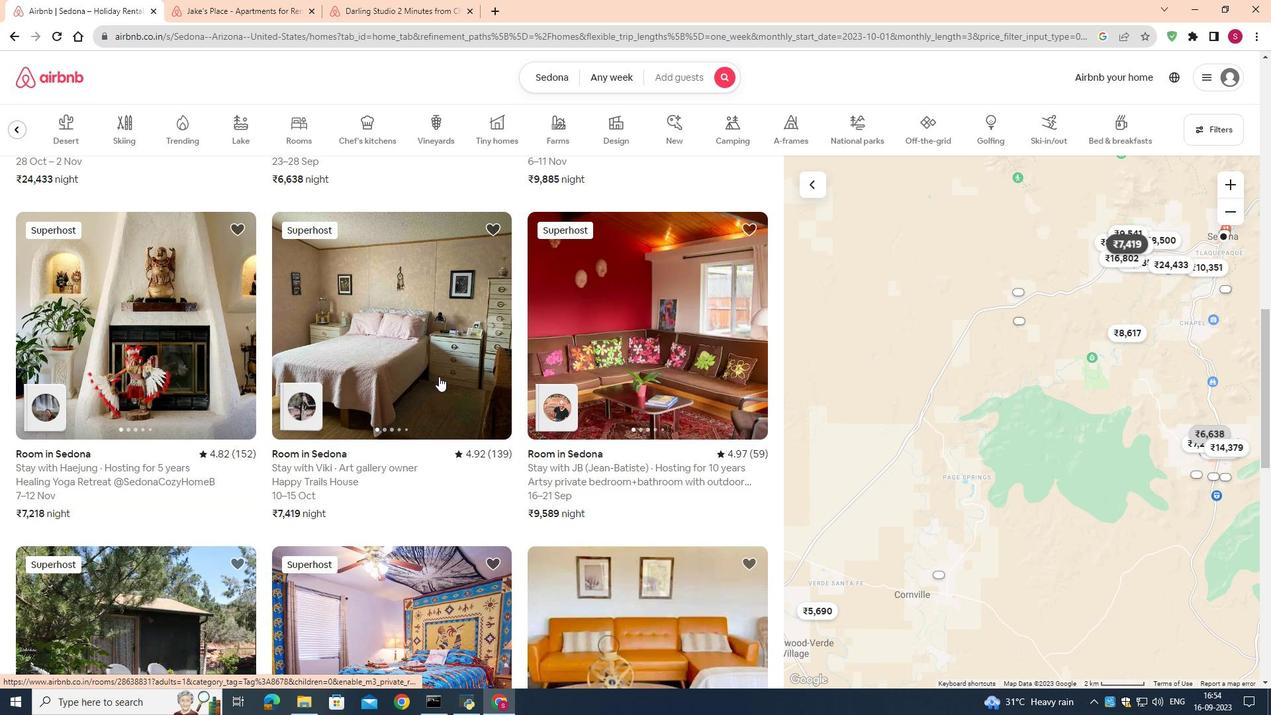 
Action: Mouse scrolled (439, 376) with delta (0, 0)
Screenshot: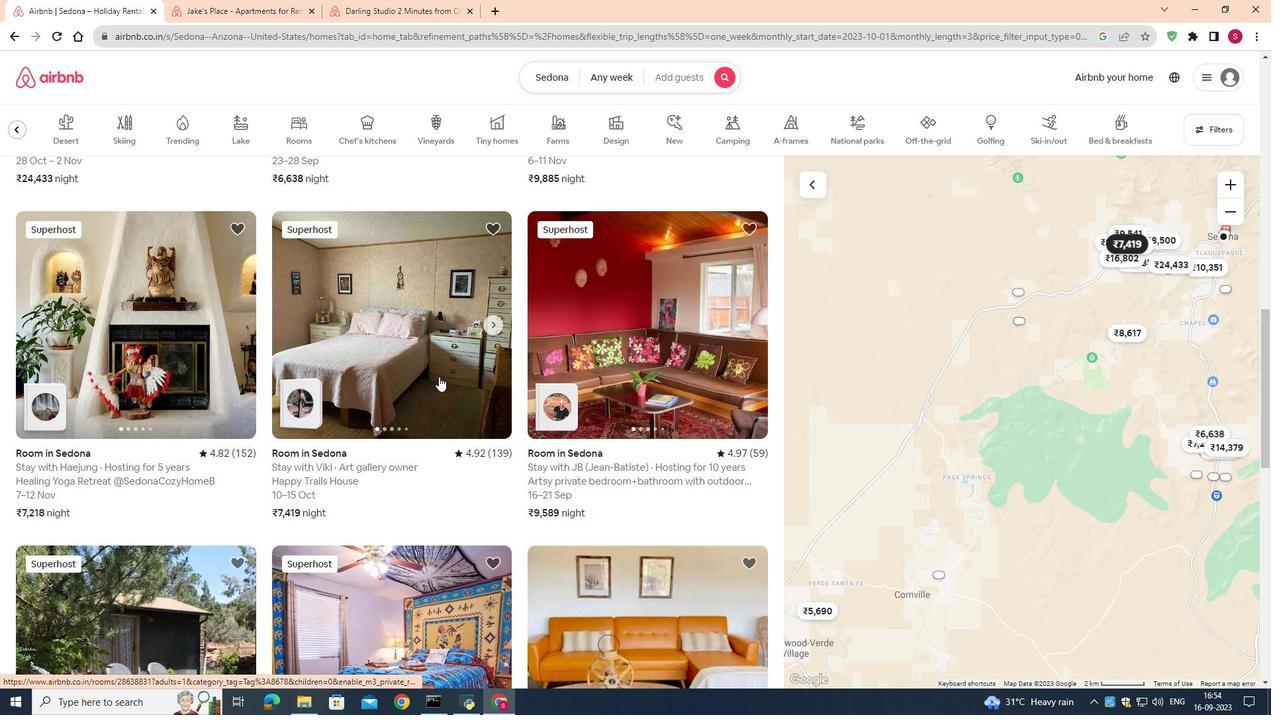 
Action: Mouse scrolled (439, 376) with delta (0, 0)
Screenshot: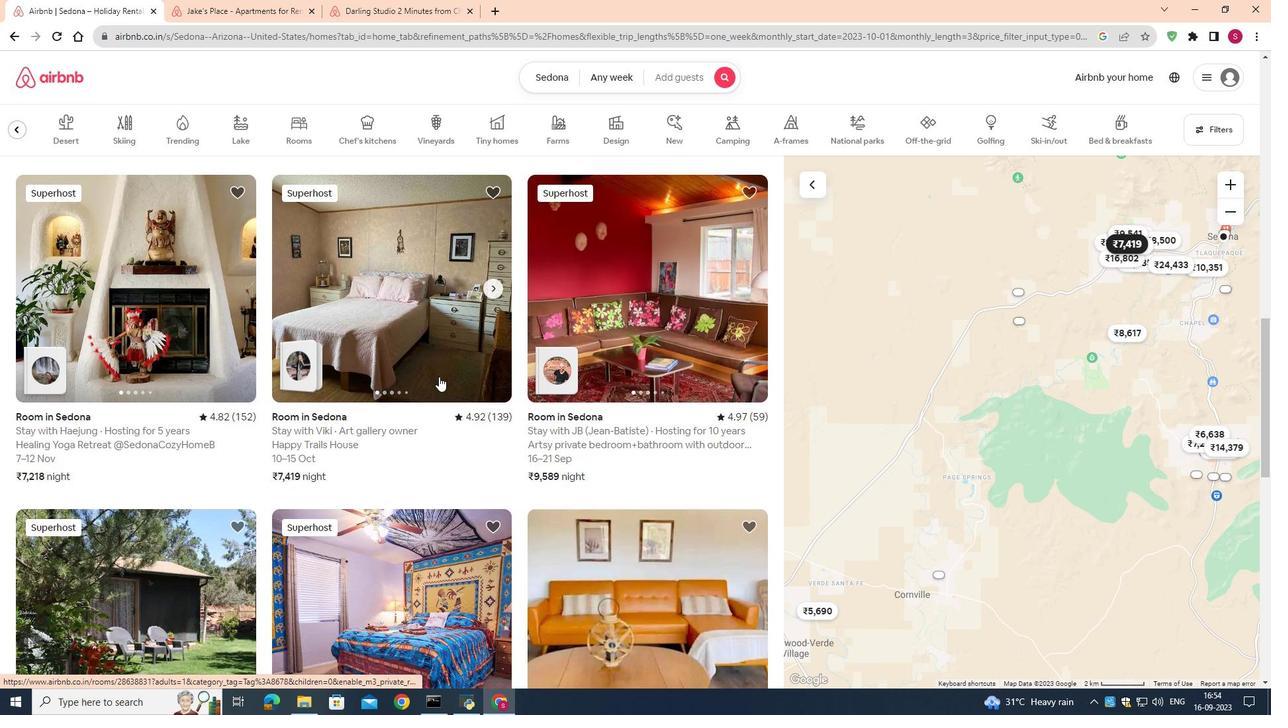 
Action: Mouse scrolled (439, 376) with delta (0, 0)
Screenshot: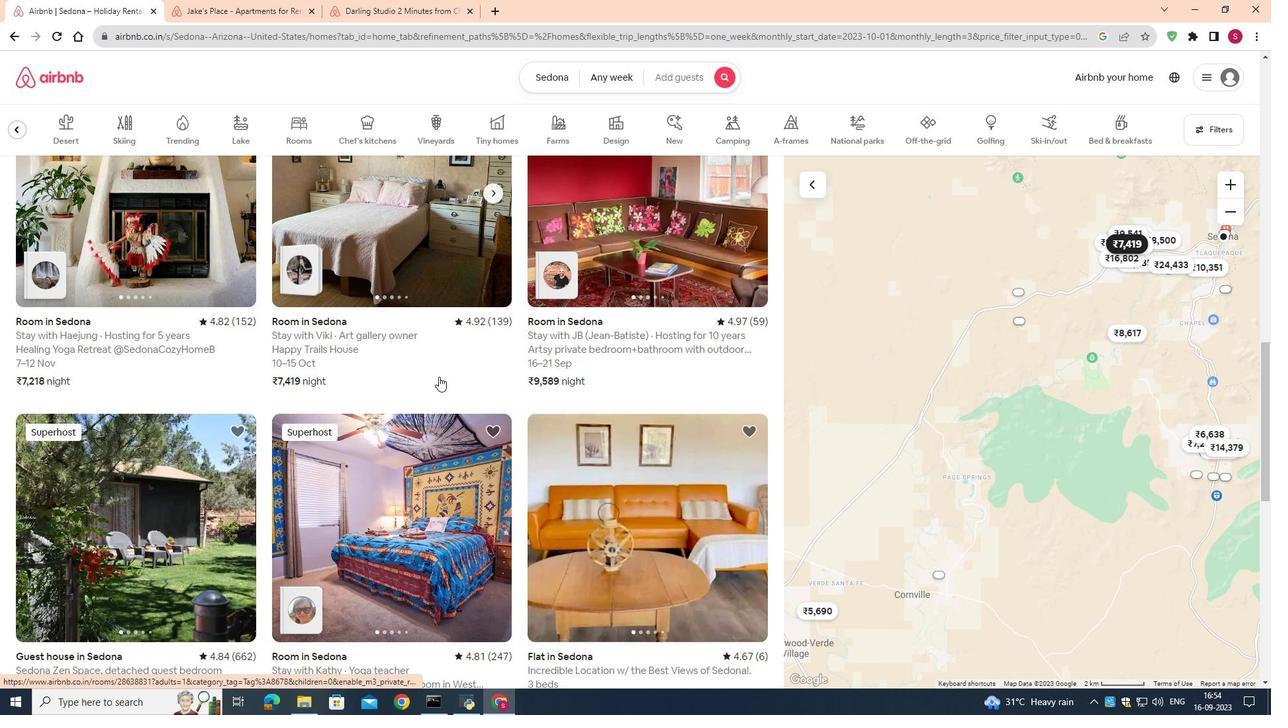 
Action: Mouse scrolled (439, 376) with delta (0, 0)
Screenshot: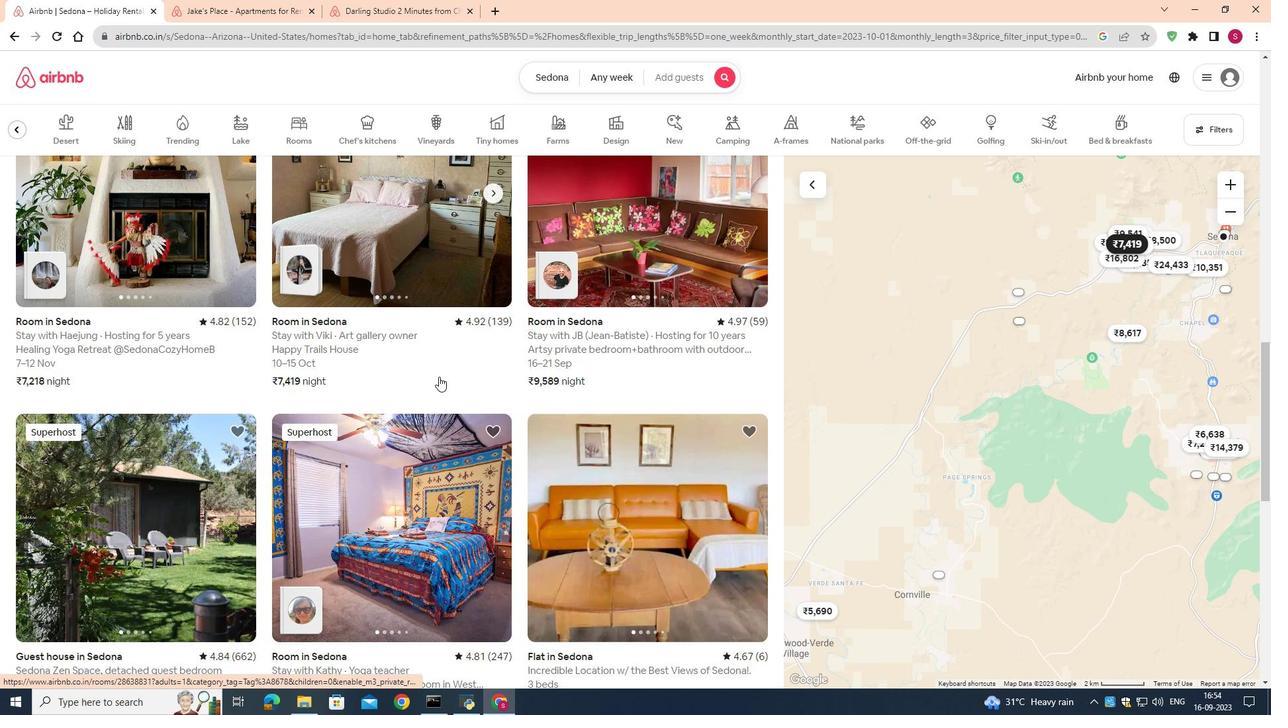 
Action: Mouse scrolled (439, 376) with delta (0, 0)
Screenshot: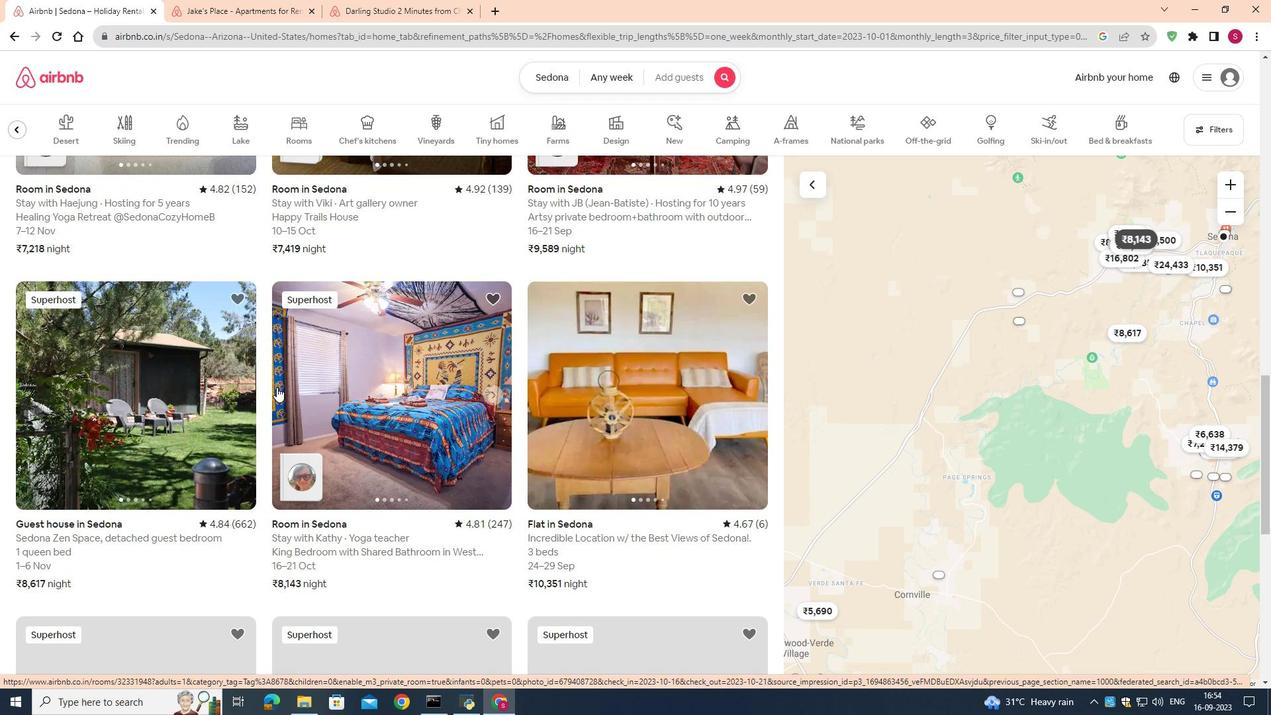 
Action: Mouse scrolled (439, 376) with delta (0, 0)
Screenshot: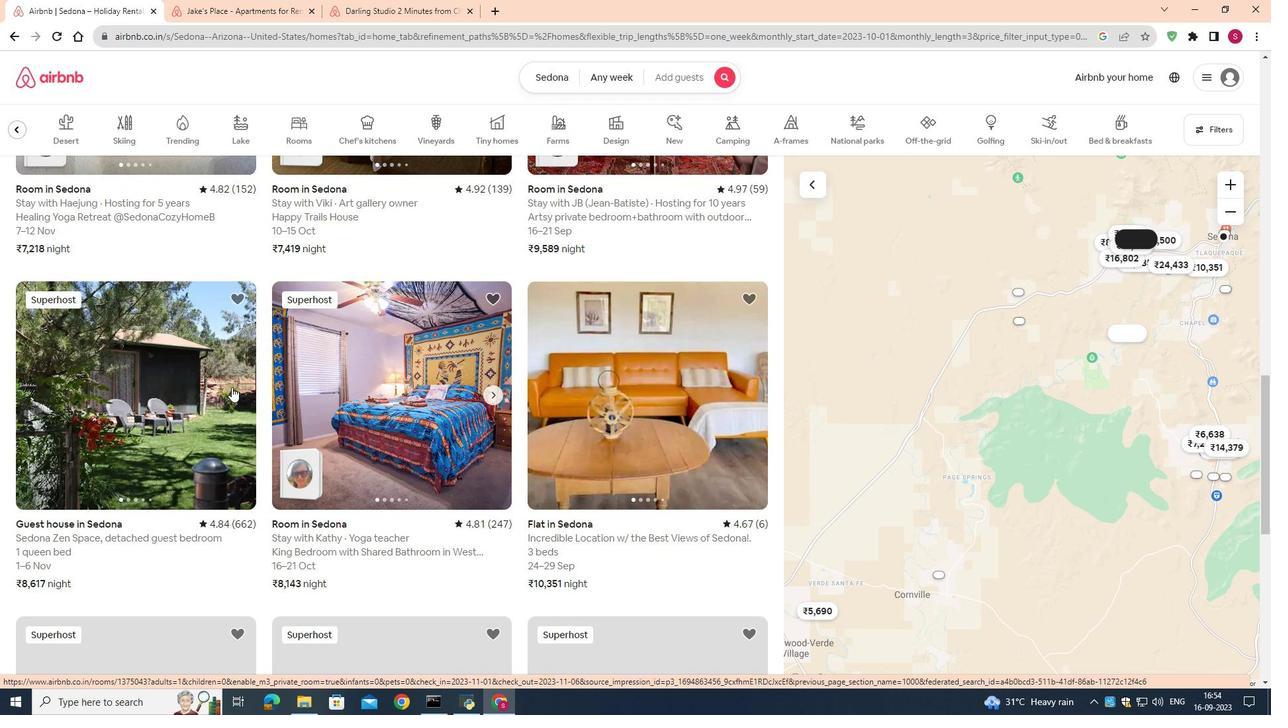
Action: Mouse moved to (193, 387)
Screenshot: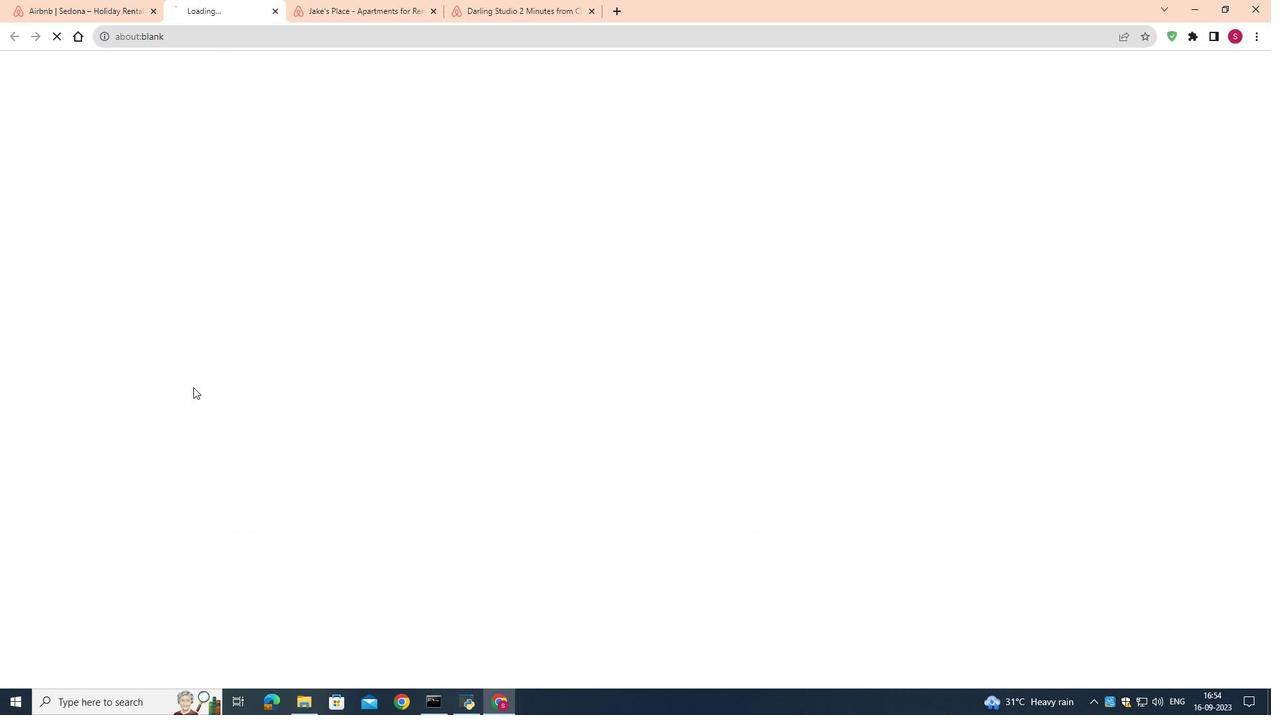 
Action: Mouse pressed left at (193, 387)
Screenshot: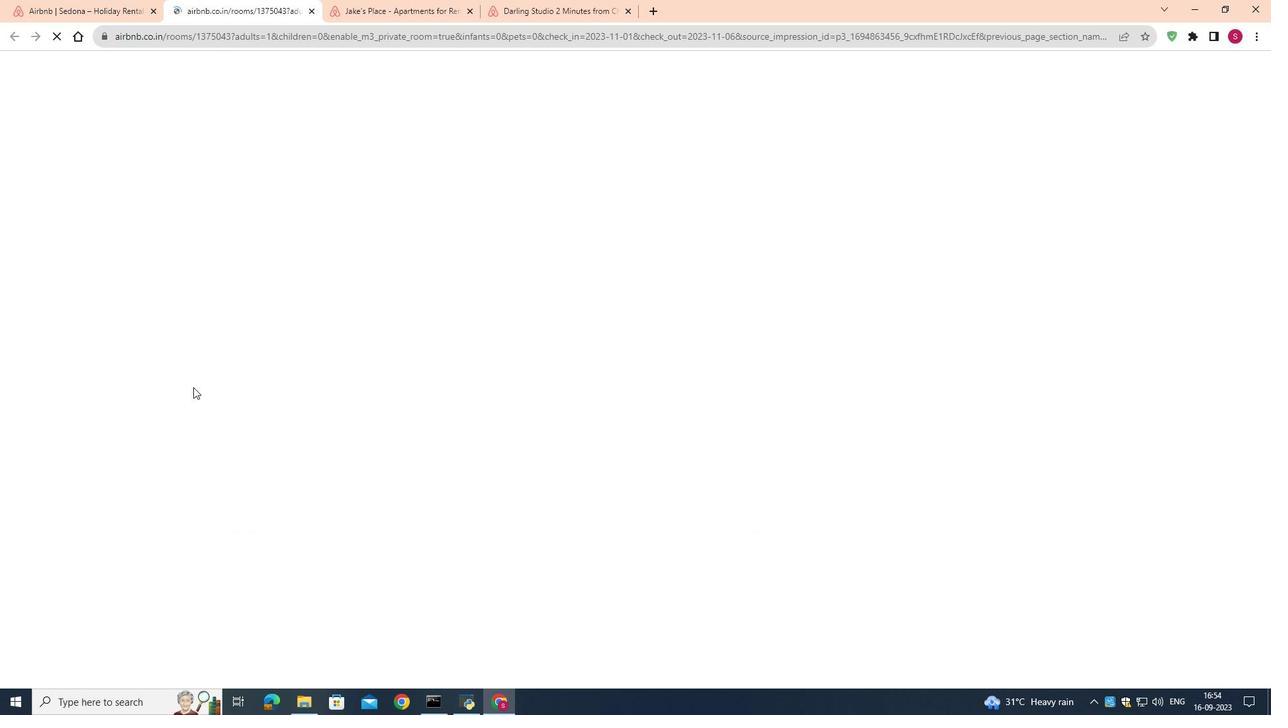 
Action: Mouse moved to (536, 299)
Screenshot: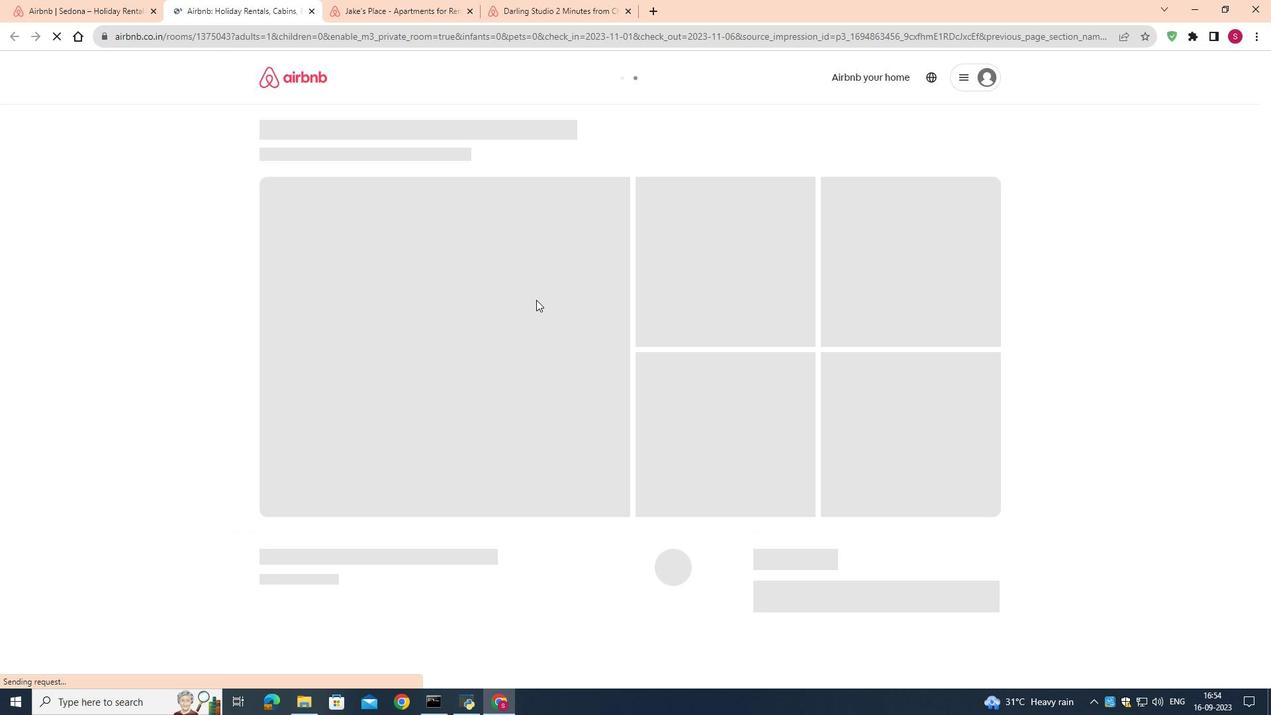 
Action: Mouse scrolled (536, 299) with delta (0, 0)
Screenshot: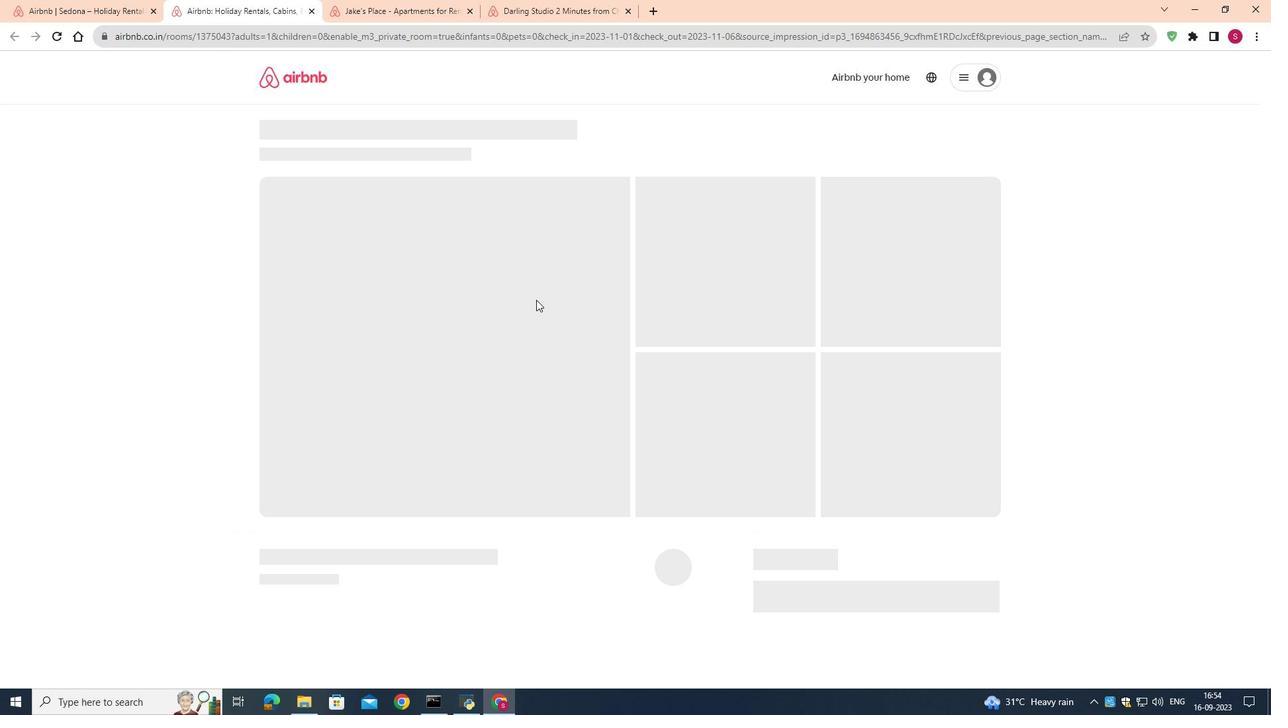 
Action: Mouse scrolled (536, 299) with delta (0, 0)
Screenshot: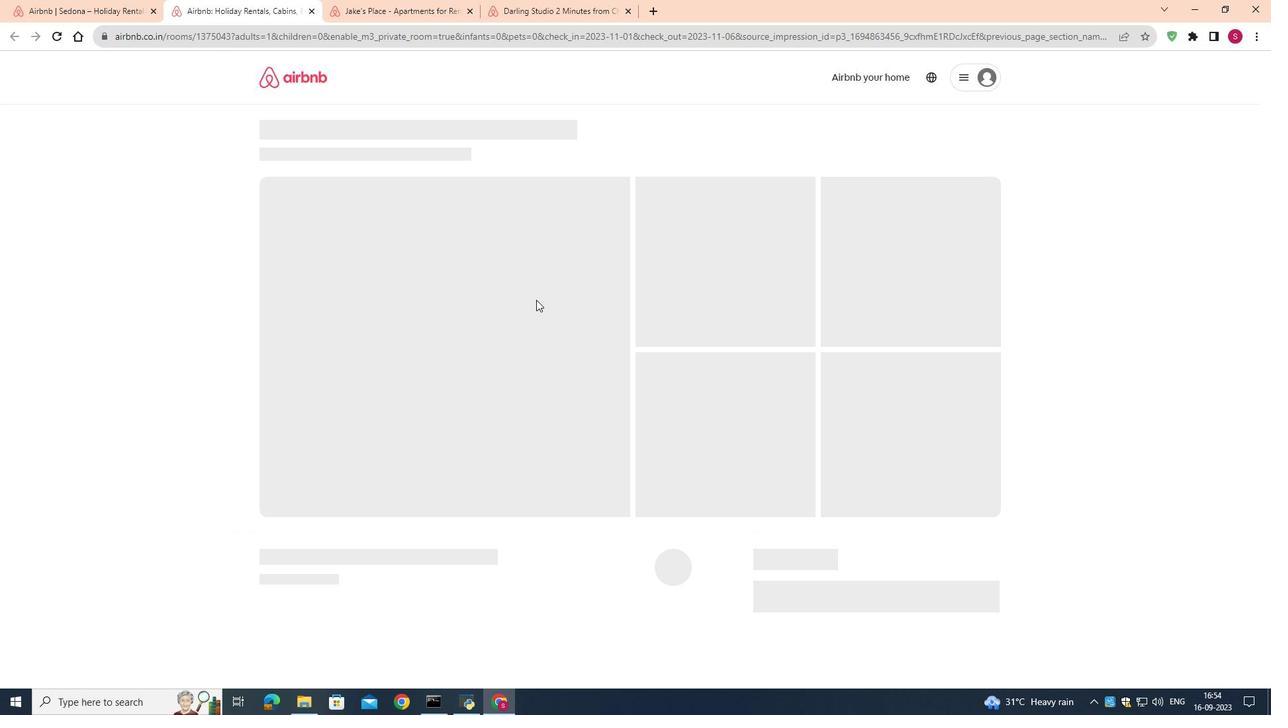
Action: Mouse moved to (495, 216)
Screenshot: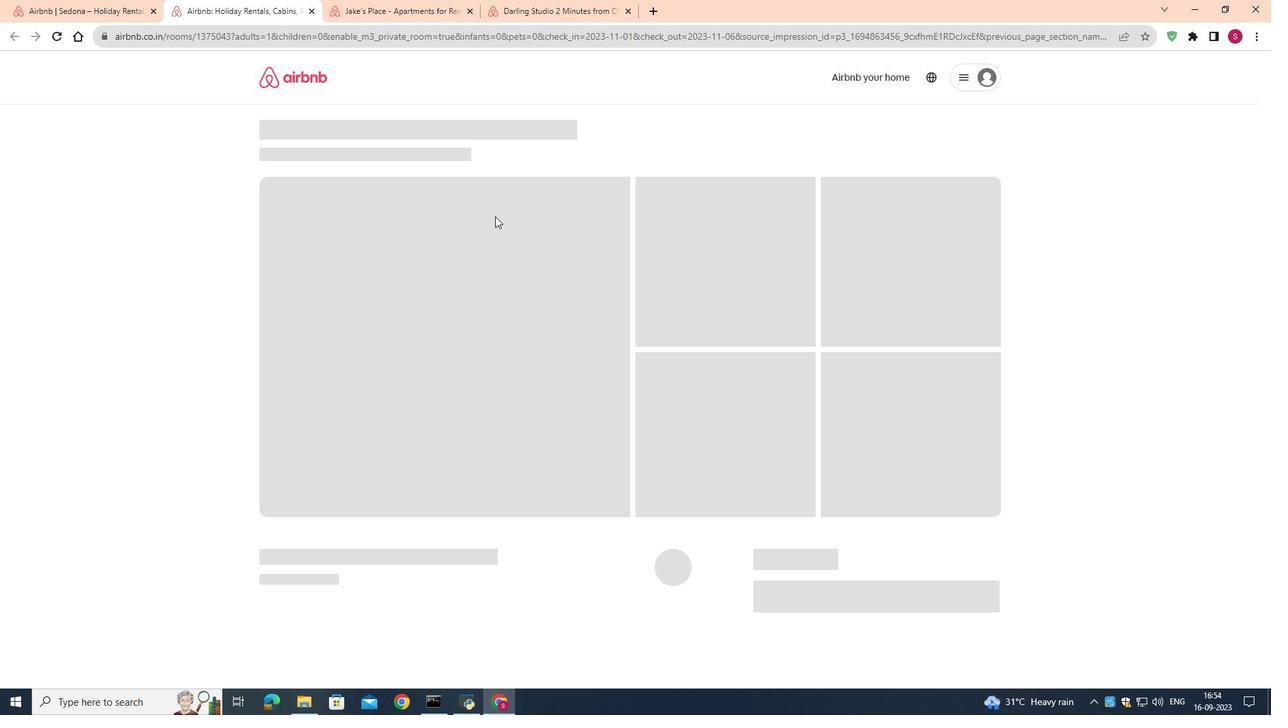 
Action: Mouse scrolled (495, 215) with delta (0, 0)
Screenshot: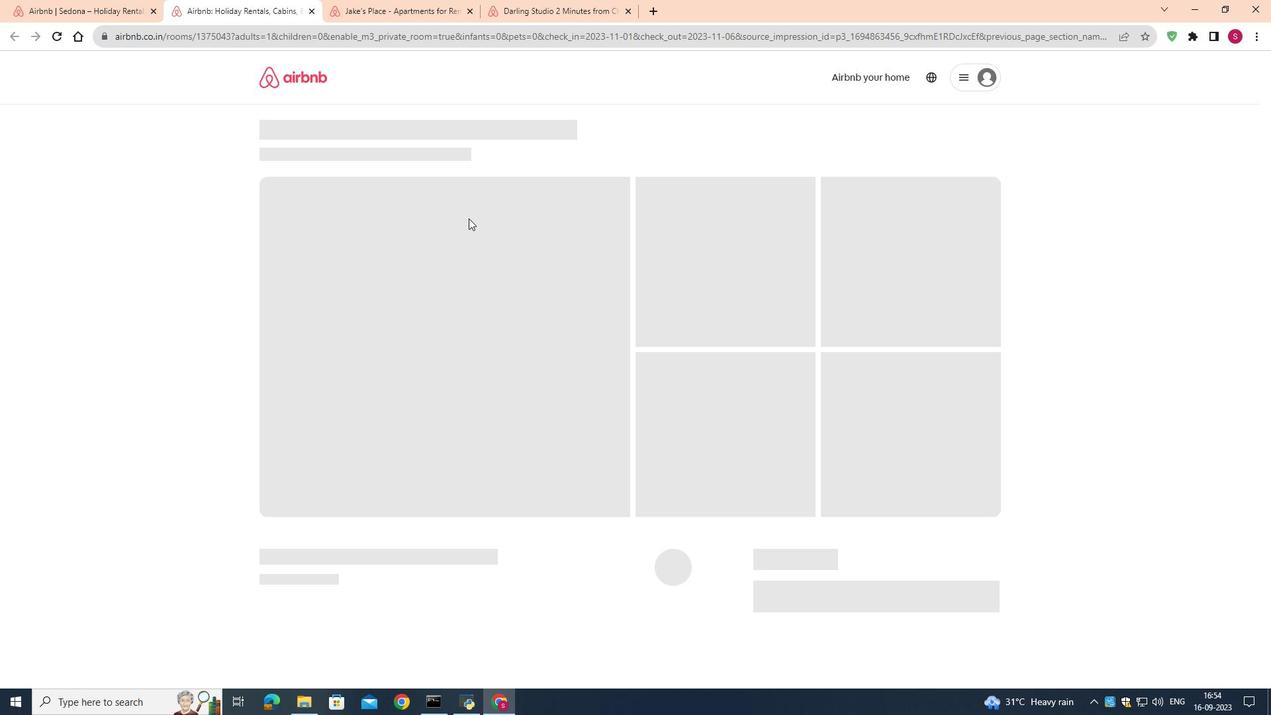 
Action: Mouse scrolled (495, 215) with delta (0, 0)
Screenshot: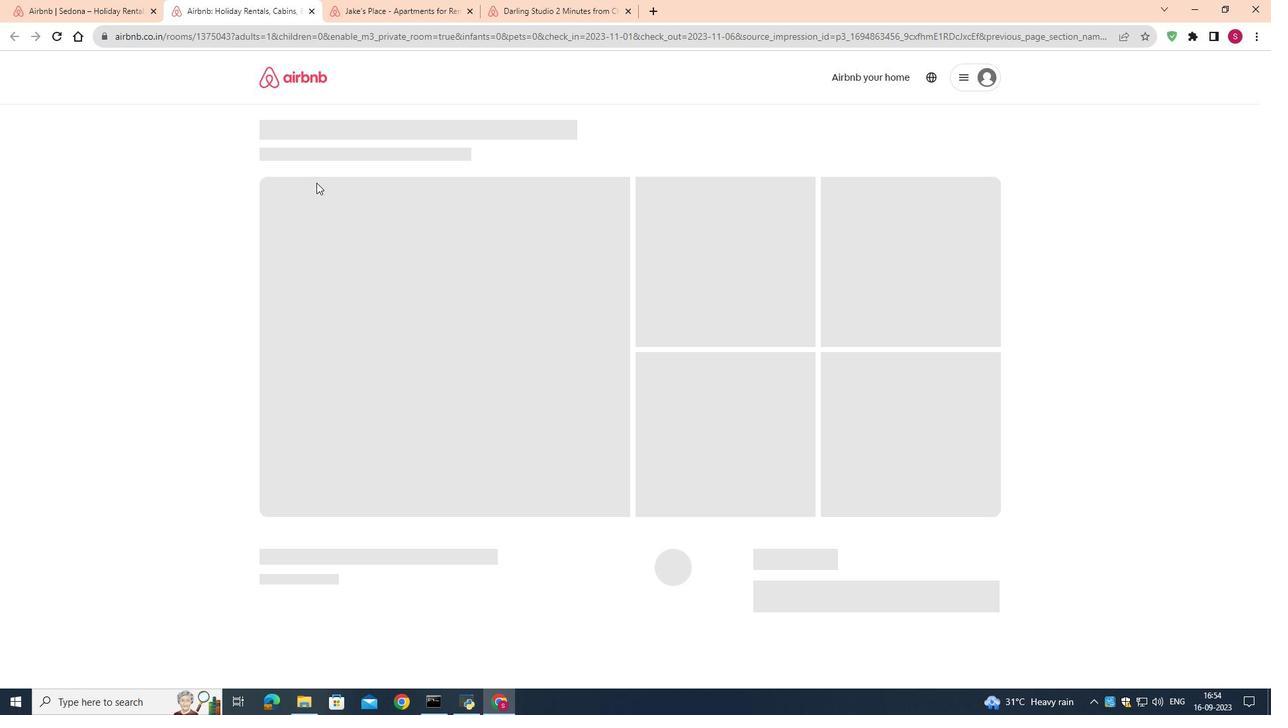 
Action: Mouse moved to (98, 0)
Screenshot: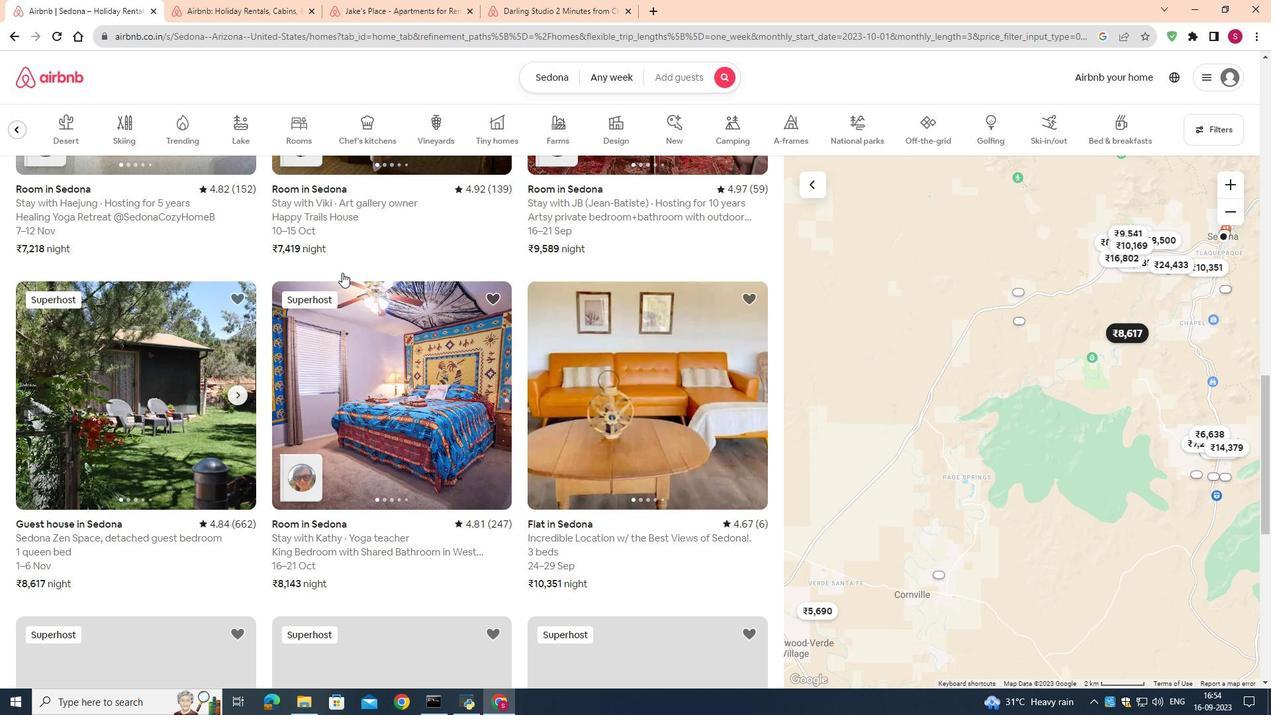 
Action: Mouse pressed left at (98, 0)
Screenshot: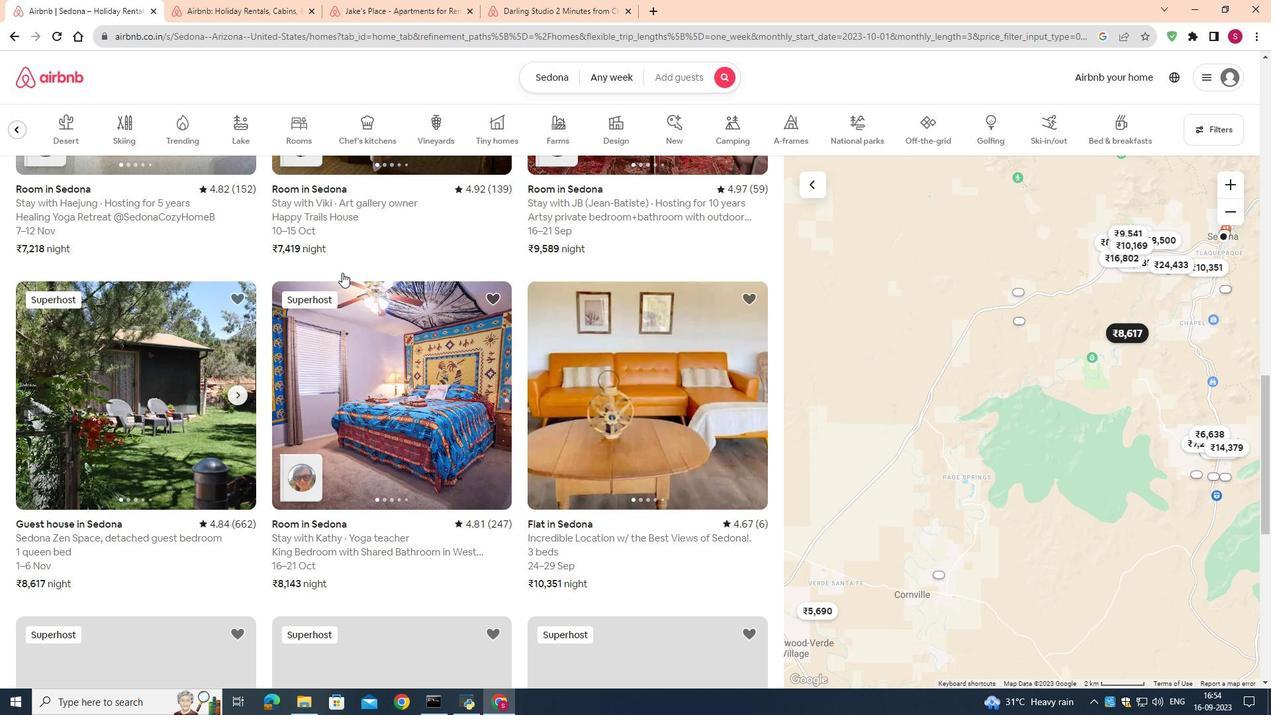 
Action: Mouse moved to (503, 337)
Screenshot: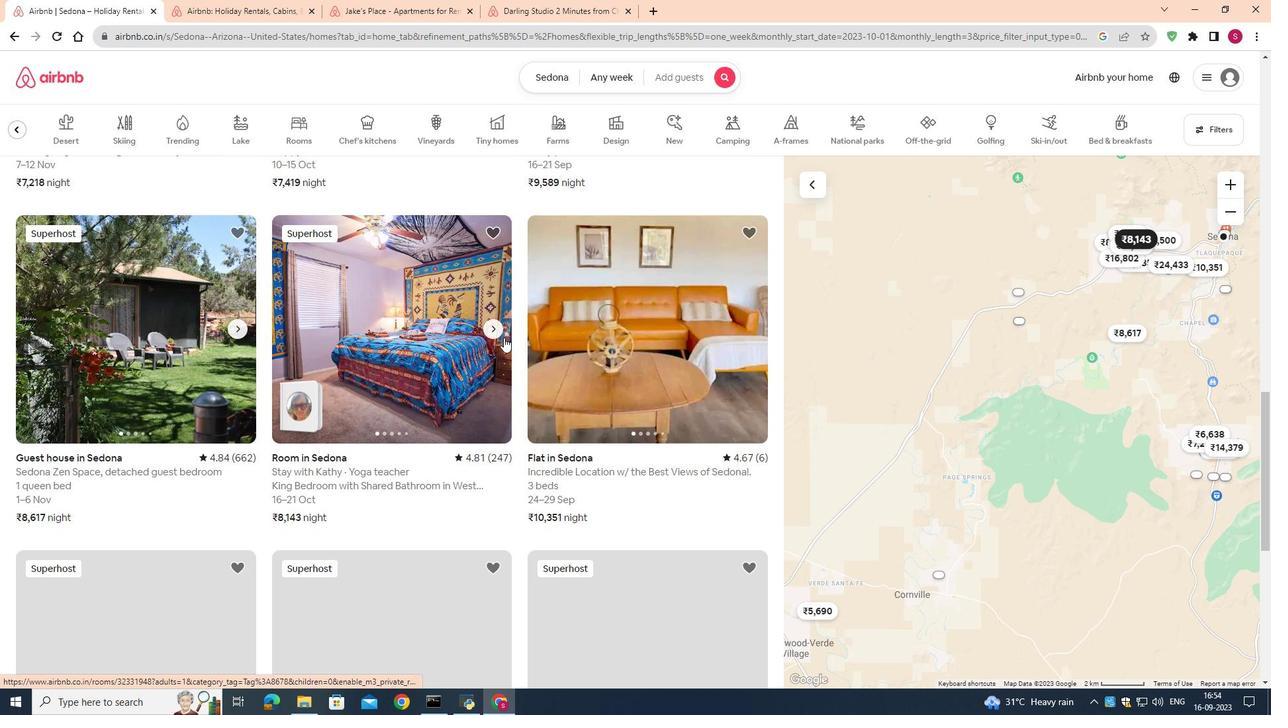 
Action: Mouse scrolled (503, 337) with delta (0, 0)
Screenshot: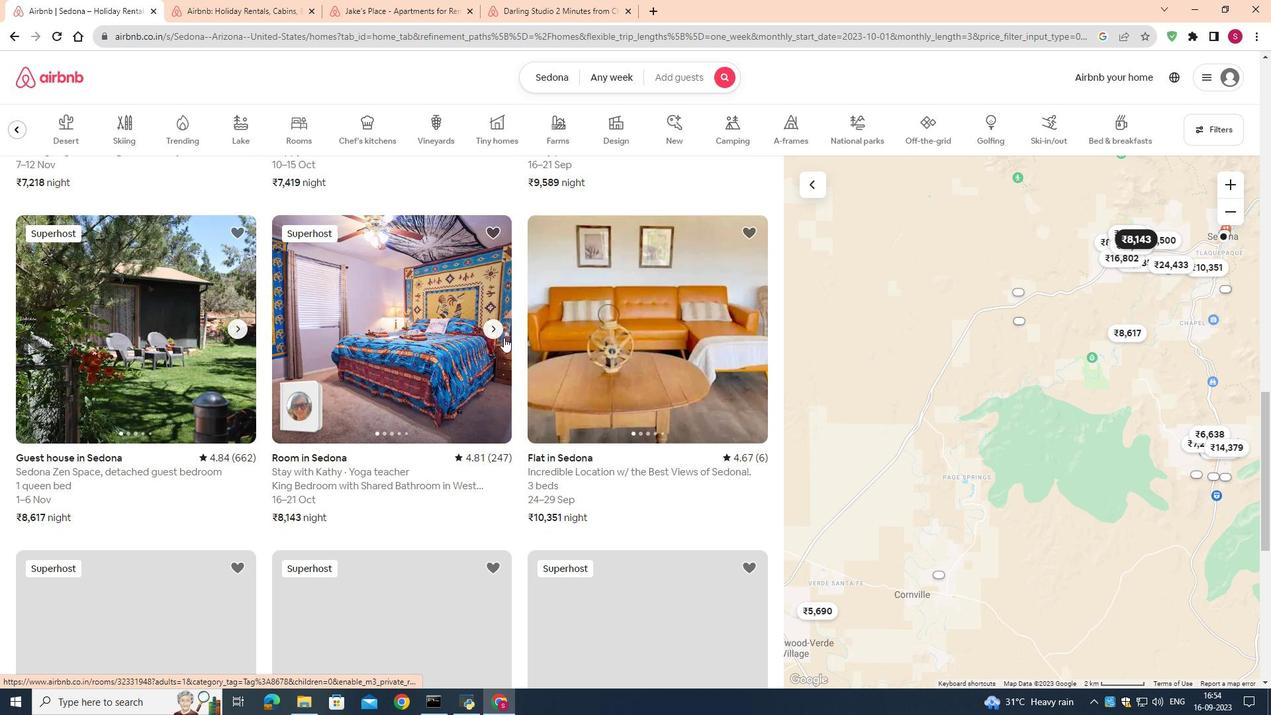 
Action: Mouse moved to (503, 337)
Screenshot: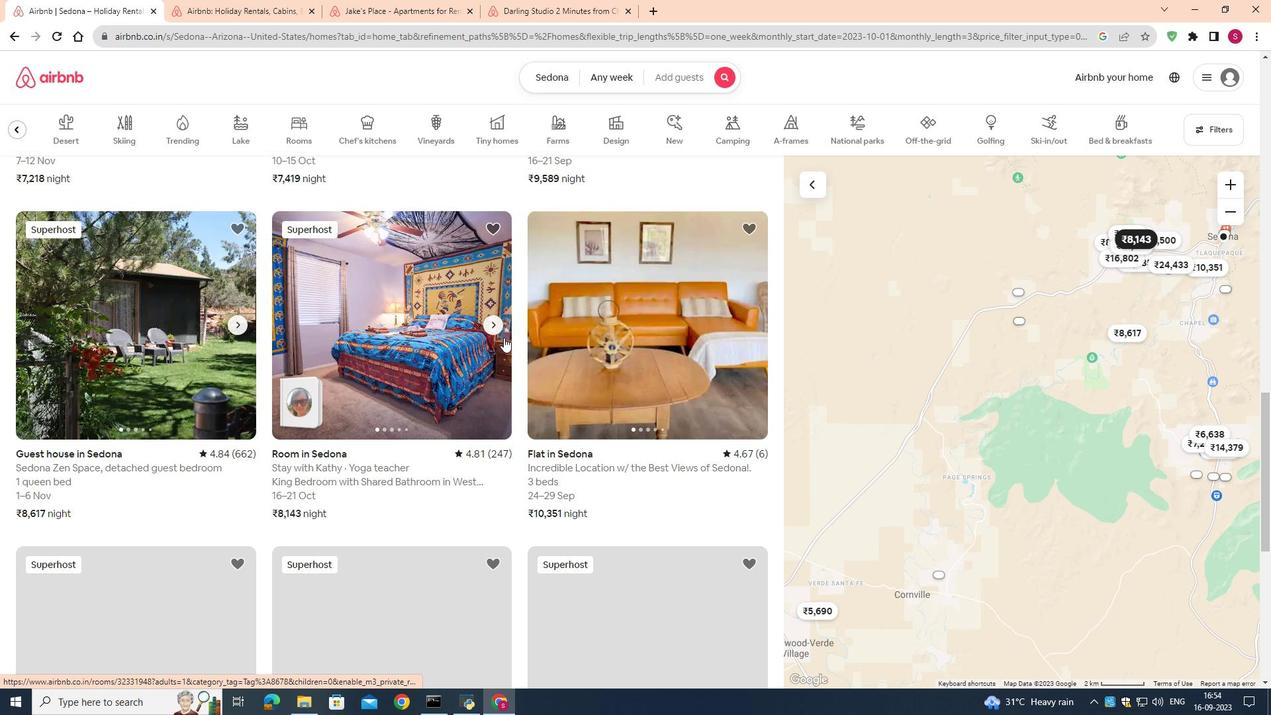 
Action: Mouse scrolled (503, 337) with delta (0, 0)
Screenshot: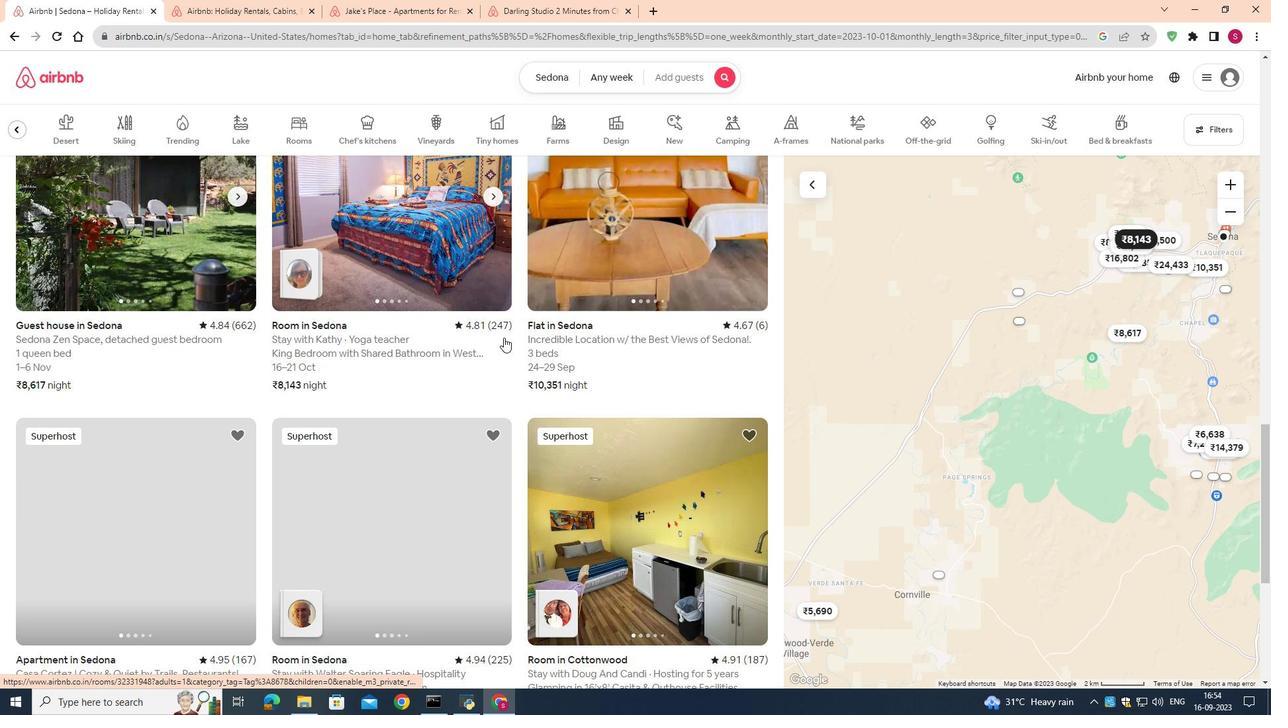 
Action: Mouse scrolled (503, 337) with delta (0, 0)
Screenshot: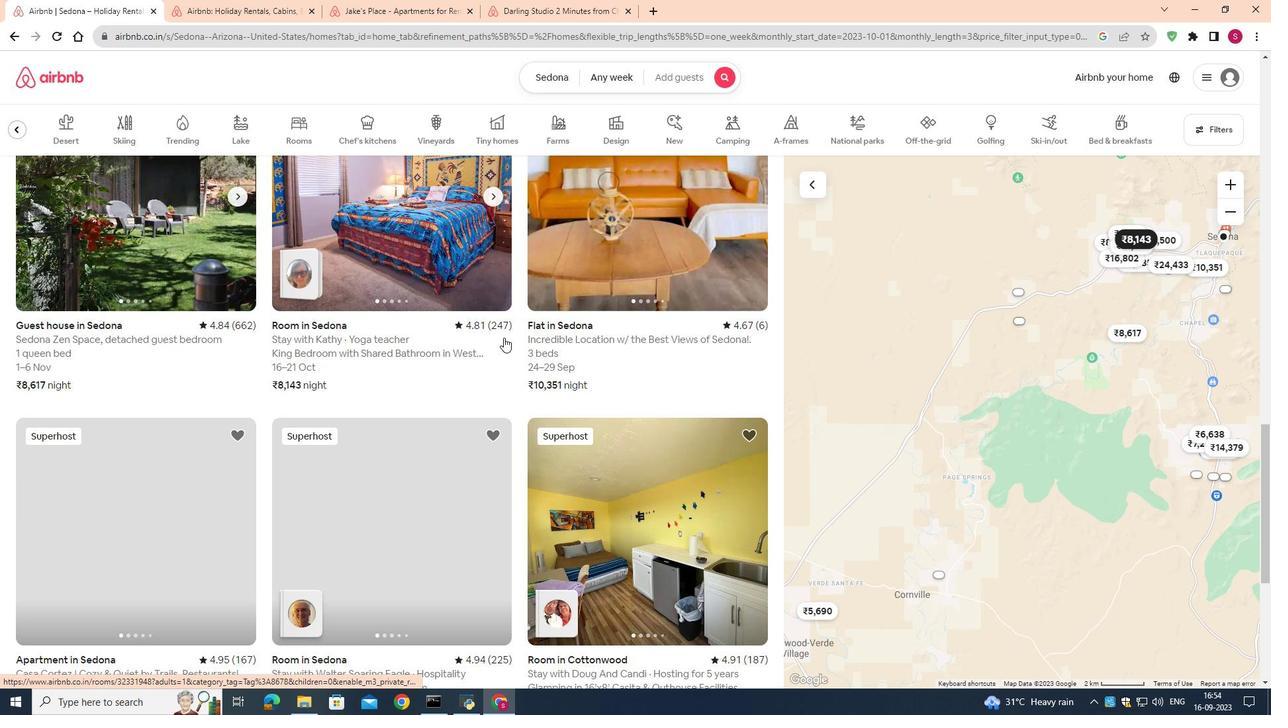
Action: Mouse scrolled (503, 337) with delta (0, 0)
Screenshot: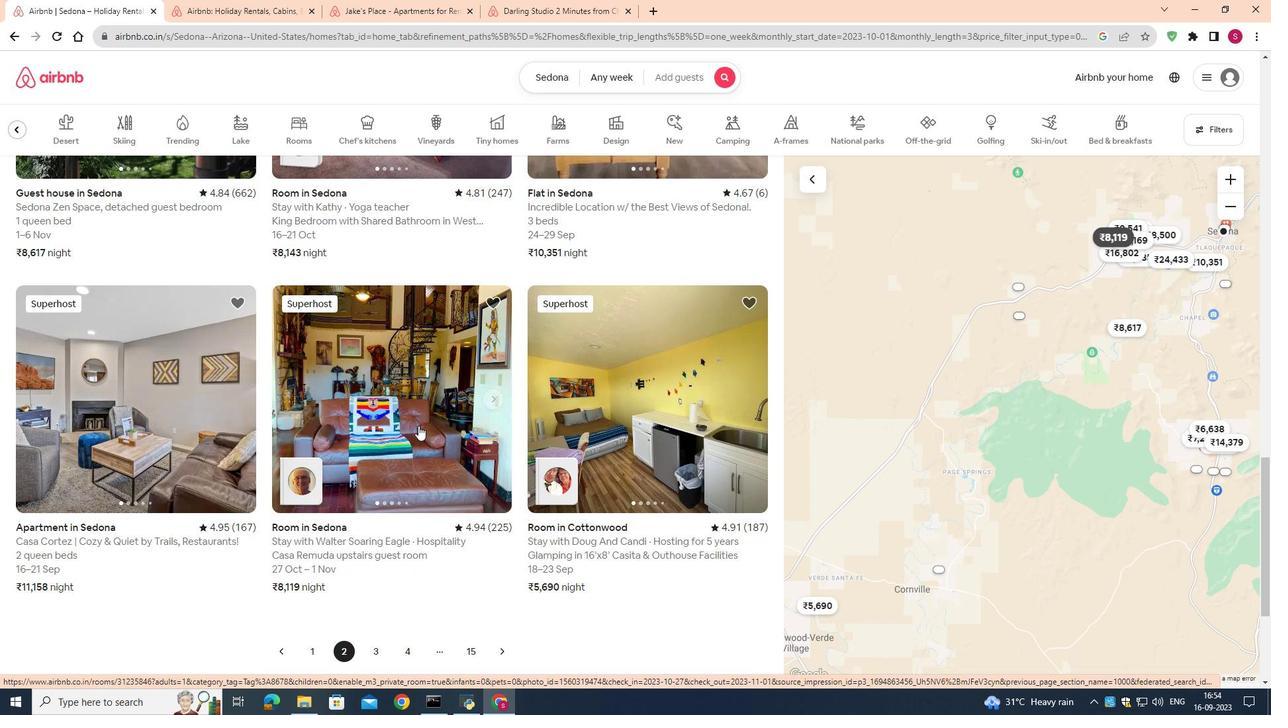 
Action: Mouse scrolled (503, 337) with delta (0, 0)
Screenshot: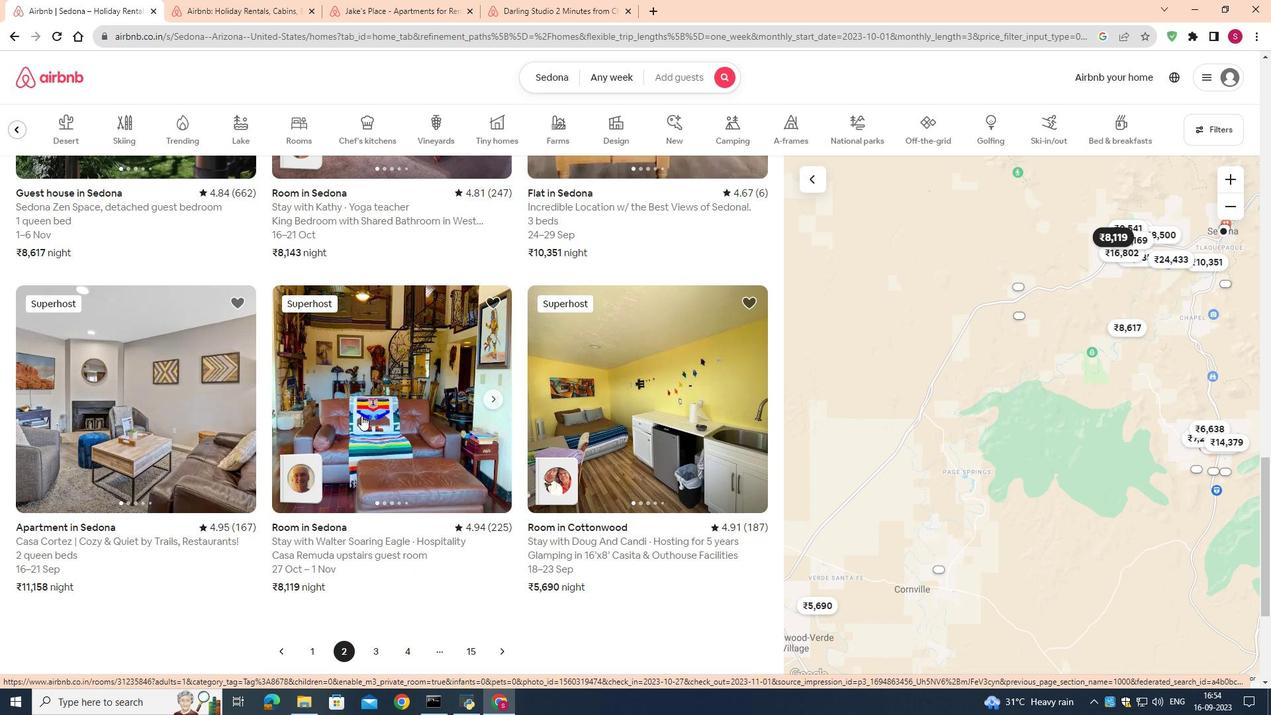
Action: Mouse moved to (276, 0)
Screenshot: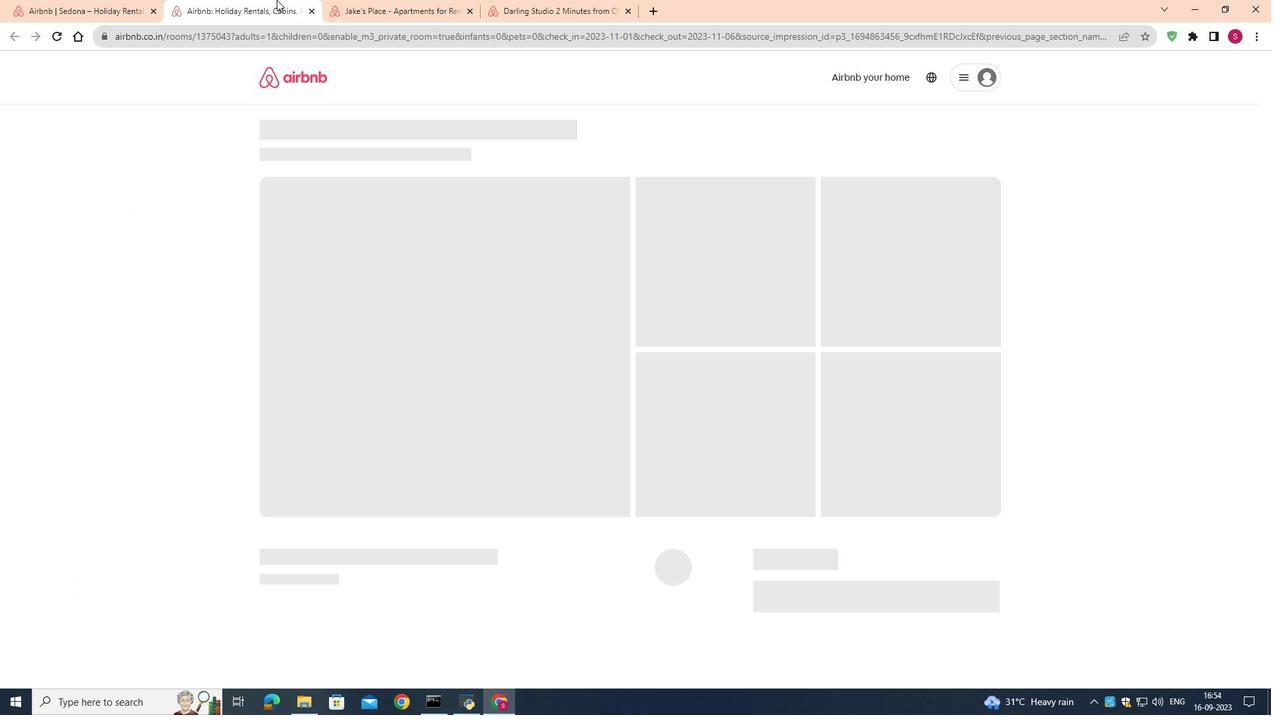 
Action: Mouse pressed left at (276, 0)
Screenshot: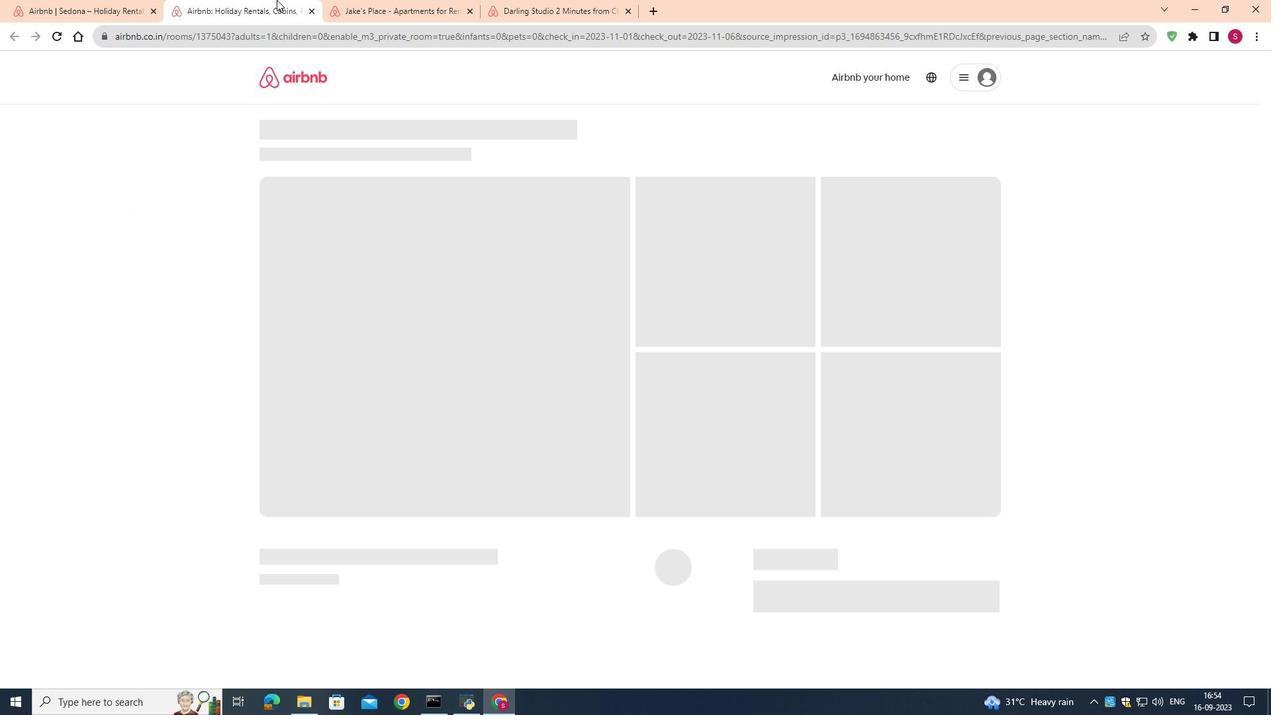 
Action: Mouse moved to (105, 0)
Screenshot: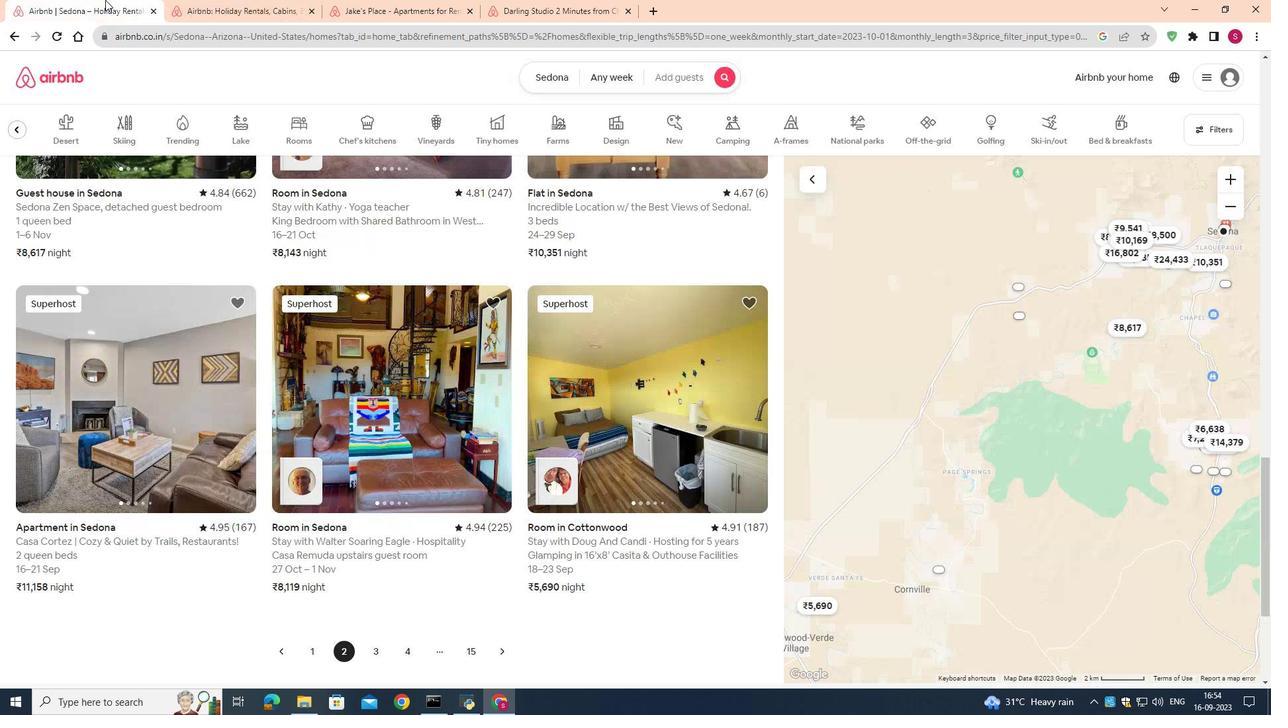 
Action: Mouse pressed left at (105, 0)
Screenshot: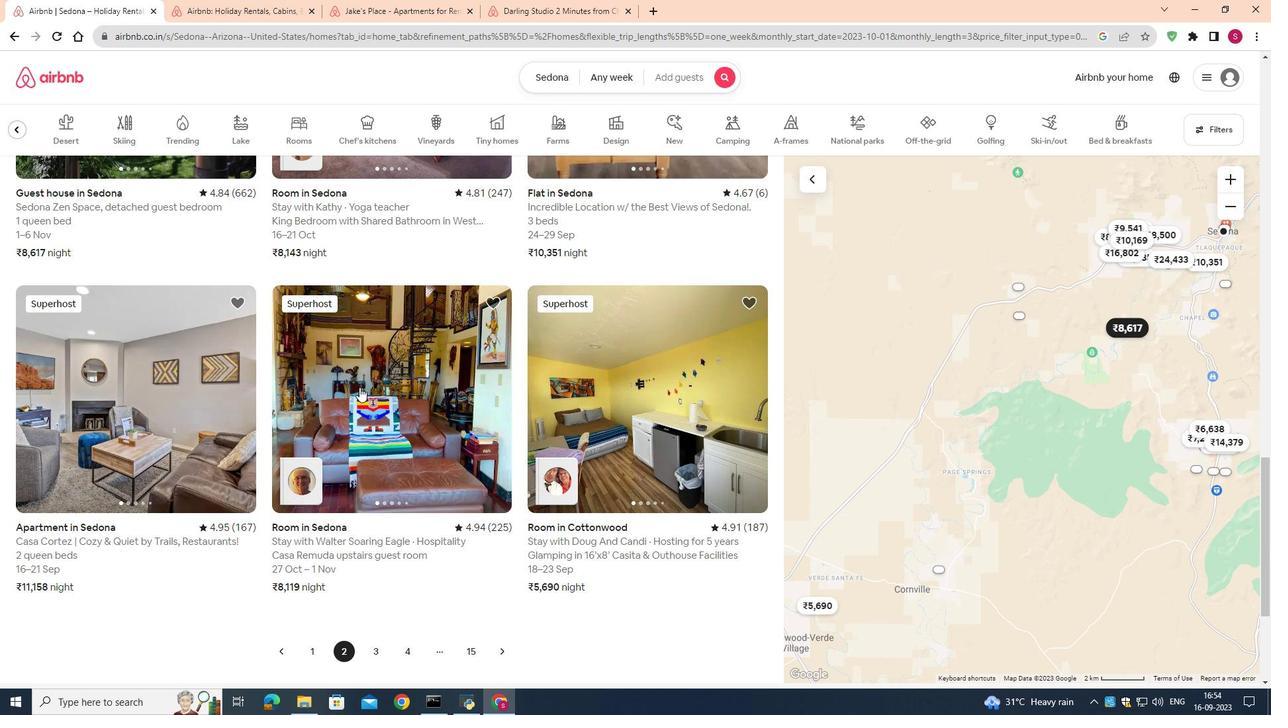 
Action: Mouse moved to (401, 426)
Screenshot: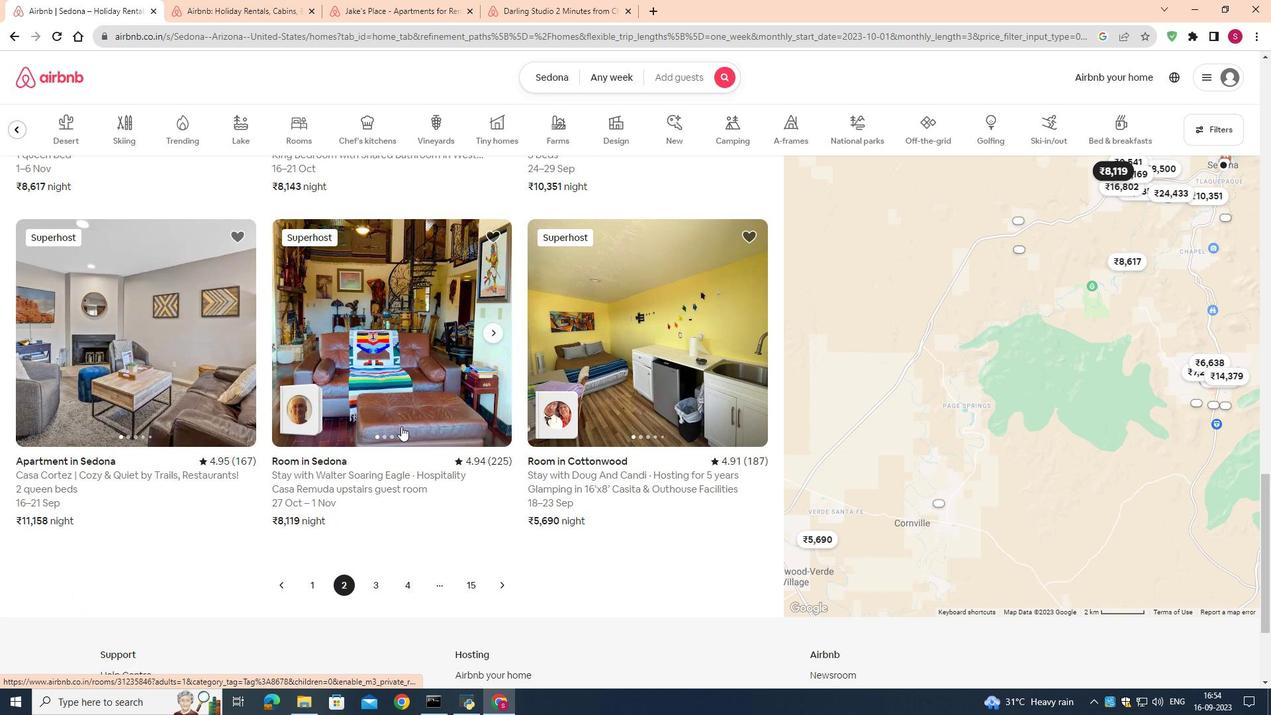 
Action: Mouse scrolled (401, 425) with delta (0, 0)
Screenshot: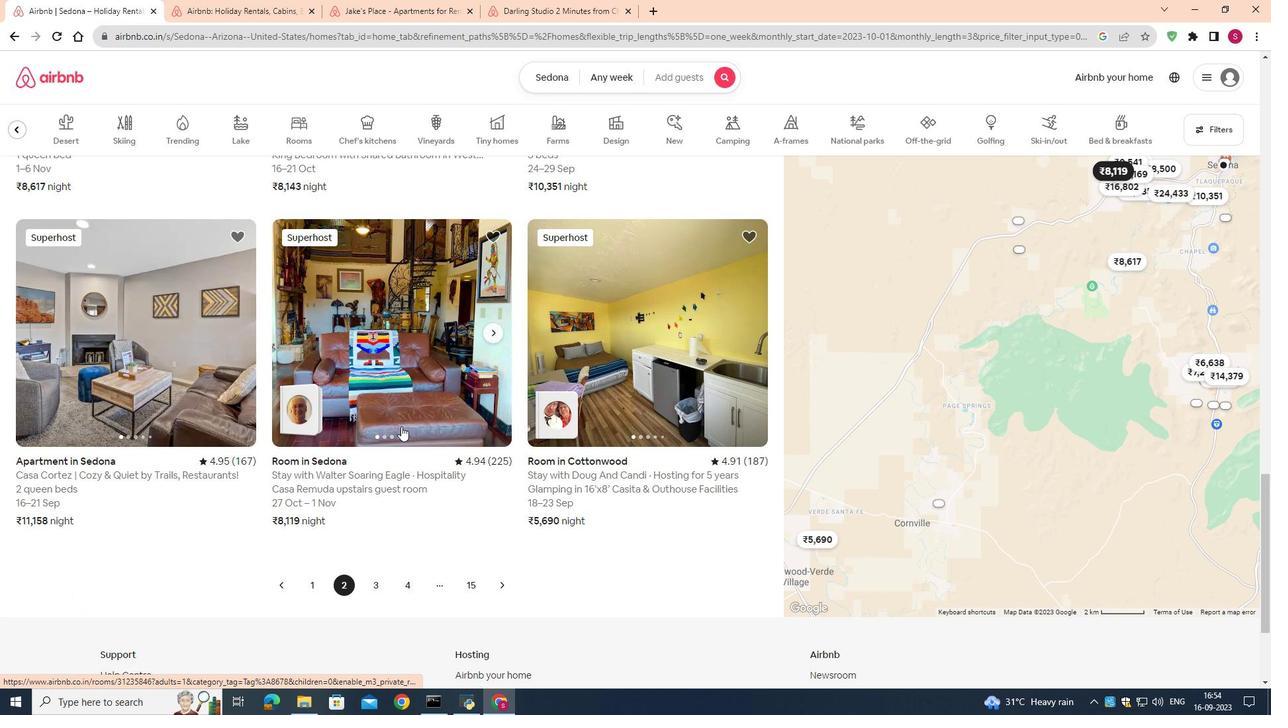 
Action: Mouse moved to (325, 182)
Screenshot: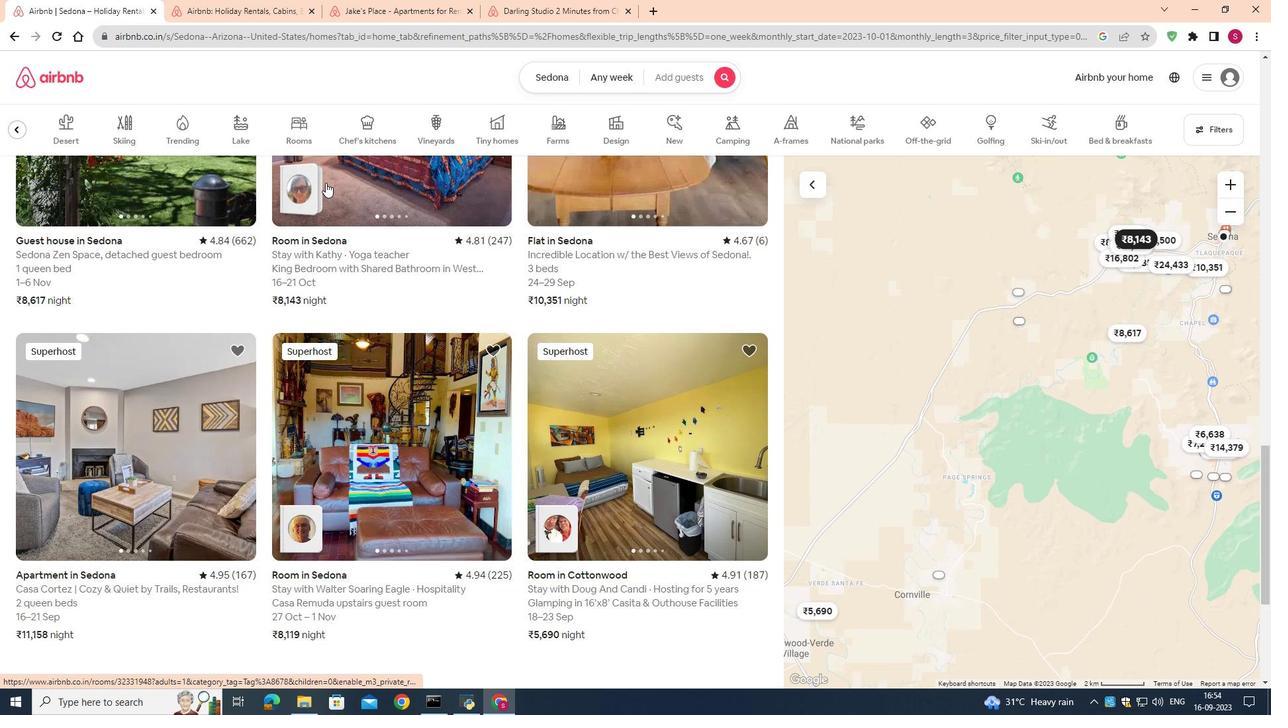 
Action: Mouse scrolled (325, 182) with delta (0, 0)
Screenshot: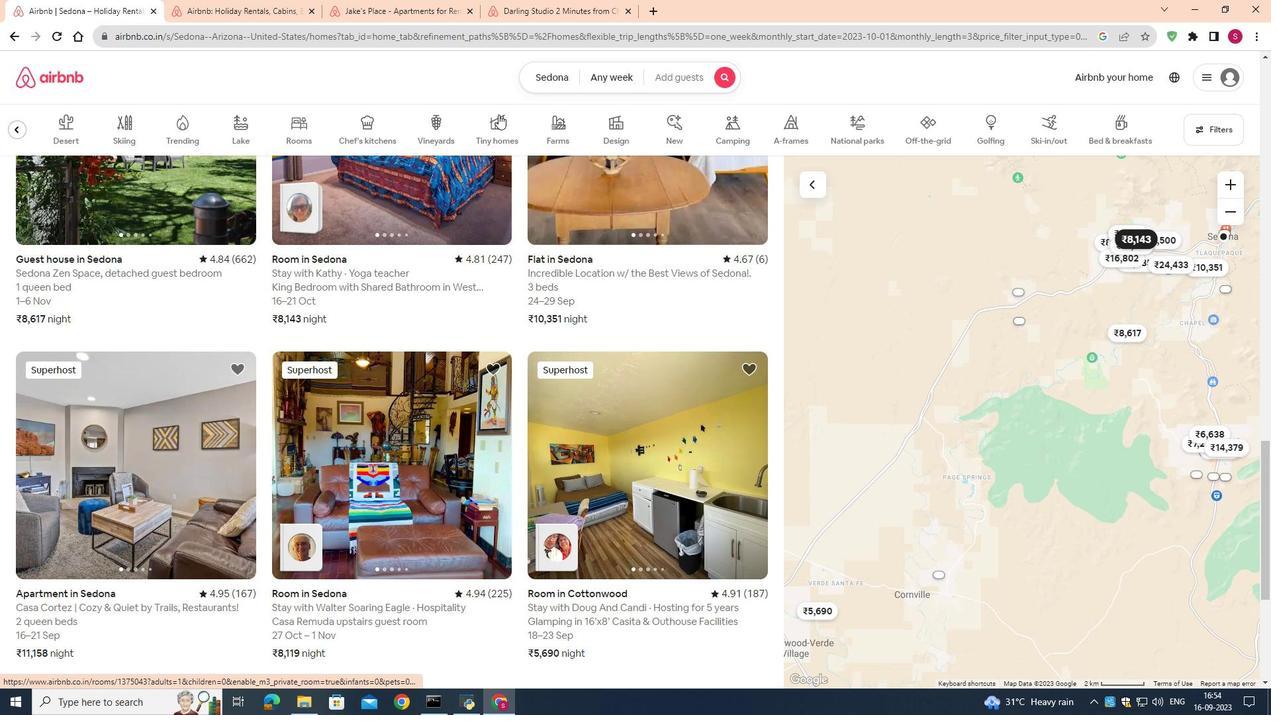 
Action: Mouse scrolled (325, 182) with delta (0, 0)
Screenshot: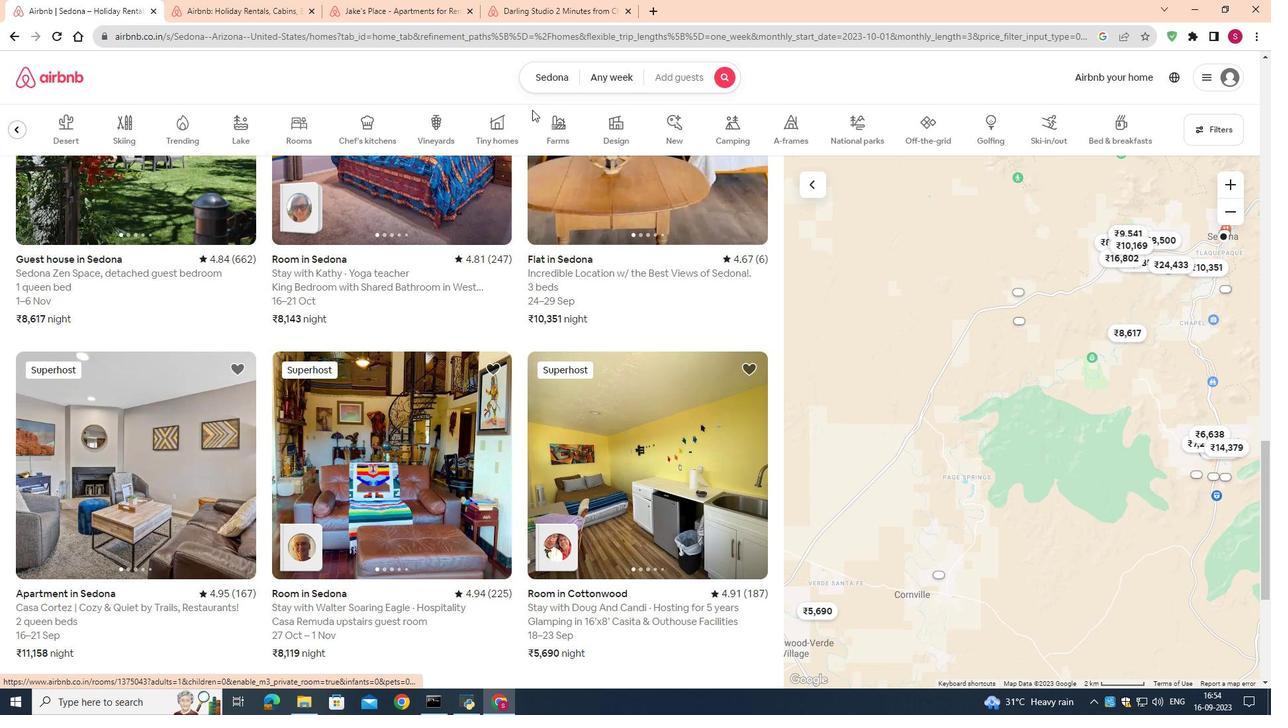 
Action: Mouse moved to (17, 130)
Screenshot: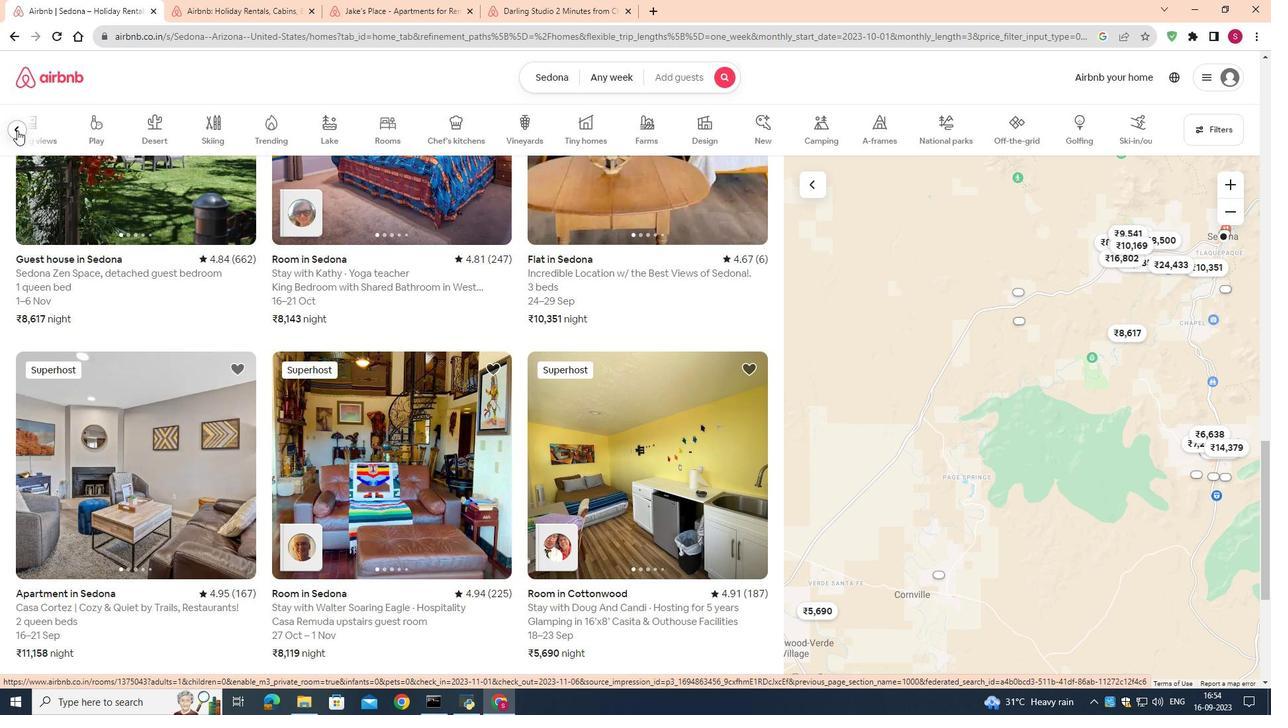 
Action: Mouse pressed left at (17, 130)
Screenshot: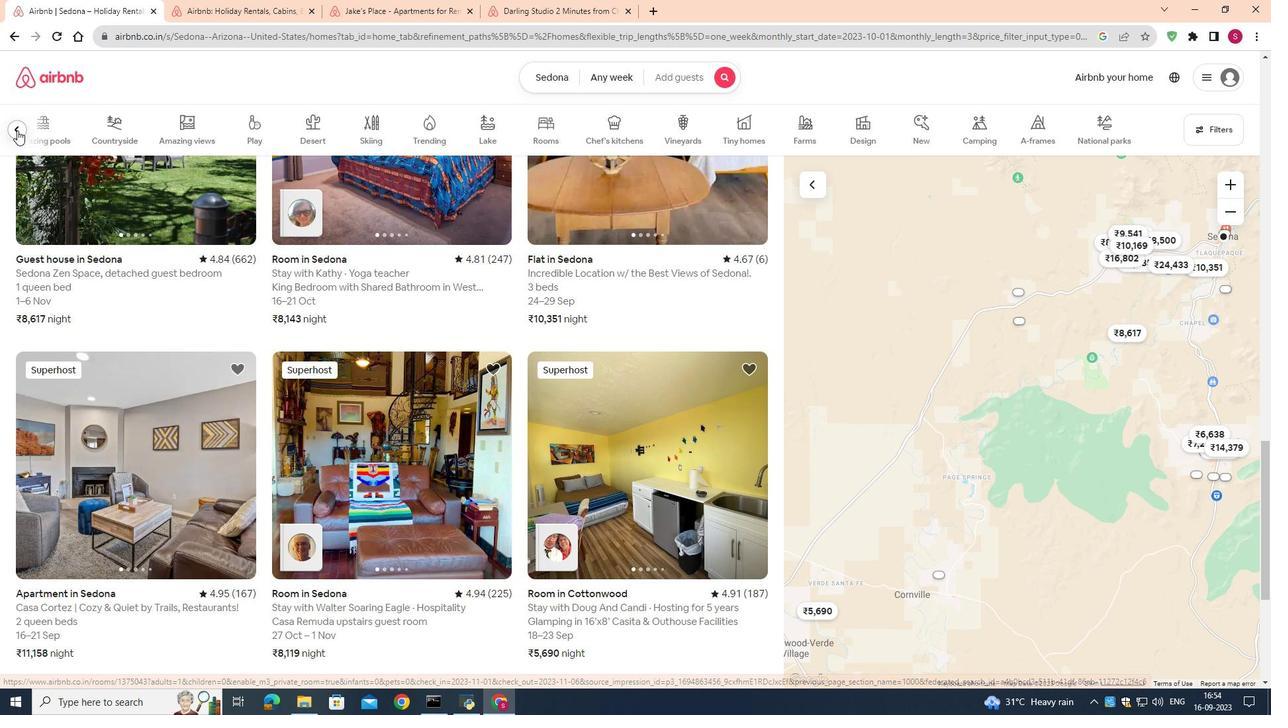 
Action: Mouse moved to (517, 137)
Screenshot: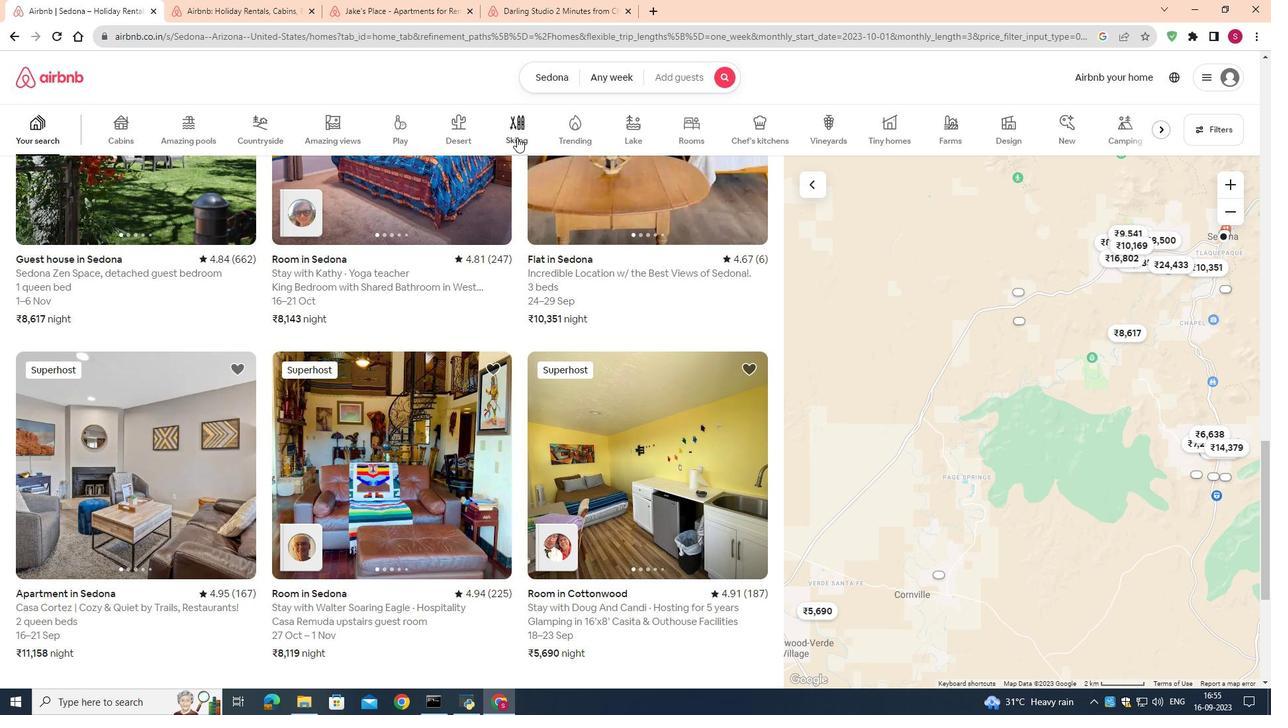 
Action: Mouse pressed left at (517, 137)
Screenshot: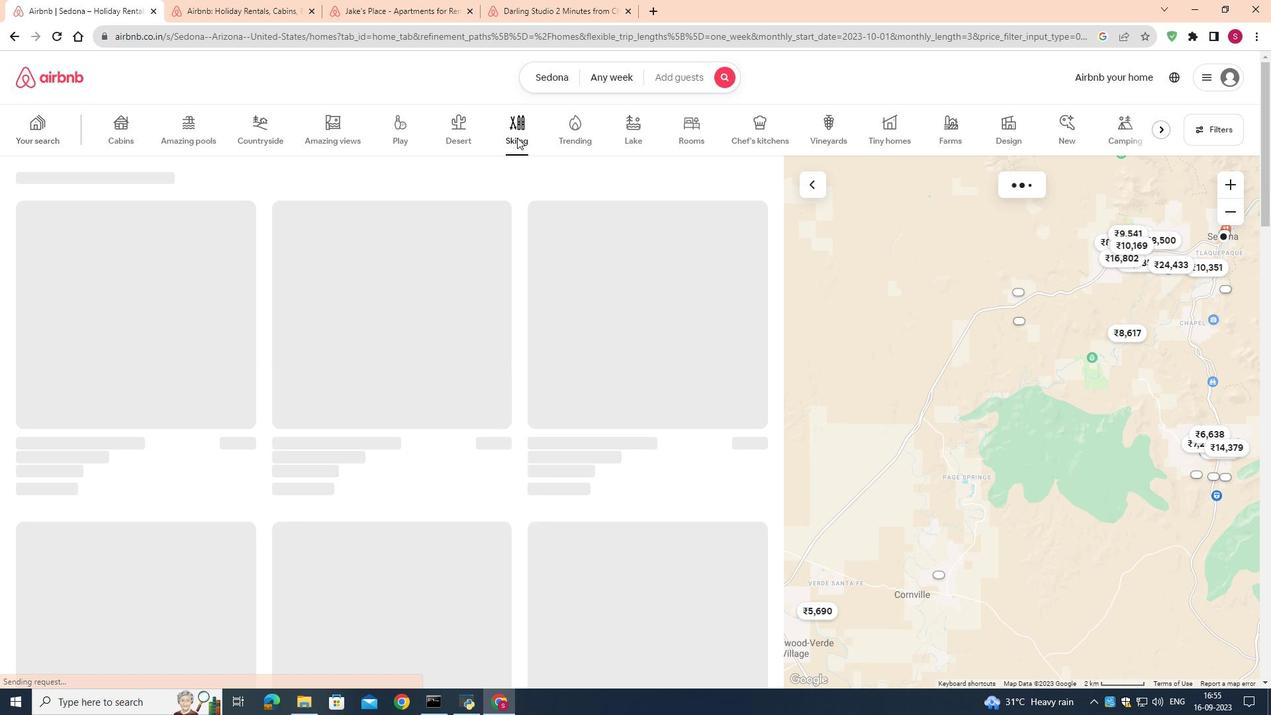 
Action: Mouse moved to (210, 0)
Screenshot: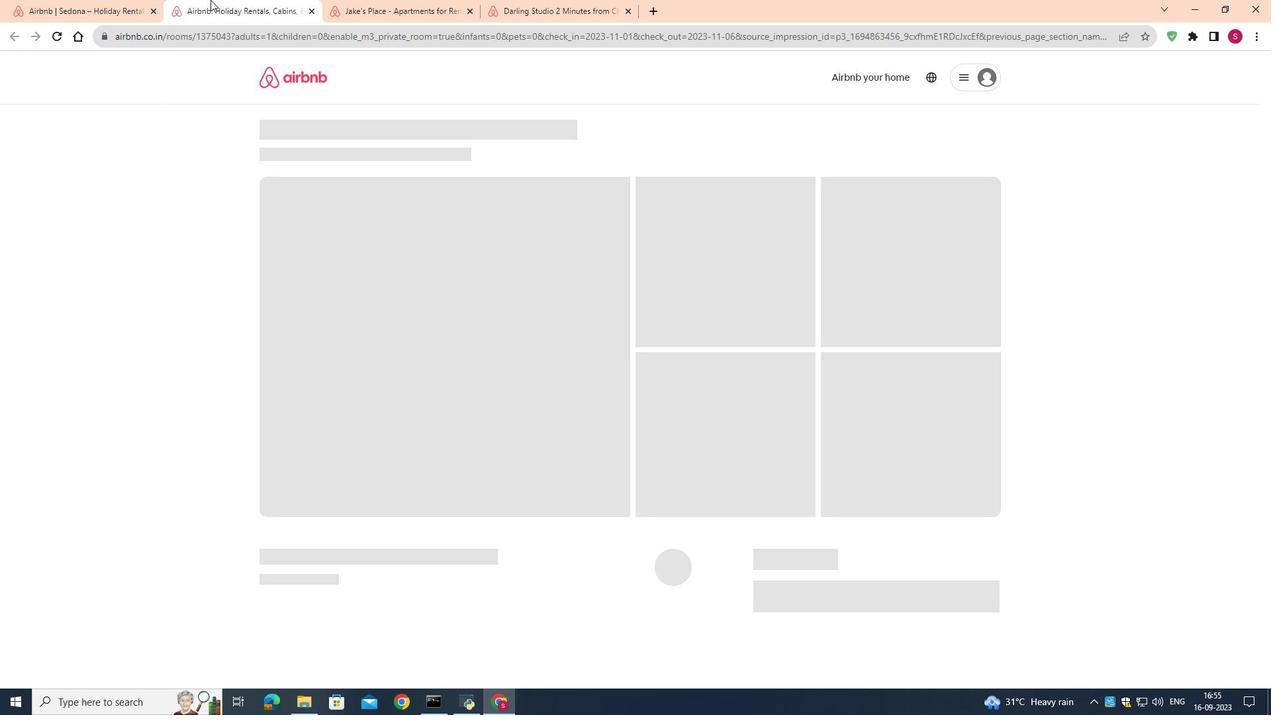 
Action: Mouse pressed left at (210, 0)
Screenshot: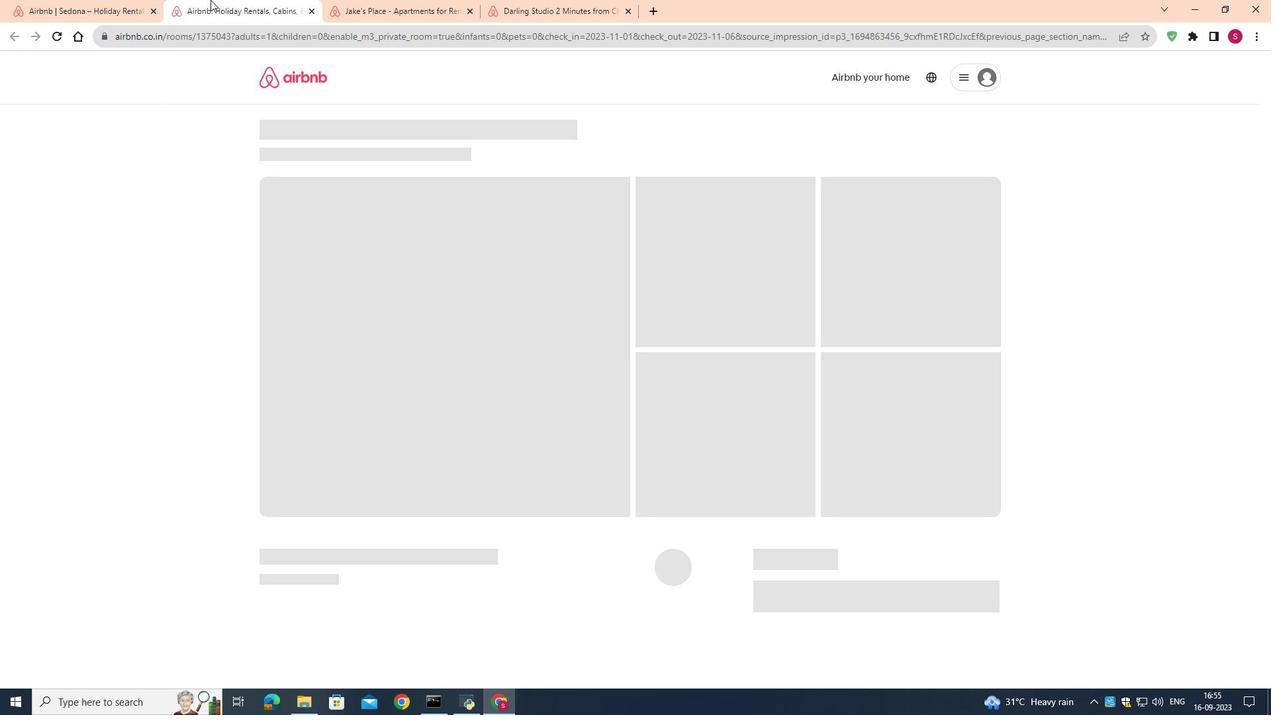 
Action: Mouse moved to (353, 1)
Screenshot: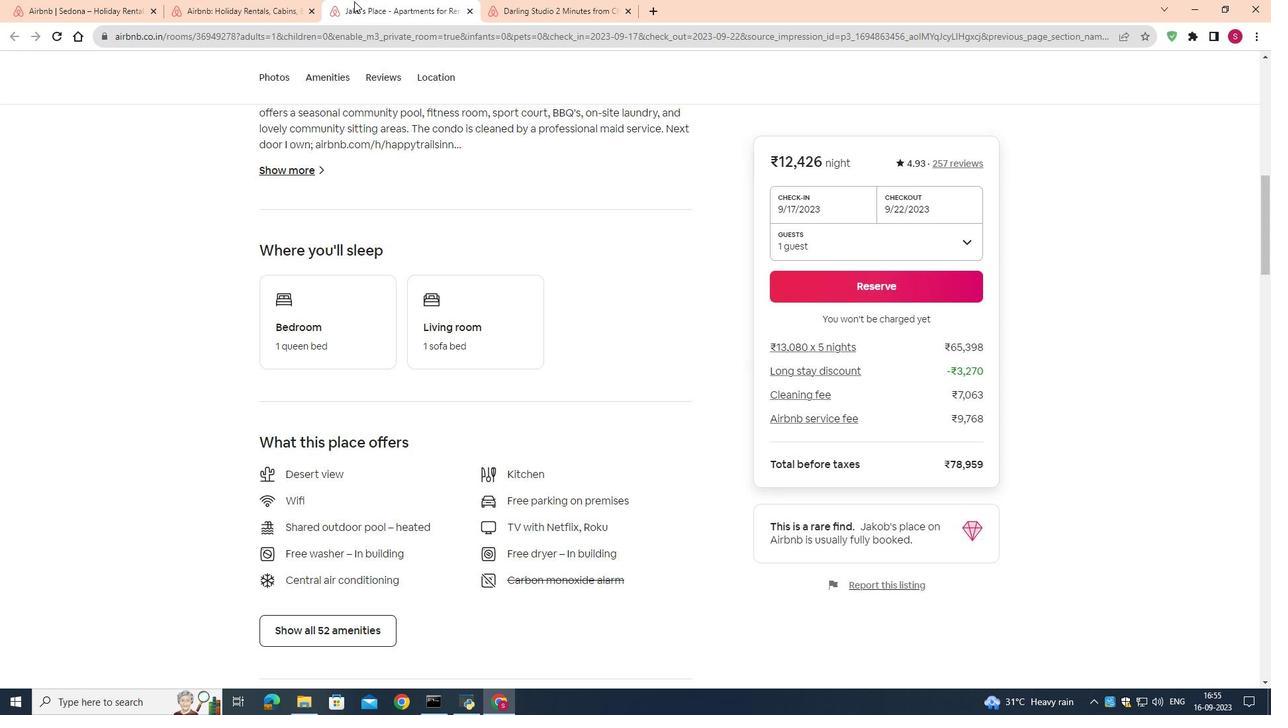 
Action: Mouse pressed left at (353, 1)
Screenshot: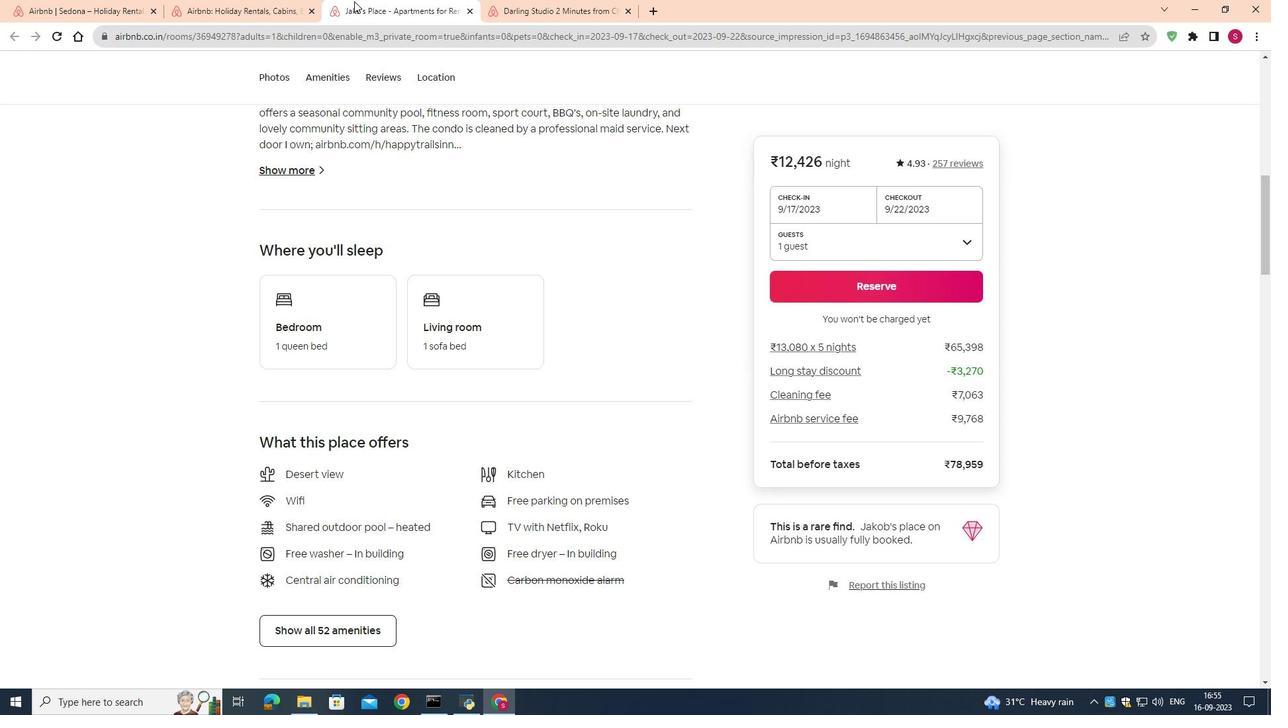 
Action: Mouse moved to (442, 257)
Screenshot: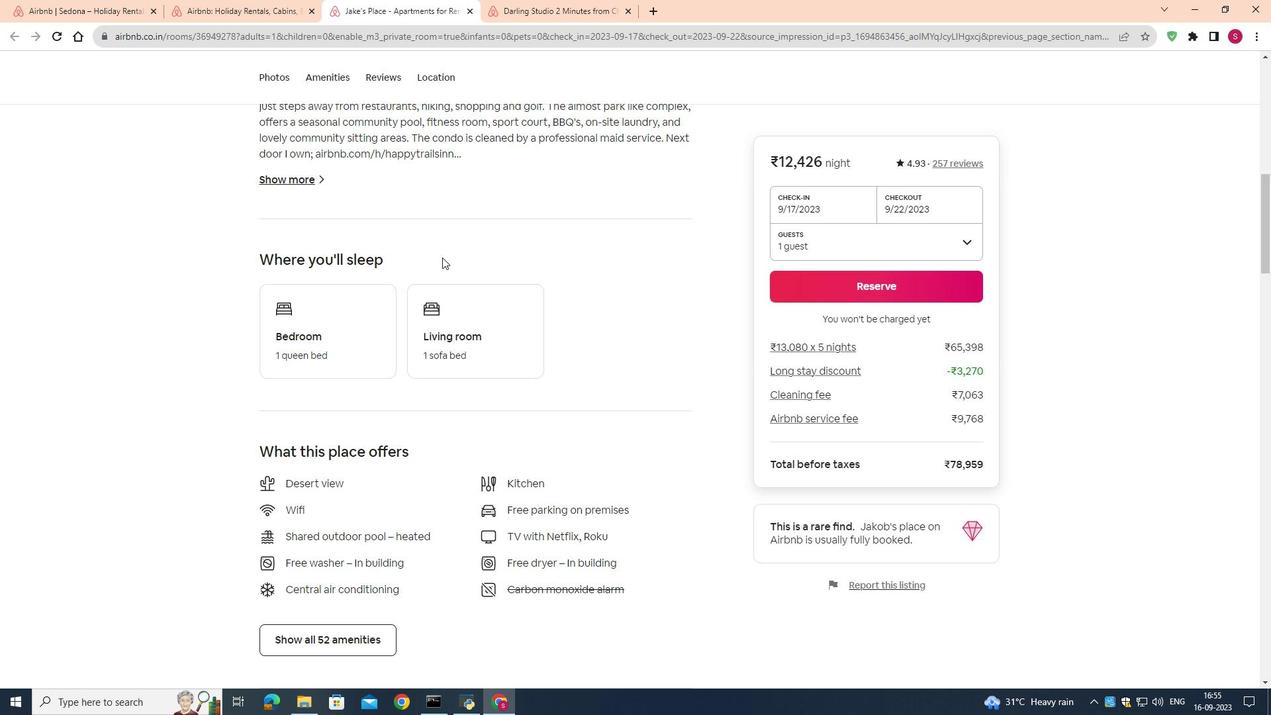 
Action: Mouse scrolled (442, 258) with delta (0, 0)
Screenshot: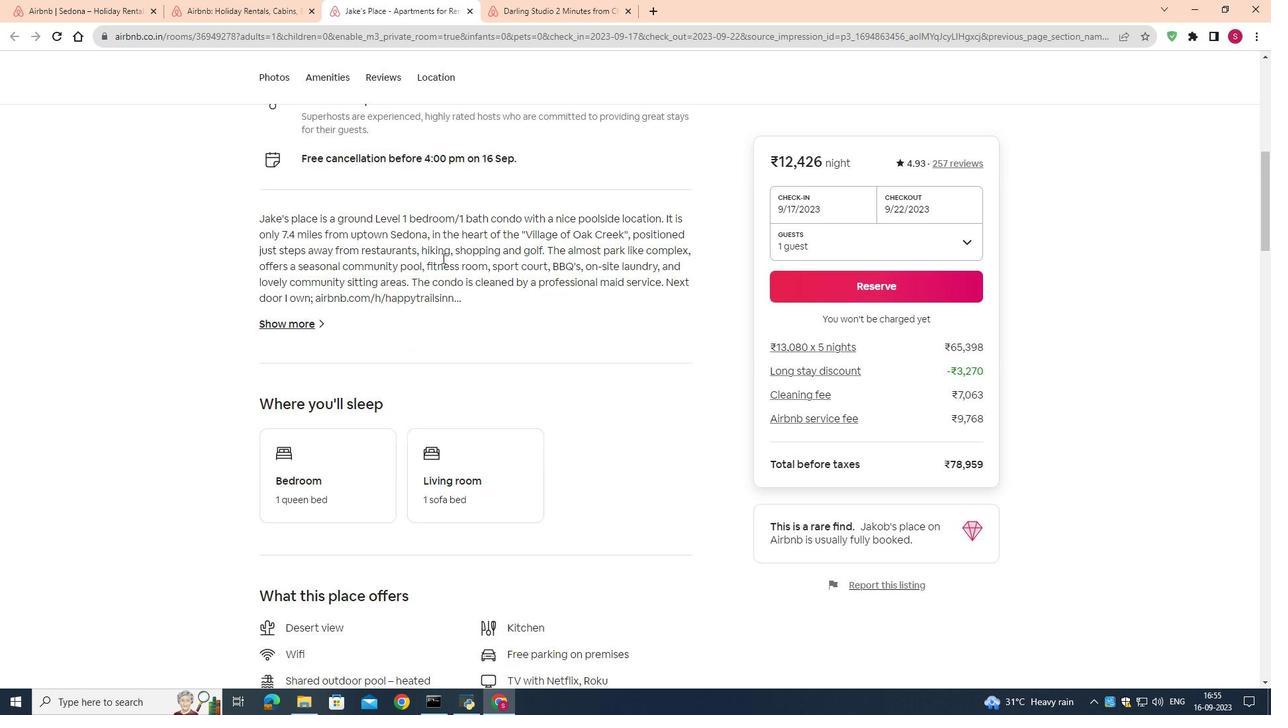
Action: Mouse scrolled (442, 258) with delta (0, 0)
Screenshot: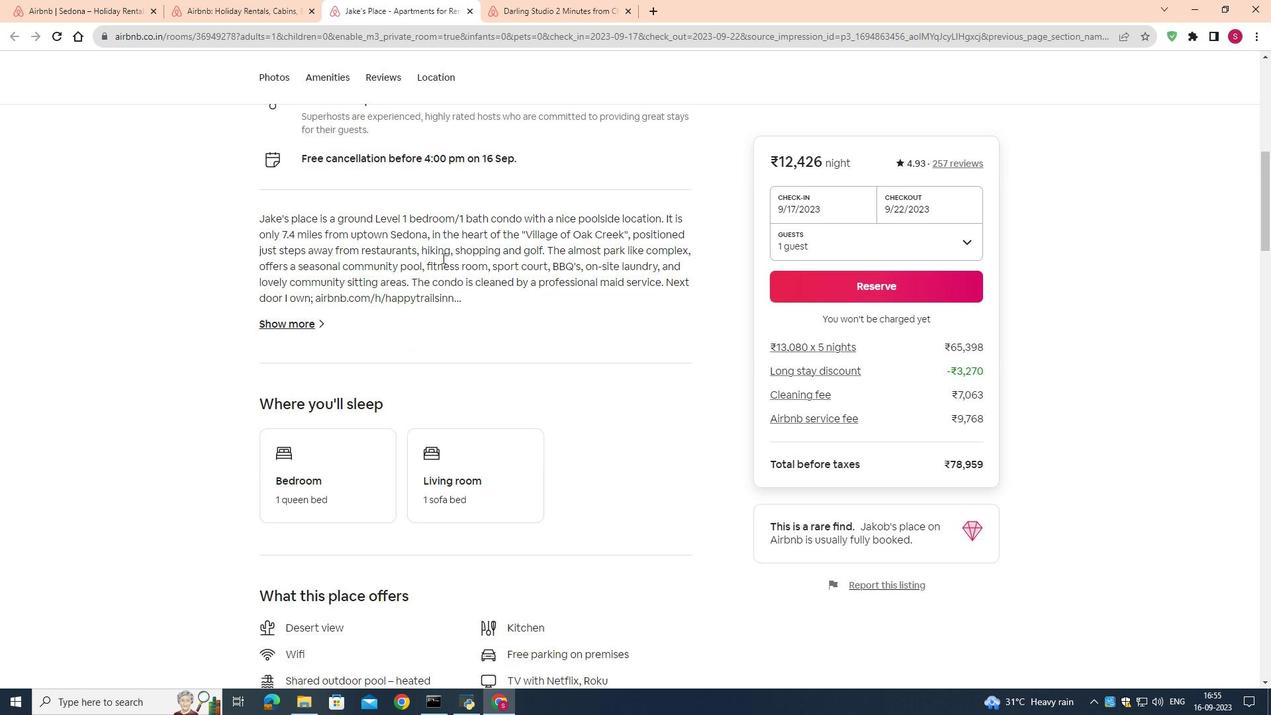 
Action: Mouse scrolled (442, 258) with delta (0, 0)
Screenshot: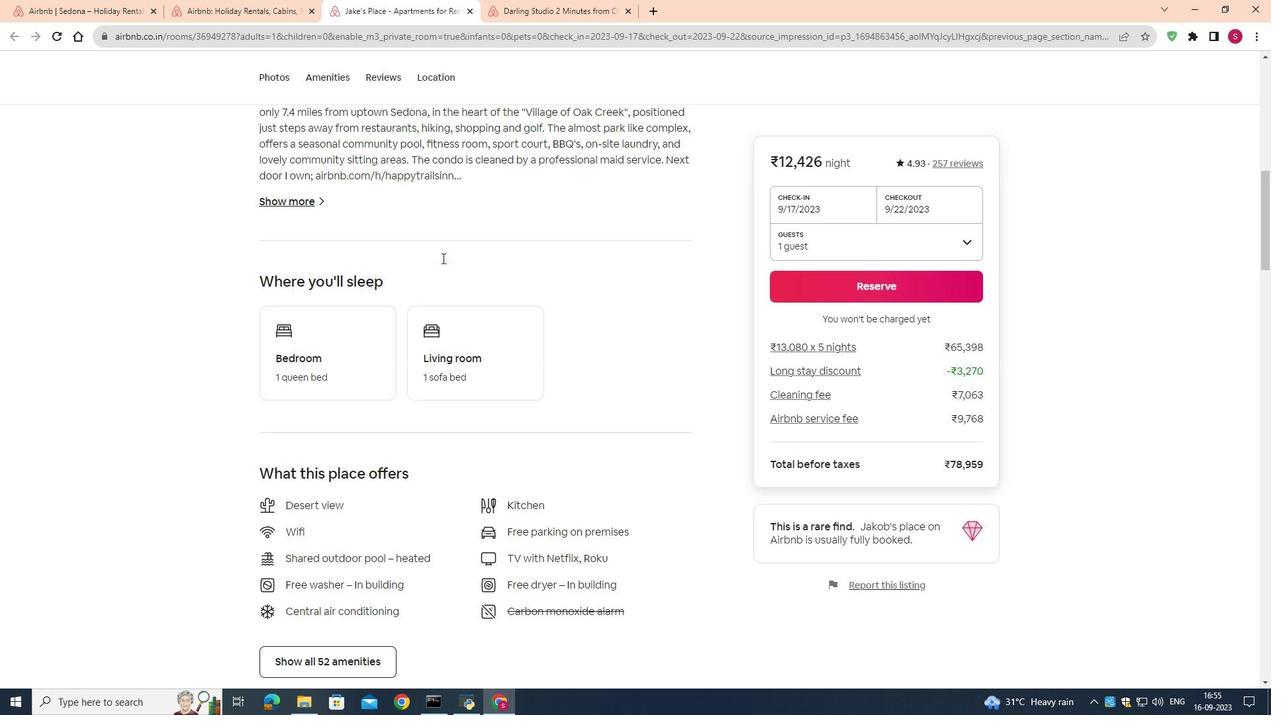 
Action: Mouse moved to (442, 258)
Screenshot: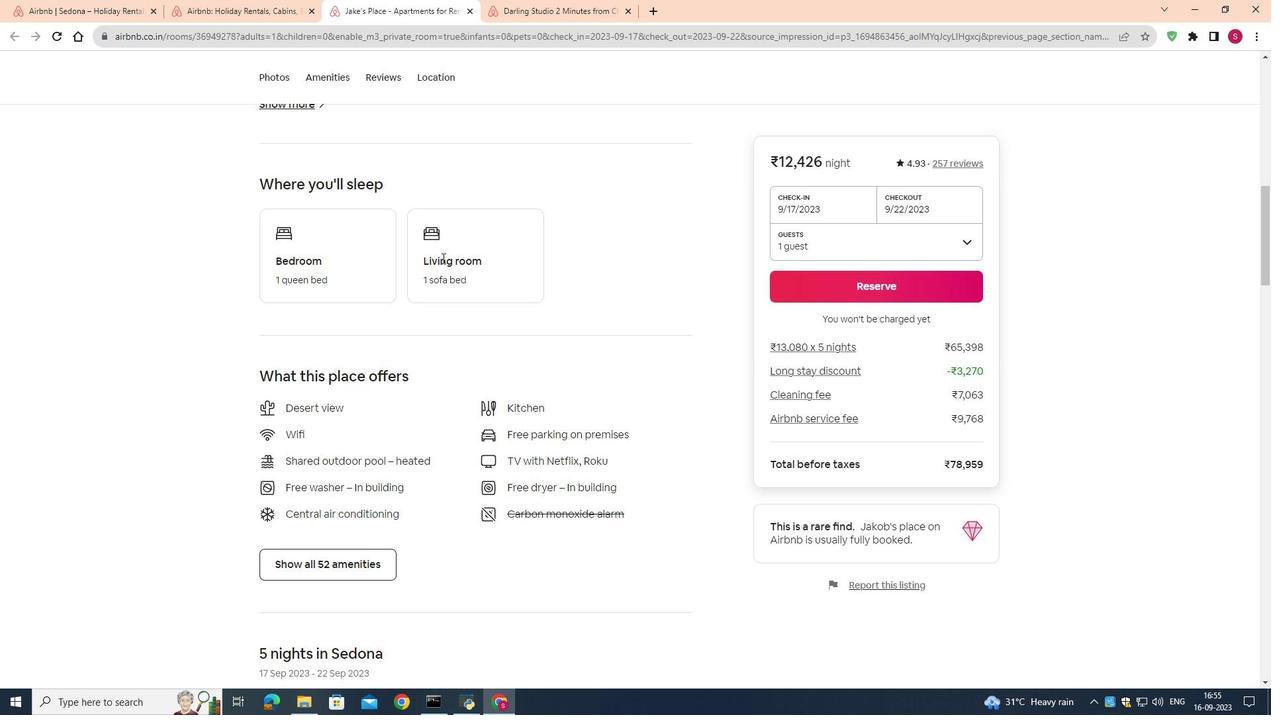 
Action: Mouse scrolled (442, 257) with delta (0, 0)
Screenshot: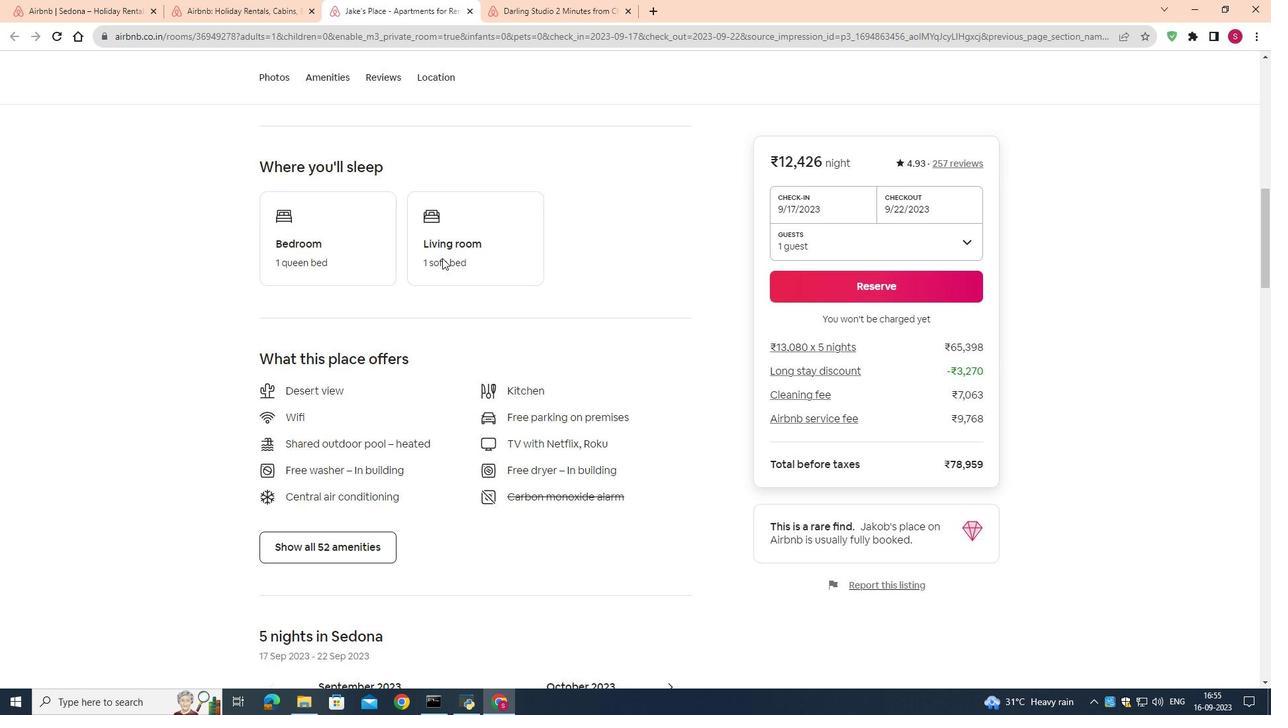 
Action: Mouse scrolled (442, 257) with delta (0, 0)
Screenshot: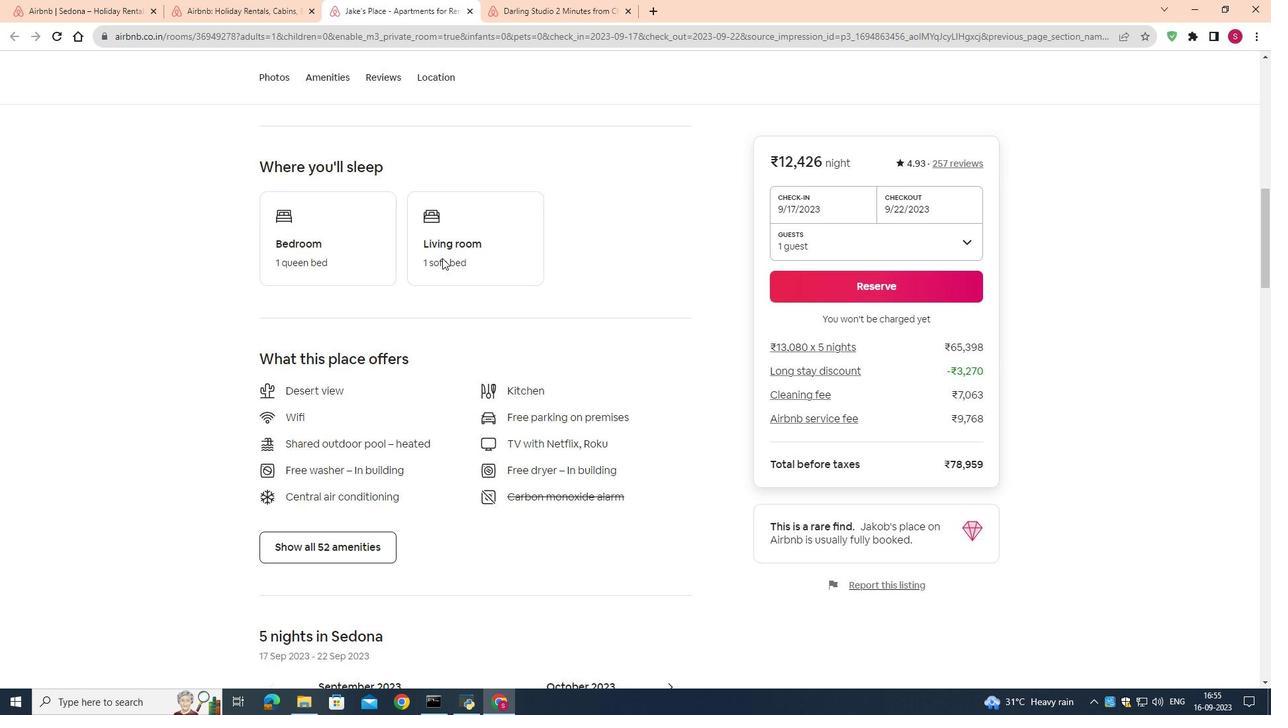 
Action: Mouse scrolled (442, 257) with delta (0, 0)
Screenshot: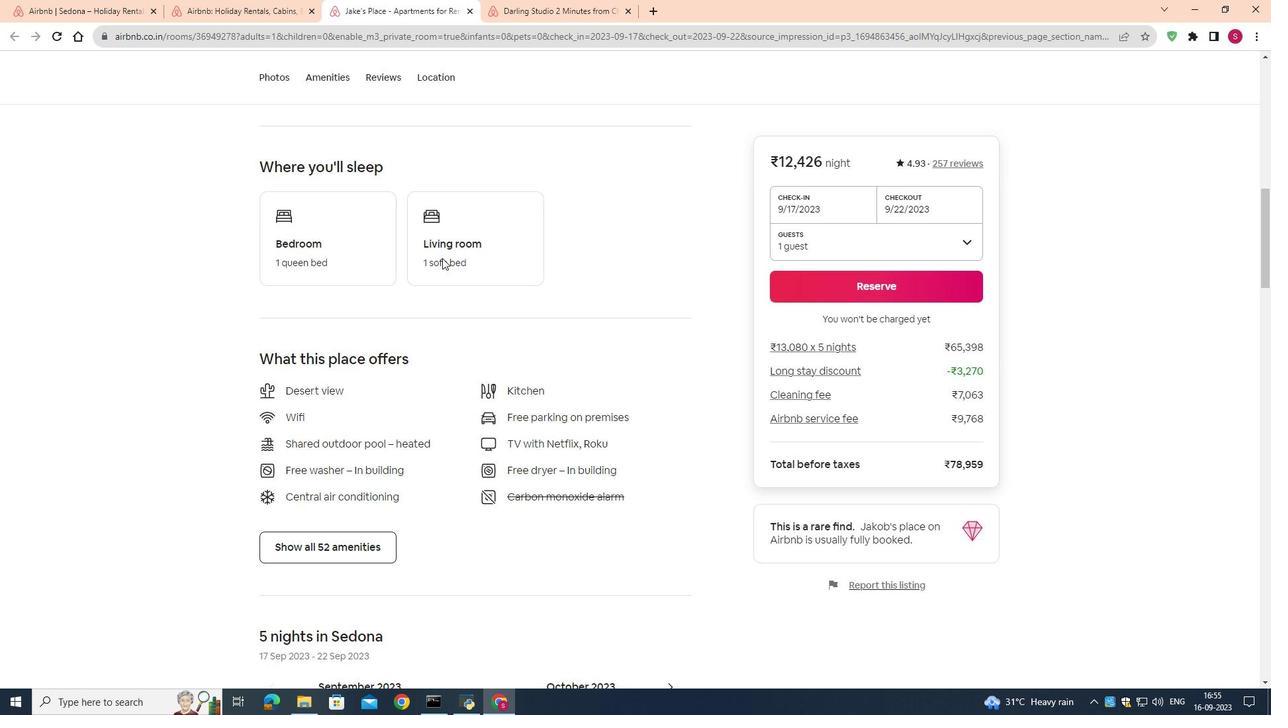 
Action: Mouse scrolled (442, 257) with delta (0, 0)
Screenshot: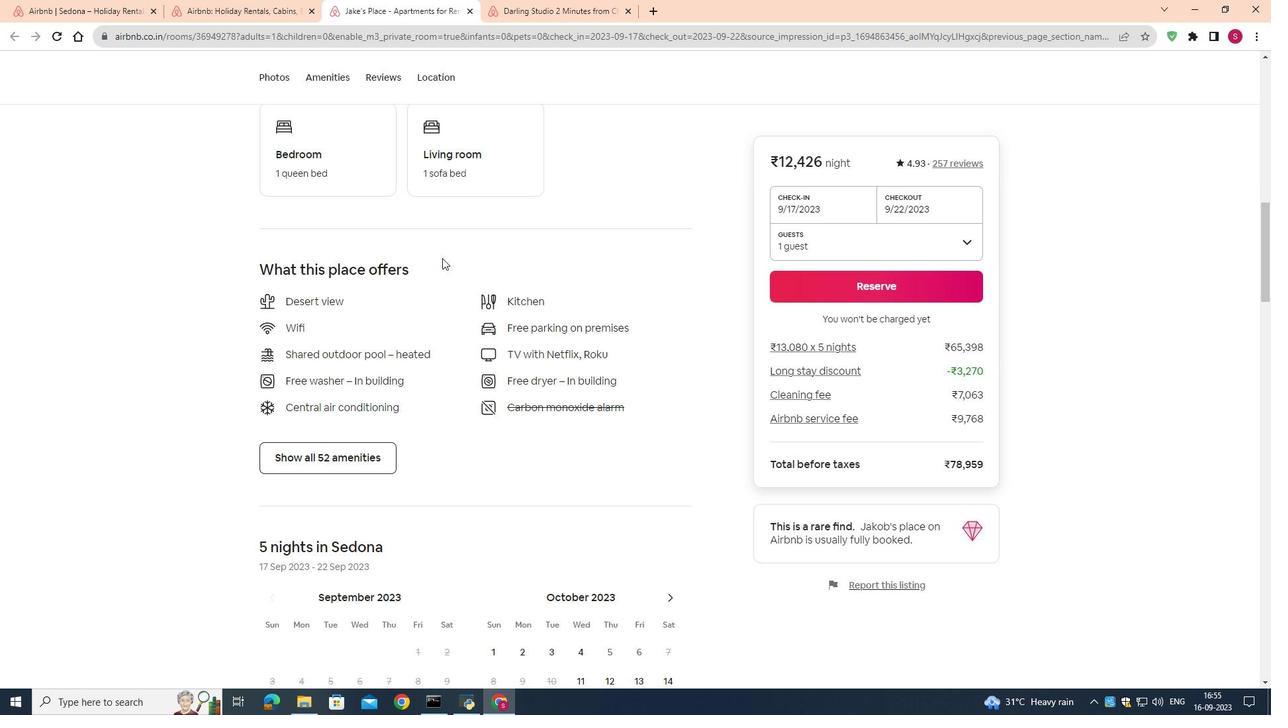 
Action: Mouse scrolled (442, 257) with delta (0, 0)
Screenshot: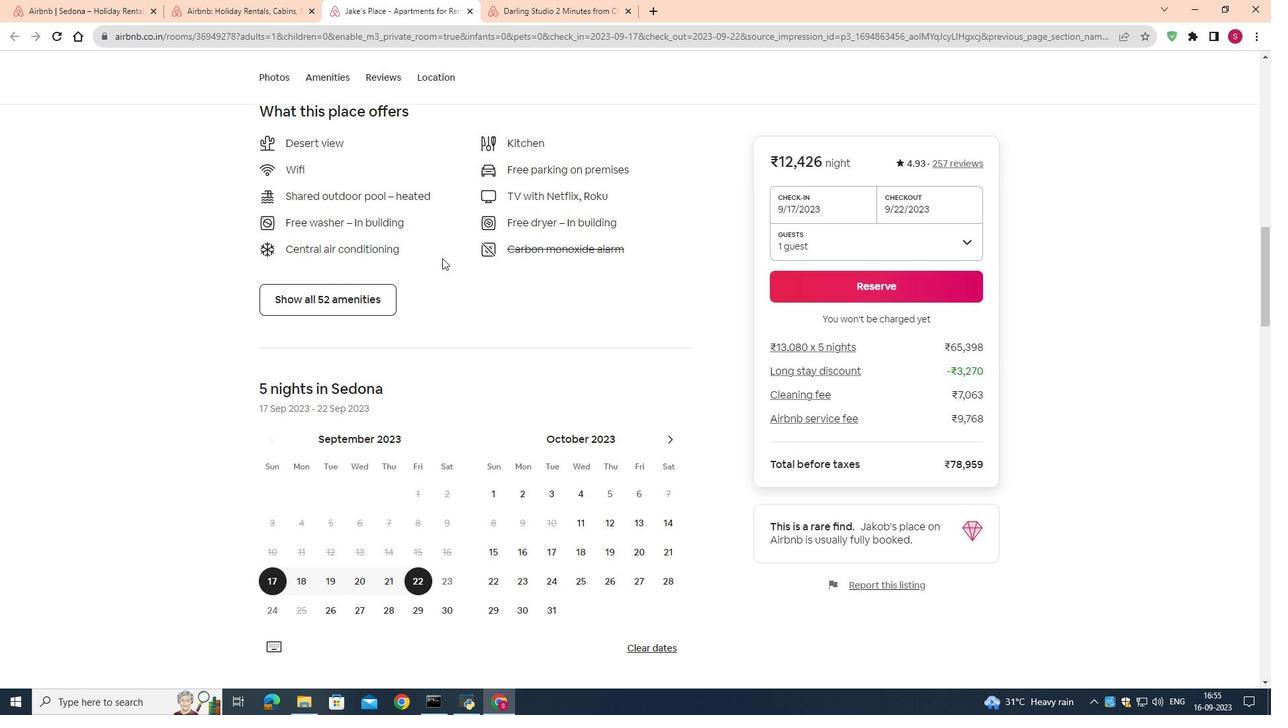 
Action: Mouse scrolled (442, 257) with delta (0, 0)
Screenshot: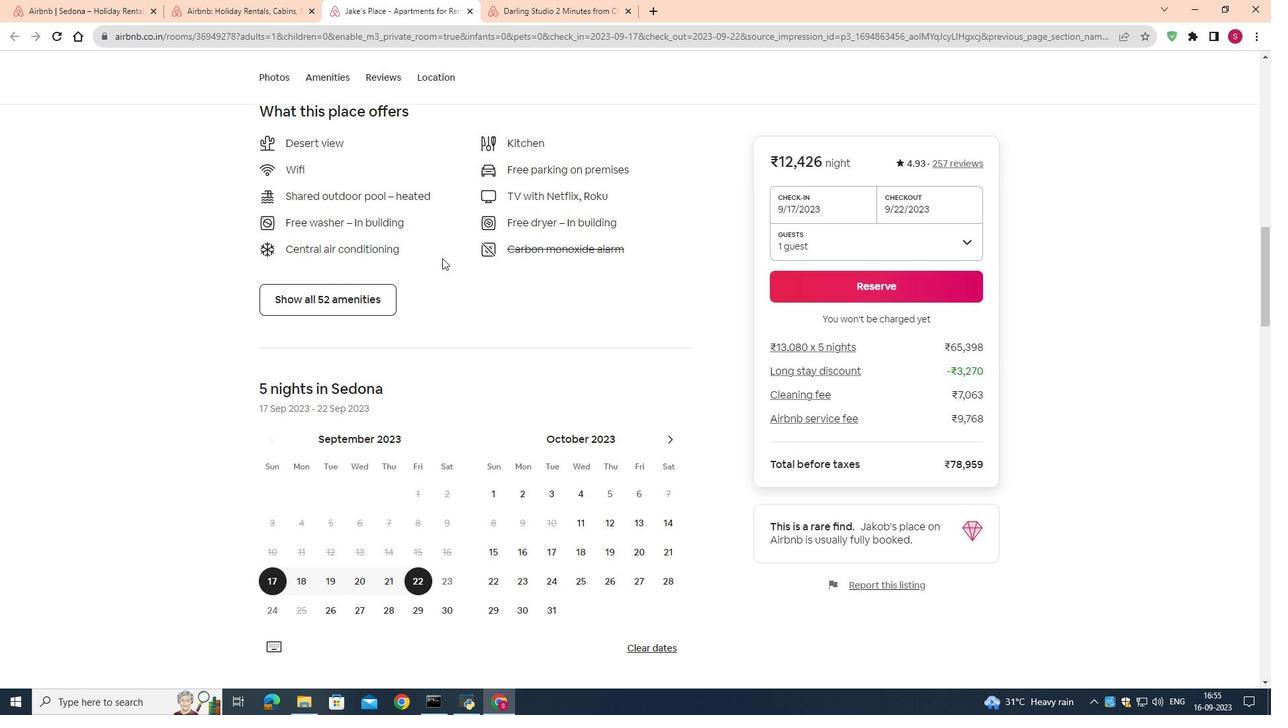 
Action: Mouse scrolled (442, 257) with delta (0, 0)
Screenshot: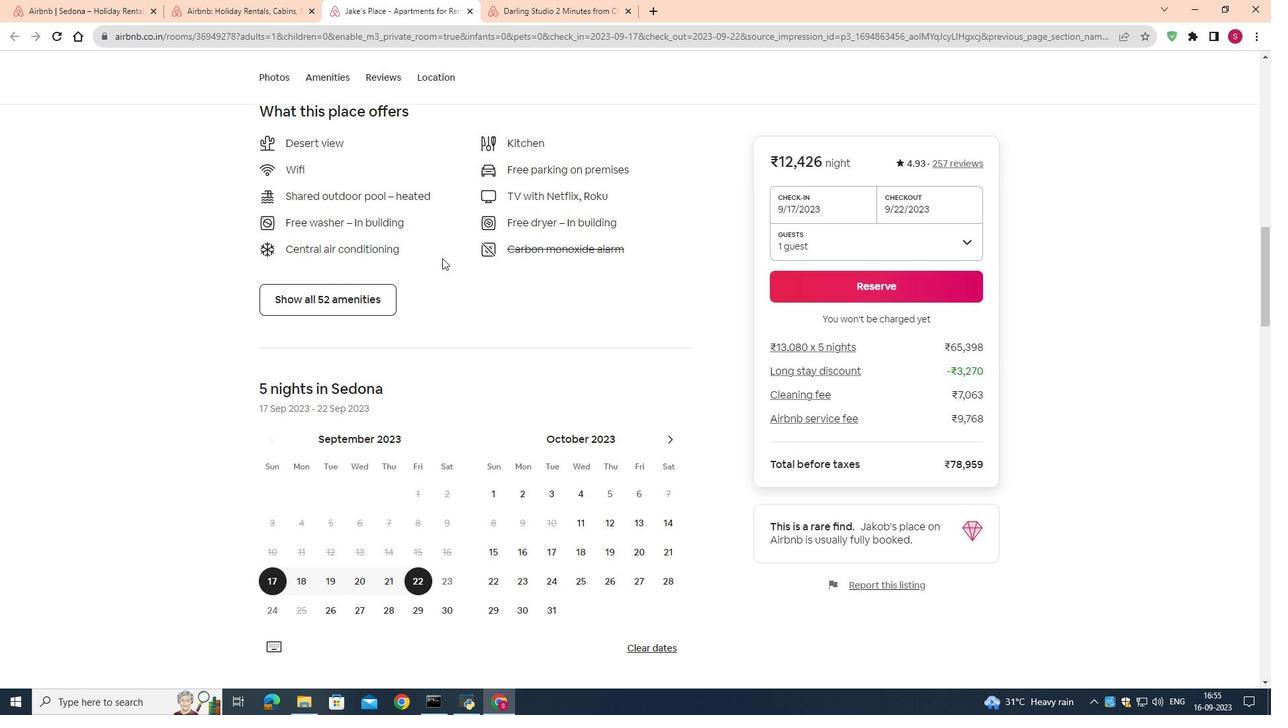 
Action: Mouse scrolled (442, 257) with delta (0, 0)
Screenshot: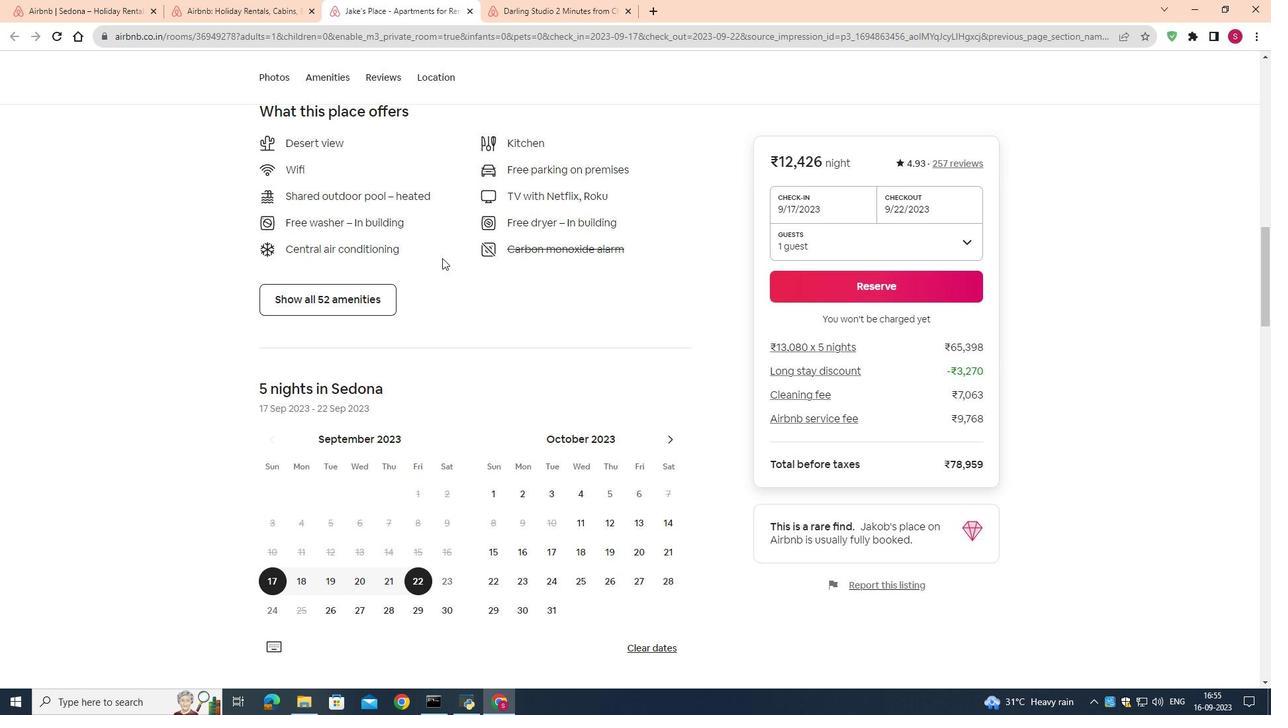 
Action: Mouse scrolled (442, 257) with delta (0, 0)
Screenshot: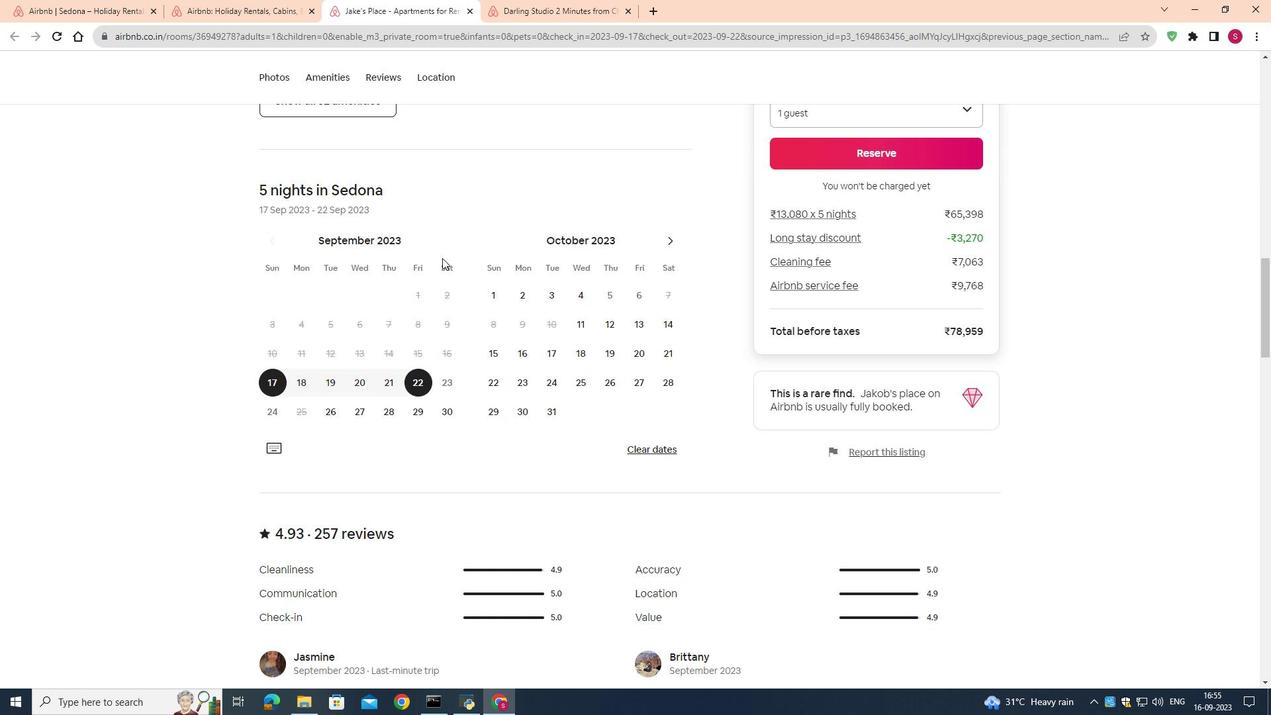 
Action: Mouse scrolled (442, 257) with delta (0, 0)
Screenshot: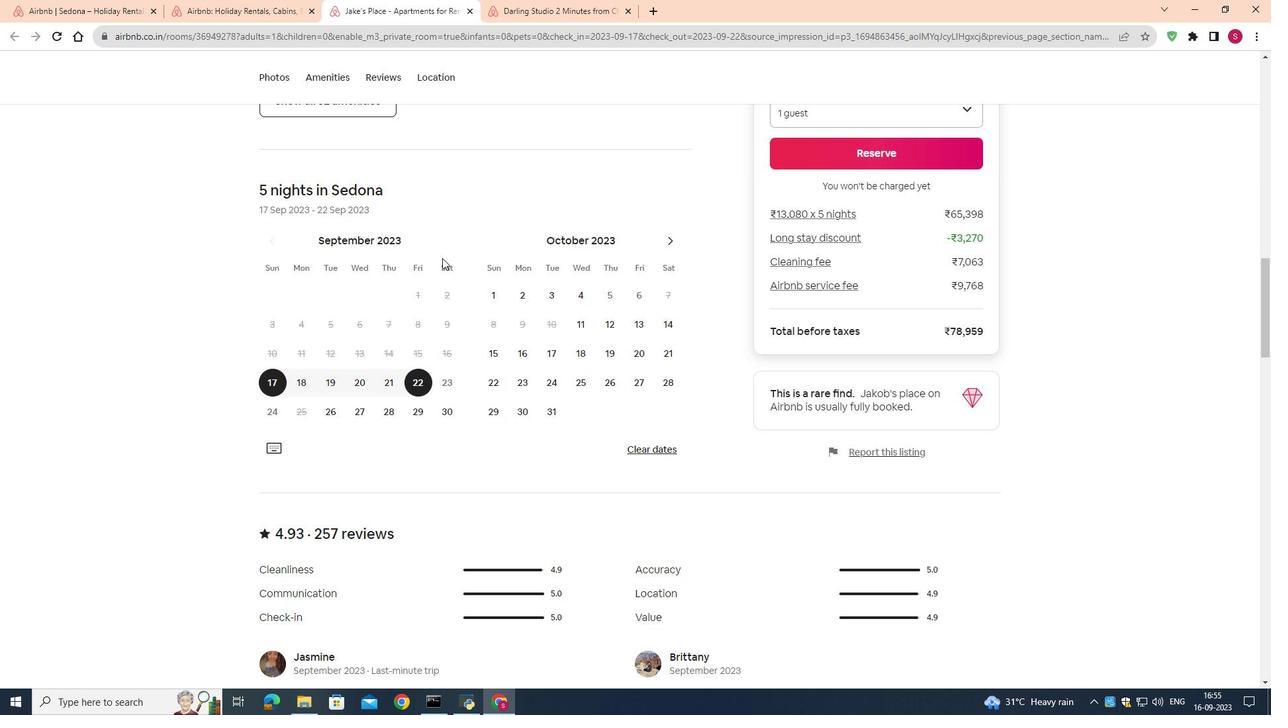 
Action: Mouse scrolled (442, 257) with delta (0, 0)
Screenshot: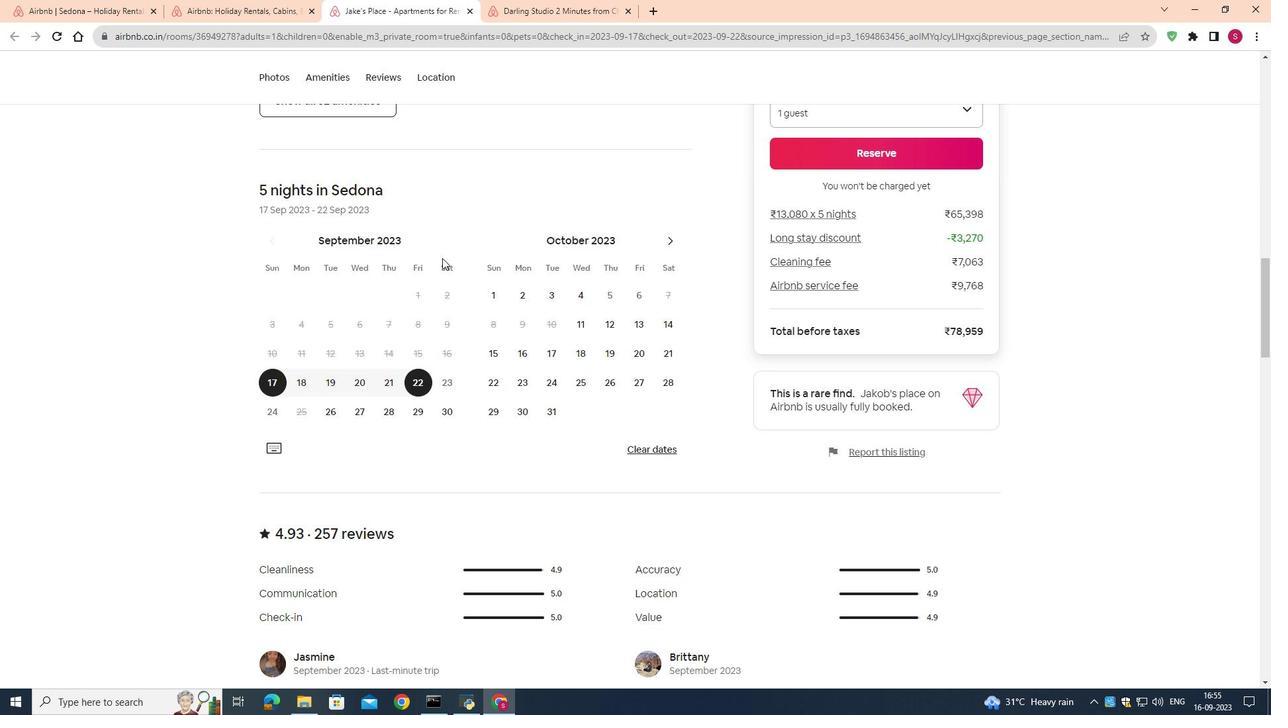
Action: Mouse scrolled (442, 257) with delta (0, 0)
Screenshot: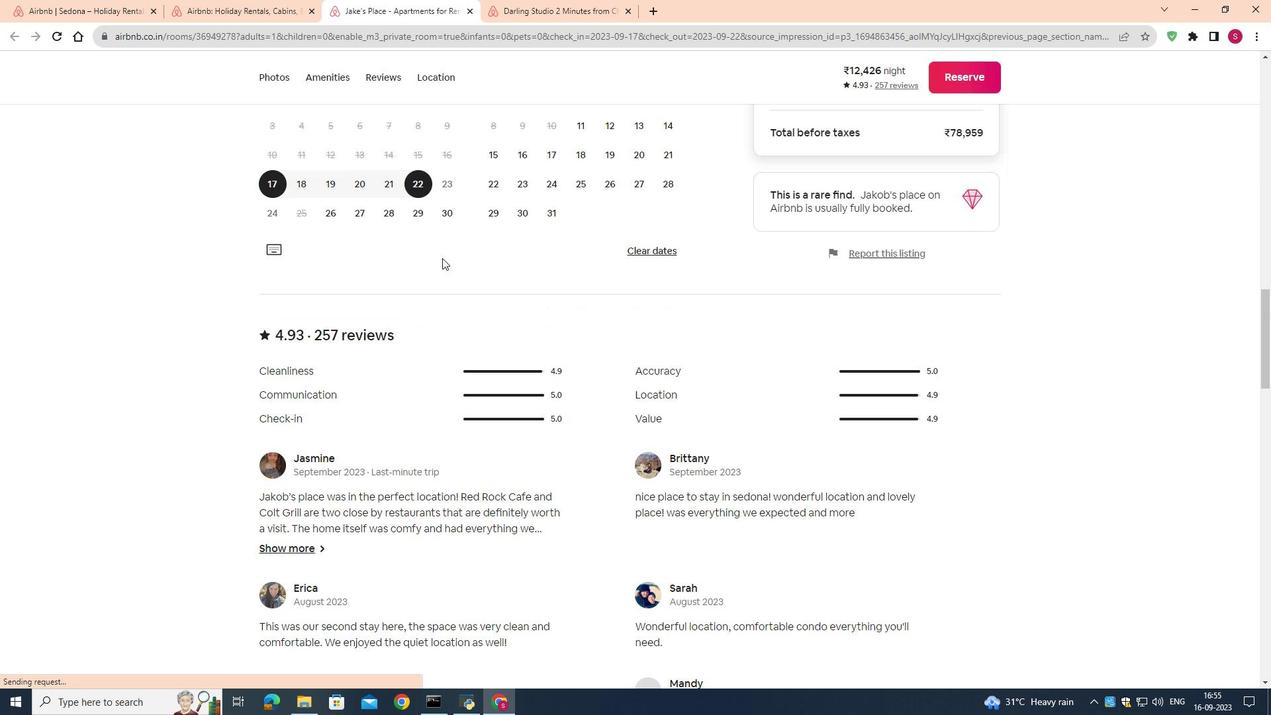 
Action: Mouse scrolled (442, 257) with delta (0, 0)
Screenshot: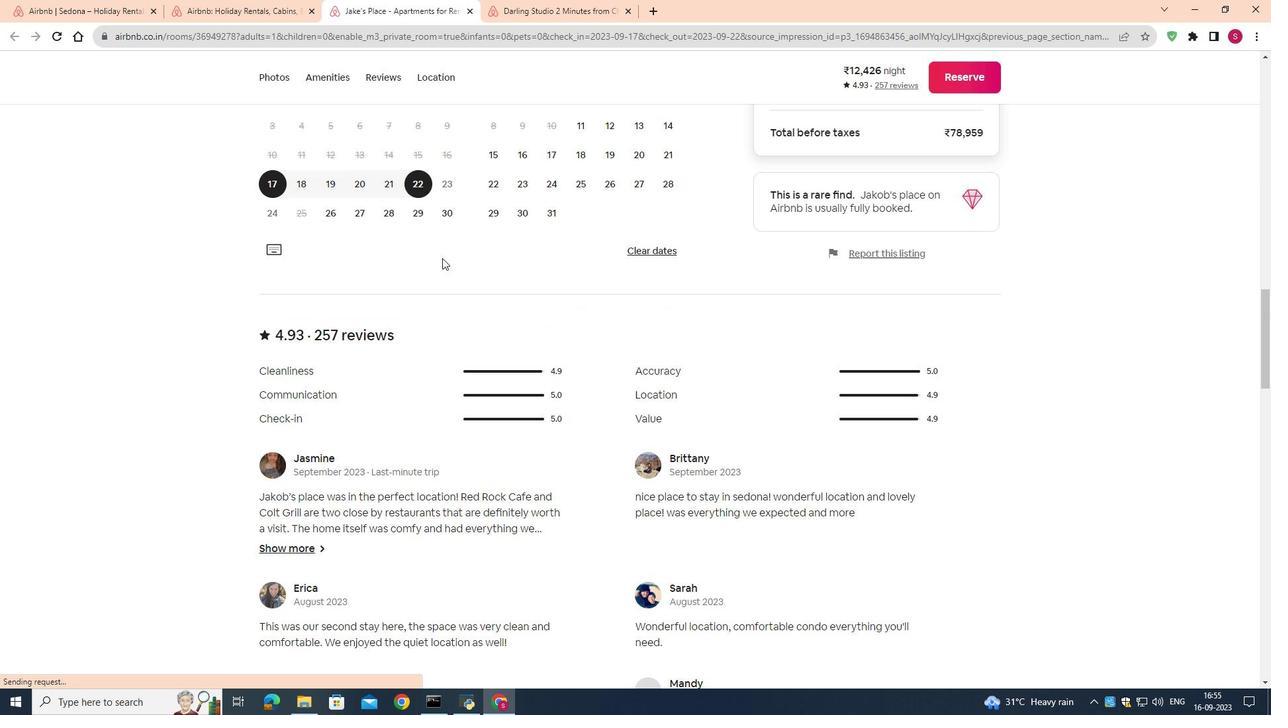 
Action: Mouse scrolled (442, 257) with delta (0, 0)
Screenshot: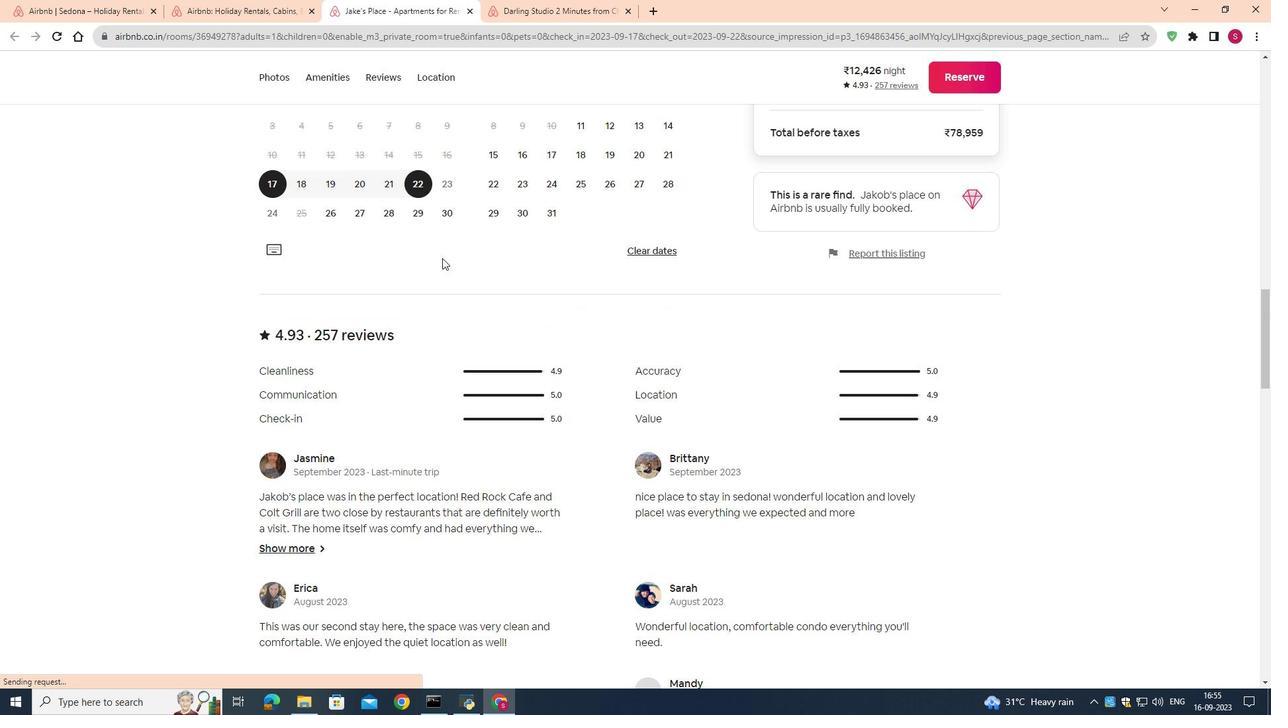 
Action: Mouse scrolled (442, 257) with delta (0, 0)
Screenshot: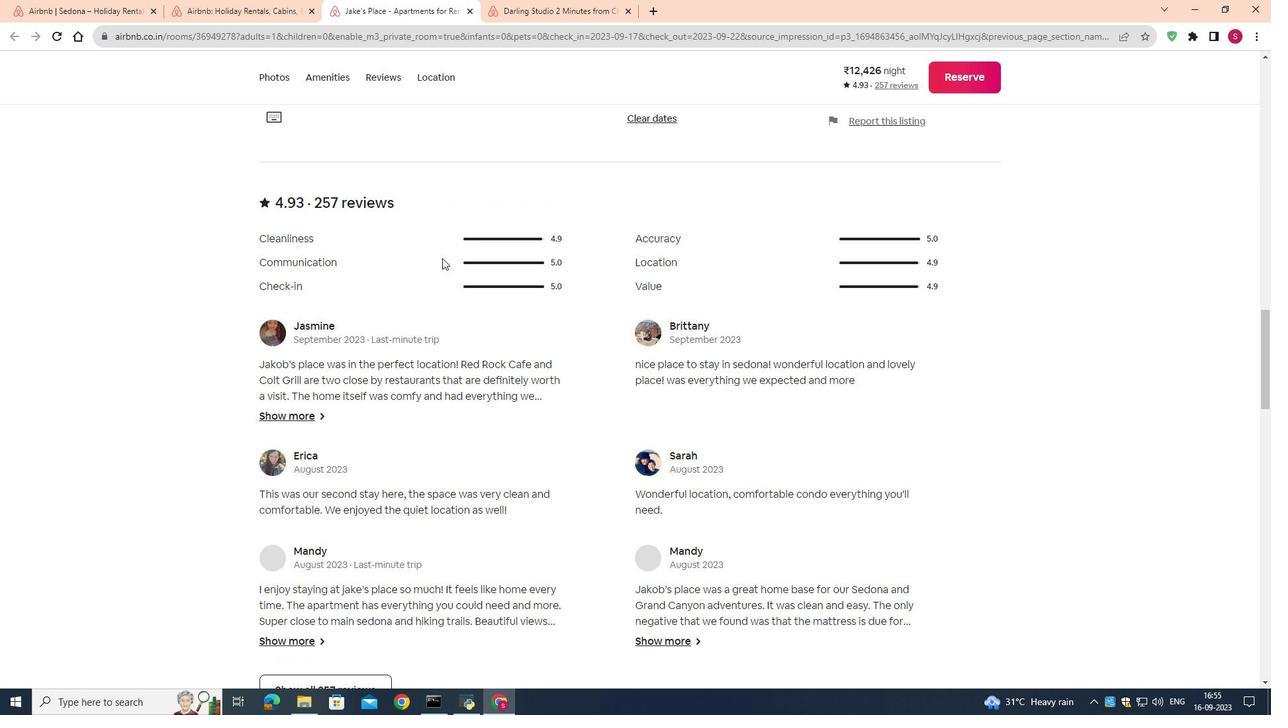 
Action: Mouse scrolled (442, 257) with delta (0, 0)
Screenshot: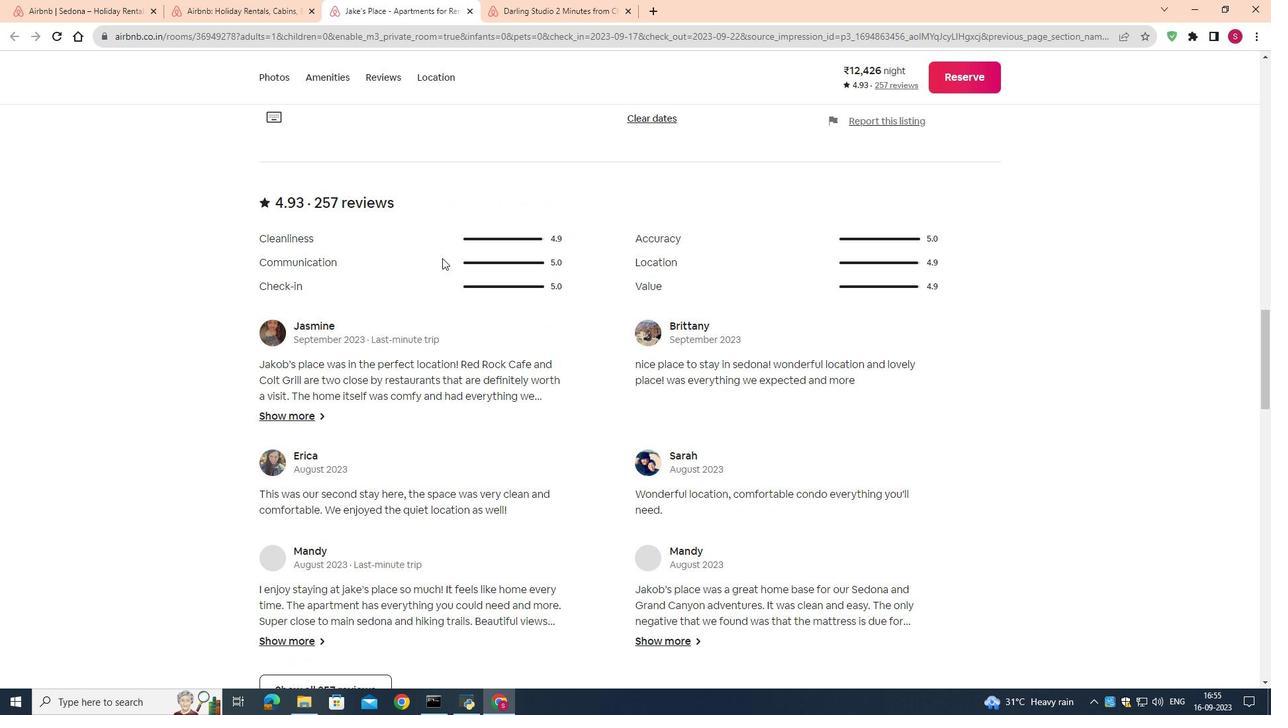 
Action: Mouse scrolled (442, 257) with delta (0, 0)
Screenshot: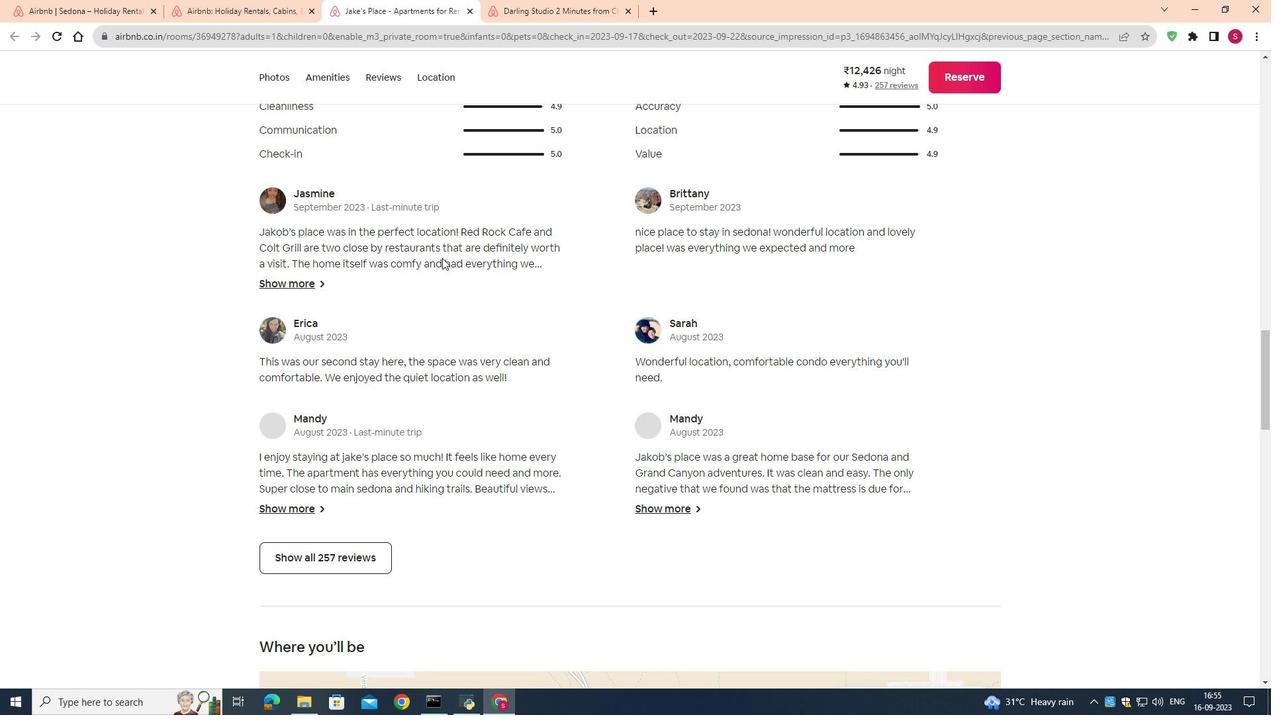 
Action: Mouse scrolled (442, 257) with delta (0, 0)
Screenshot: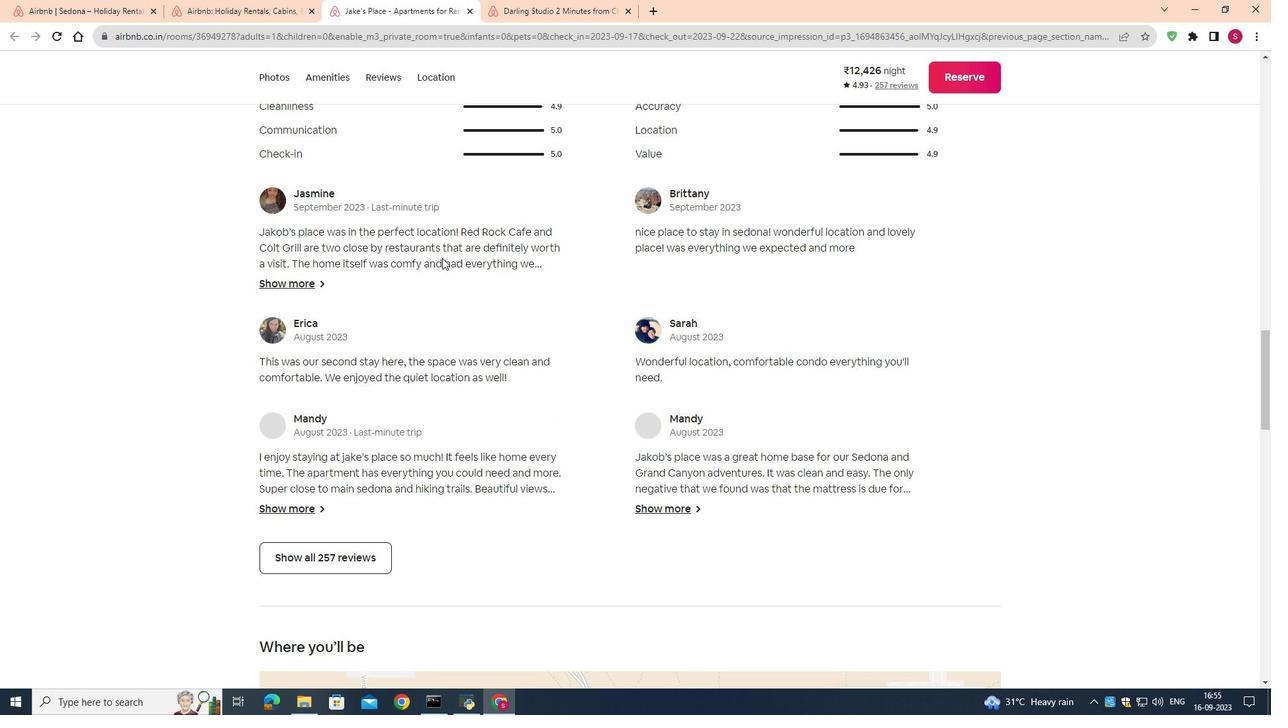 
Action: Mouse scrolled (442, 257) with delta (0, 0)
Screenshot: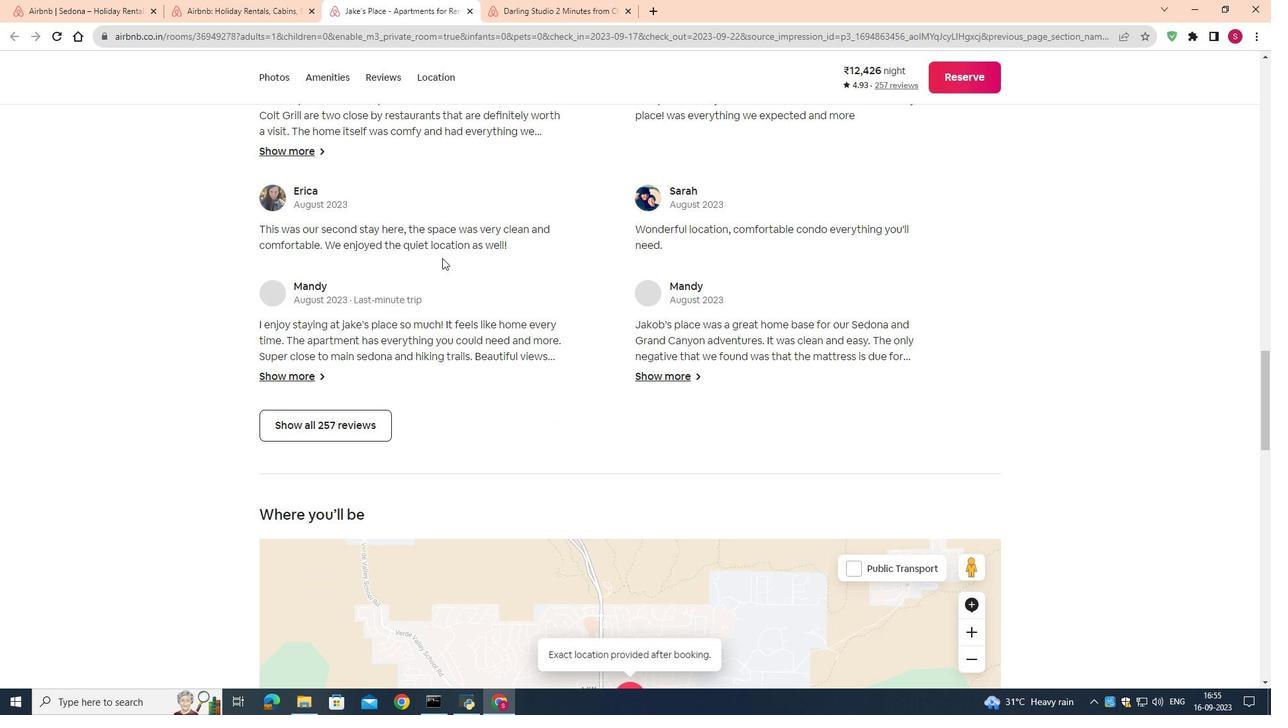 
Action: Mouse scrolled (442, 257) with delta (0, 0)
Screenshot: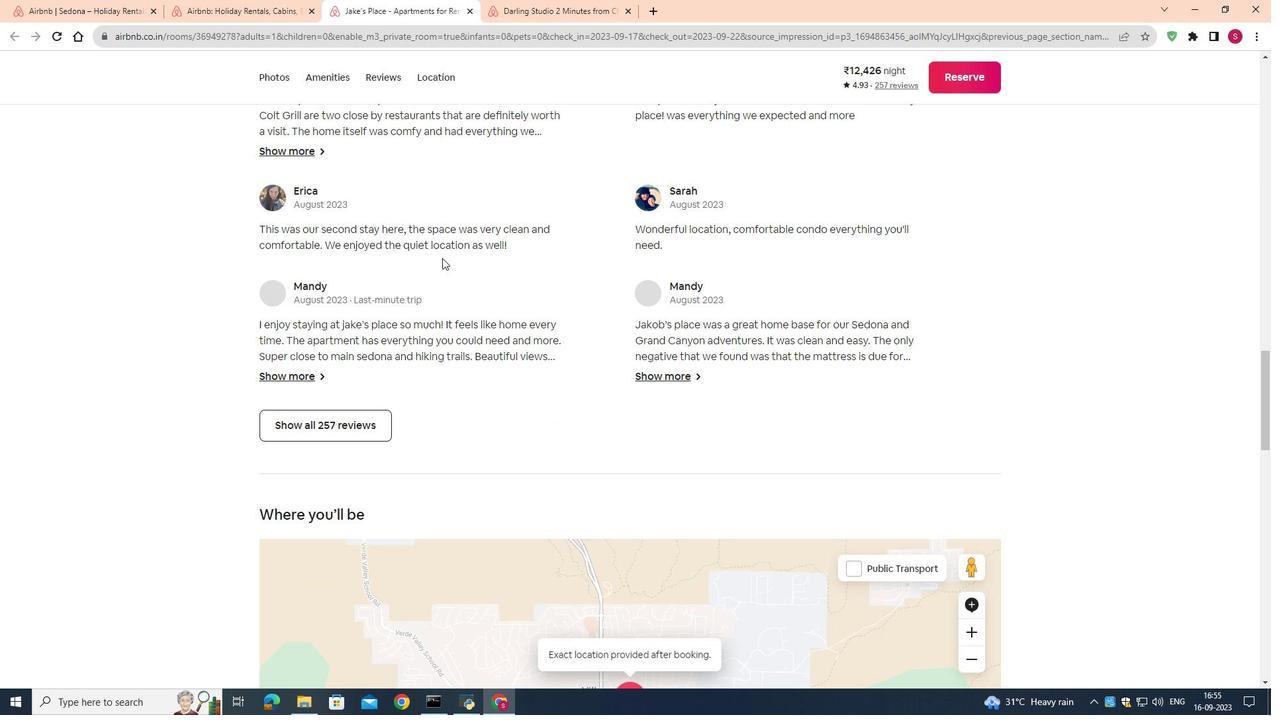
Action: Mouse scrolled (442, 257) with delta (0, 0)
Screenshot: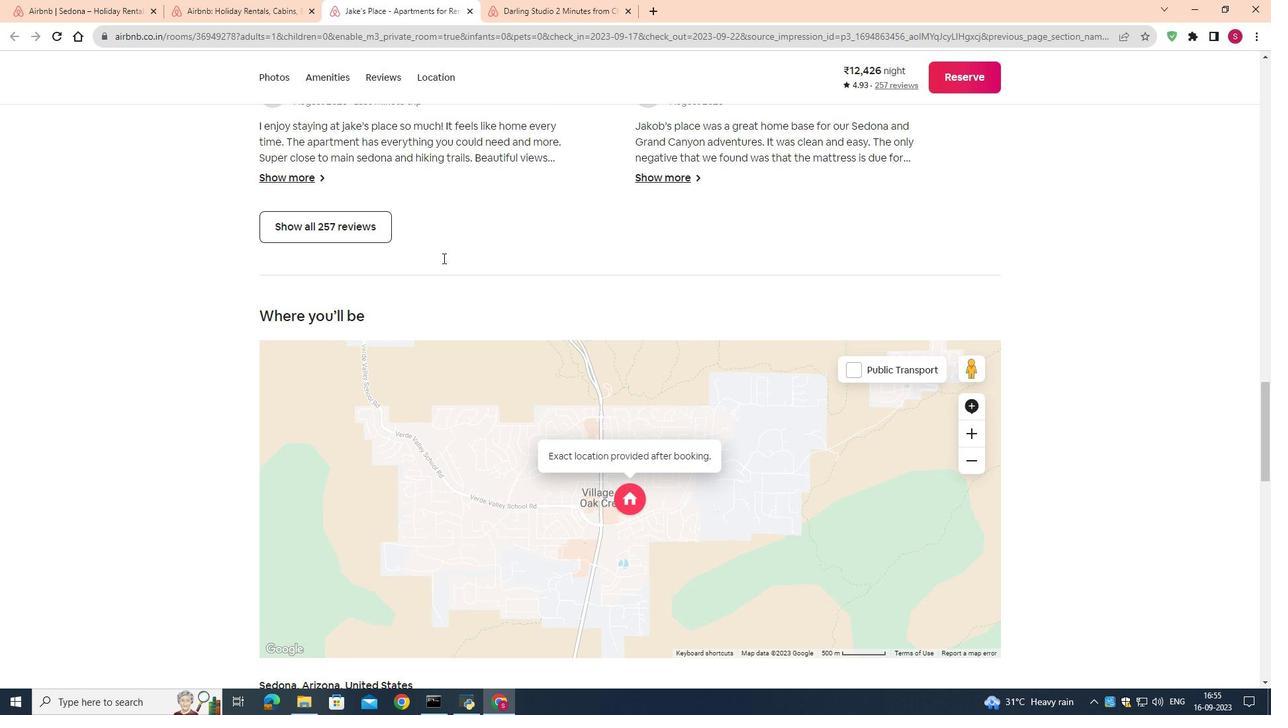 
Action: Mouse scrolled (442, 257) with delta (0, 0)
Screenshot: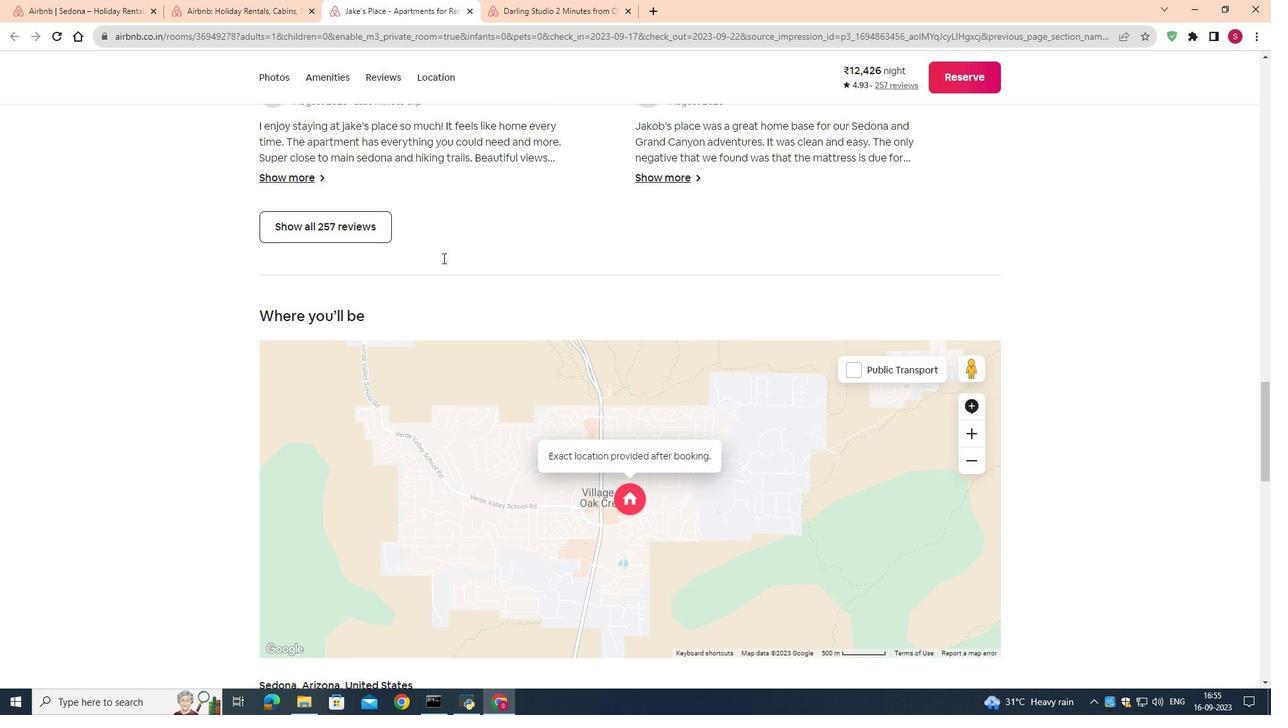 
Action: Mouse scrolled (442, 257) with delta (0, 0)
Screenshot: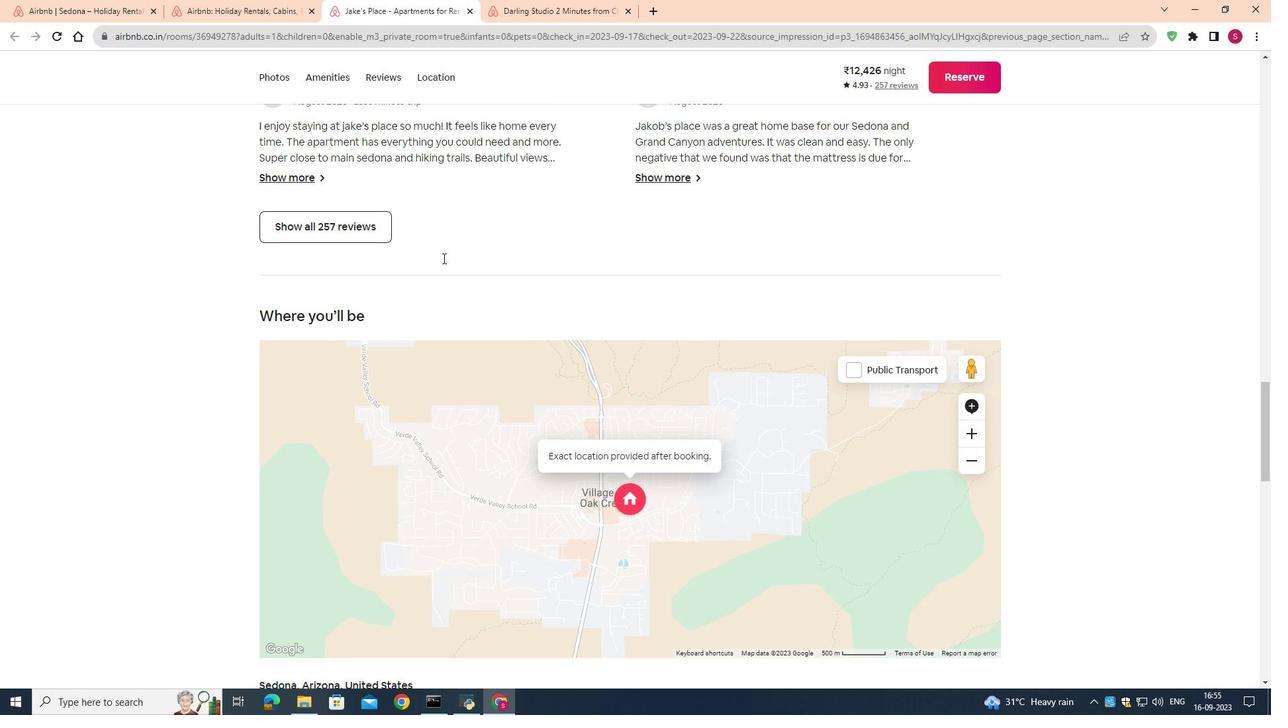 
Action: Mouse moved to (443, 258)
Screenshot: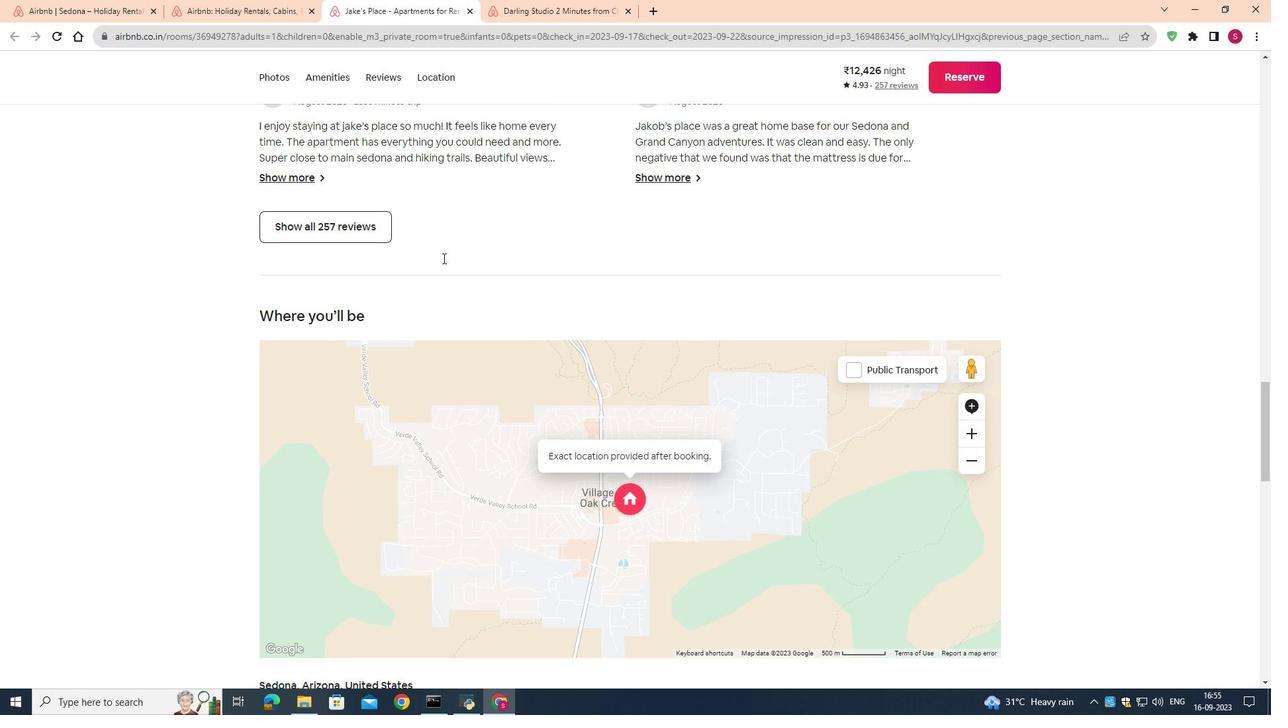 
Action: Mouse scrolled (443, 257) with delta (0, 0)
Screenshot: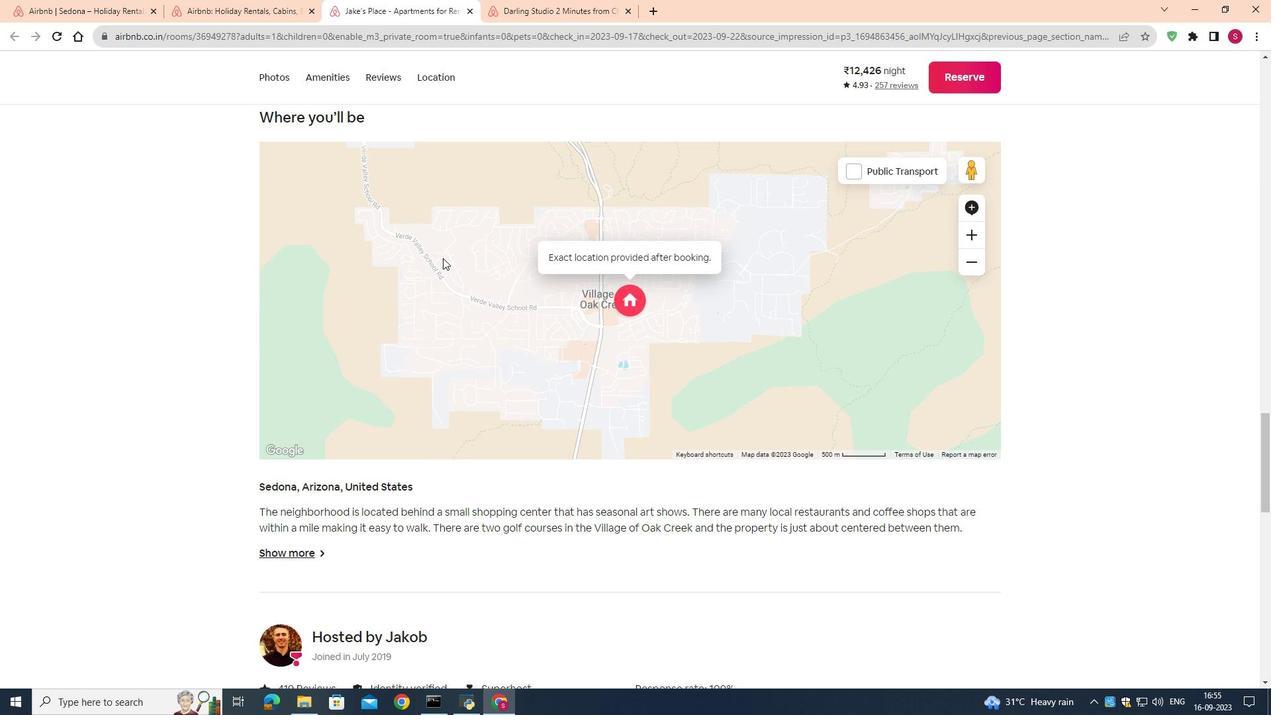 
Action: Mouse scrolled (443, 257) with delta (0, 0)
Screenshot: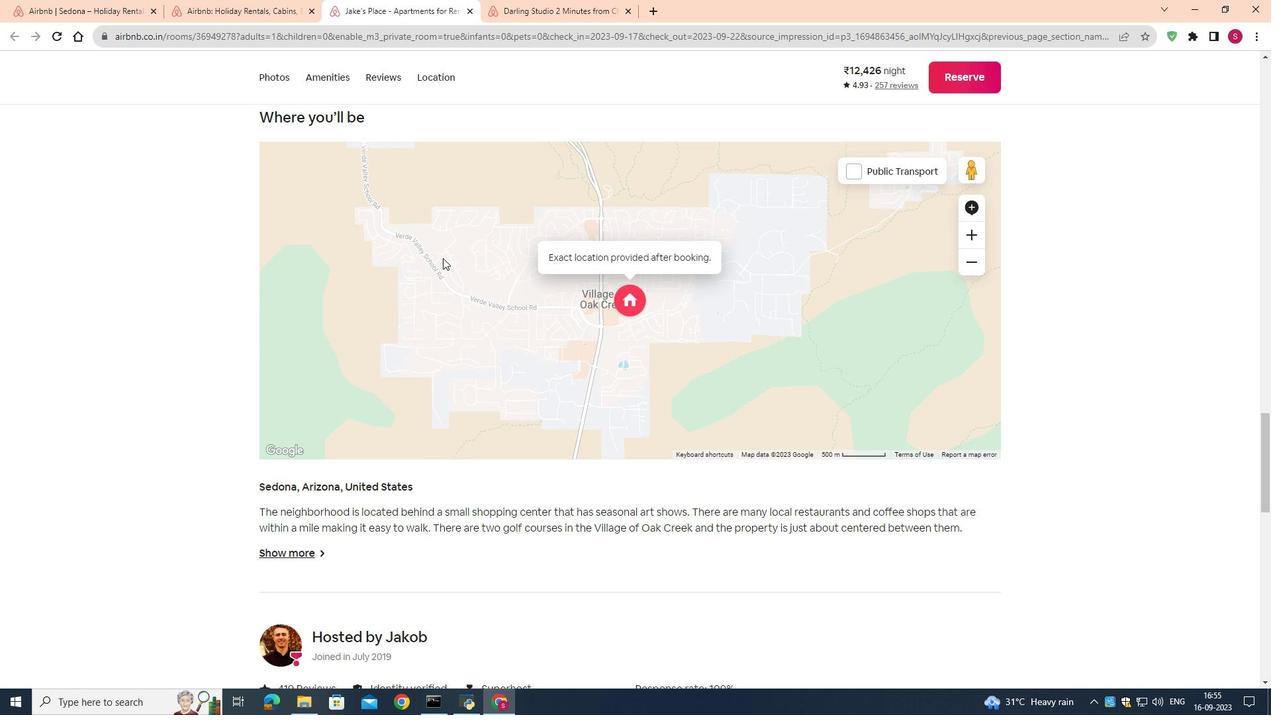 
Action: Mouse scrolled (443, 257) with delta (0, 0)
Screenshot: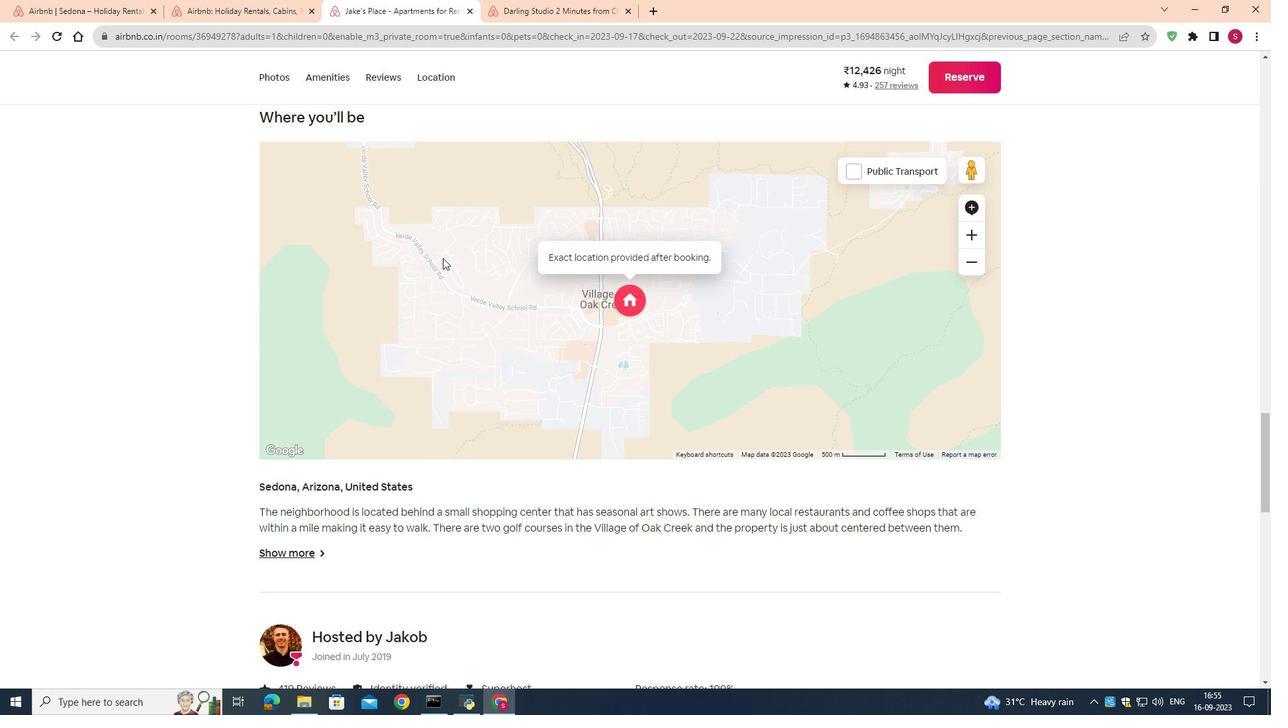 
Action: Mouse scrolled (443, 257) with delta (0, 0)
Screenshot: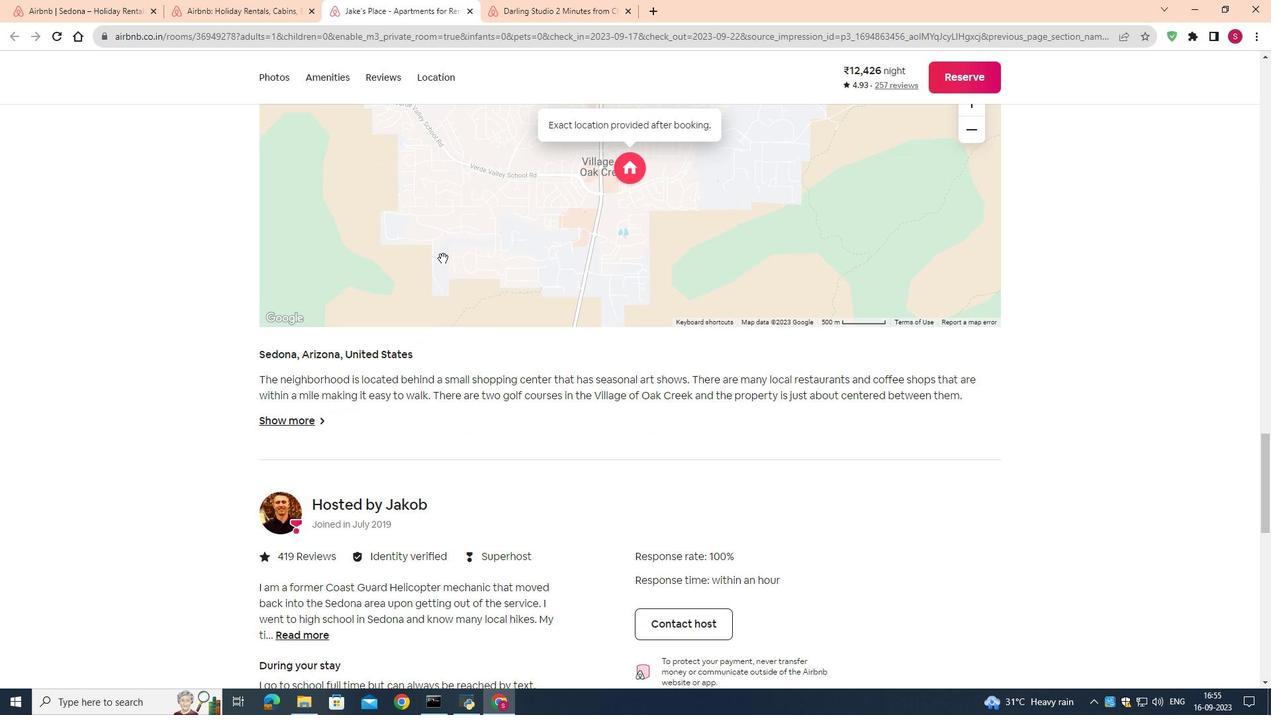 
Action: Mouse scrolled (443, 257) with delta (0, 0)
Screenshot: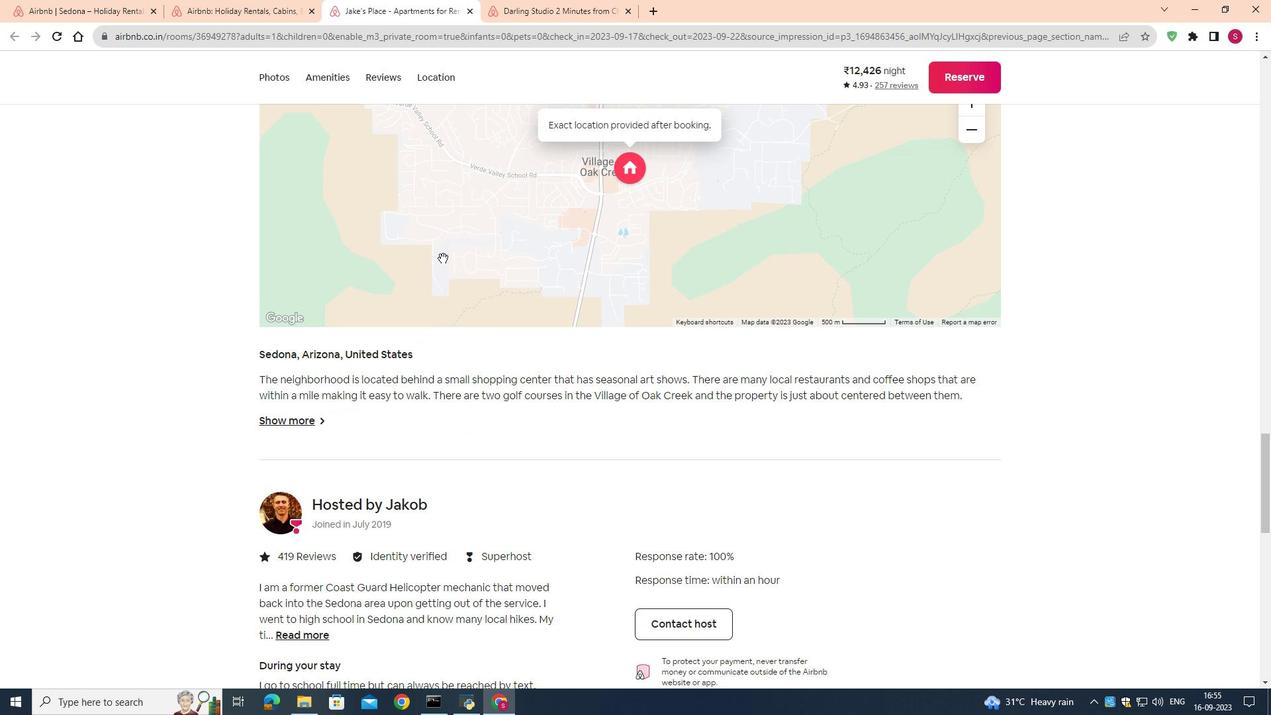 
Action: Mouse scrolled (443, 257) with delta (0, 0)
Screenshot: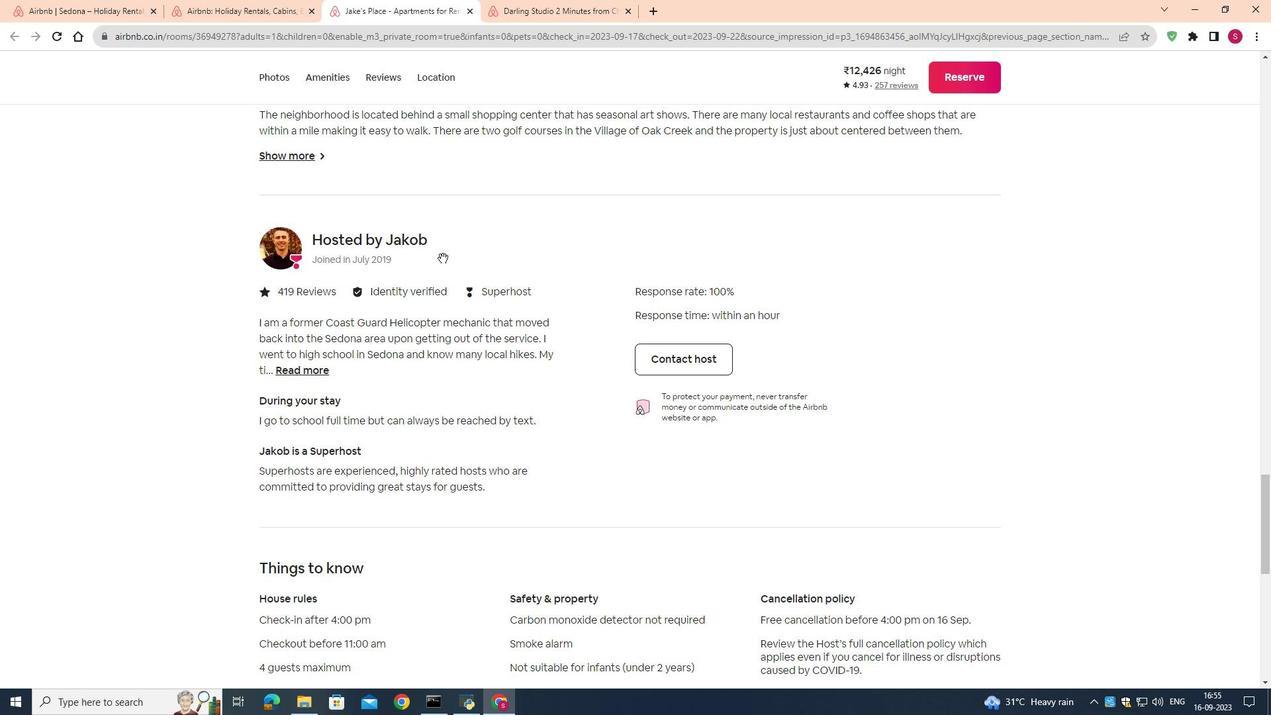 
Action: Mouse scrolled (443, 257) with delta (0, 0)
Screenshot: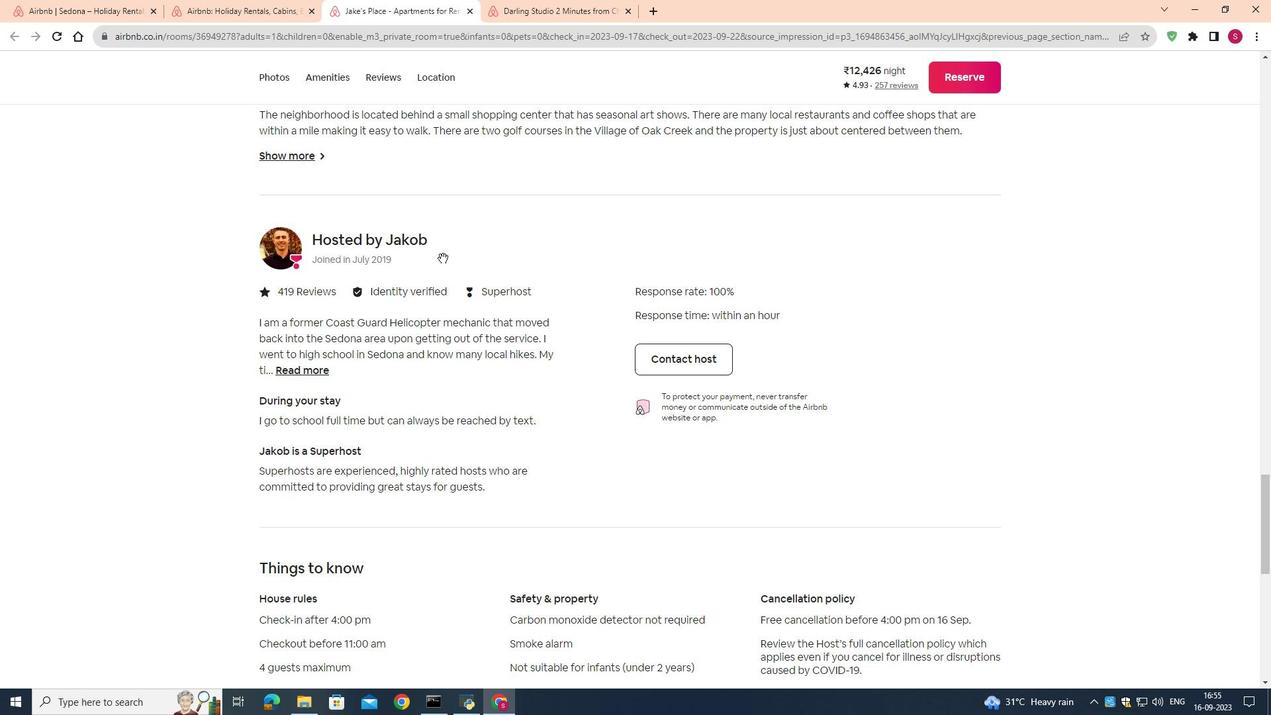 
Action: Mouse scrolled (443, 257) with delta (0, 0)
Screenshot: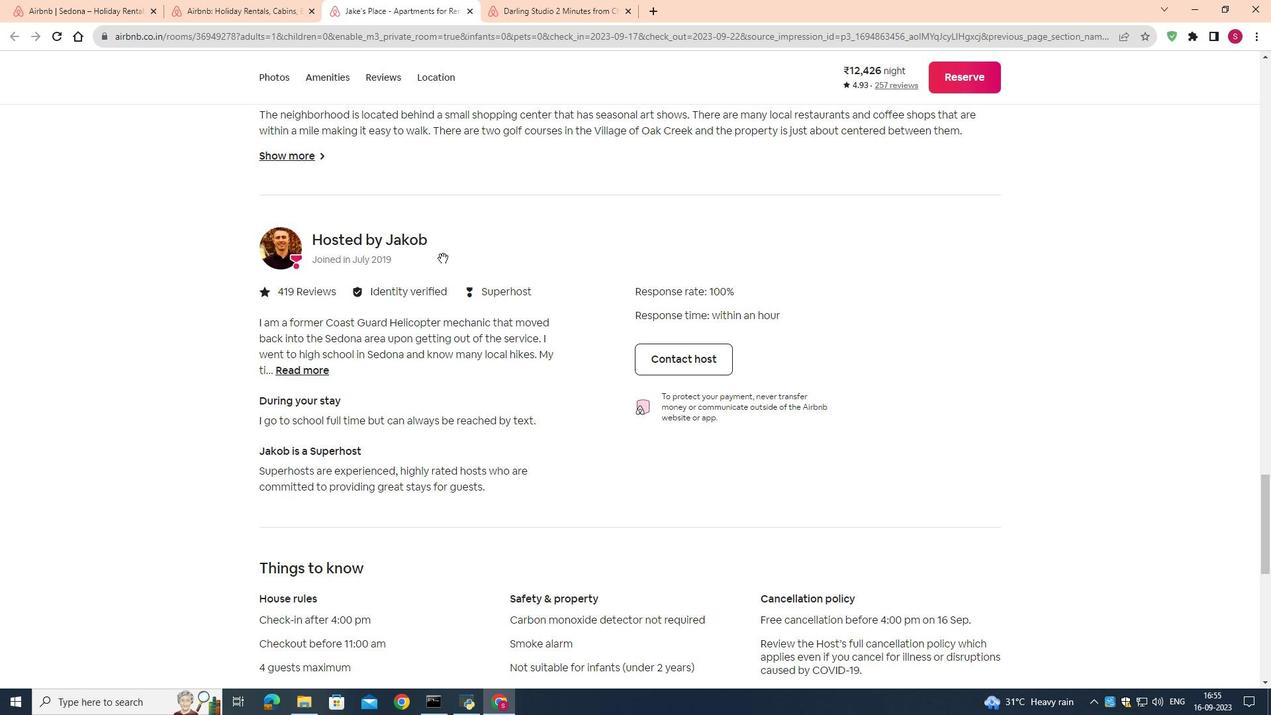 
Action: Mouse scrolled (443, 257) with delta (0, 0)
Screenshot: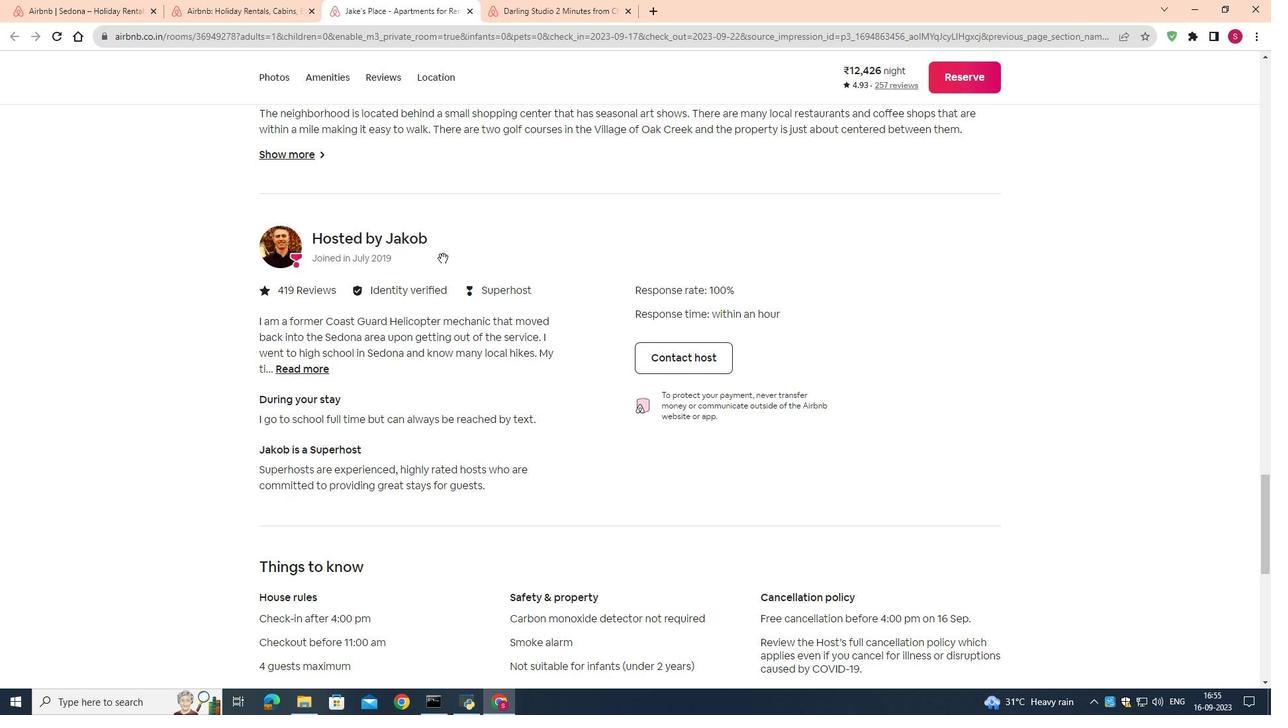 
Action: Mouse scrolled (443, 257) with delta (0, 0)
Screenshot: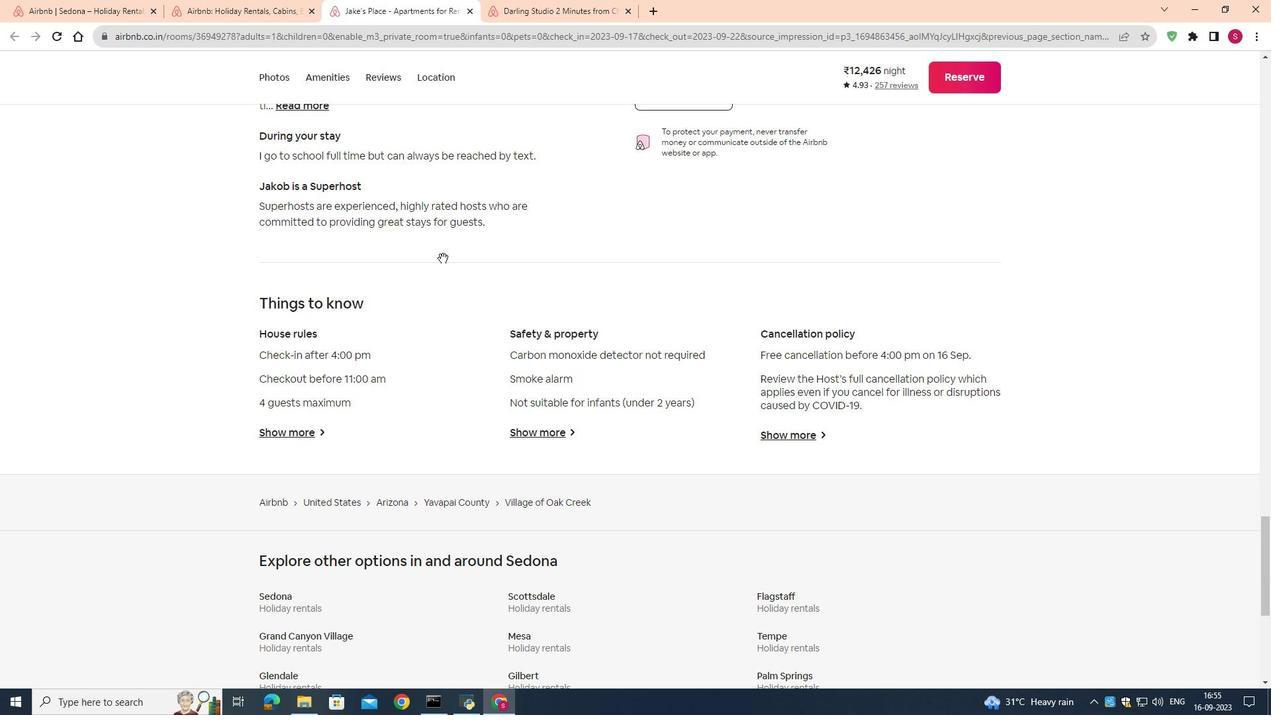 
Action: Mouse scrolled (443, 257) with delta (0, 0)
Screenshot: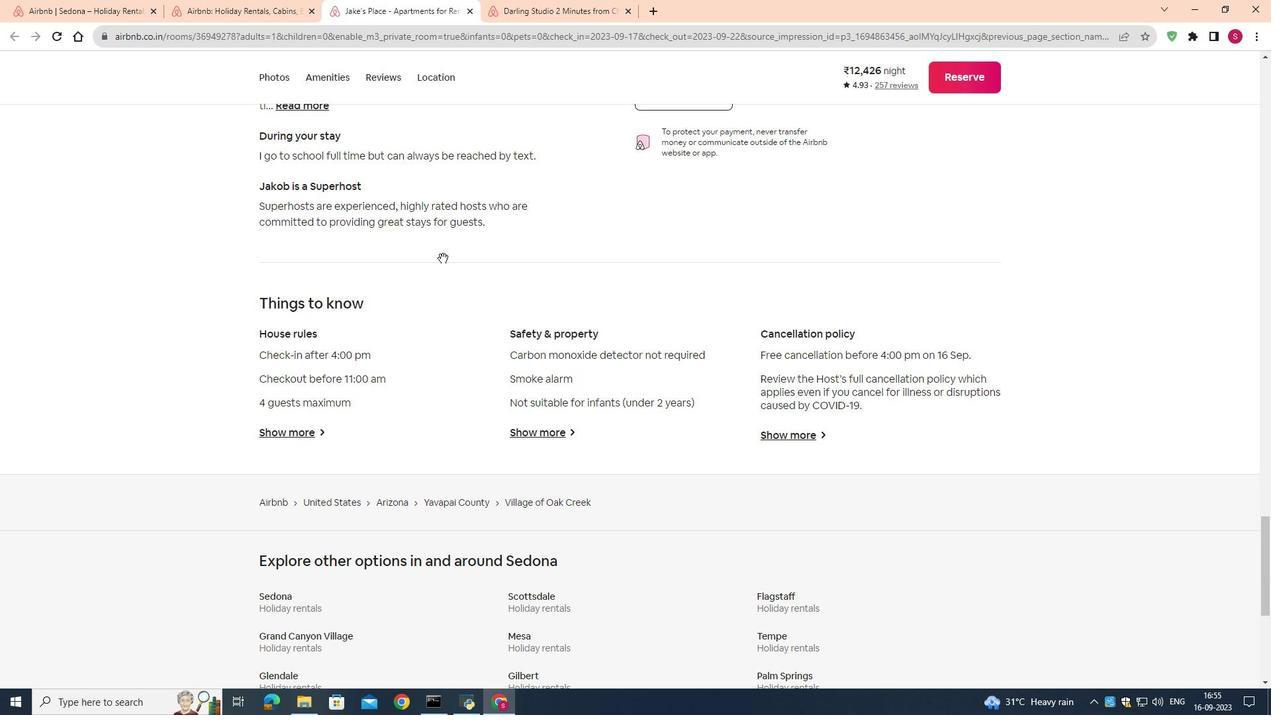 
Action: Mouse scrolled (443, 257) with delta (0, 0)
Screenshot: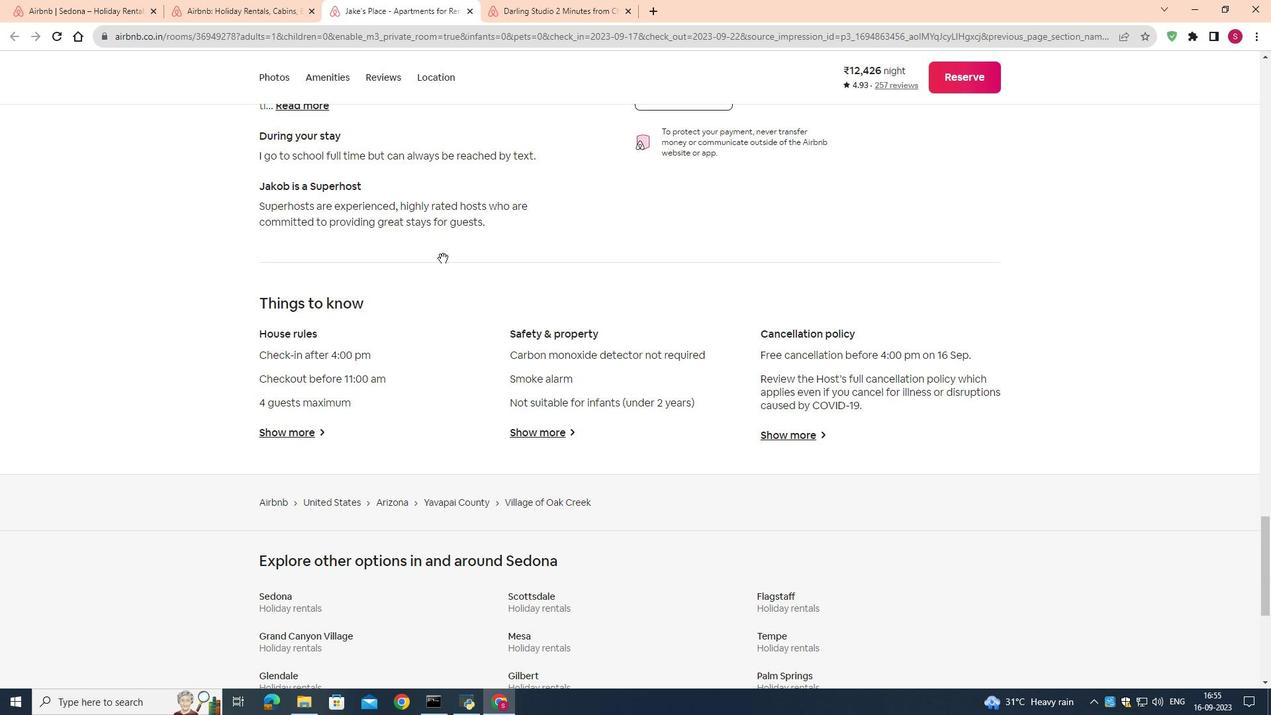
Action: Mouse scrolled (443, 257) with delta (0, 0)
Screenshot: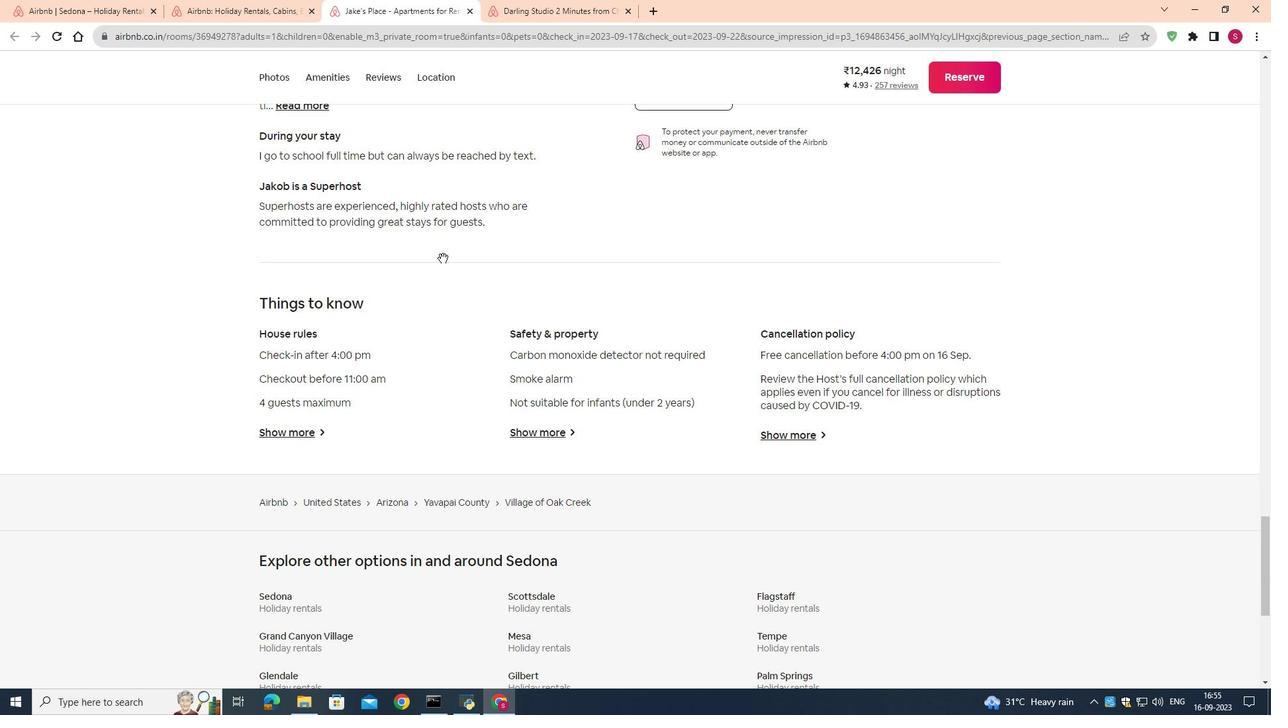 
Action: Mouse scrolled (443, 257) with delta (0, 0)
Screenshot: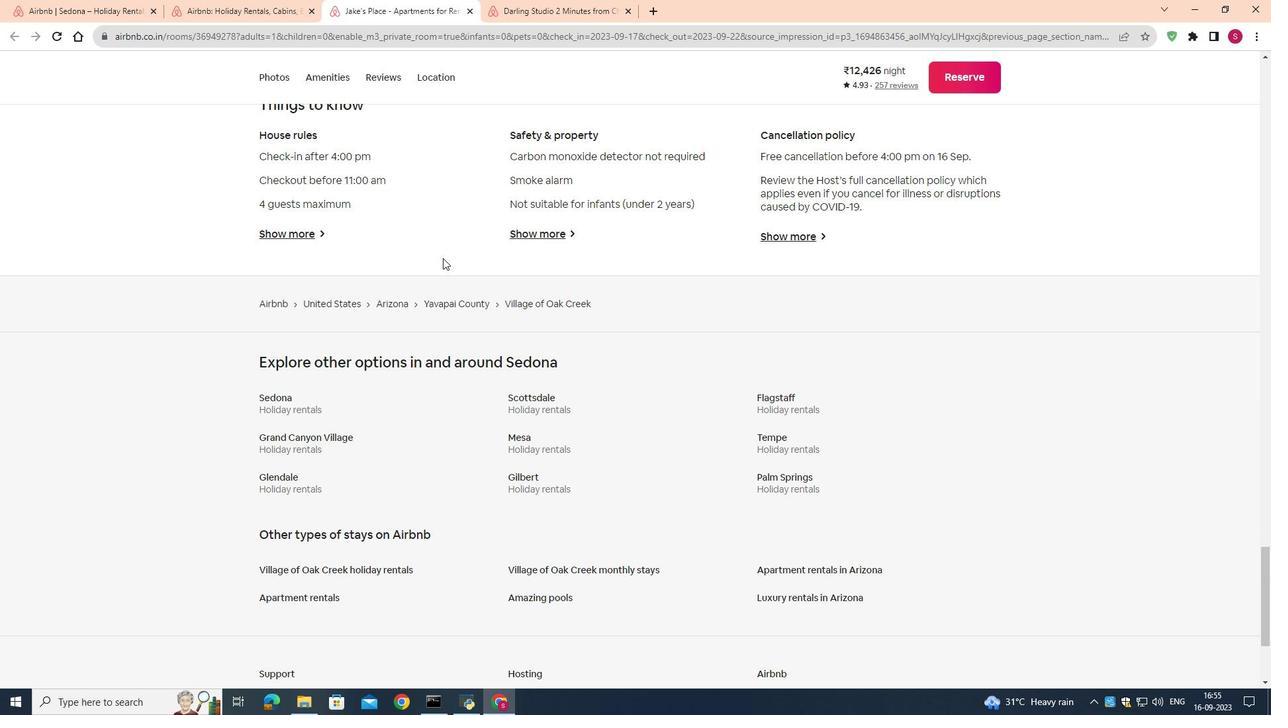 
Action: Mouse scrolled (443, 257) with delta (0, 0)
Screenshot: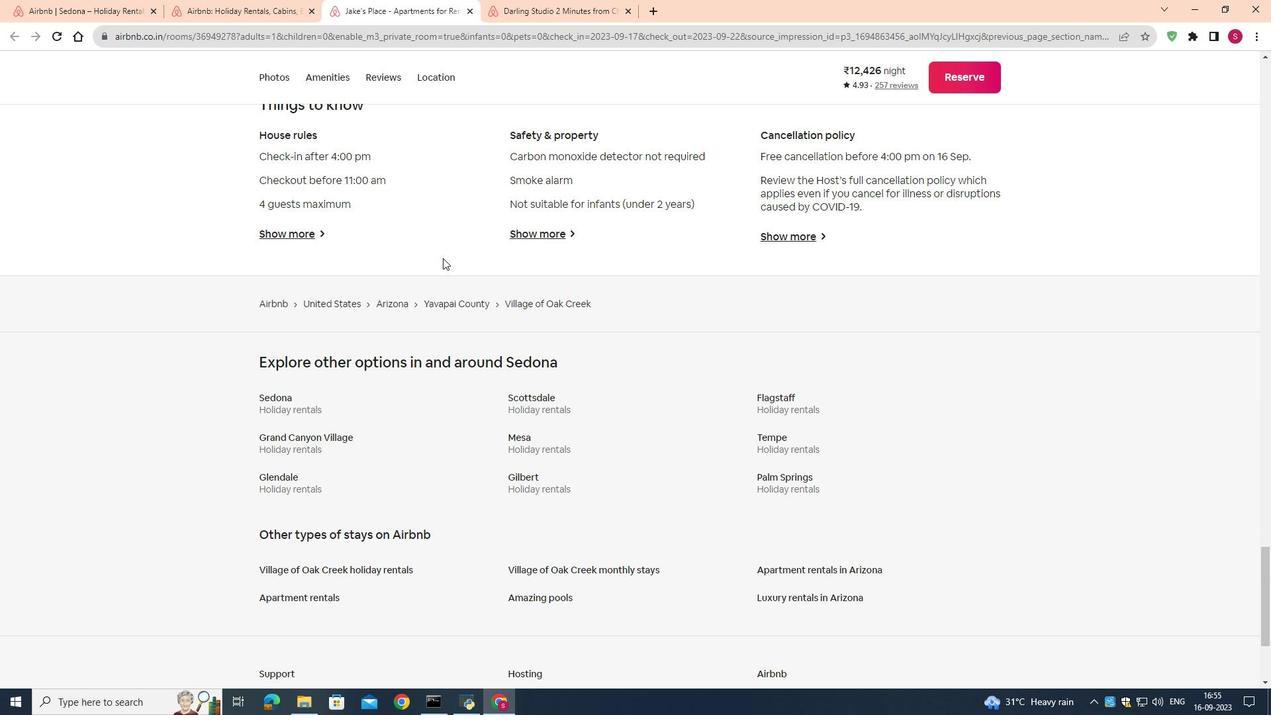 
Action: Mouse scrolled (443, 257) with delta (0, 0)
Screenshot: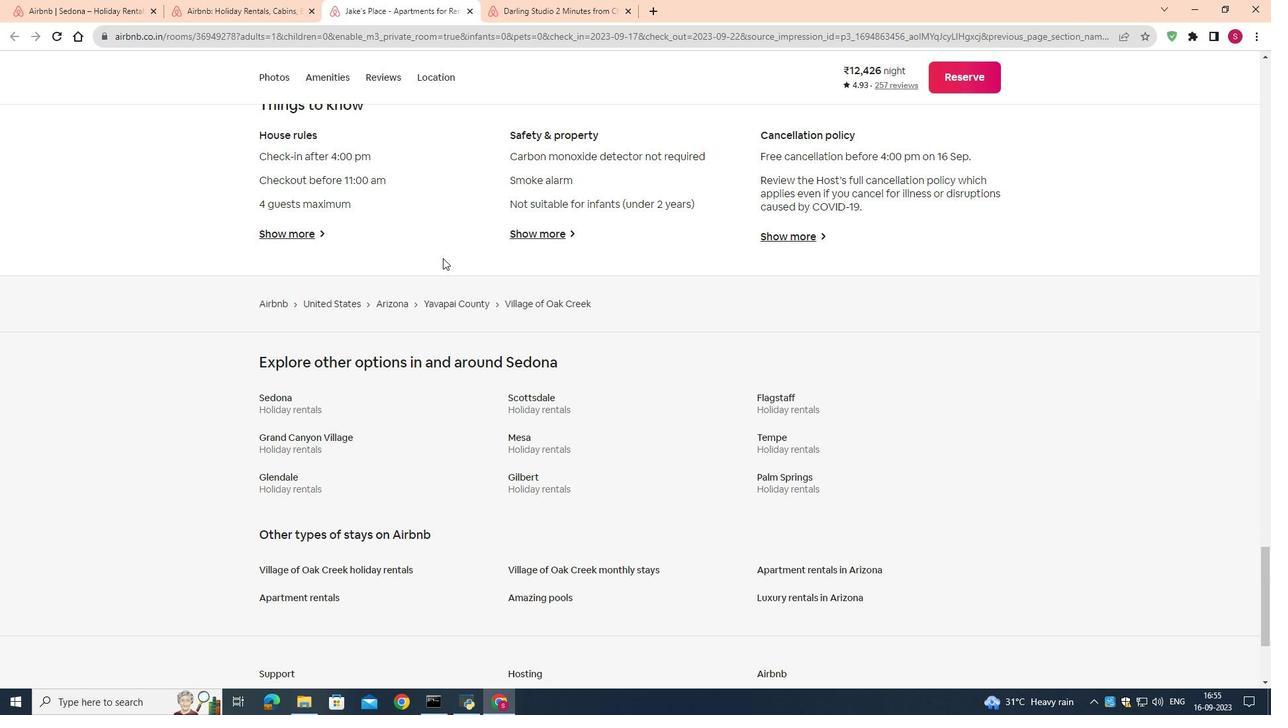 
Action: Mouse scrolled (443, 257) with delta (0, 0)
Screenshot: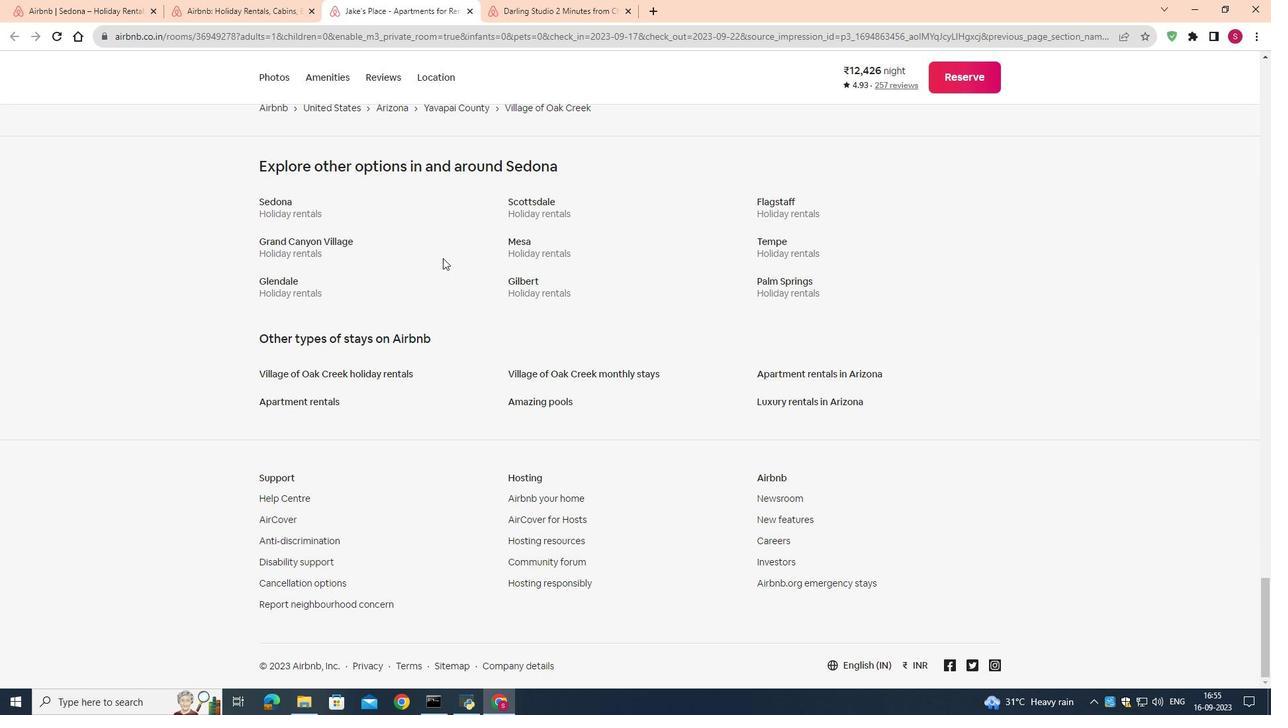 
Action: Mouse scrolled (443, 257) with delta (0, 0)
Screenshot: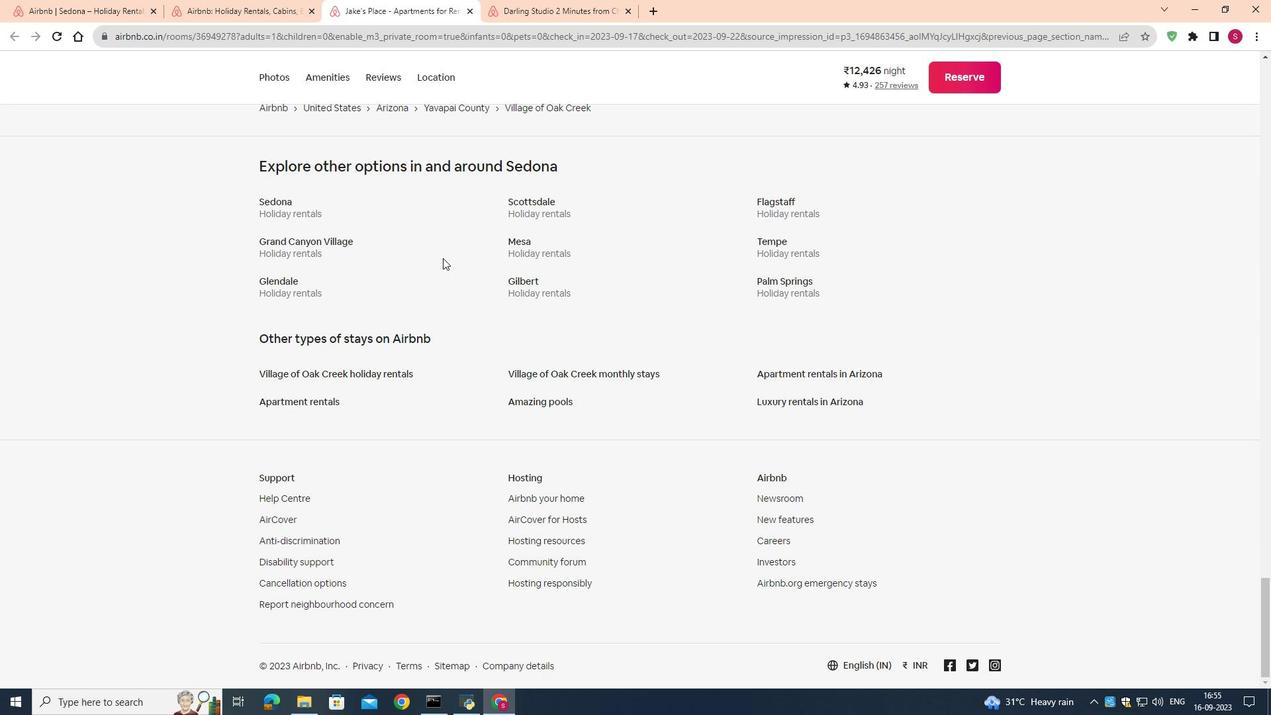 
Action: Mouse scrolled (443, 257) with delta (0, 0)
Screenshot: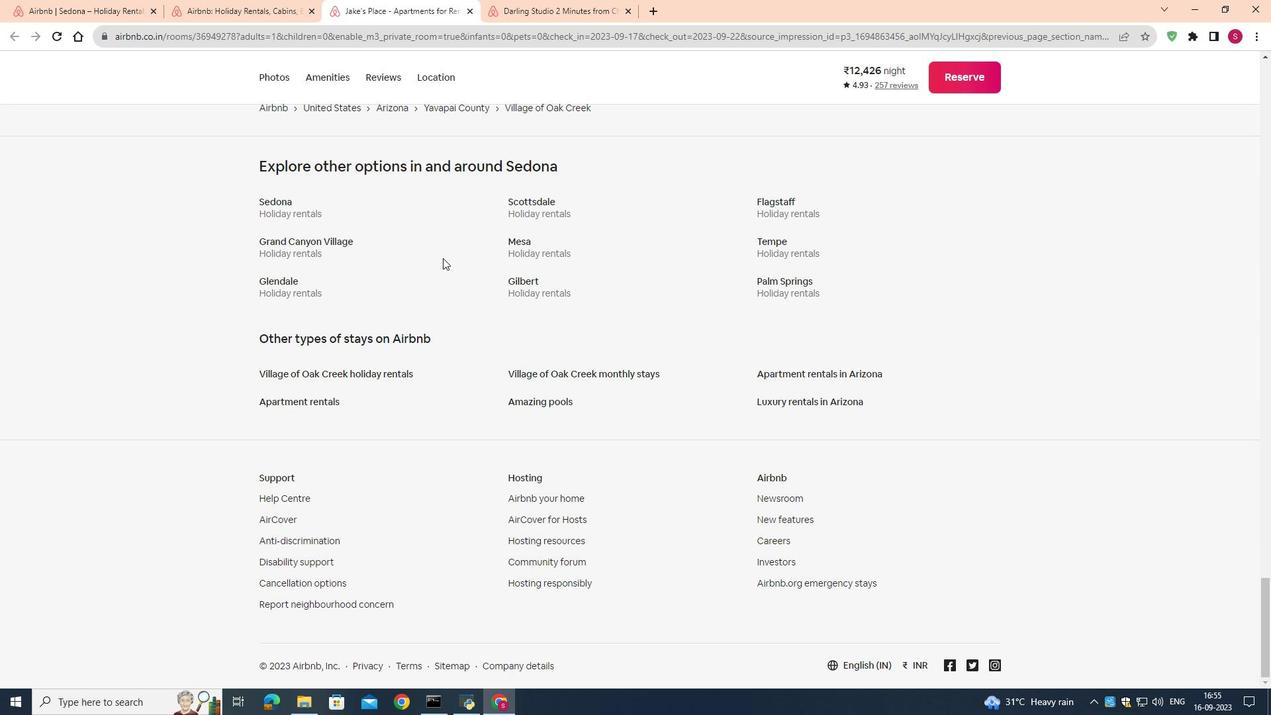 
Action: Mouse scrolled (443, 257) with delta (0, 0)
Screenshot: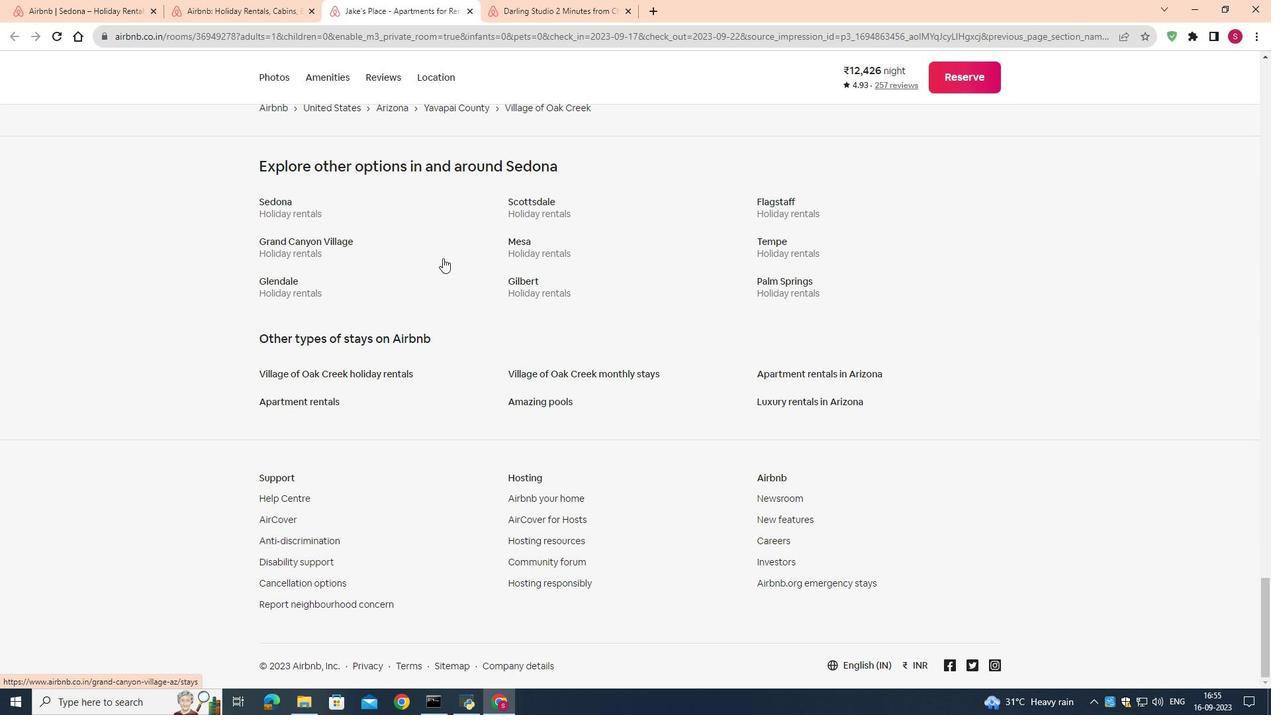 
Action: Mouse scrolled (443, 257) with delta (0, 0)
Screenshot: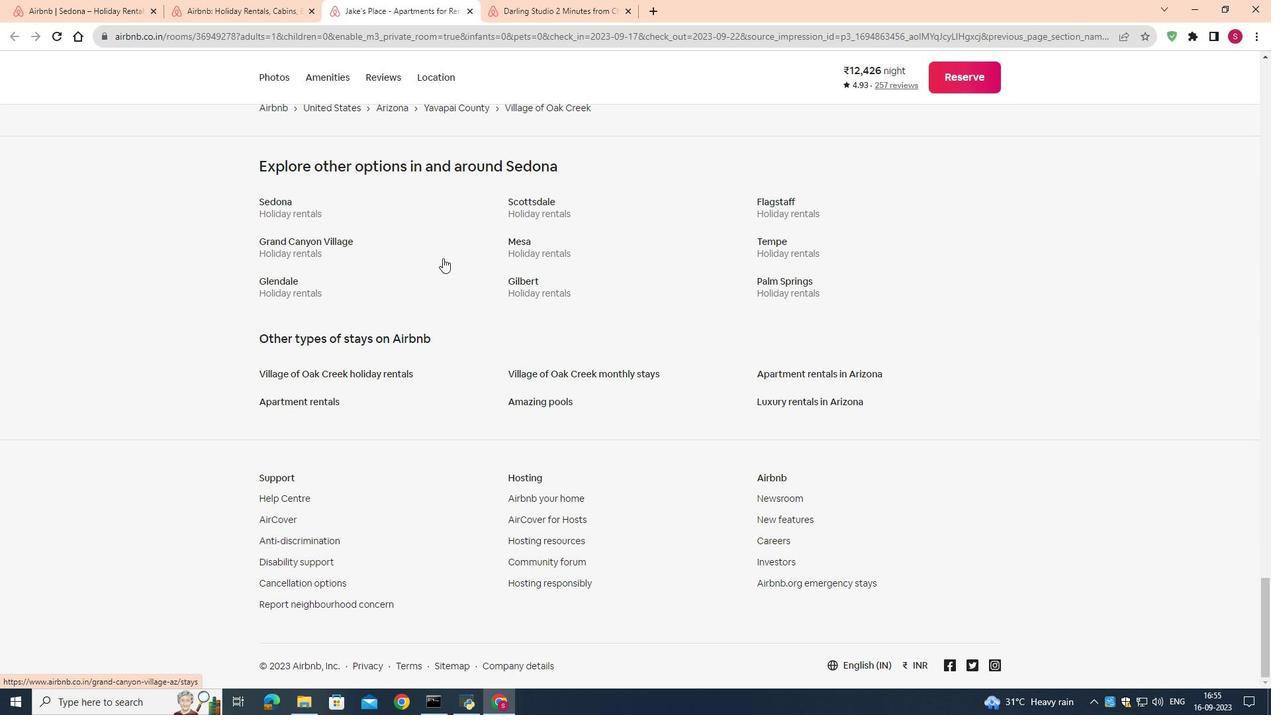 
Action: Mouse scrolled (443, 257) with delta (0, 0)
Screenshot: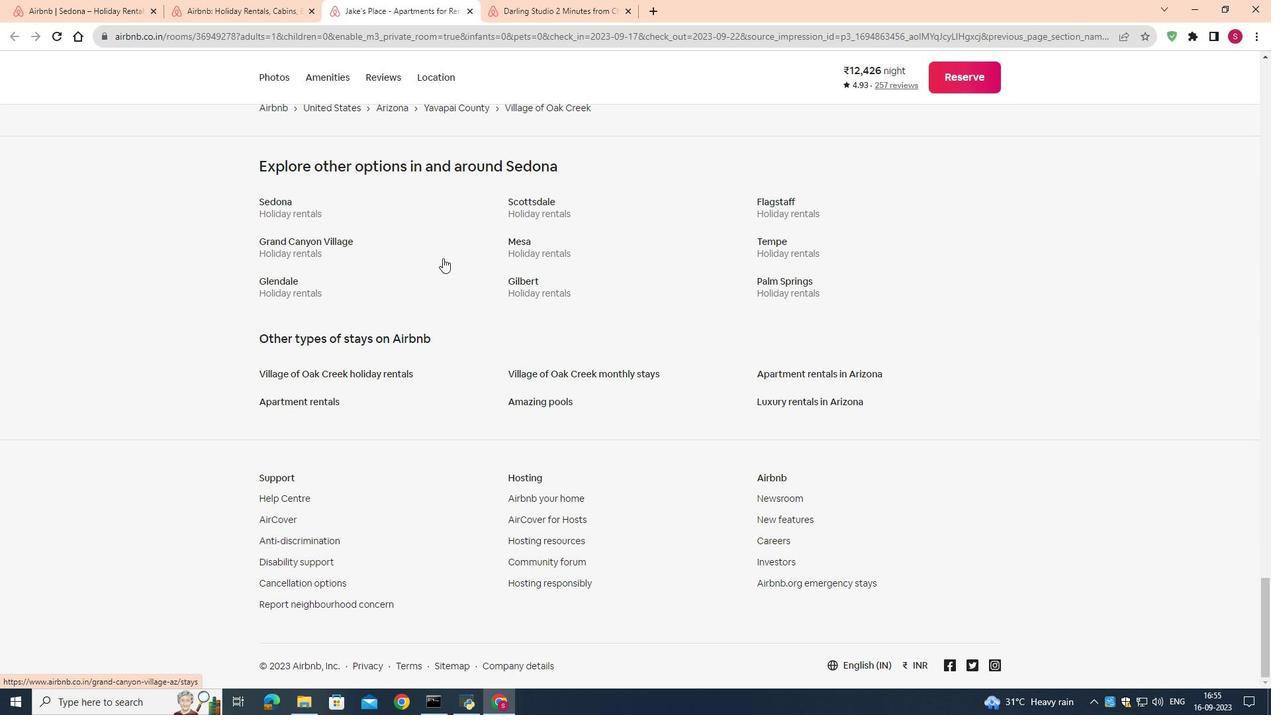 
Action: Mouse moved to (208, 0)
Screenshot: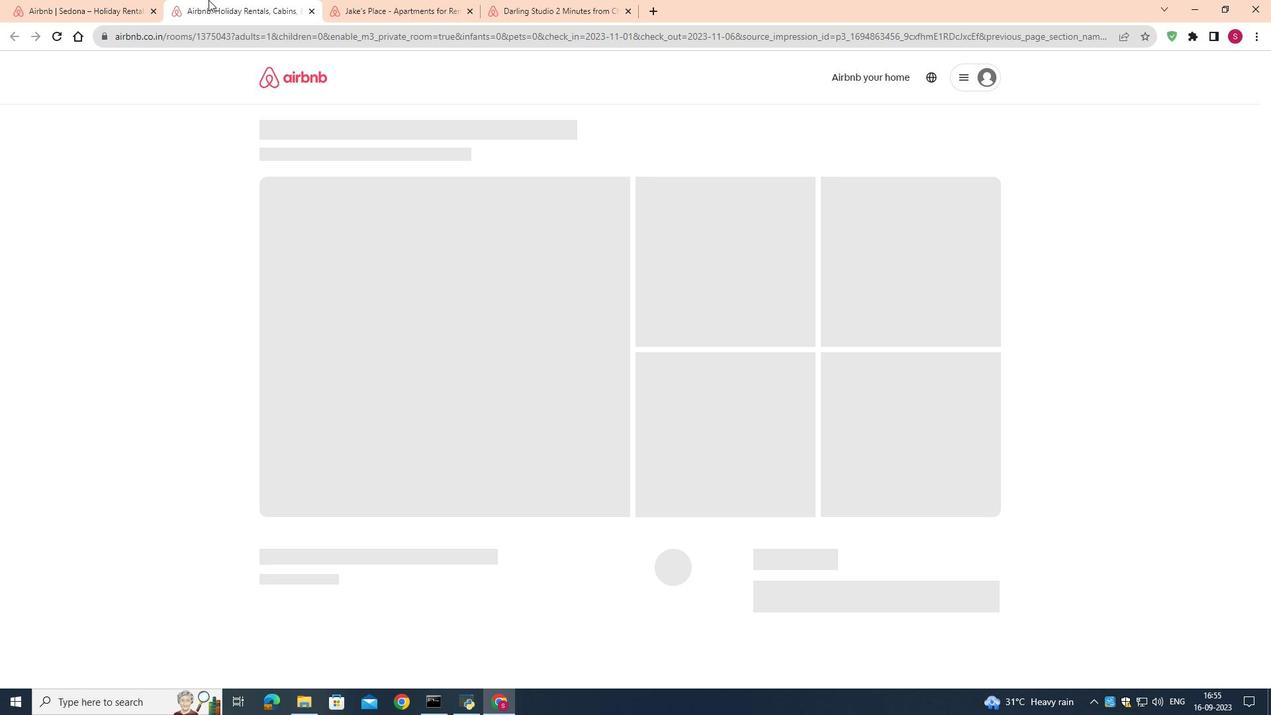 
Action: Mouse pressed left at (208, 0)
